 Task: Reply and add a link Link0000000003 to parteek.kumar@softage.net and add a cc to Aakash.mishra@softage.net with a subject Subject0000000003 with a message Message0000000004 and with an attachment of Attach0000000004. Reply and add a link Link0000000003 to parteek.kumar@softage.net and add a cc to Aakash.mishra@softage.net and bcc to Ayush@softage.net with a subject Subject0000000002 with a message Message0000000004 and with an attachment of Attach0000000004. Reply and add a link Link0000000003 to Aakash.mishra@softage.net with a subject Subject0000000004 with a message Message0000000004 and with an attachment of Attach0000000004 and upload Attach0000000005 to Onedrive and share. Reply and add a link Link0000000003 to parteek.kumar@softage.net and add a cc to Aakash.mishra@softage.net with a subject Subject0000000004 with a message Message0000000004 and with an attachment of Attach0000000004 and upload Attach0000000005 to Onedrive and share. Reply and add a link Link0000000003 to parteek.kumar@softage.net and add a cc to Aakash.mishra@softage.net and bcc to Ayush@softage.net with a subject Subject0000000002 with a message Message0000000004 and with an attachment of Attach0000000004 and upload Attach0000000005 to Onedrive and share
Action: Mouse moved to (319, 268)
Screenshot: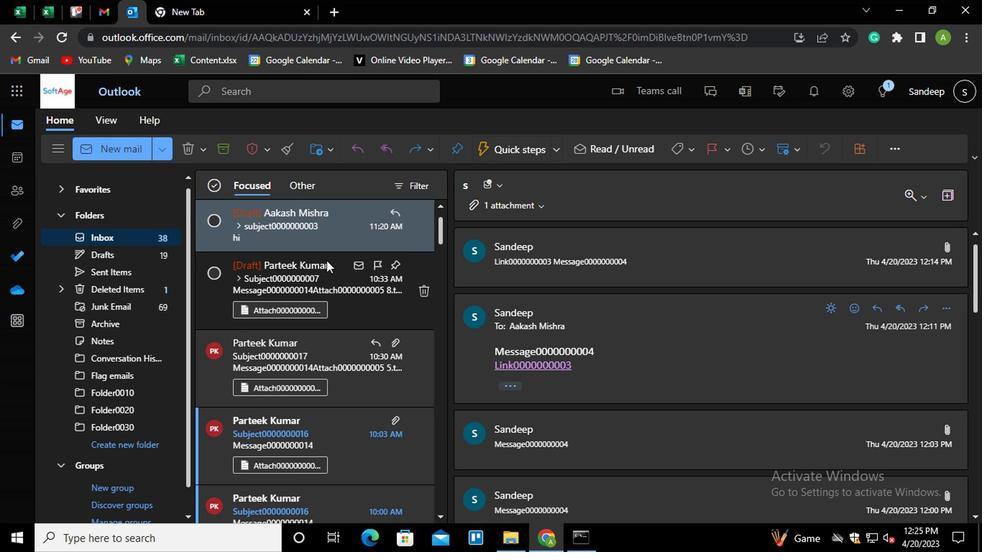 
Action: Mouse pressed left at (319, 268)
Screenshot: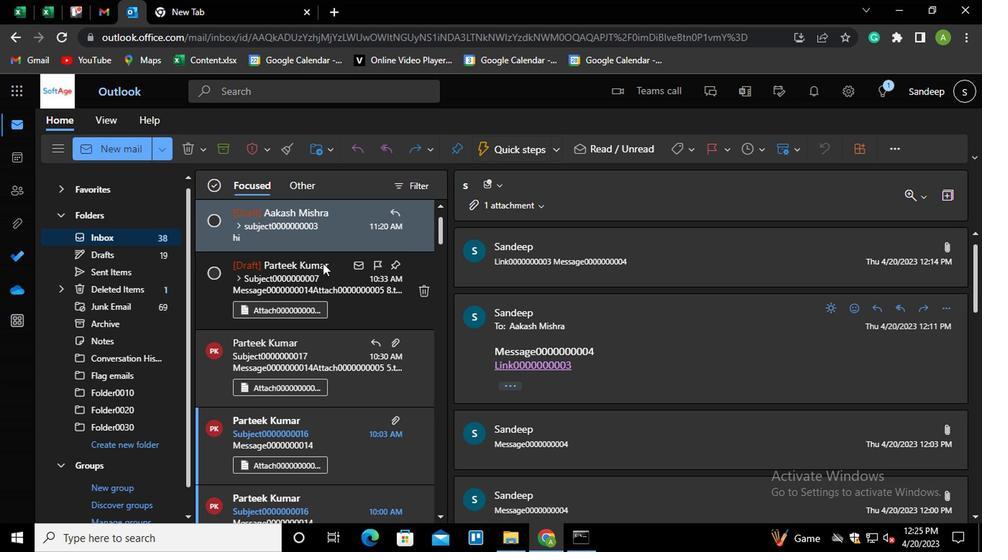 
Action: Mouse moved to (926, 411)
Screenshot: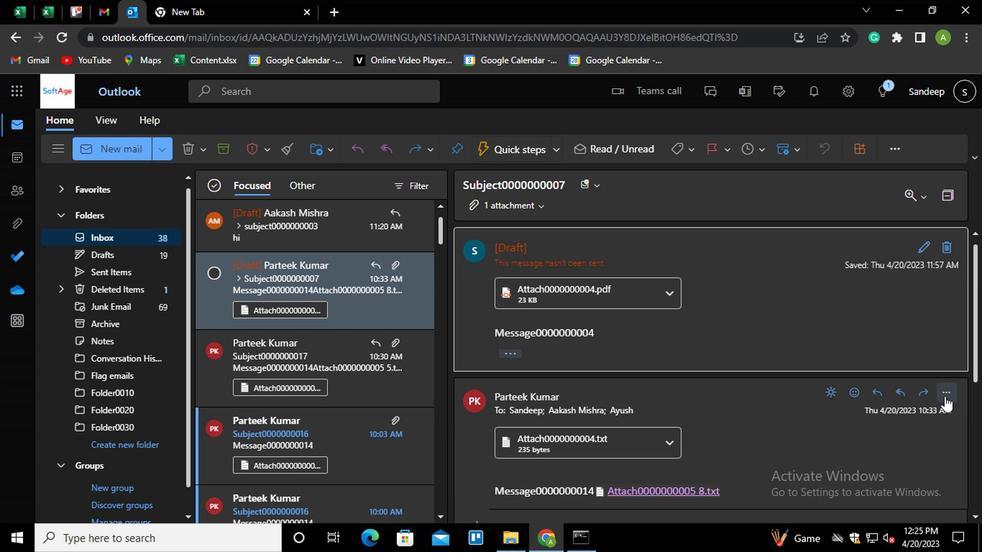 
Action: Mouse scrolled (926, 410) with delta (0, -1)
Screenshot: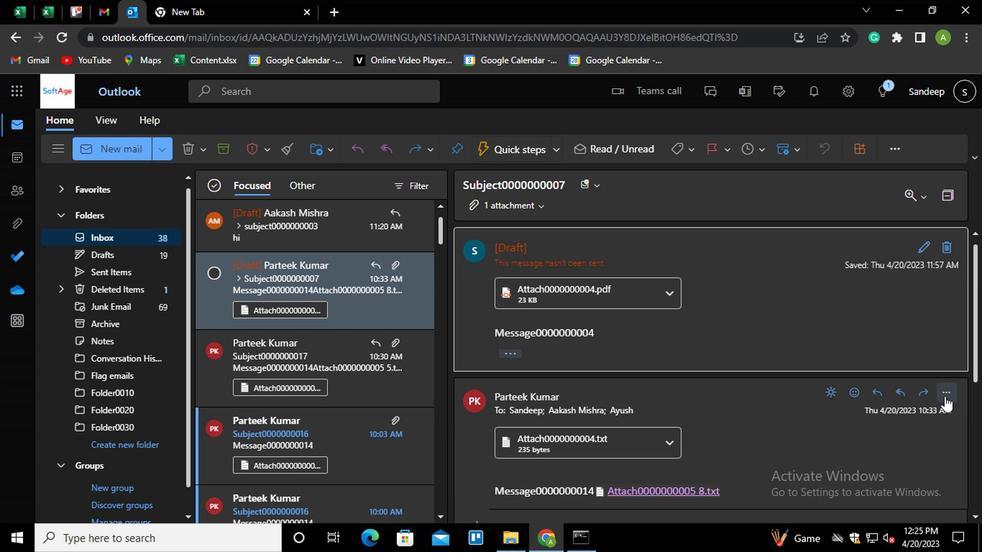 
Action: Mouse moved to (926, 411)
Screenshot: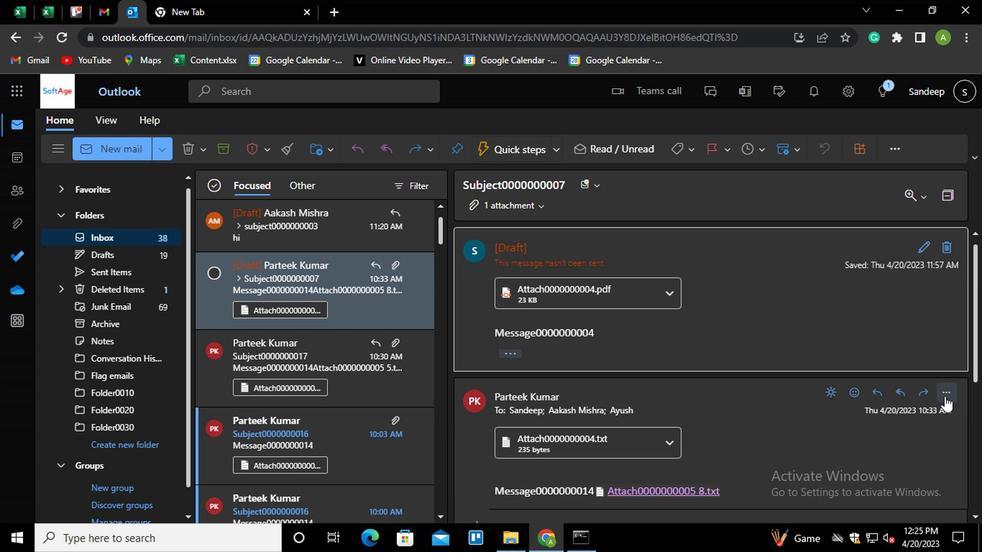 
Action: Mouse scrolled (926, 410) with delta (0, -1)
Screenshot: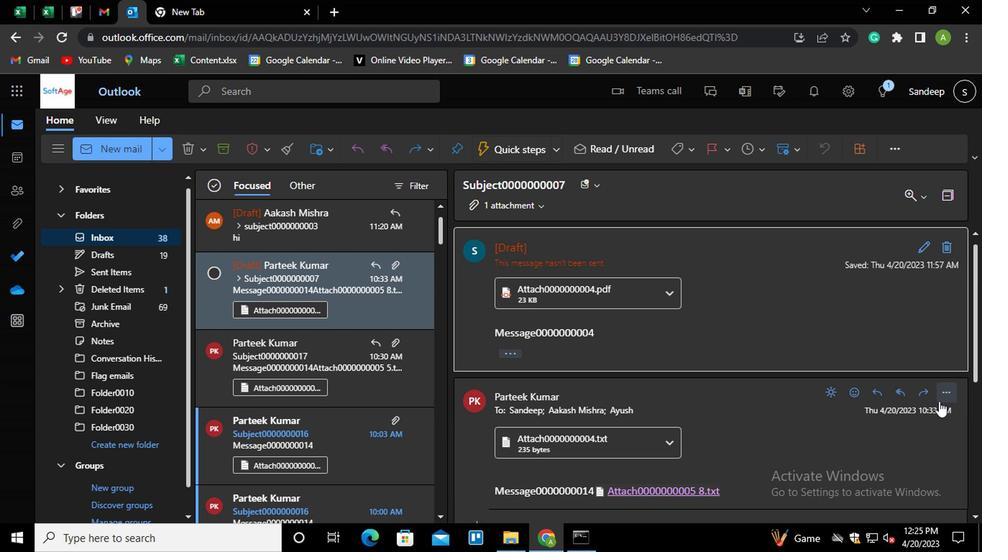
Action: Mouse scrolled (926, 410) with delta (0, -1)
Screenshot: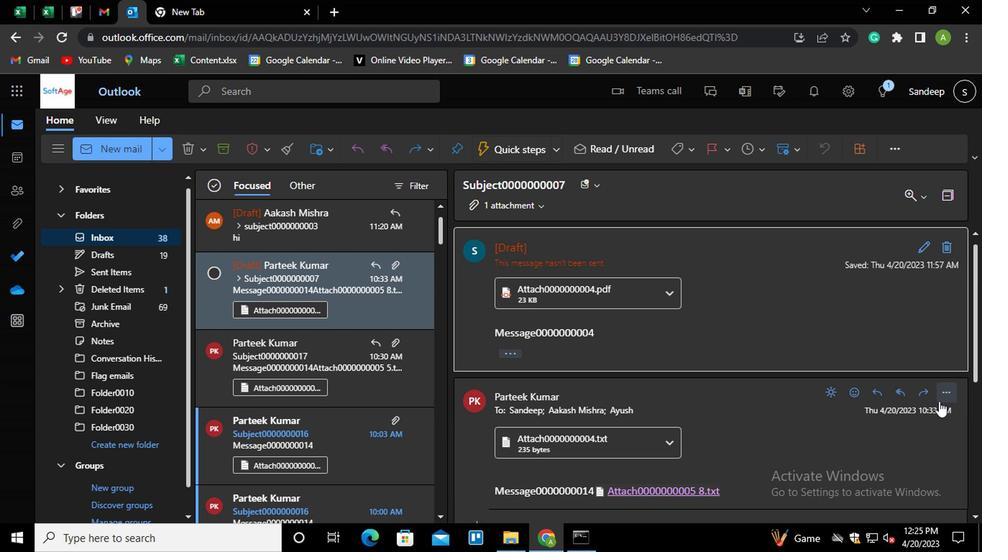 
Action: Mouse scrolled (926, 410) with delta (0, -1)
Screenshot: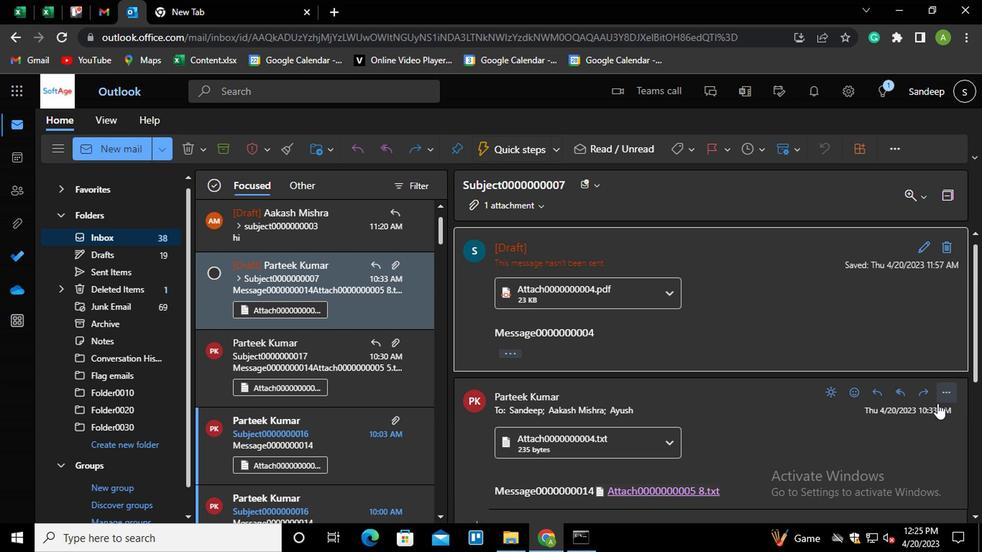 
Action: Mouse scrolled (926, 412) with delta (0, 0)
Screenshot: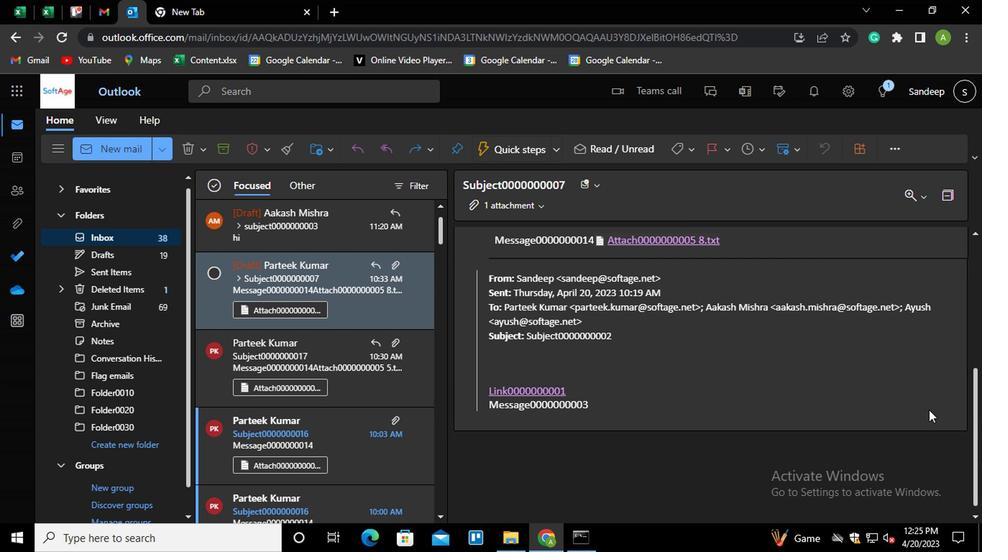 
Action: Mouse scrolled (926, 412) with delta (0, 0)
Screenshot: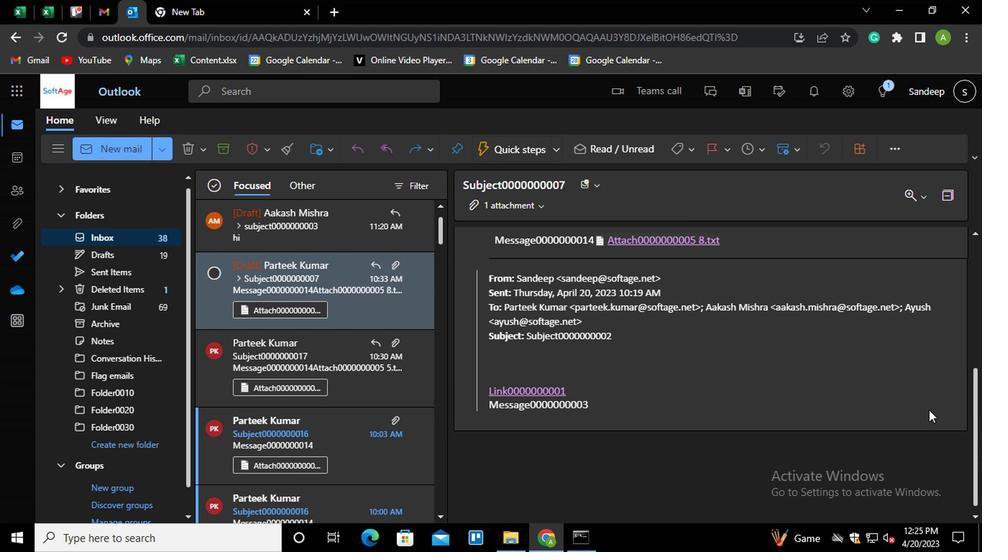 
Action: Mouse scrolled (926, 412) with delta (0, 0)
Screenshot: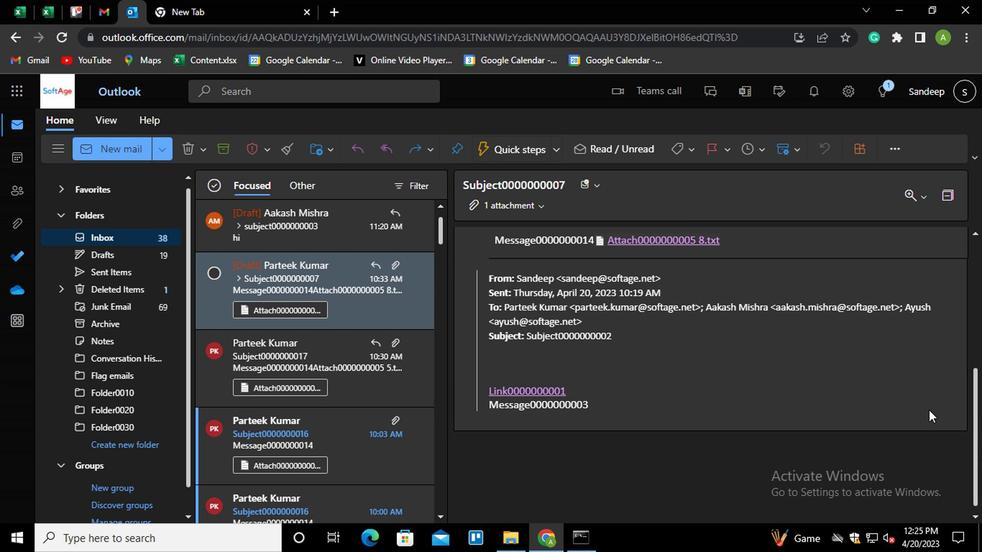 
Action: Mouse moved to (945, 363)
Screenshot: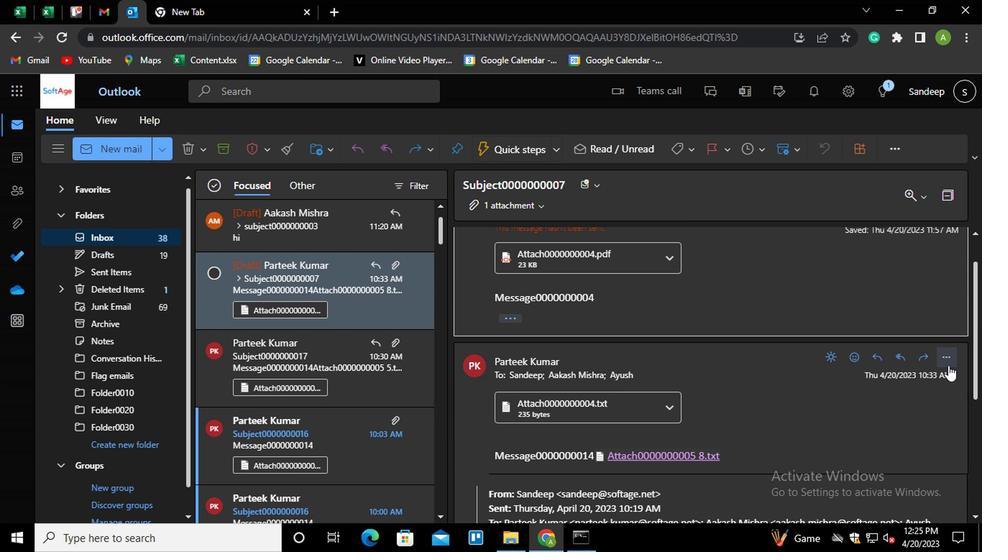 
Action: Mouse pressed left at (945, 363)
Screenshot: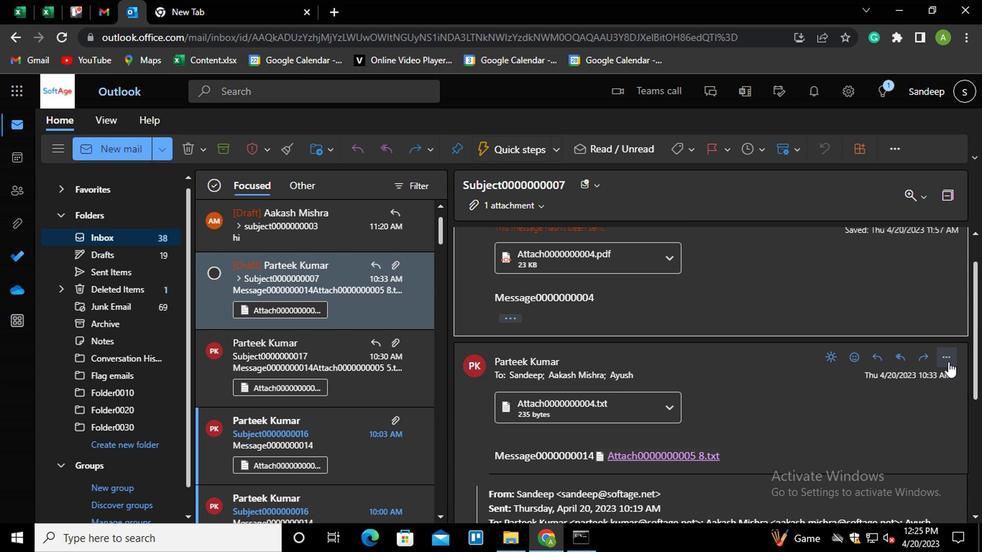 
Action: Mouse moved to (828, 94)
Screenshot: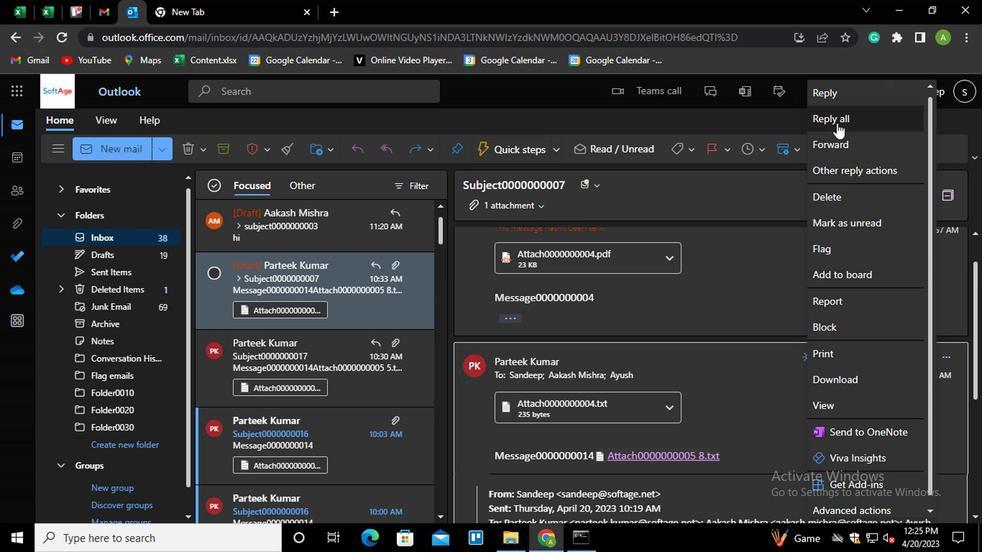 
Action: Mouse pressed left at (828, 94)
Screenshot: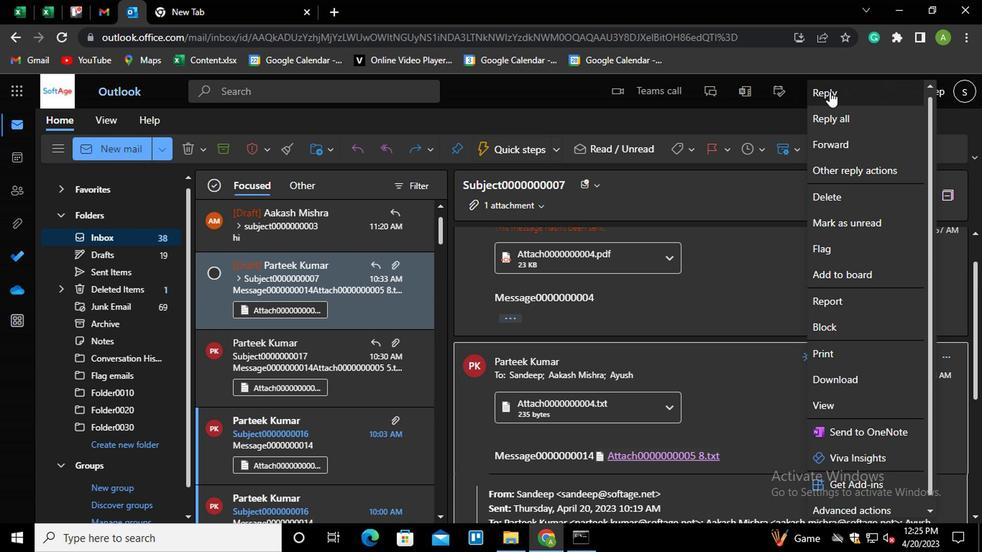 
Action: Mouse moved to (597, 385)
Screenshot: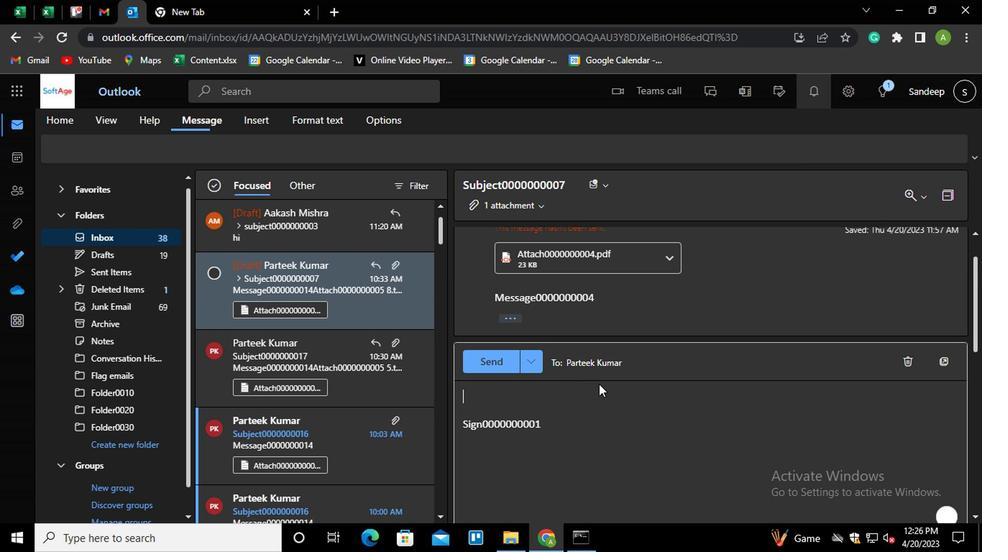
Action: Mouse scrolled (597, 384) with delta (0, 0)
Screenshot: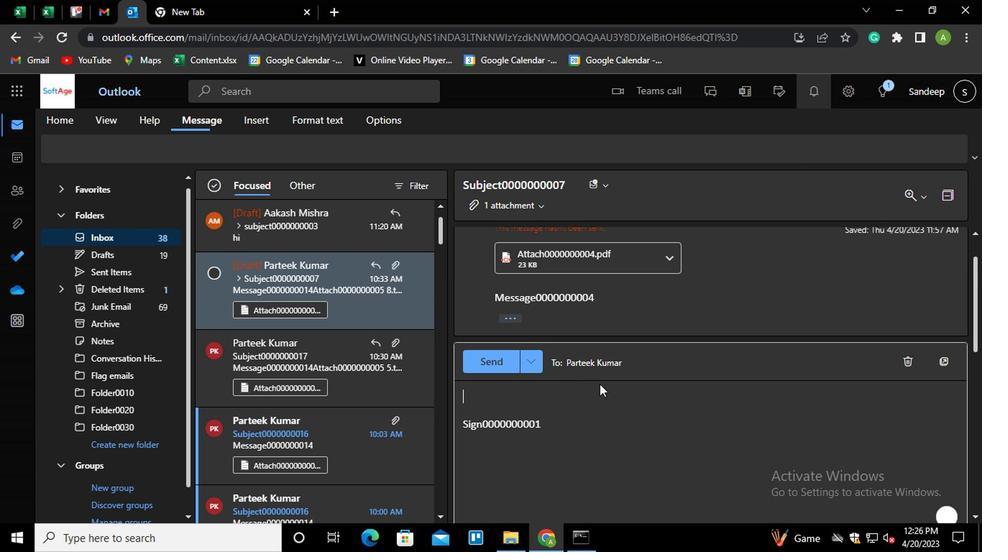 
Action: Mouse moved to (467, 472)
Screenshot: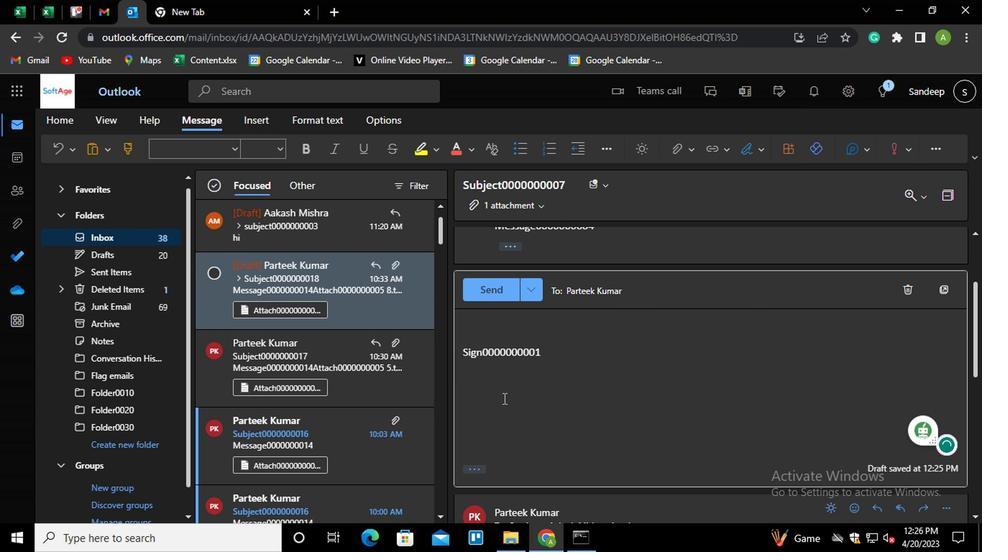 
Action: Mouse pressed left at (467, 472)
Screenshot: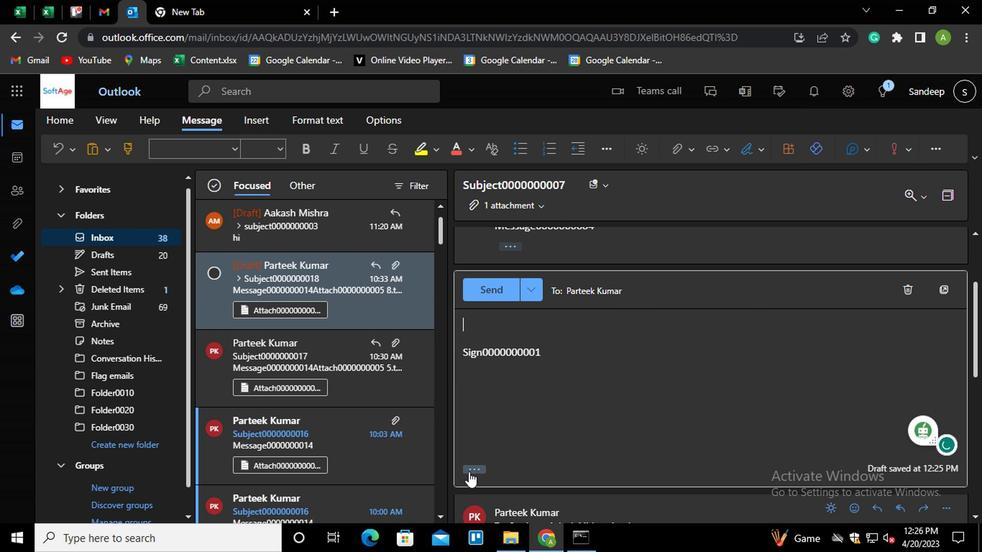 
Action: Mouse moved to (578, 253)
Screenshot: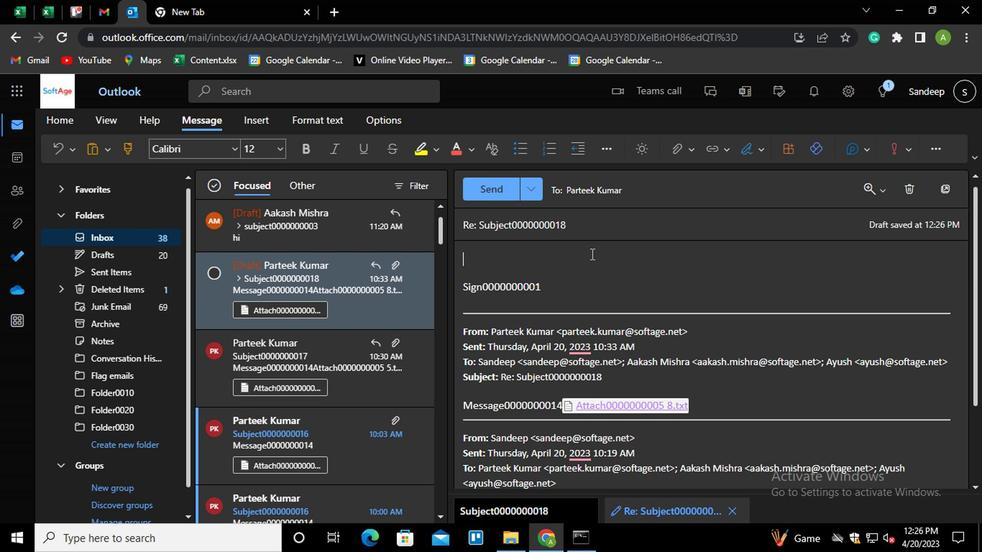 
Action: Mouse scrolled (578, 253) with delta (0, 0)
Screenshot: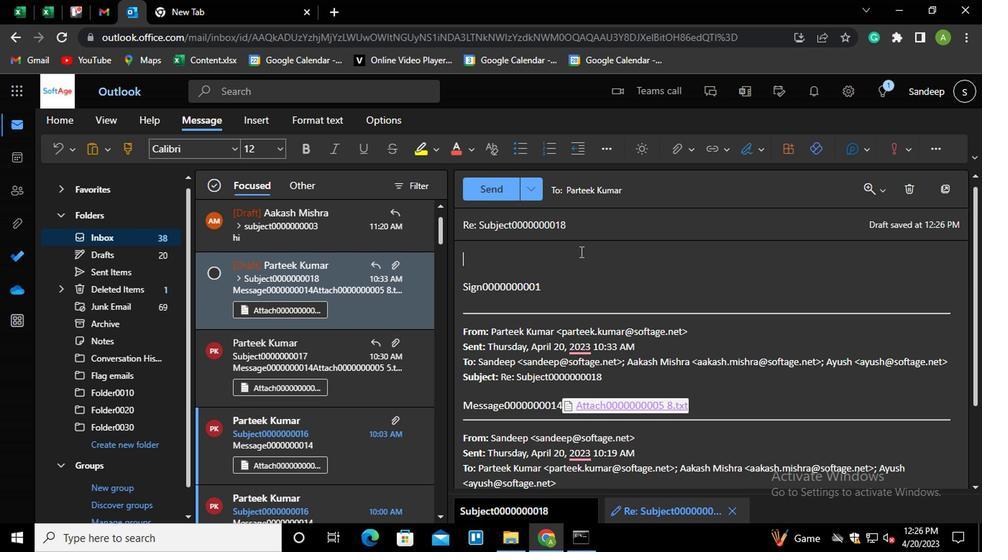 
Action: Mouse moved to (577, 253)
Screenshot: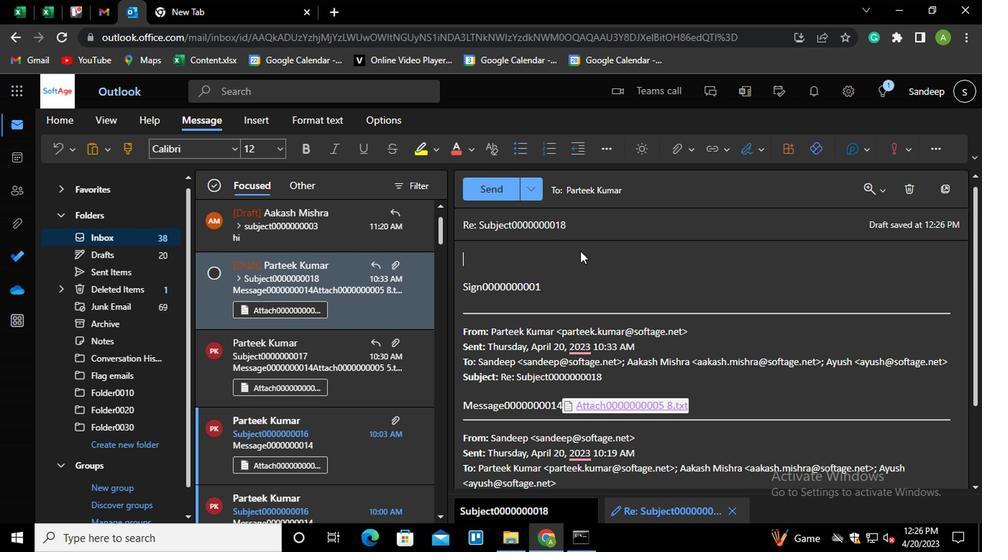 
Action: Mouse scrolled (577, 253) with delta (0, 0)
Screenshot: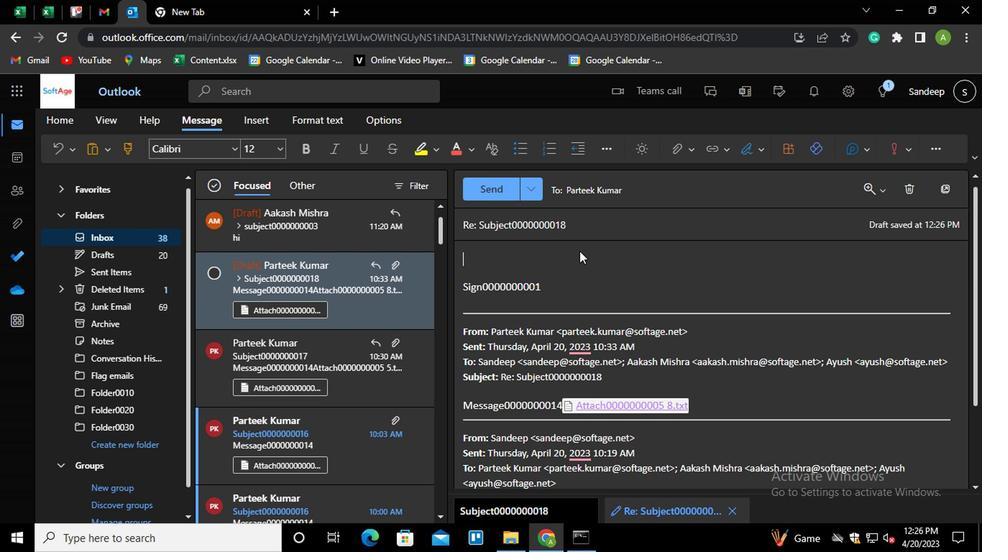 
Action: Mouse scrolled (577, 253) with delta (0, 0)
Screenshot: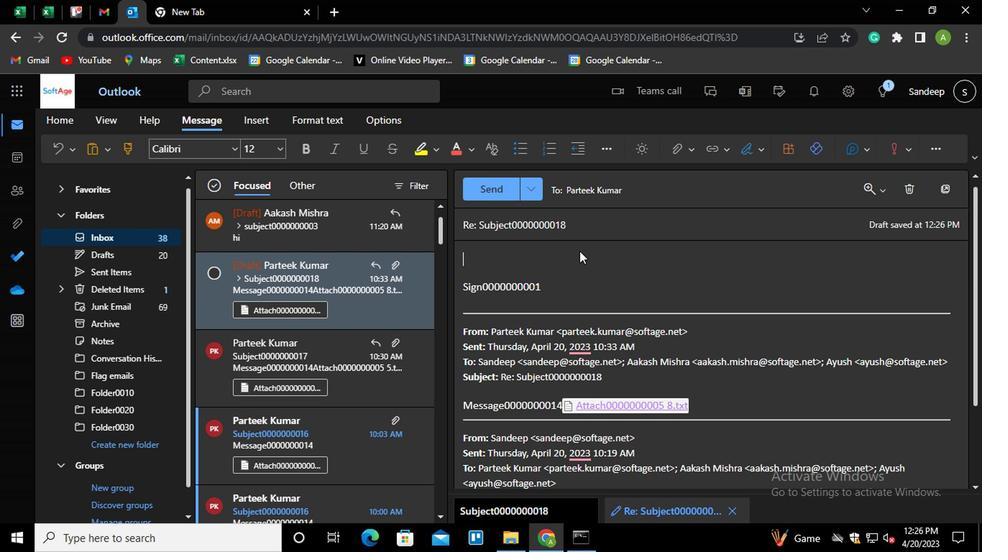 
Action: Mouse scrolled (577, 253) with delta (0, 0)
Screenshot: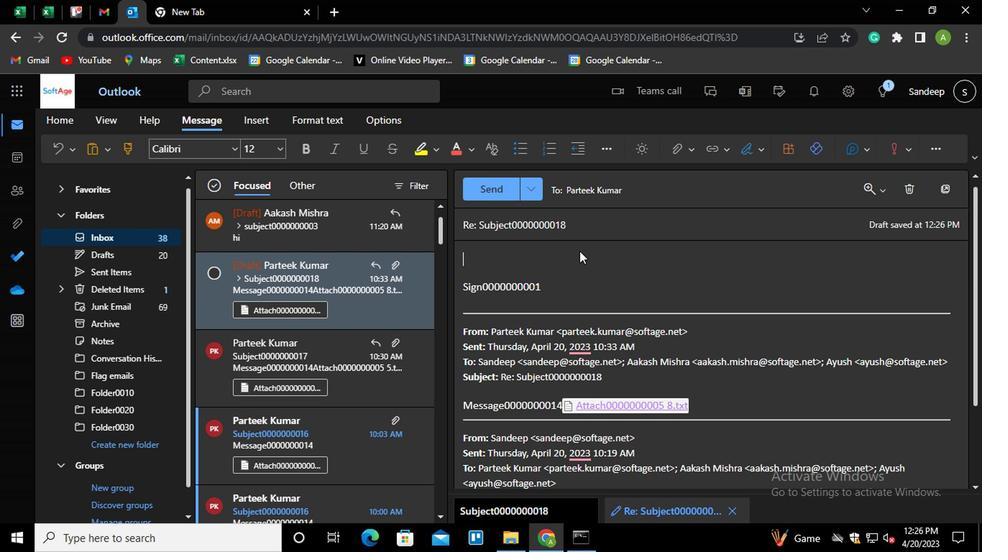 
Action: Mouse moved to (598, 248)
Screenshot: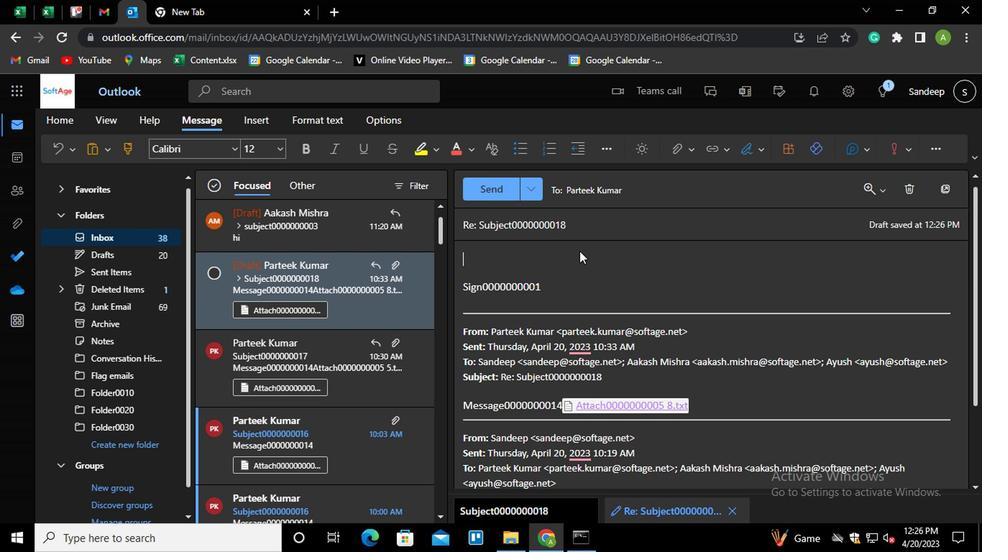 
Action: Mouse scrolled (598, 249) with delta (0, 1)
Screenshot: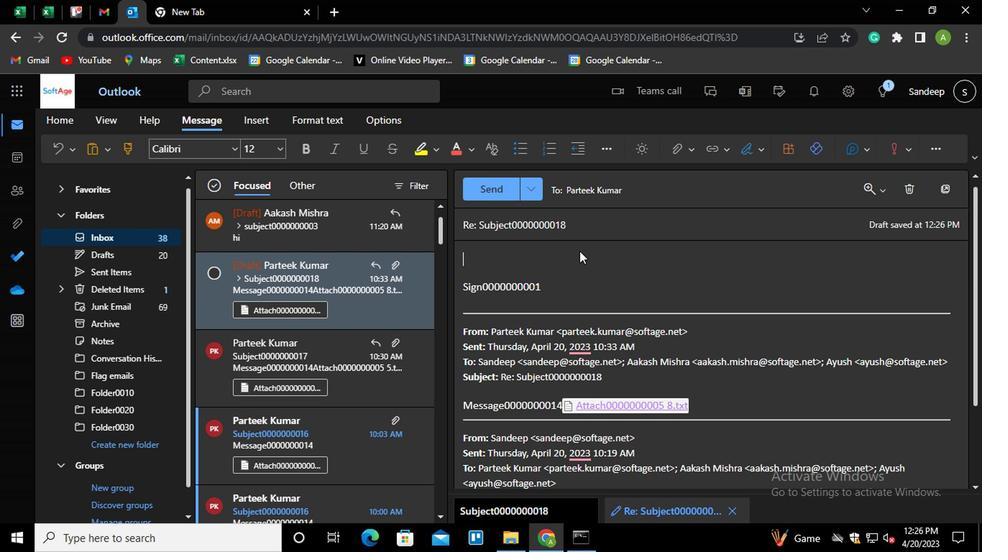 
Action: Mouse moved to (598, 248)
Screenshot: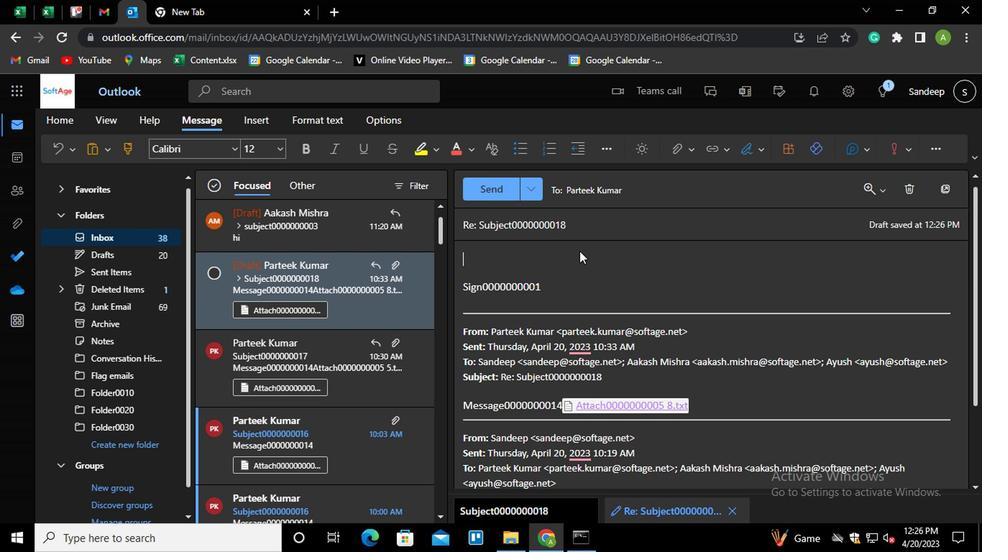 
Action: Mouse scrolled (598, 249) with delta (0, 1)
Screenshot: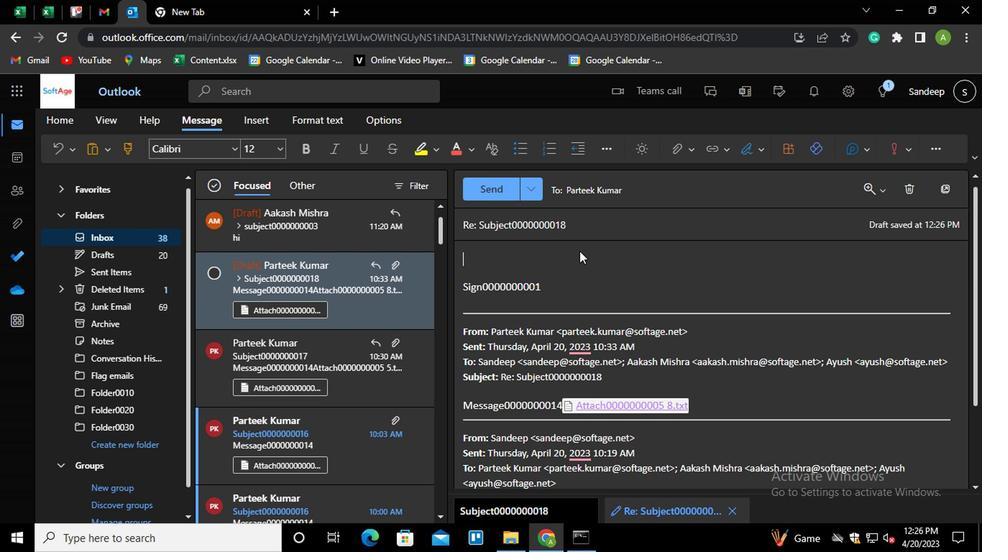 
Action: Mouse moved to (599, 248)
Screenshot: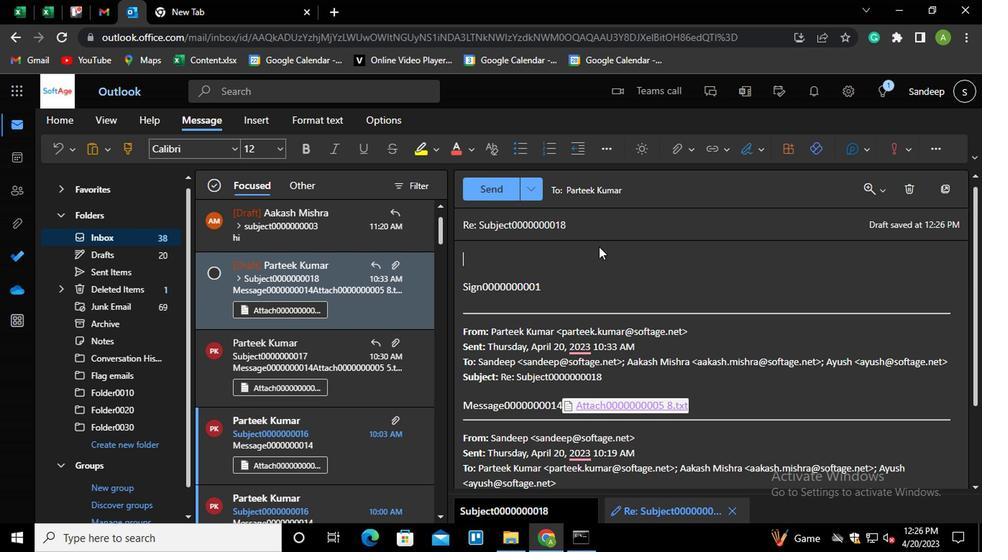
Action: Mouse scrolled (599, 248) with delta (0, 0)
Screenshot: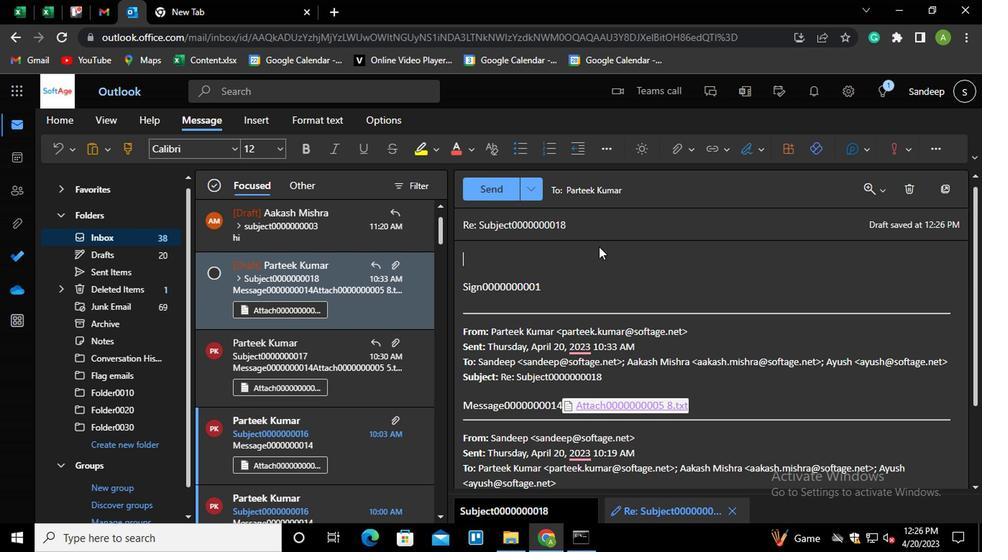 
Action: Mouse moved to (588, 287)
Screenshot: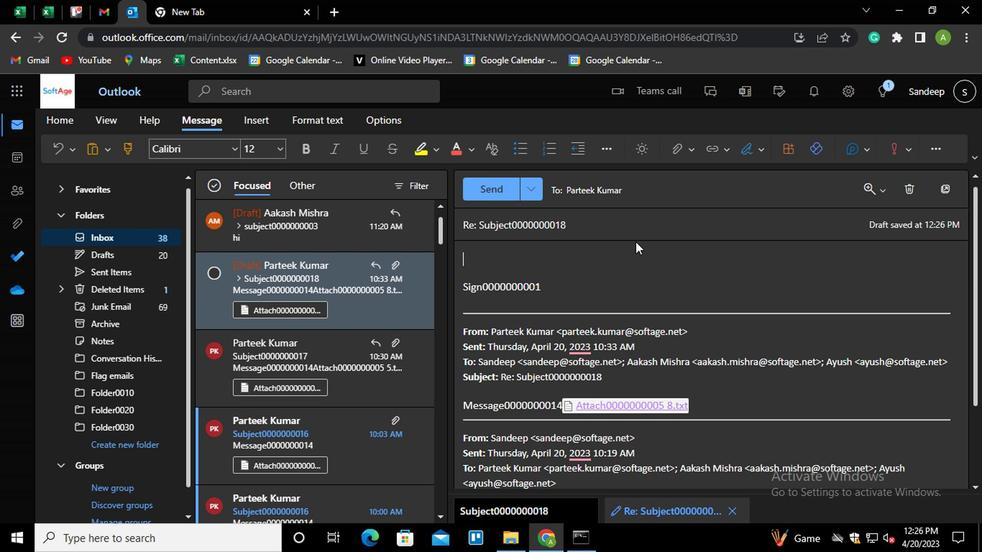 
Action: Mouse pressed left at (588, 287)
Screenshot: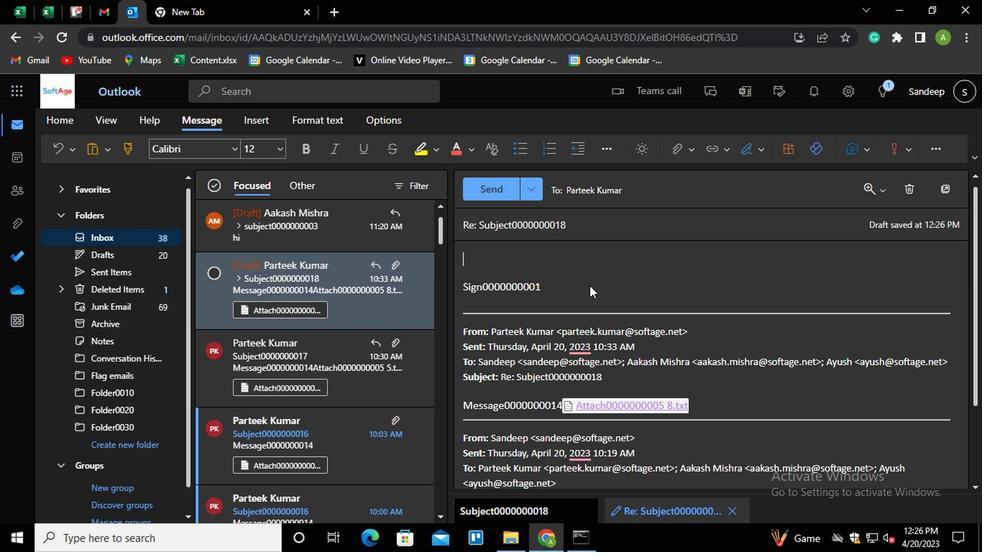 
Action: Mouse moved to (583, 291)
Screenshot: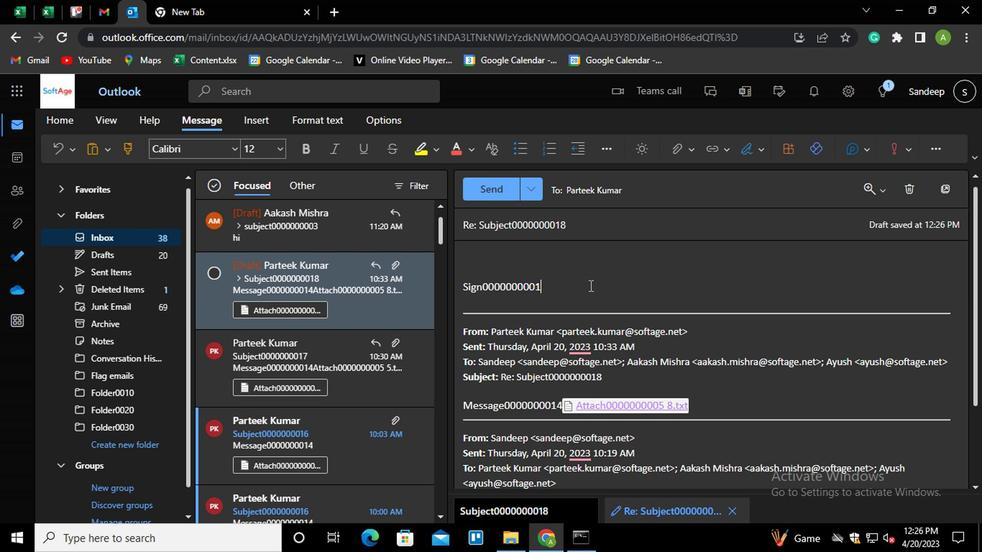 
Action: Key pressed <Key.shift_r><Key.shift_r><Key.home>
Screenshot: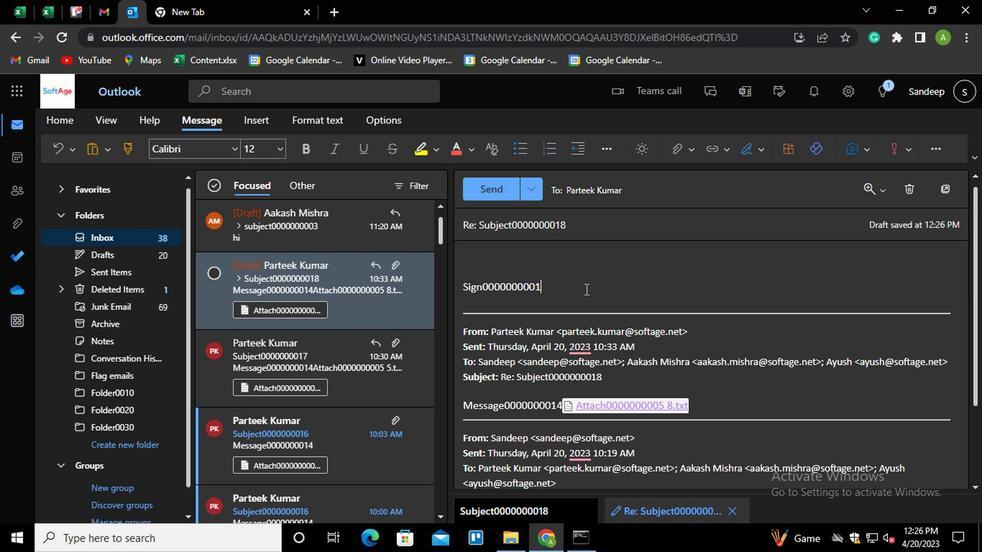 
Action: Mouse moved to (656, 269)
Screenshot: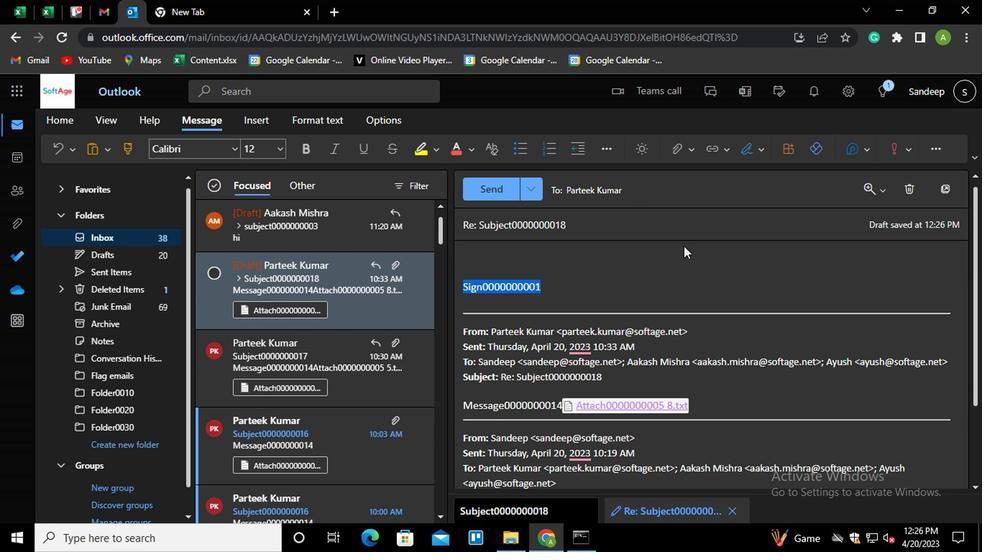 
Action: Key pressed ctrl+K<Key.shift_r>ctrl+Link00000000001
Screenshot: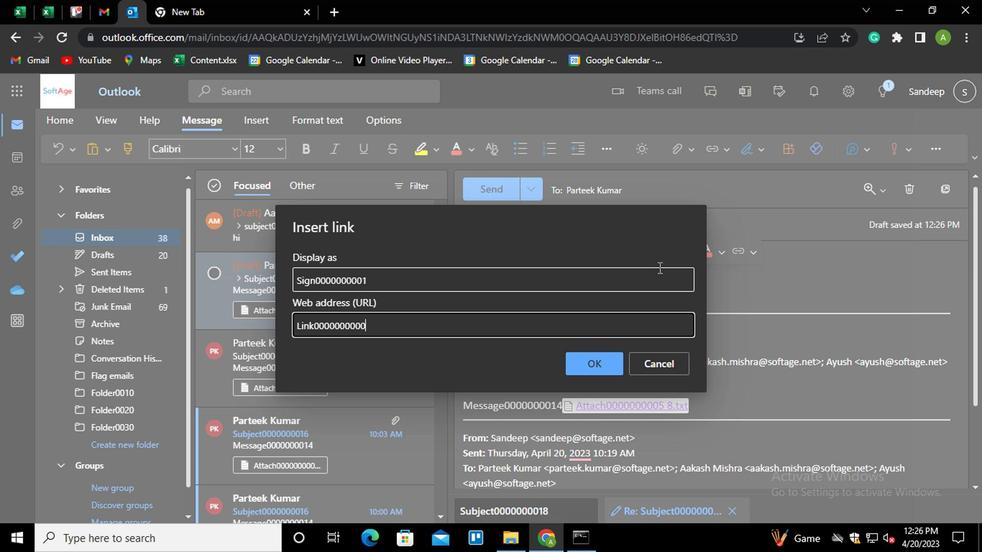 
Action: Mouse moved to (545, 286)
Screenshot: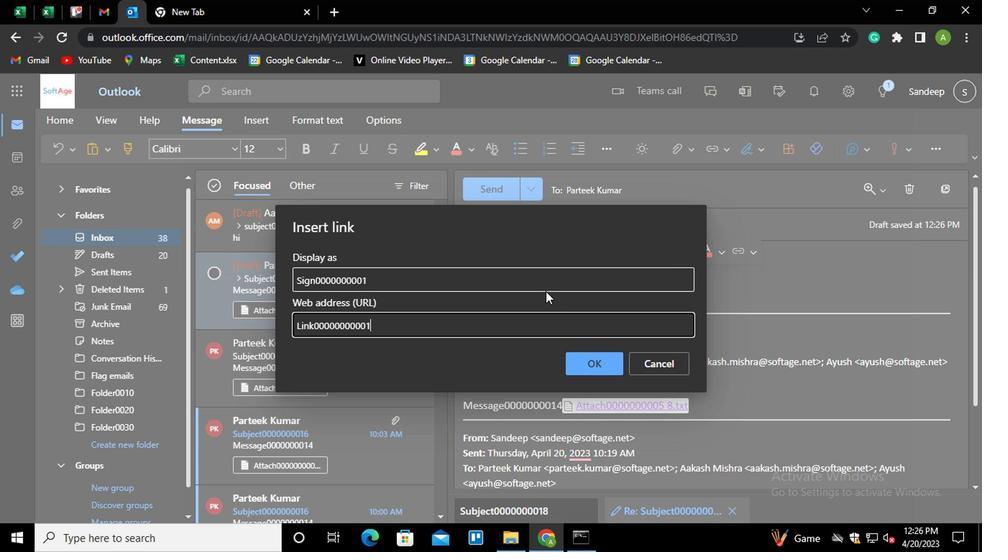 
Action: Mouse pressed left at (545, 286)
Screenshot: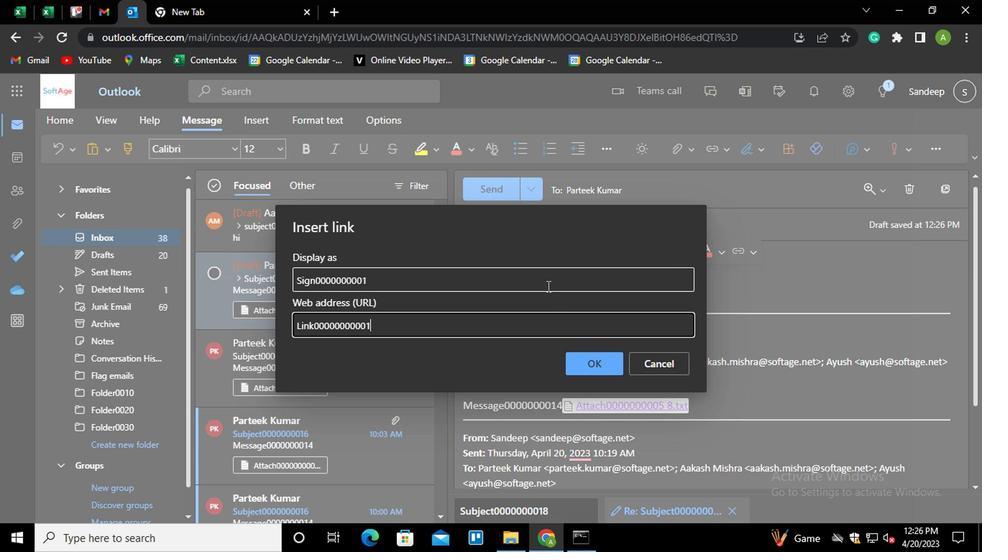
Action: Key pressed <Key.shift_r>Link0000<Key.shift_r><Key.home><Key.shift_r>Link0000000003
Screenshot: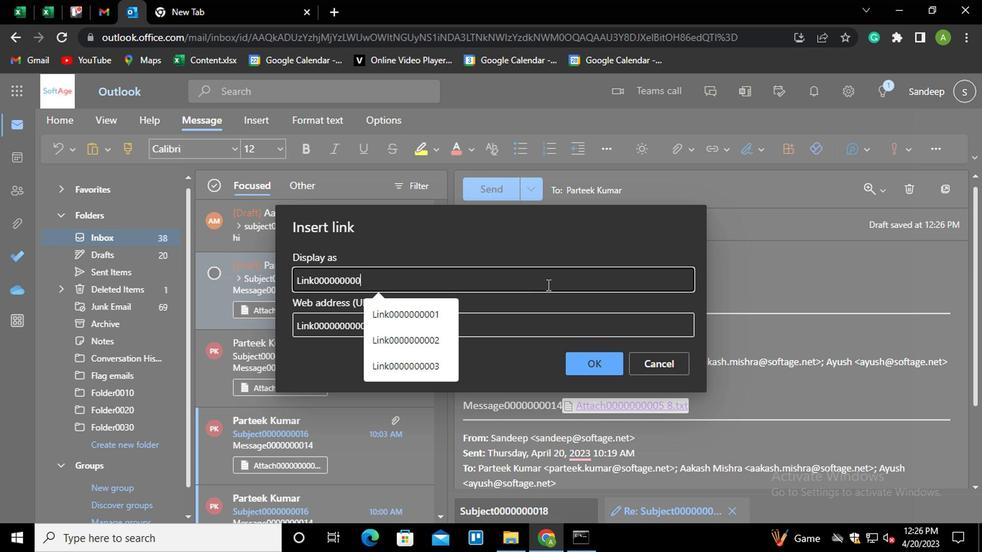
Action: Mouse moved to (526, 330)
Screenshot: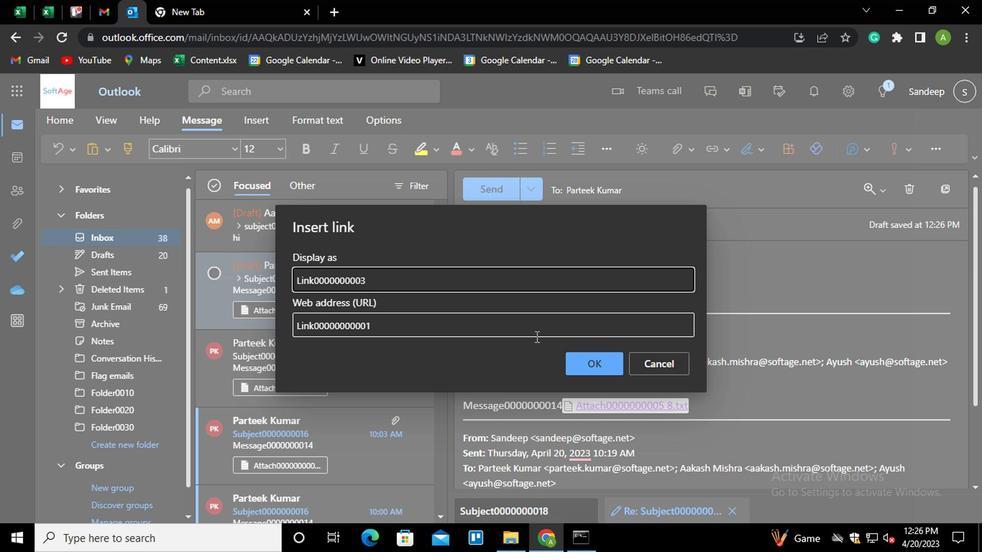 
Action: Mouse pressed left at (526, 330)
Screenshot: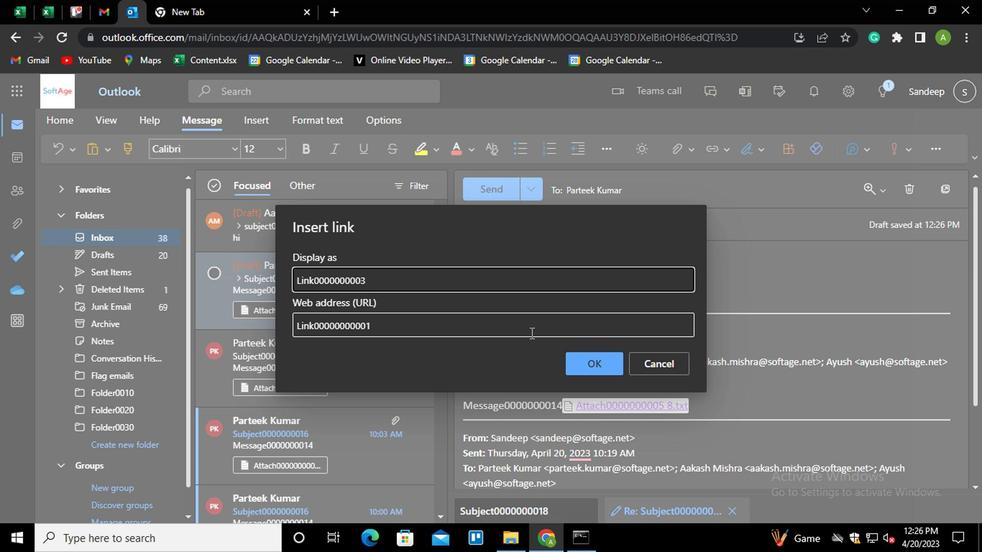 
Action: Key pressed <Key.backspace>3
Screenshot: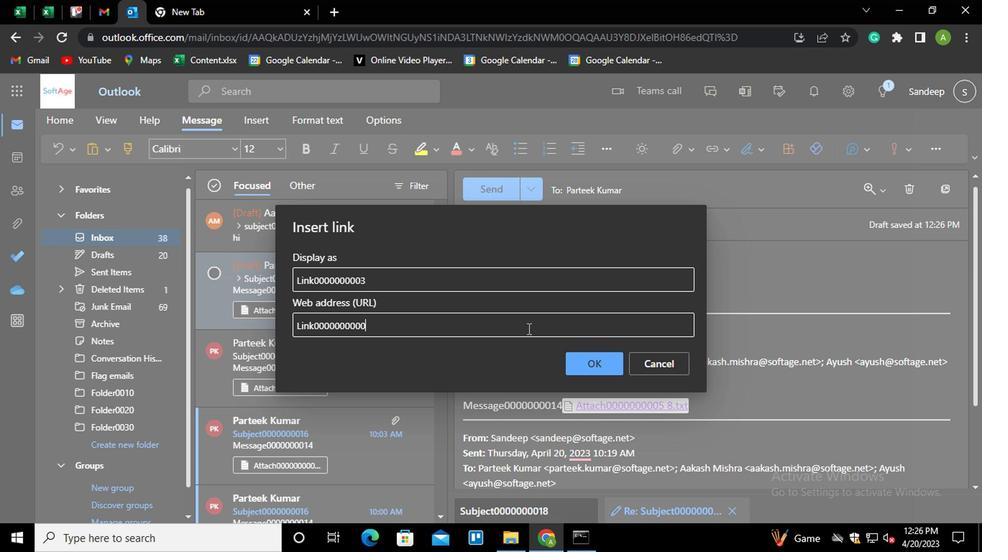 
Action: Mouse moved to (610, 368)
Screenshot: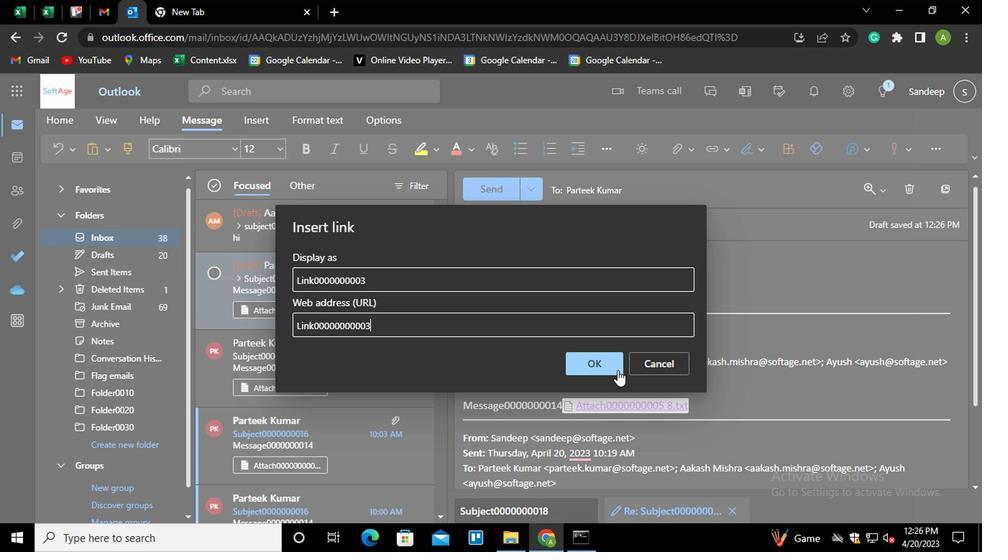 
Action: Mouse pressed left at (610, 368)
Screenshot: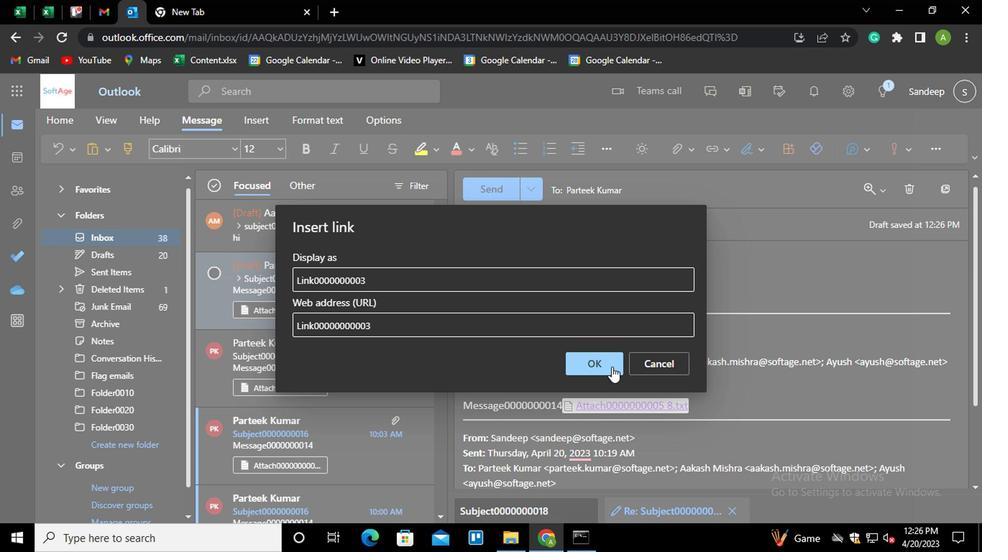 
Action: Mouse moved to (643, 326)
Screenshot: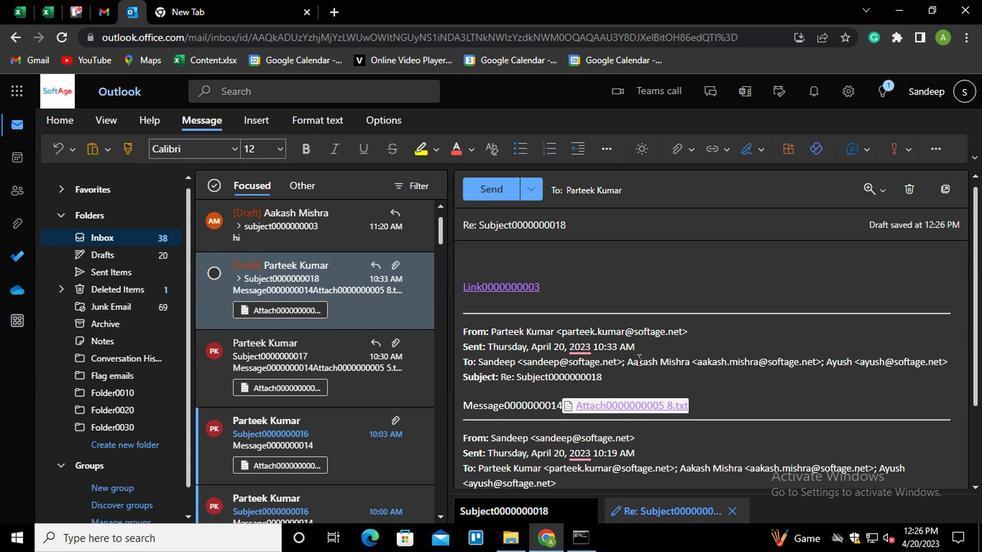 
Action: Mouse scrolled (643, 327) with delta (0, 1)
Screenshot: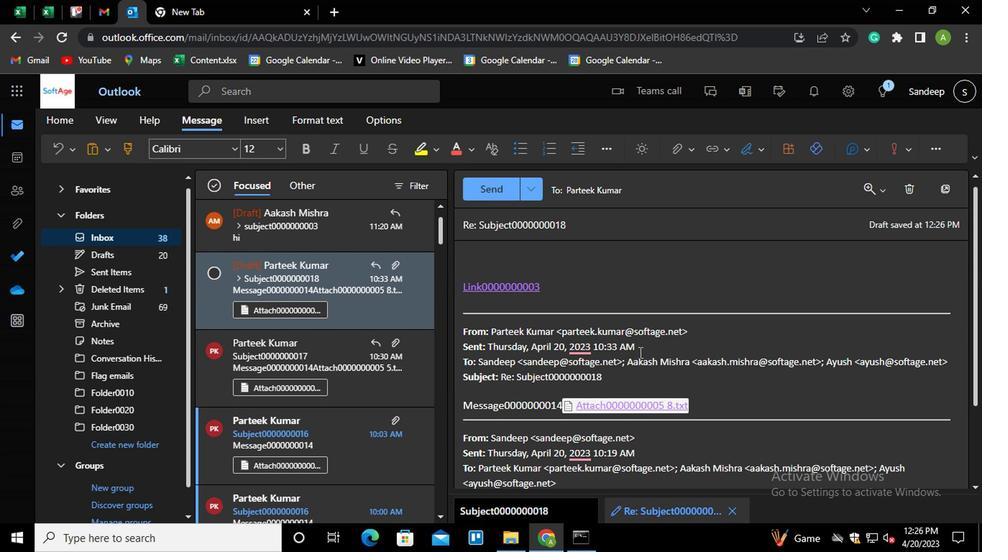 
Action: Mouse scrolled (643, 327) with delta (0, 1)
Screenshot: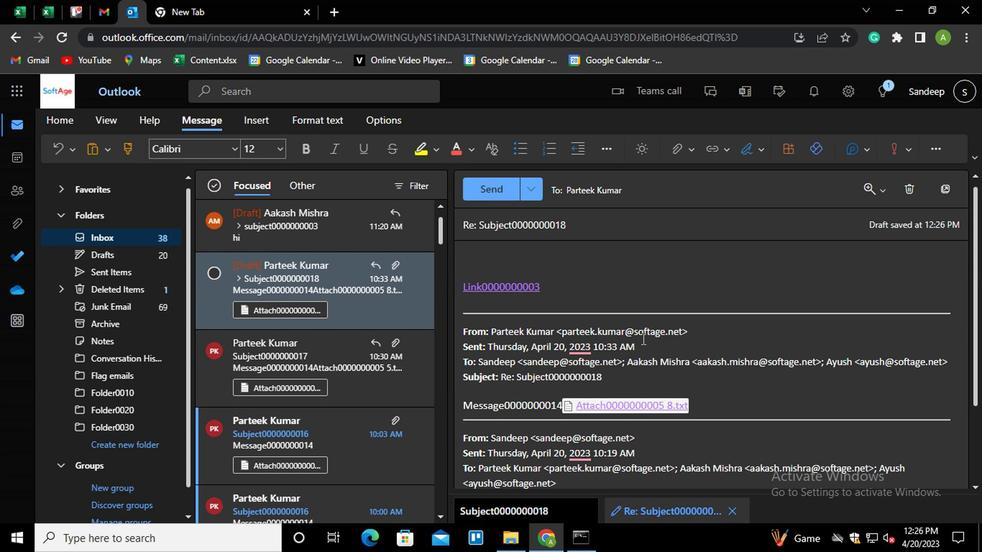 
Action: Mouse moved to (608, 231)
Screenshot: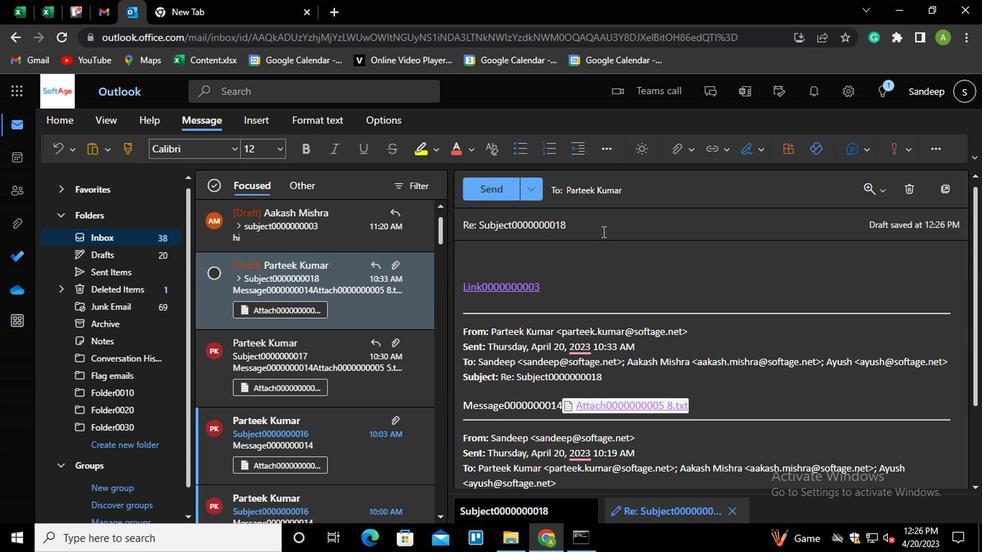 
Action: Mouse pressed left at (608, 231)
Screenshot: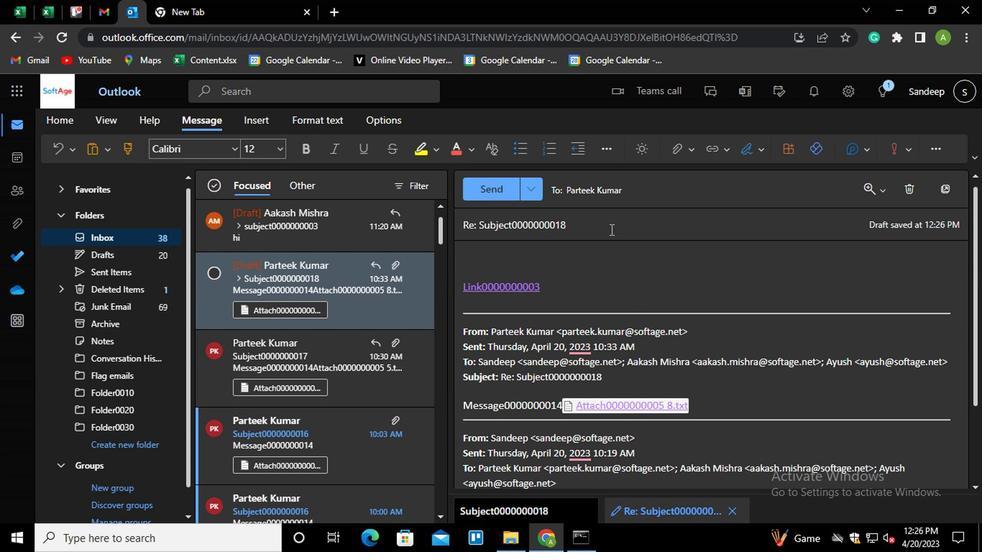 
Action: Mouse moved to (652, 200)
Screenshot: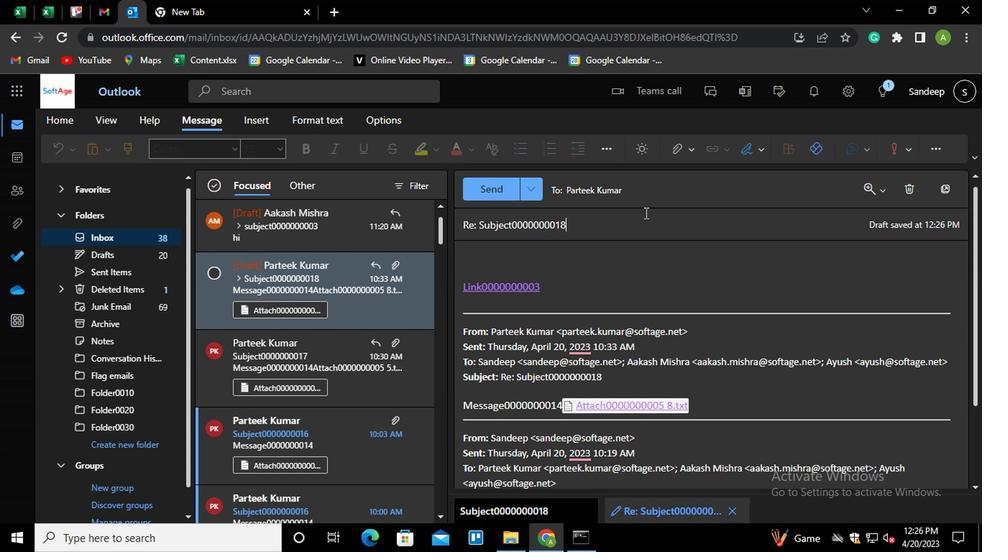 
Action: Mouse pressed left at (652, 200)
Screenshot: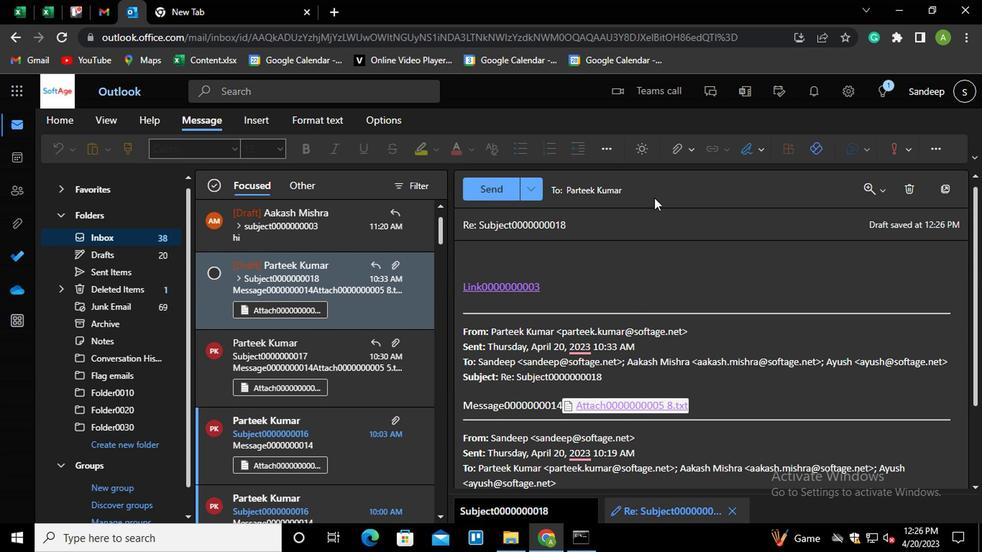
Action: Mouse moved to (596, 253)
Screenshot: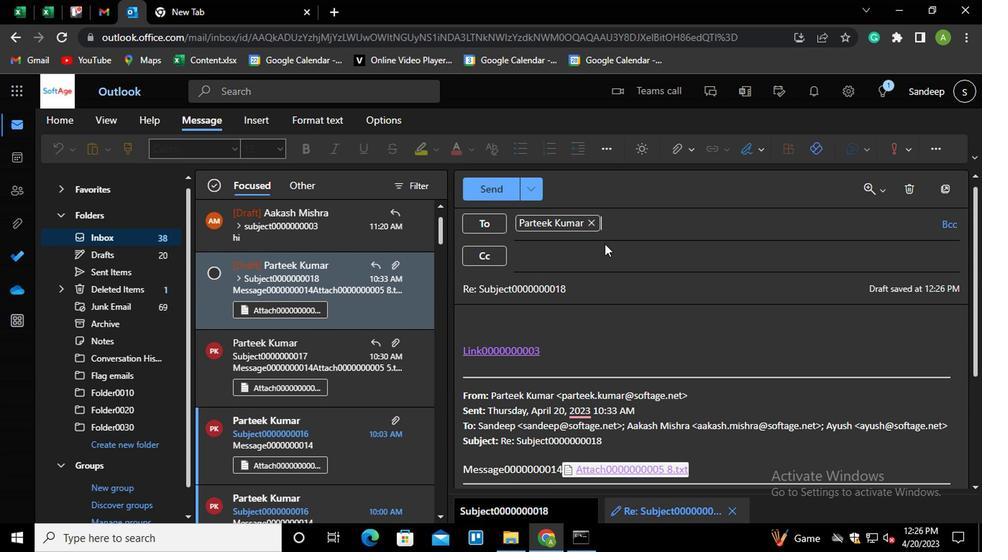 
Action: Mouse pressed left at (596, 253)
Screenshot: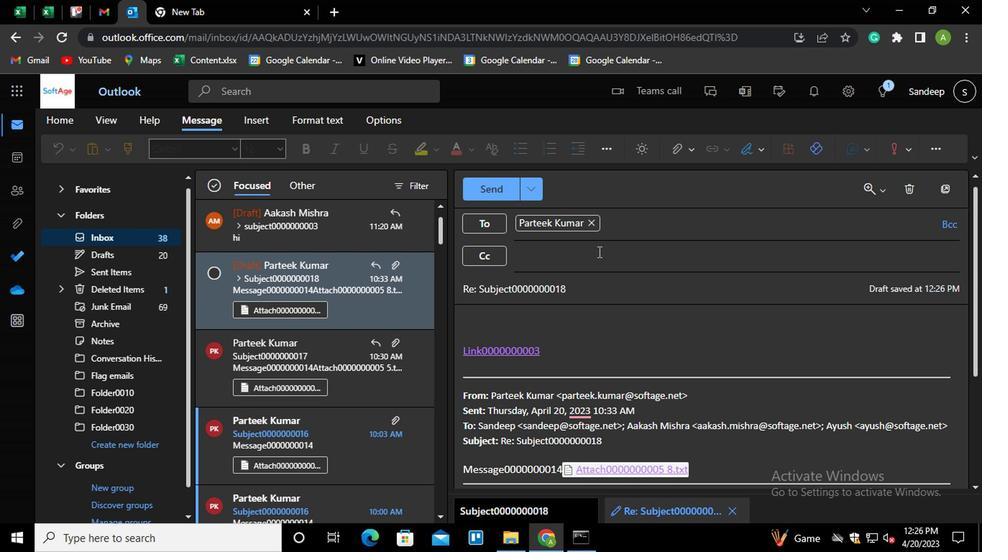 
Action: Key pressed aak<Key.enter>
Screenshot: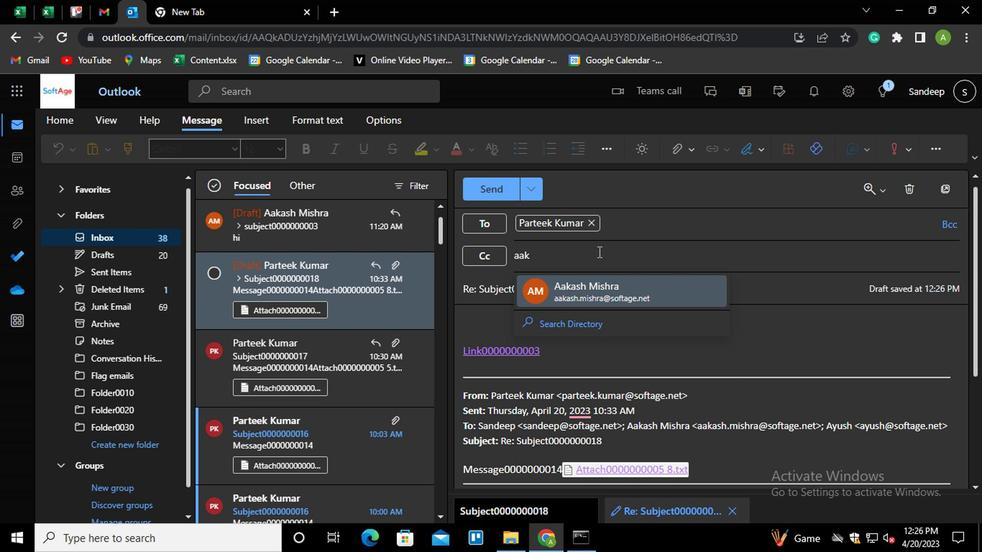 
Action: Mouse moved to (590, 293)
Screenshot: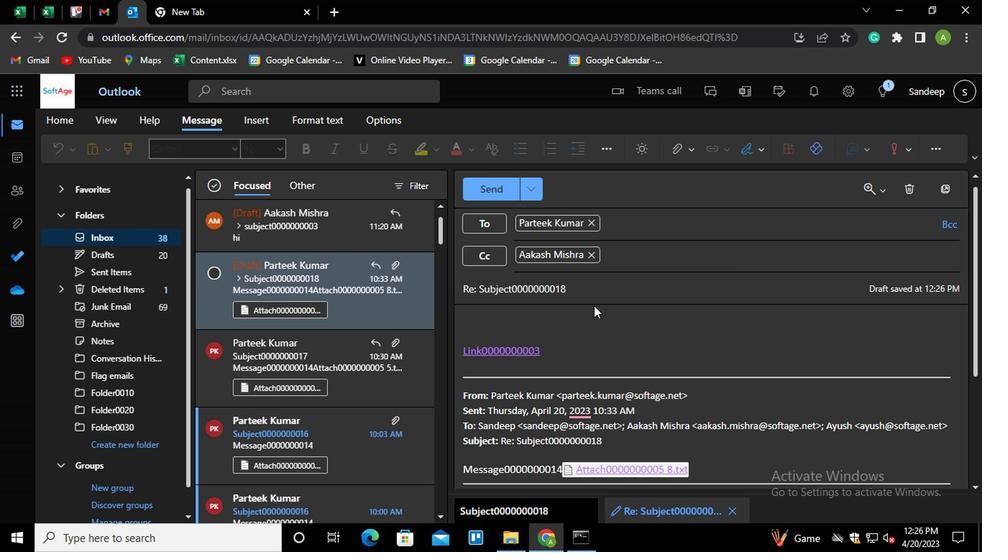 
Action: Mouse pressed left at (590, 293)
Screenshot: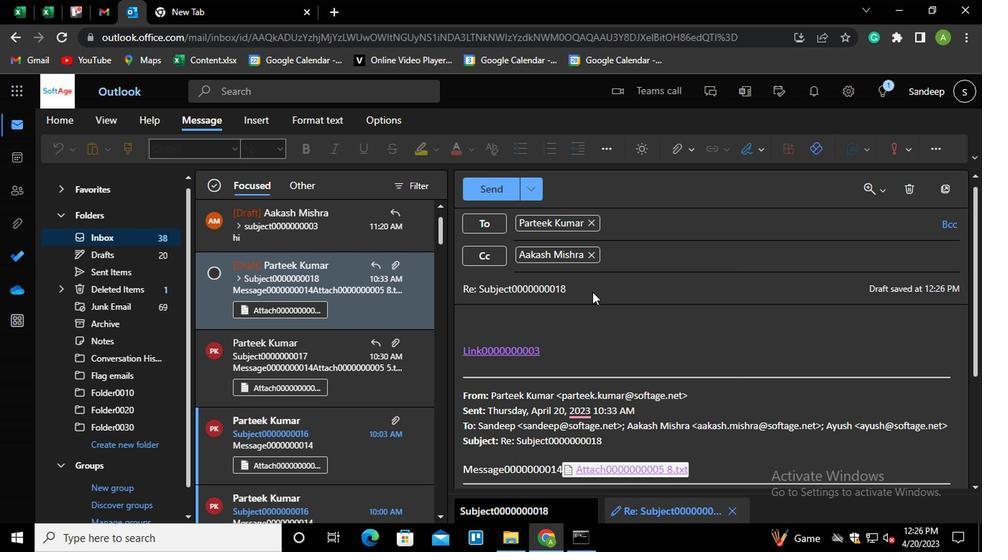 
Action: Key pressed <Key.shift_r><Key.home><Key.shift>SUBJECT0000000003
Screenshot: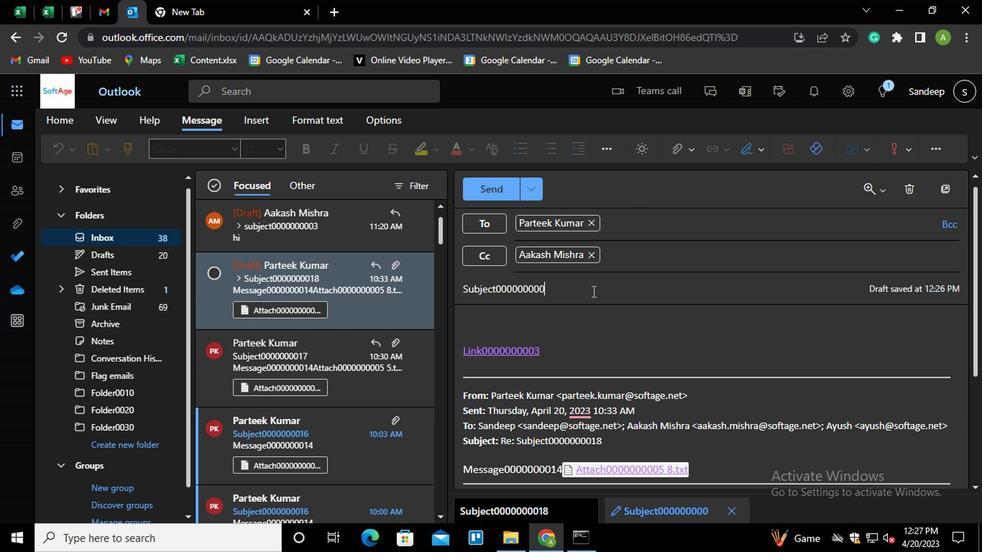 
Action: Mouse moved to (586, 344)
Screenshot: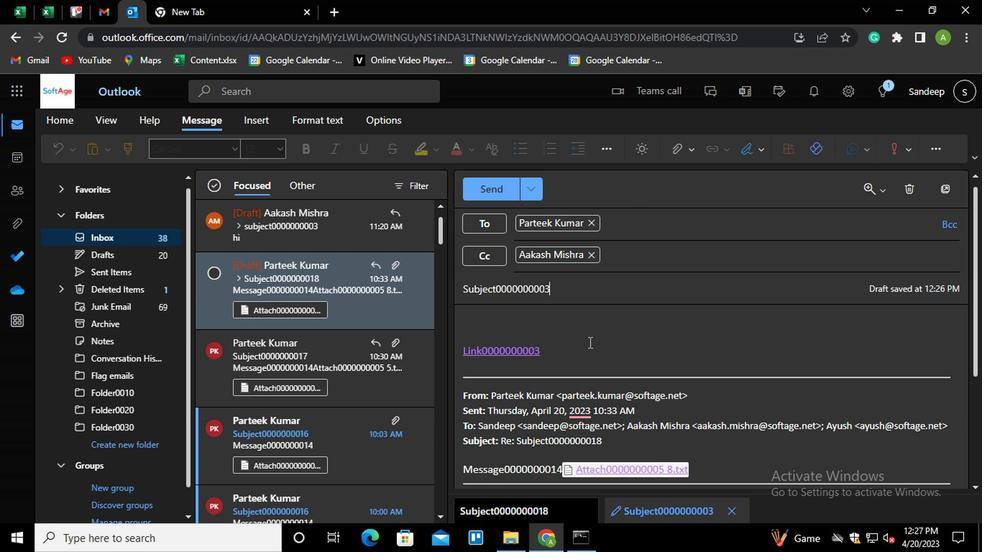 
Action: Mouse pressed left at (586, 344)
Screenshot: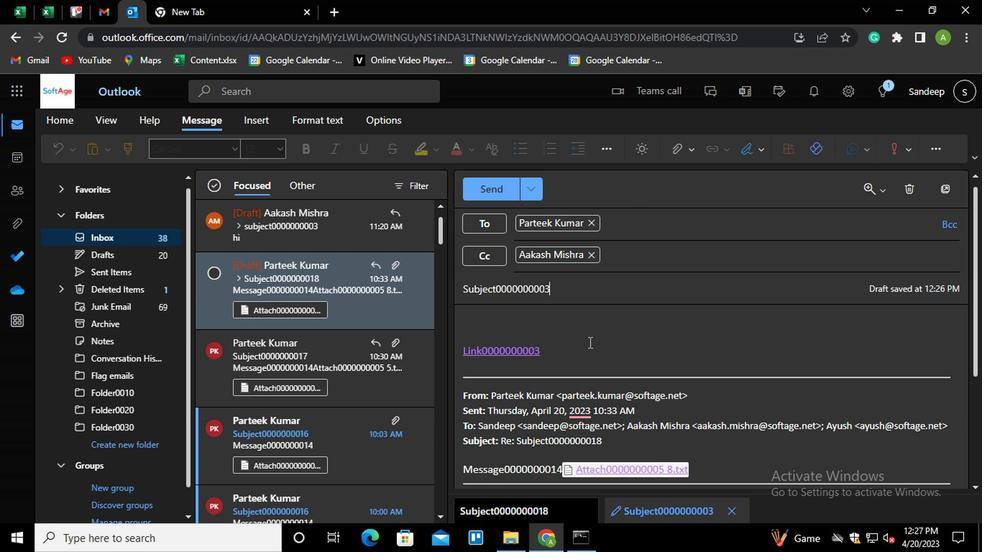
Action: Mouse moved to (581, 340)
Screenshot: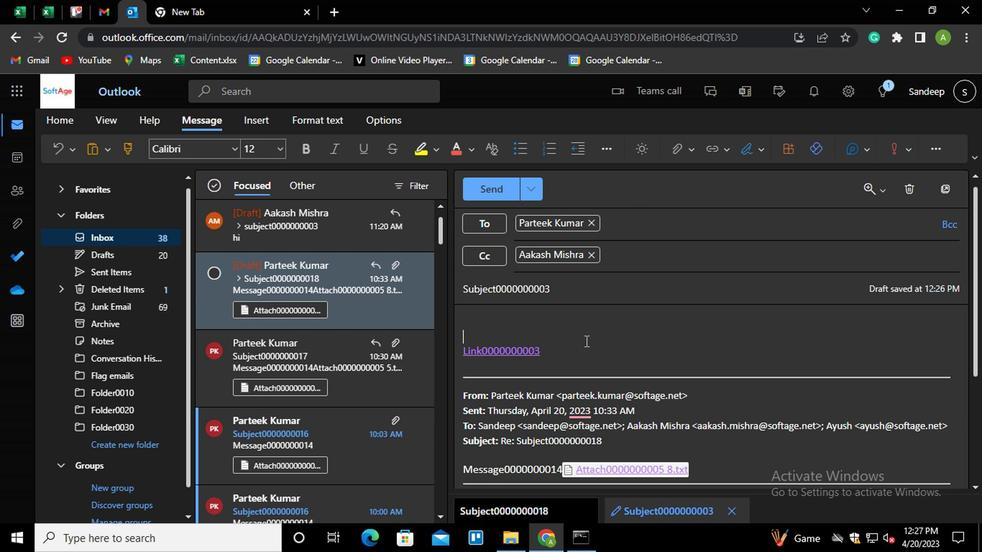
Action: Key pressed <Key.shift_r>MESSAGE0000000004
Screenshot: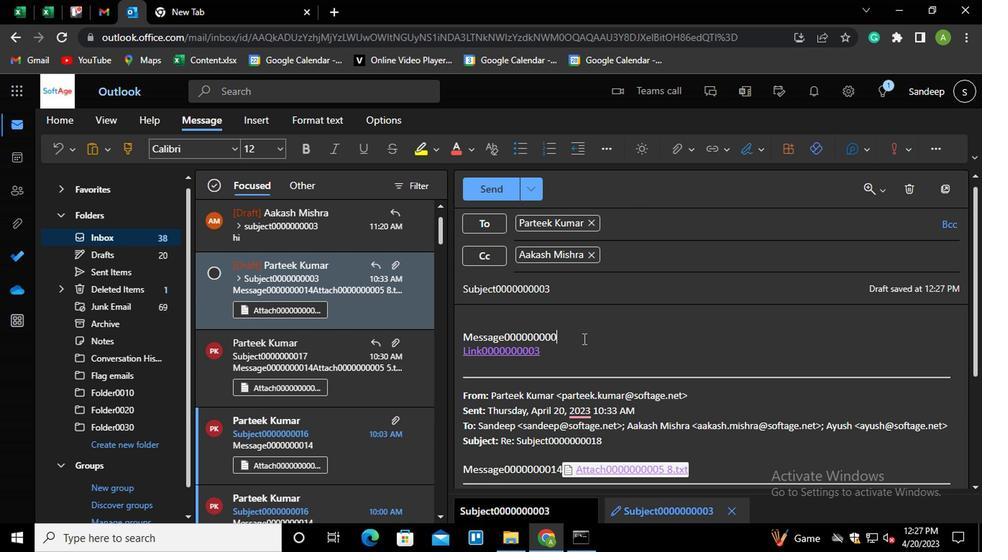 
Action: Mouse moved to (689, 153)
Screenshot: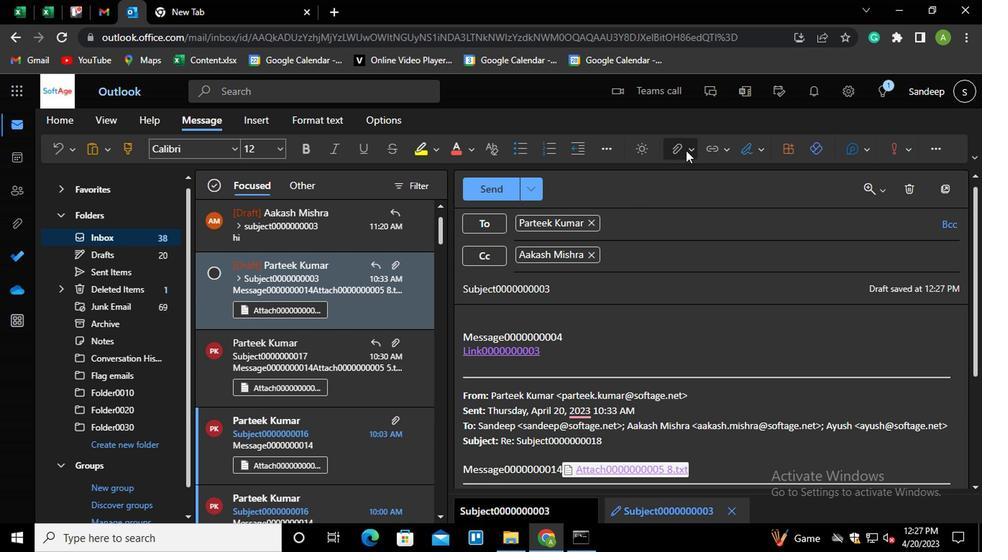 
Action: Mouse pressed left at (689, 153)
Screenshot: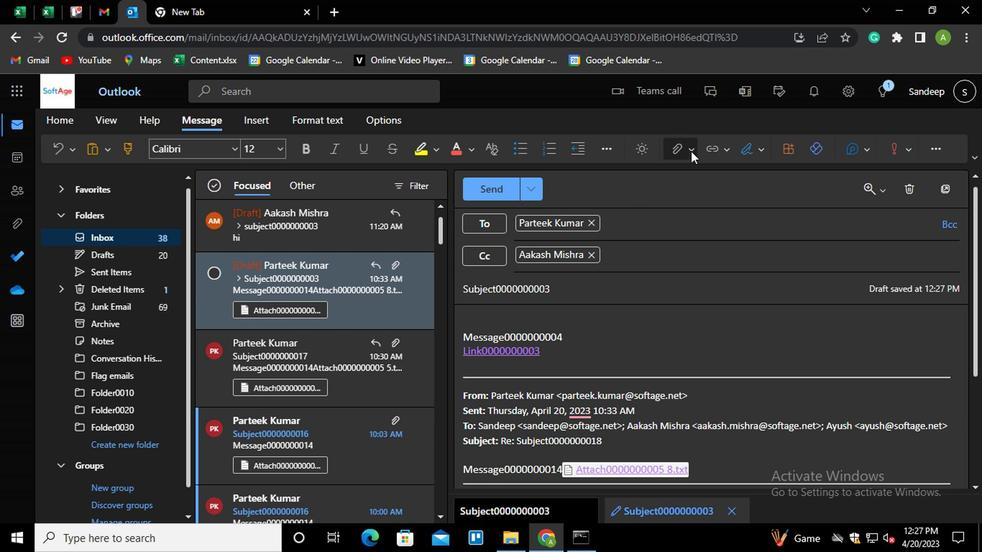 
Action: Mouse moved to (636, 182)
Screenshot: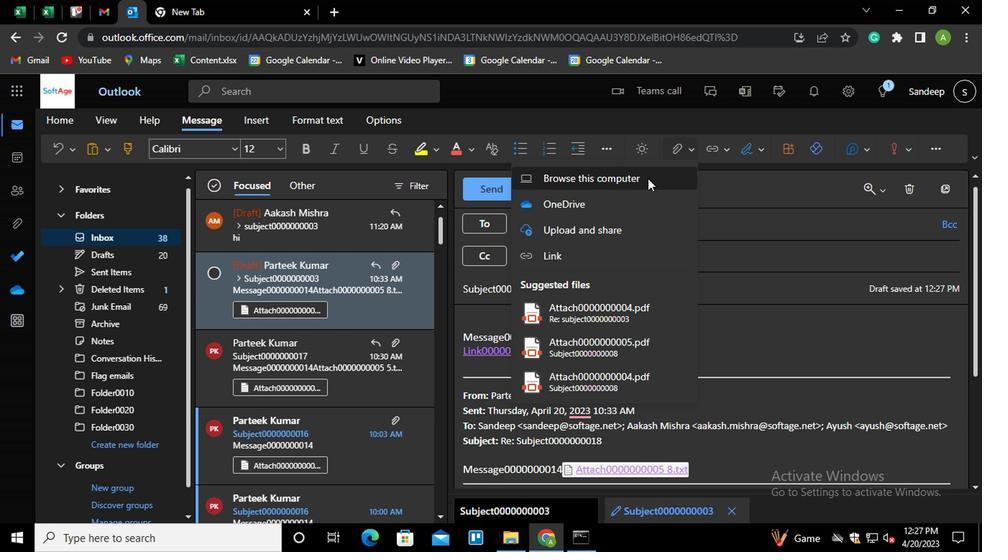 
Action: Mouse pressed left at (636, 182)
Screenshot: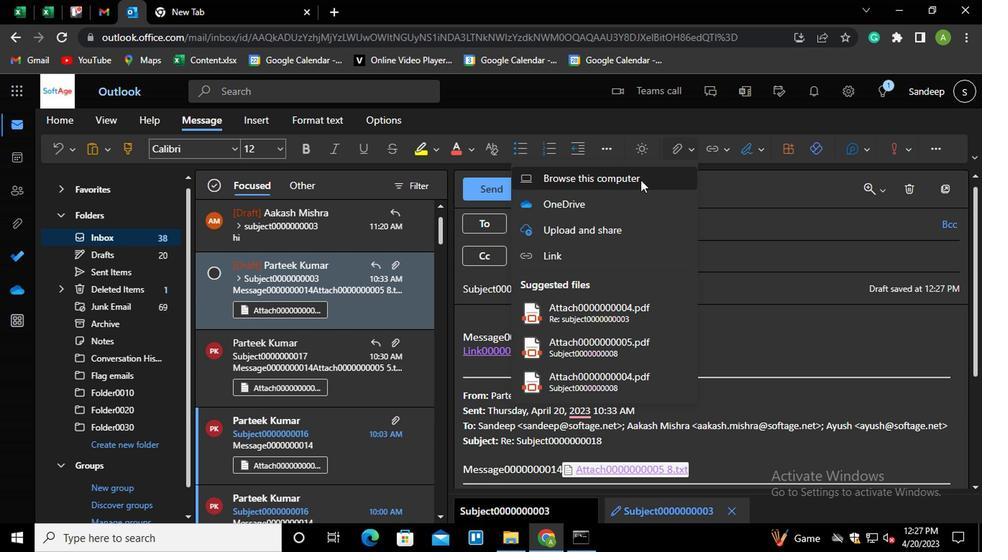 
Action: Mouse moved to (206, 150)
Screenshot: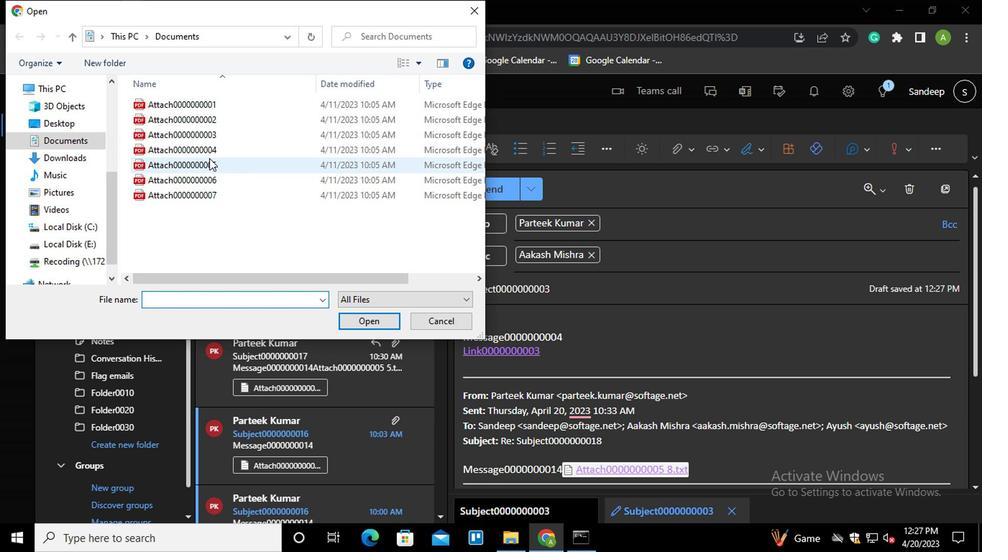 
Action: Mouse pressed left at (206, 150)
Screenshot: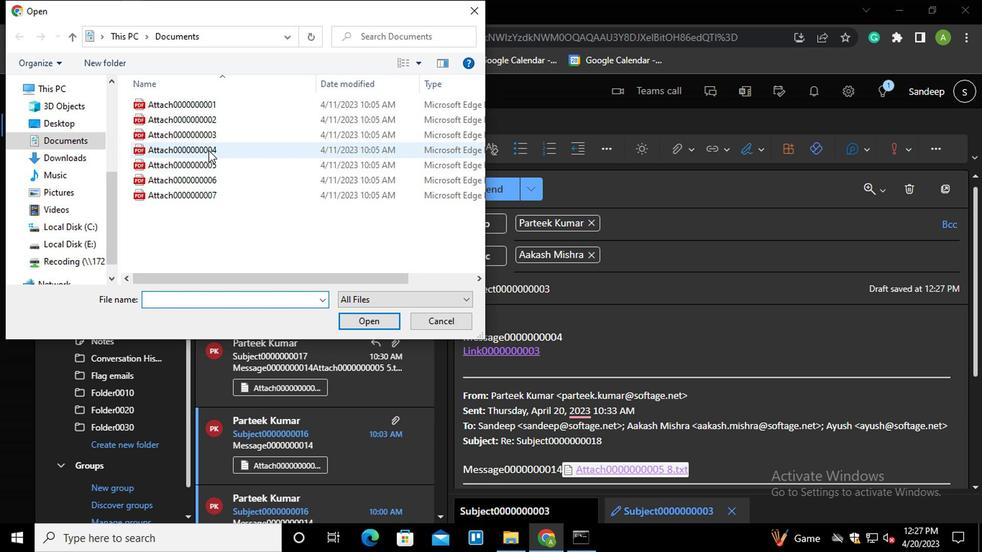 
Action: Mouse moved to (362, 319)
Screenshot: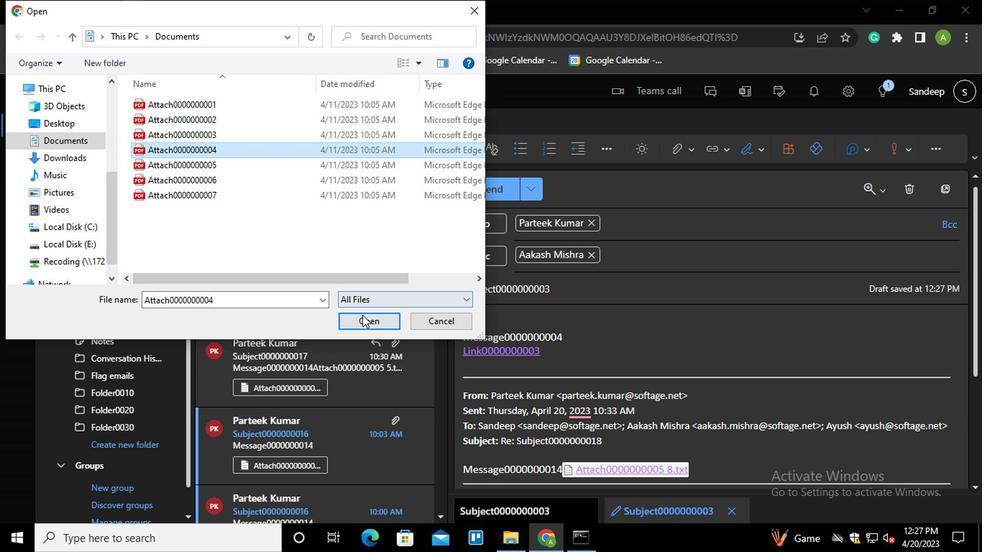 
Action: Mouse pressed left at (362, 319)
Screenshot: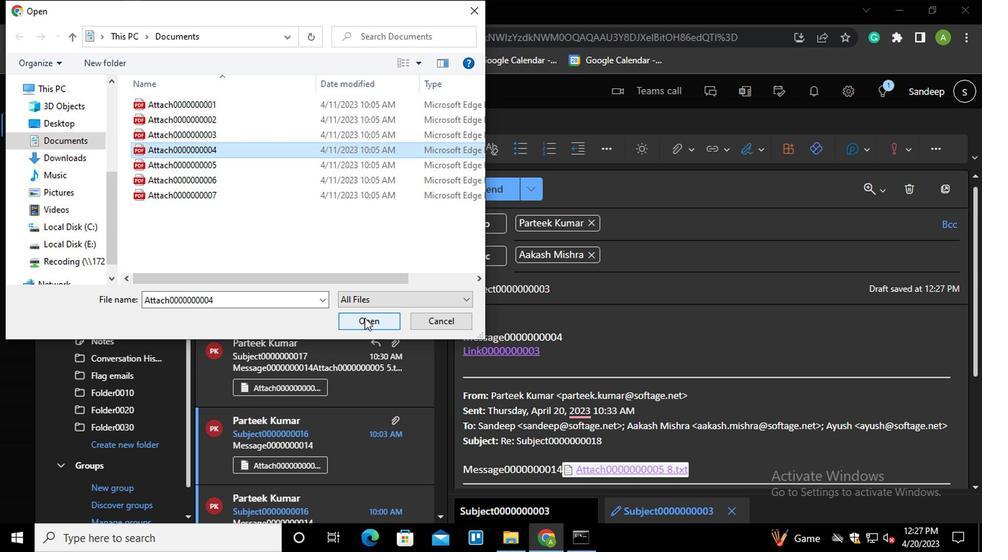
Action: Mouse moved to (488, 198)
Screenshot: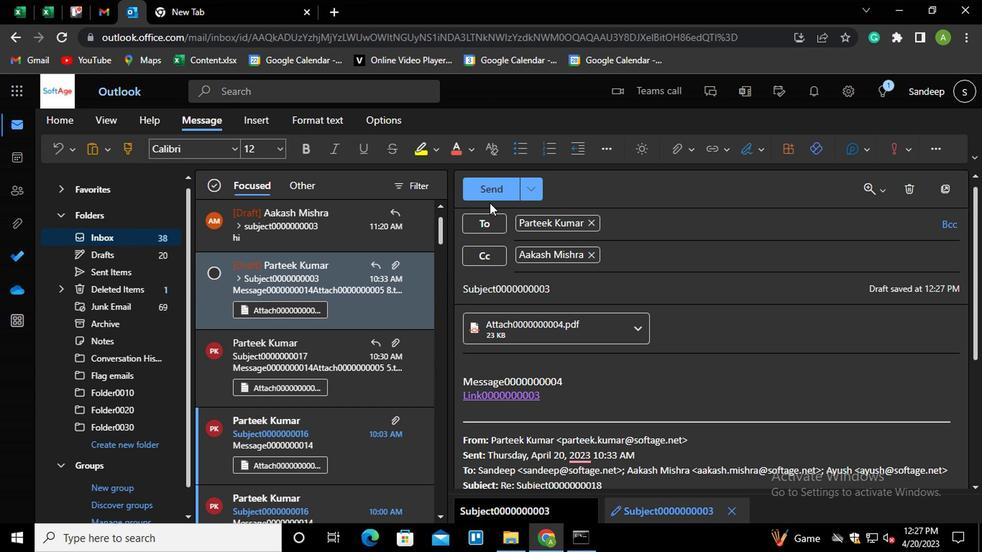 
Action: Mouse pressed left at (488, 198)
Screenshot: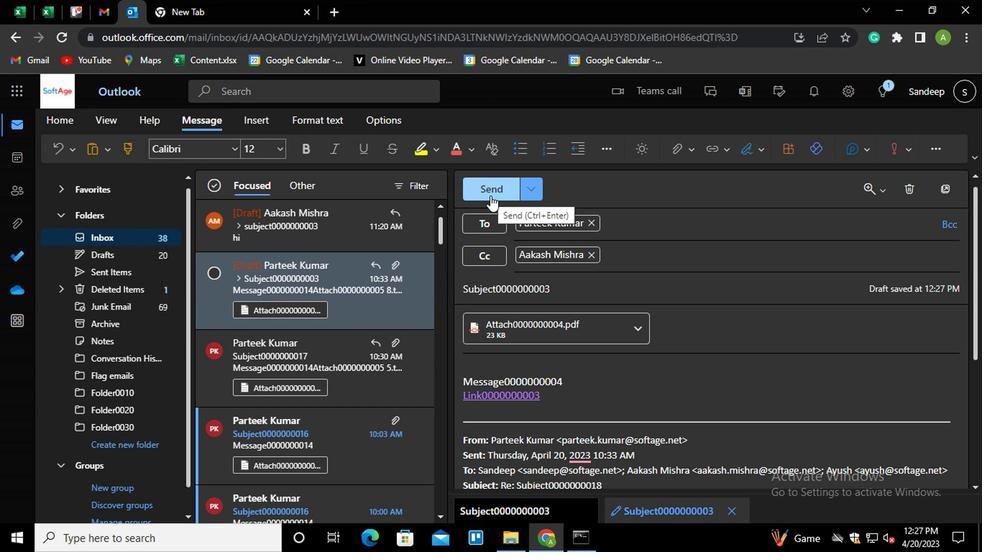 
Action: Mouse moved to (327, 271)
Screenshot: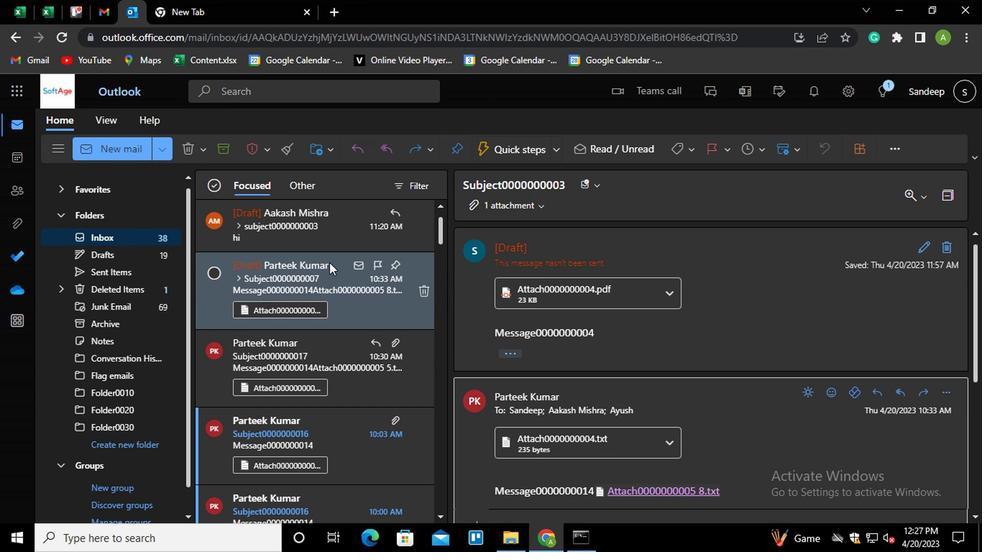 
Action: Mouse pressed left at (327, 271)
Screenshot: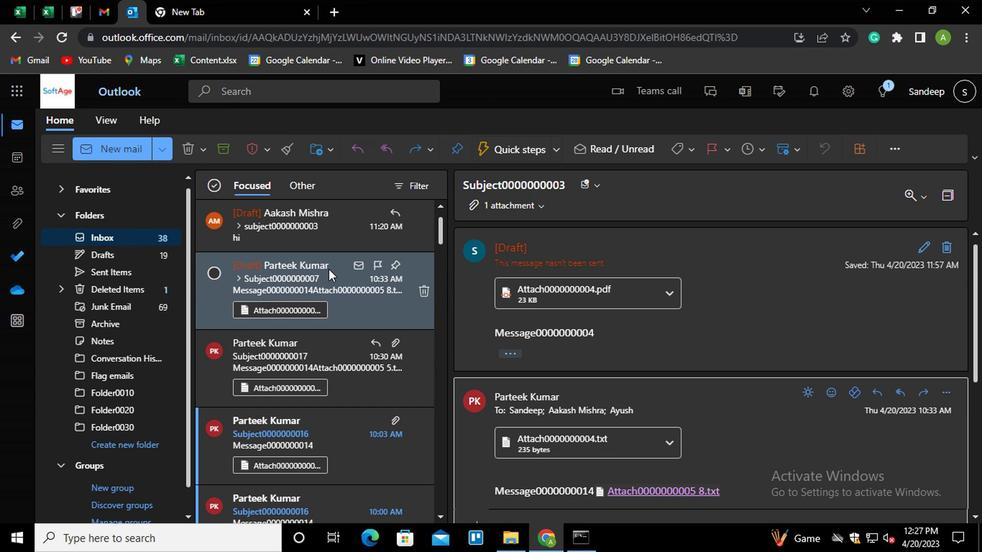 
Action: Mouse moved to (970, 410)
Screenshot: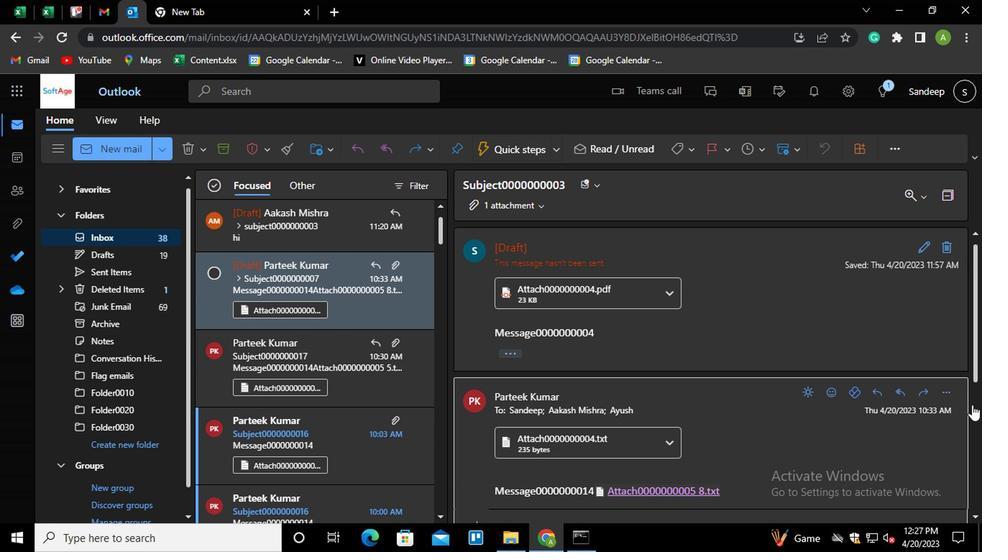 
Action: Mouse scrolled (970, 409) with delta (0, 0)
Screenshot: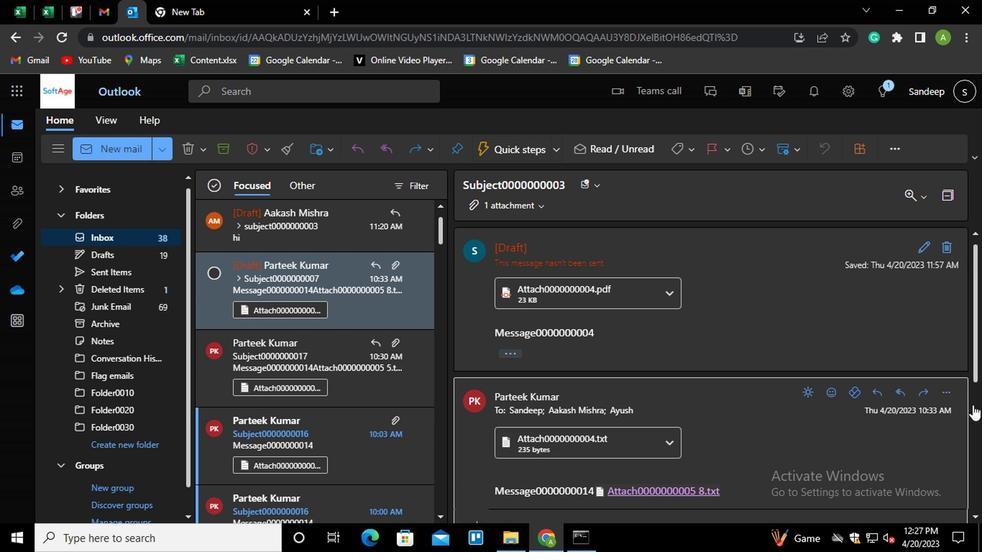 
Action: Mouse moved to (941, 323)
Screenshot: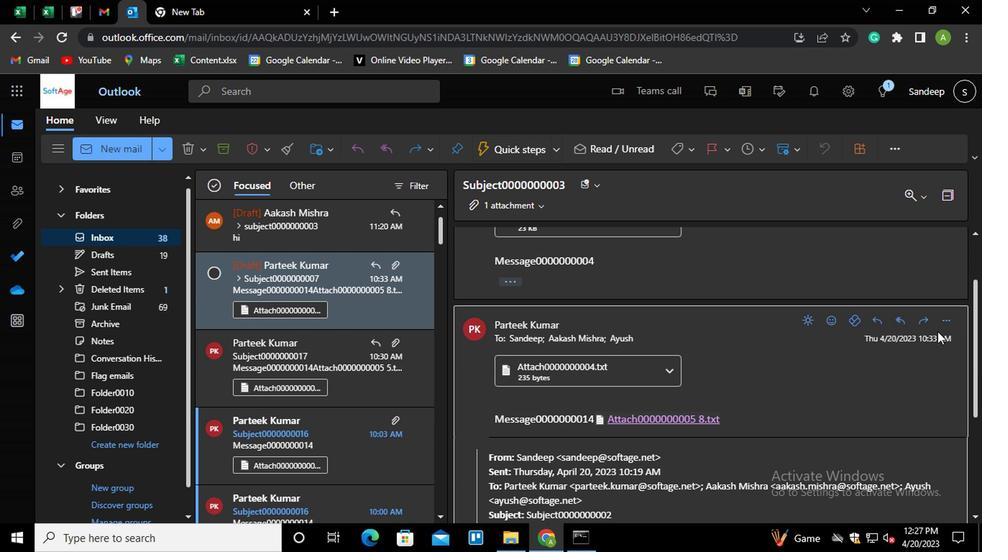 
Action: Mouse pressed left at (941, 323)
Screenshot: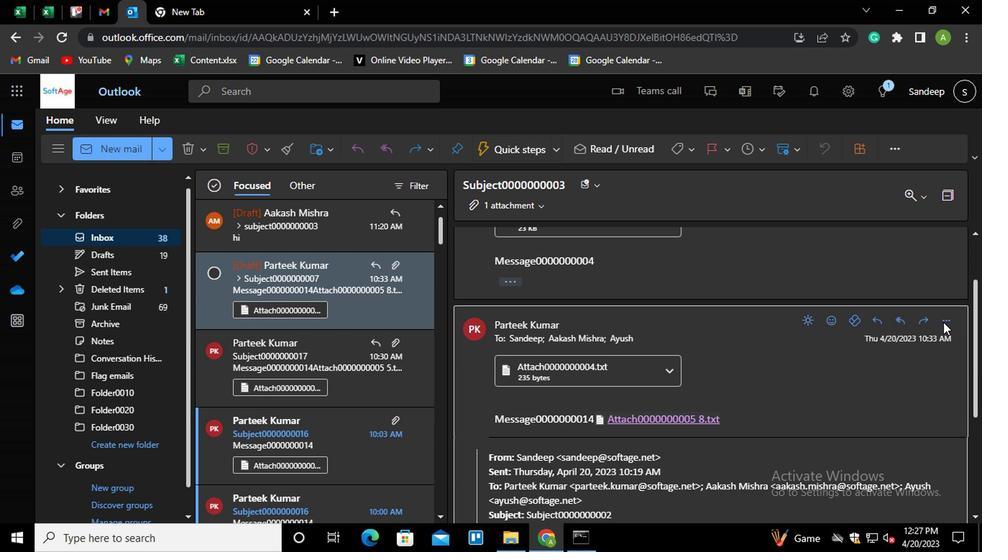 
Action: Mouse moved to (835, 91)
Screenshot: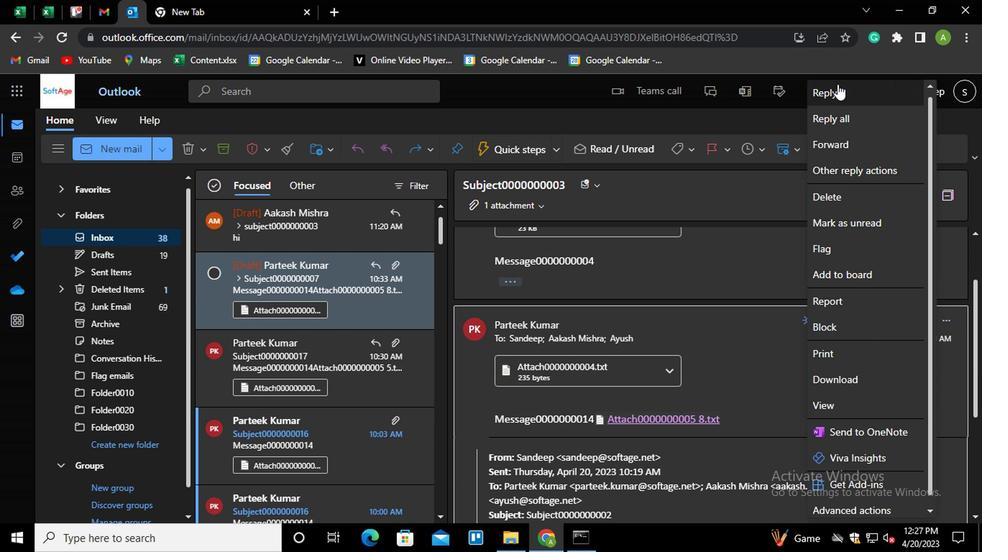 
Action: Mouse pressed left at (835, 91)
Screenshot: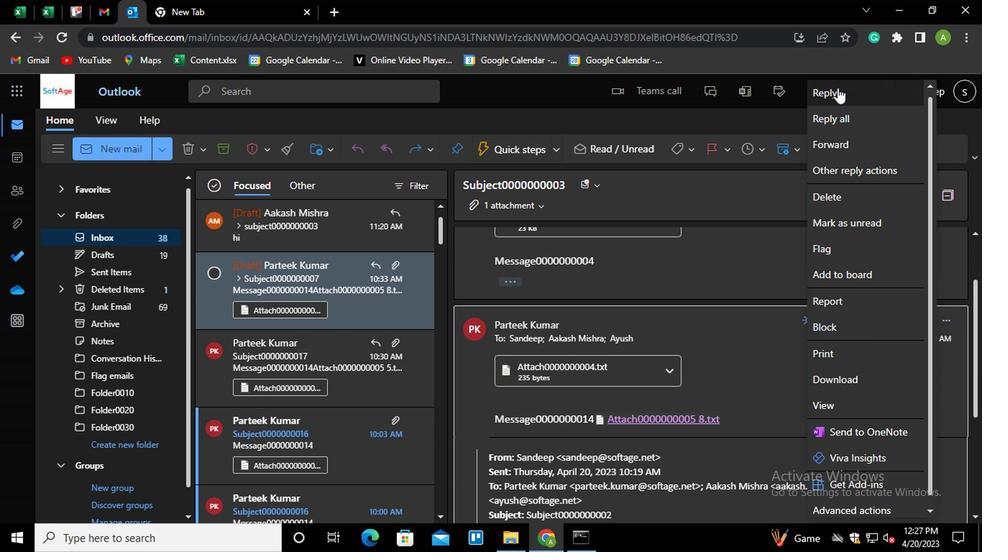 
Action: Mouse moved to (665, 375)
Screenshot: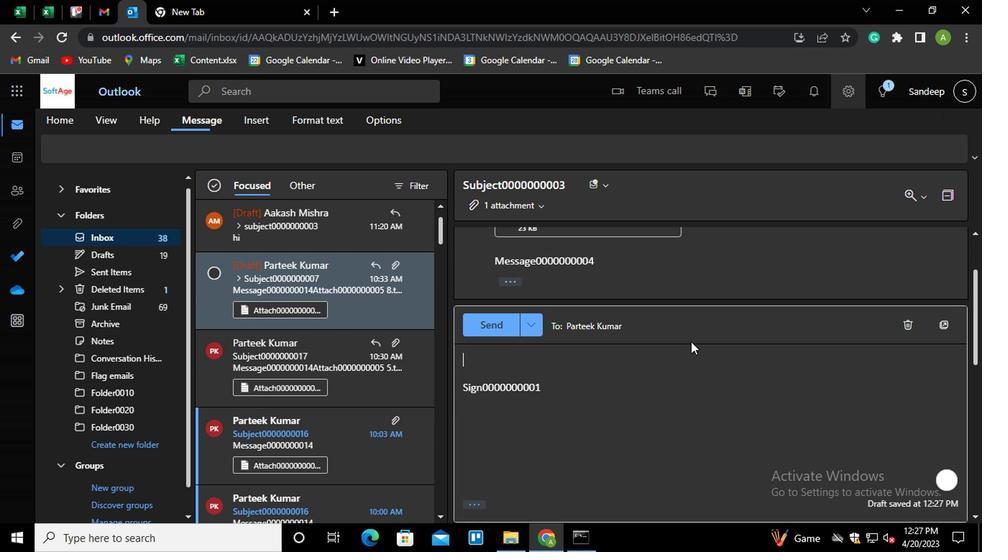 
Action: Mouse scrolled (665, 374) with delta (0, -1)
Screenshot: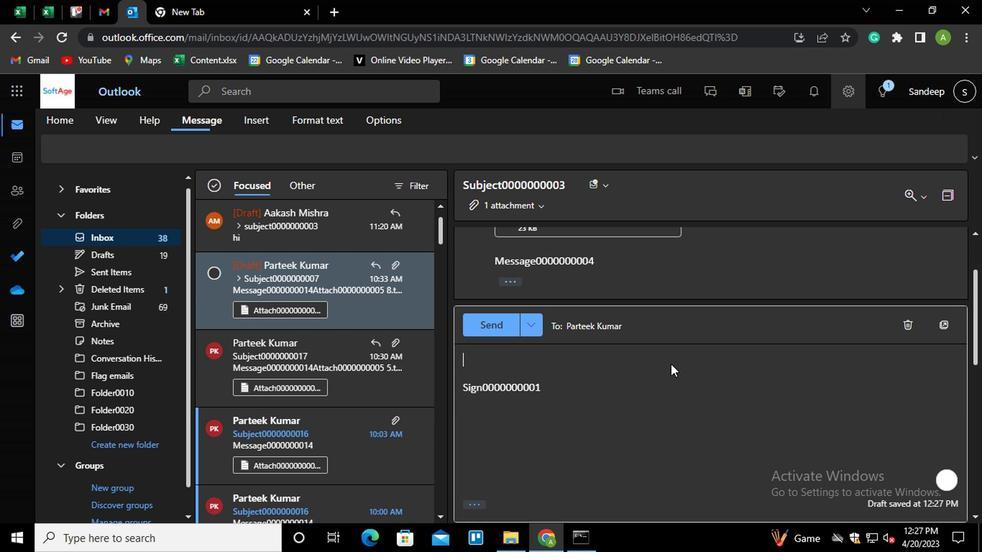 
Action: Mouse moved to (547, 319)
Screenshot: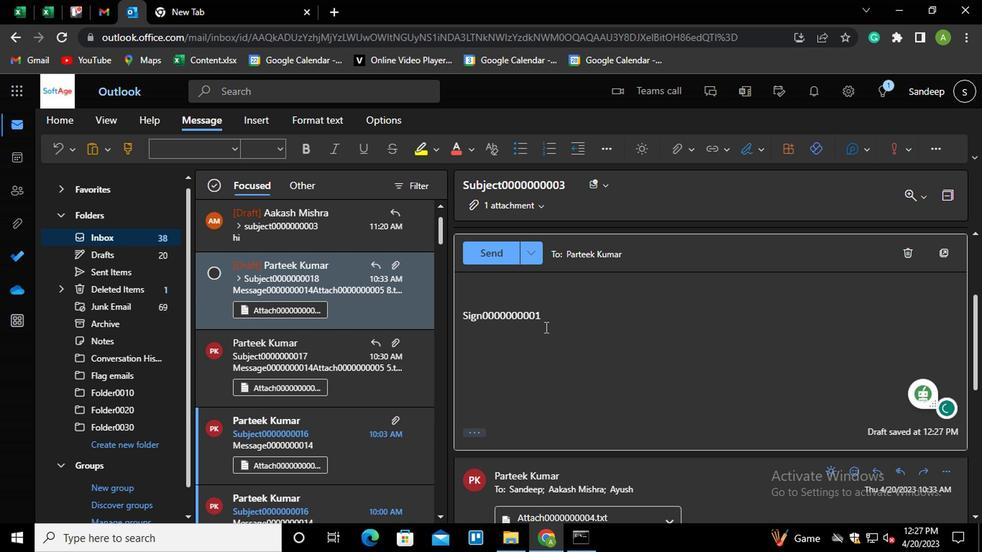 
Action: Mouse pressed left at (547, 319)
Screenshot: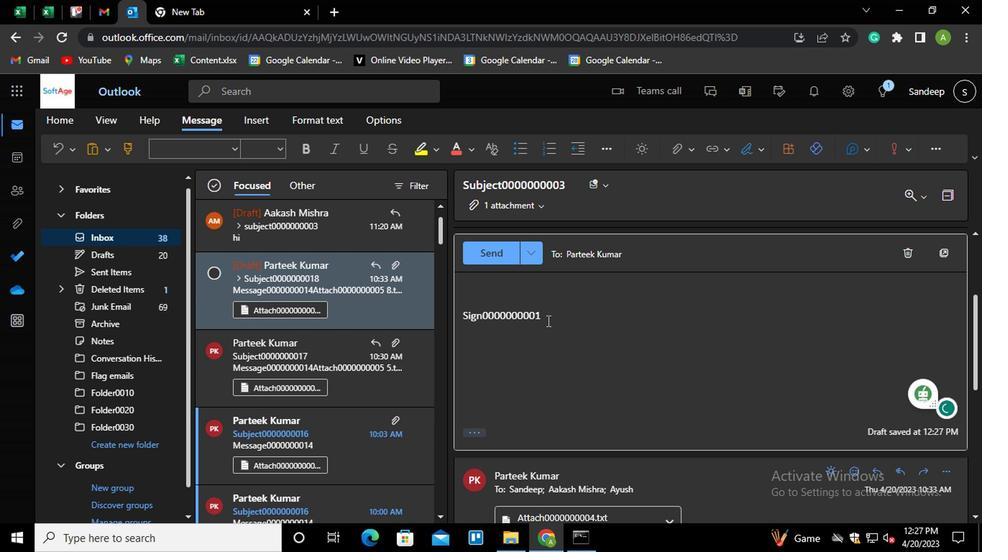 
Action: Key pressed <Key.shift_r><Key.home>ctrl+K<Key.shift_r>ctrl+LINK0000000003
Screenshot: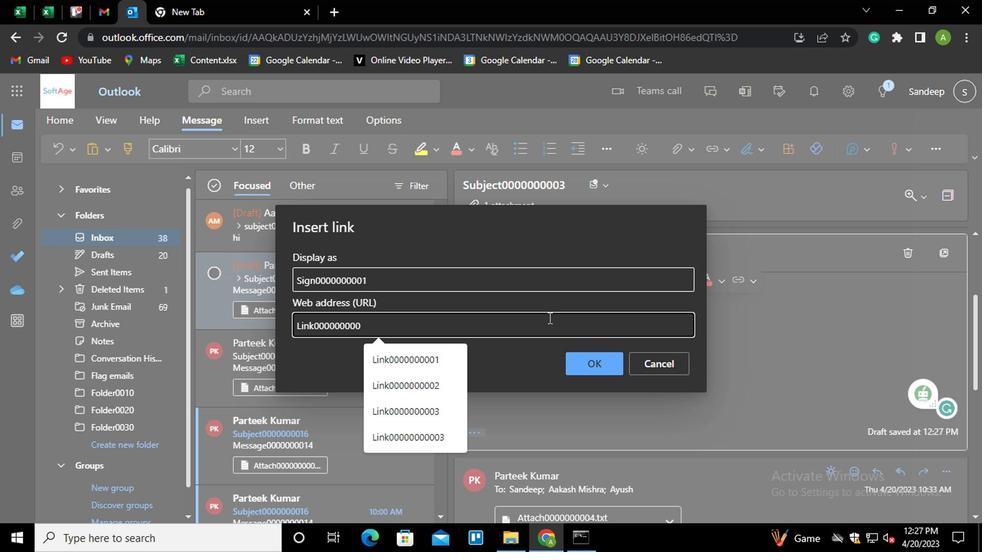 
Action: Mouse moved to (486, 282)
Screenshot: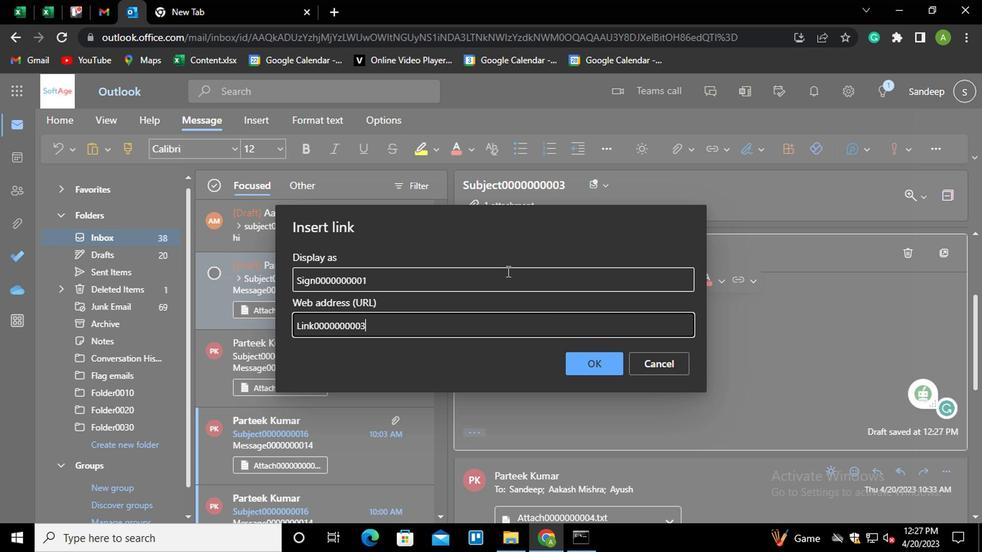 
Action: Mouse pressed left at (486, 282)
Screenshot: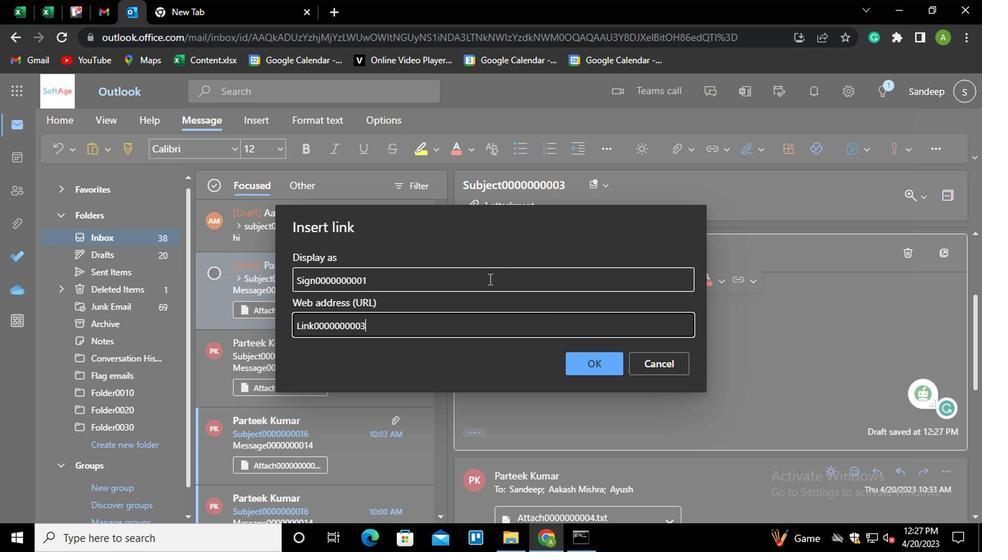 
Action: Key pressed <Key.shift_r><Key.shift_r><Key.home><Key.shift_r>LINK0000000003
Screenshot: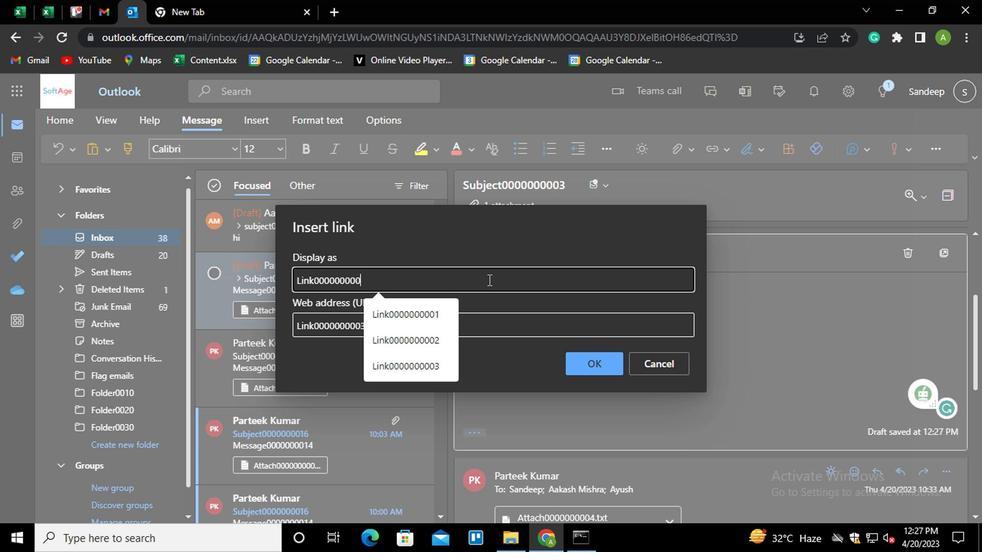 
Action: Mouse moved to (578, 361)
Screenshot: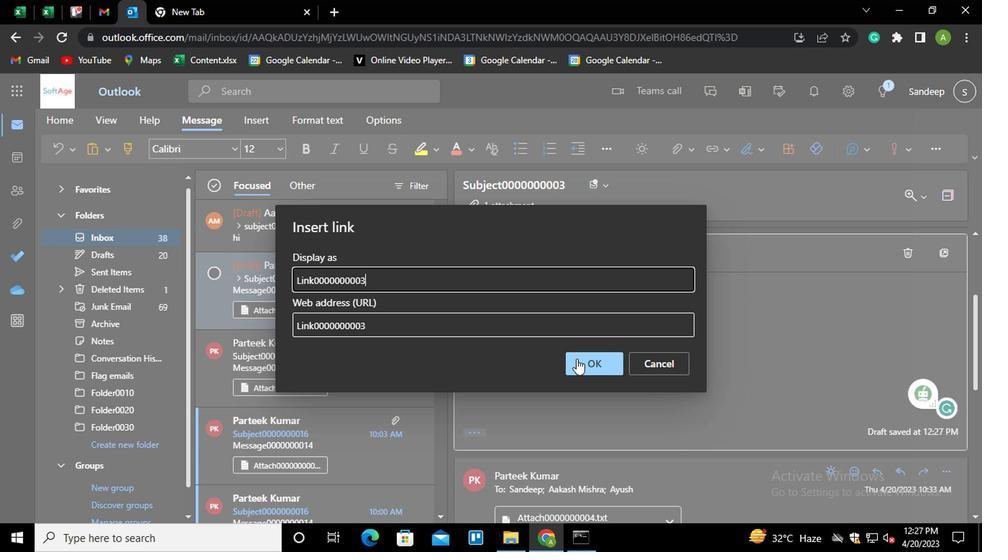 
Action: Mouse pressed left at (578, 361)
Screenshot: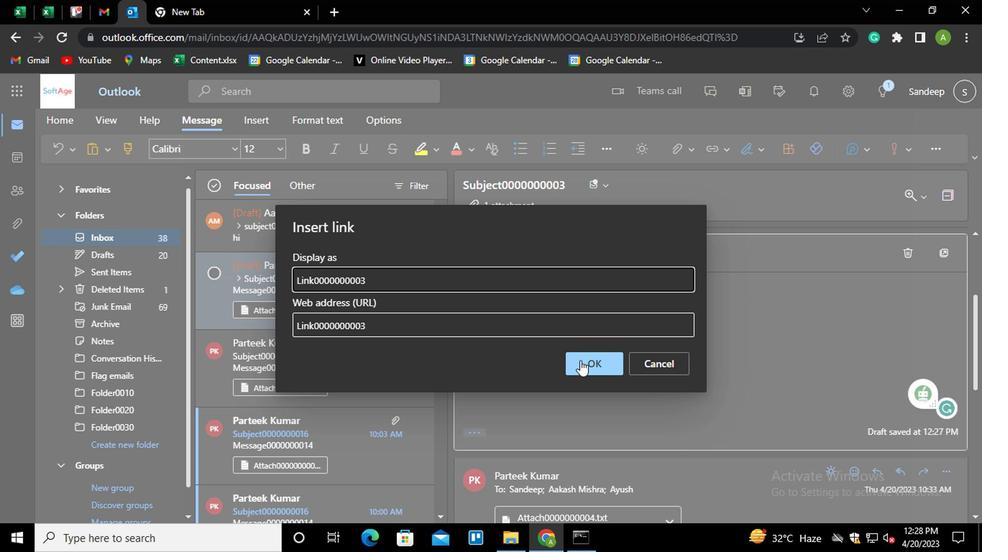 
Action: Mouse moved to (482, 431)
Screenshot: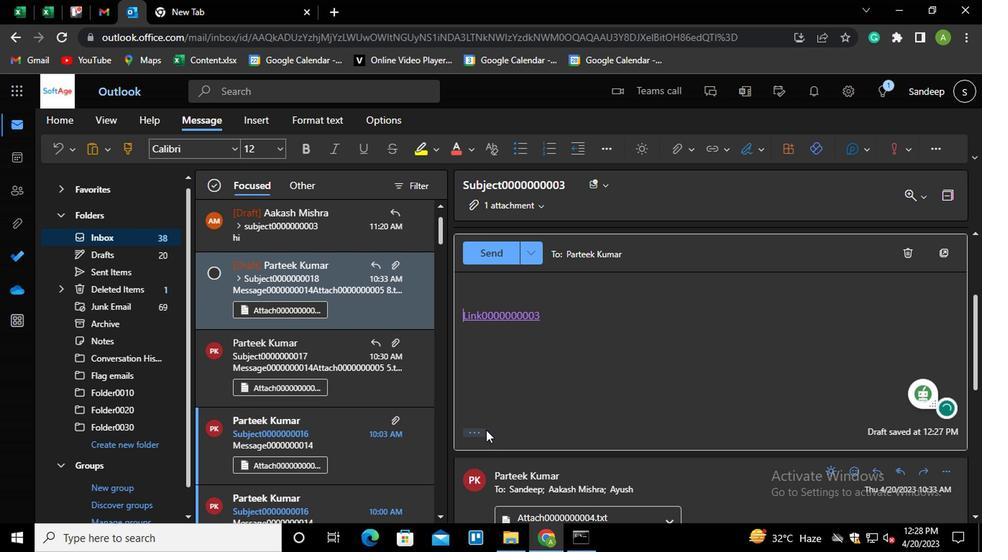 
Action: Mouse pressed left at (482, 431)
Screenshot: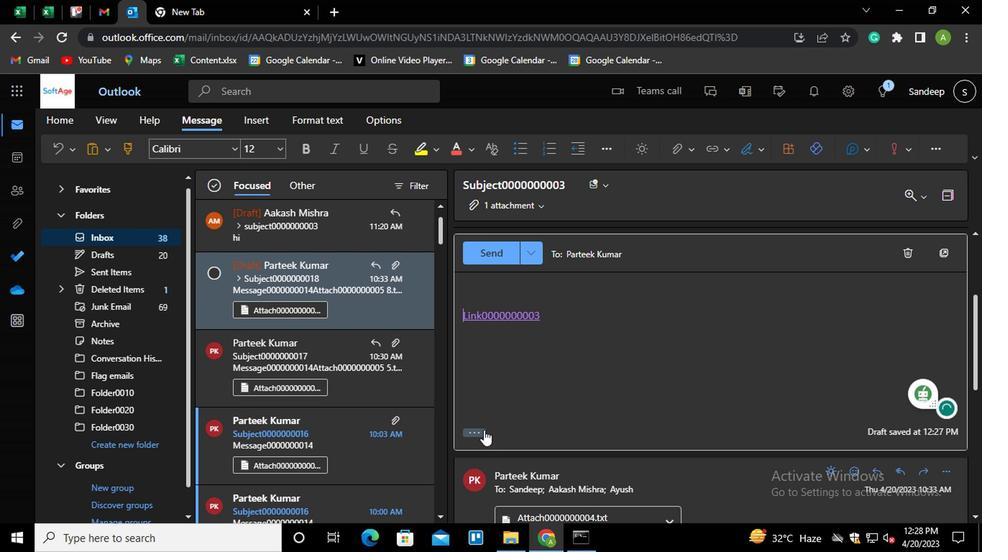 
Action: Mouse moved to (631, 196)
Screenshot: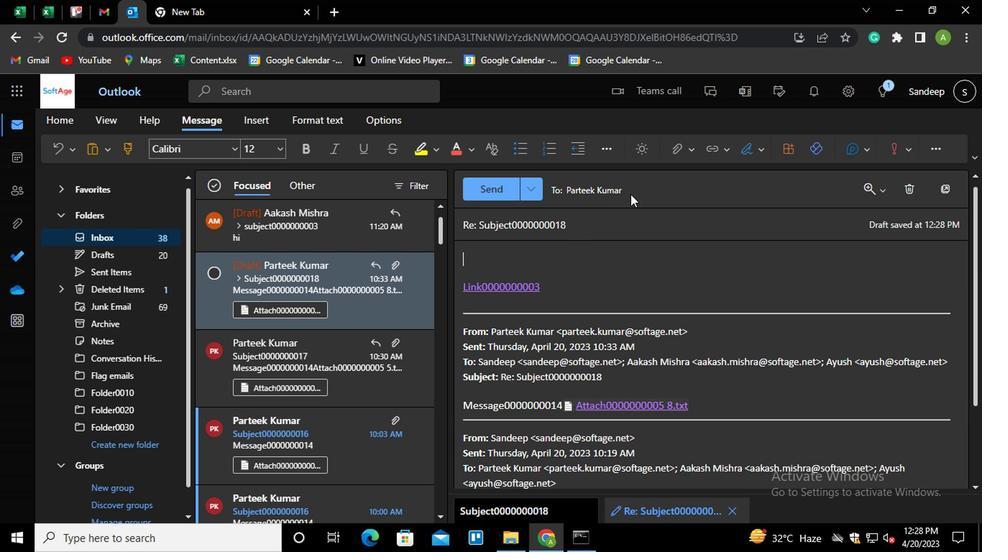 
Action: Mouse pressed left at (631, 196)
Screenshot: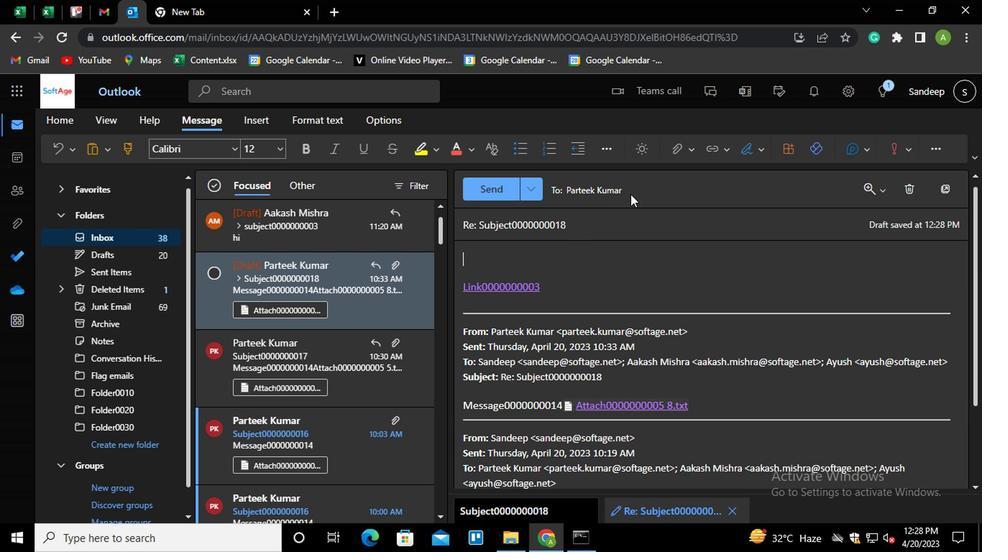 
Action: Mouse moved to (599, 259)
Screenshot: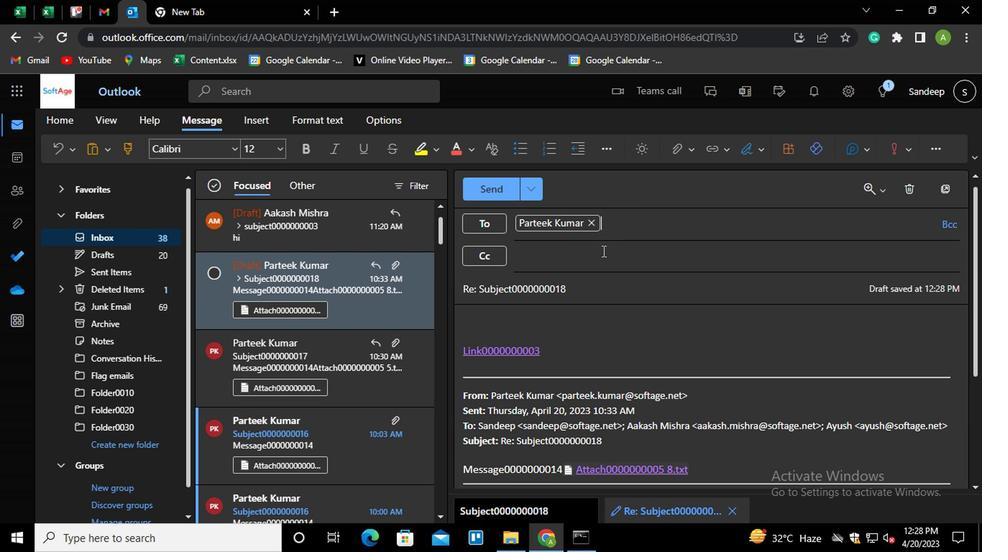 
Action: Mouse pressed left at (599, 259)
Screenshot: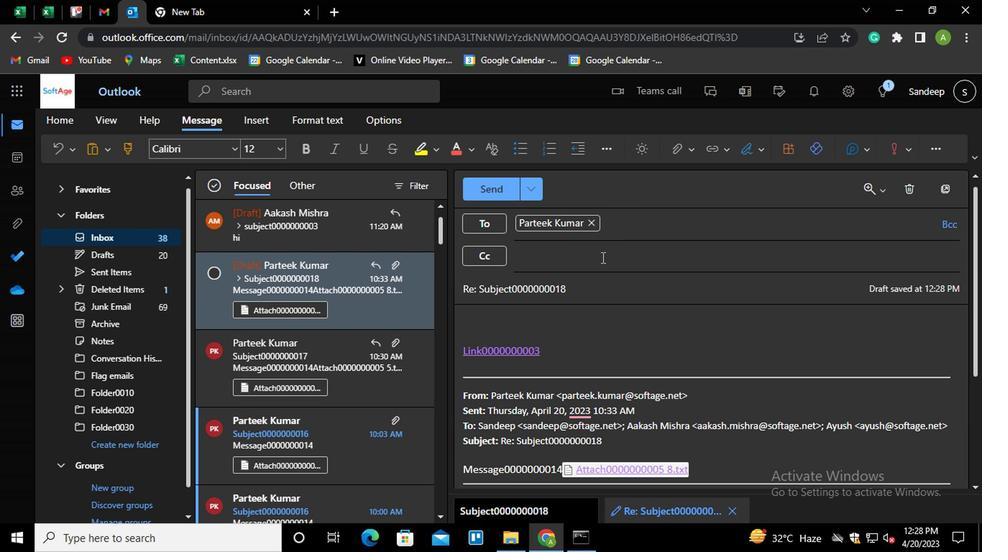 
Action: Key pressed AAKAS<Key.enter>
Screenshot: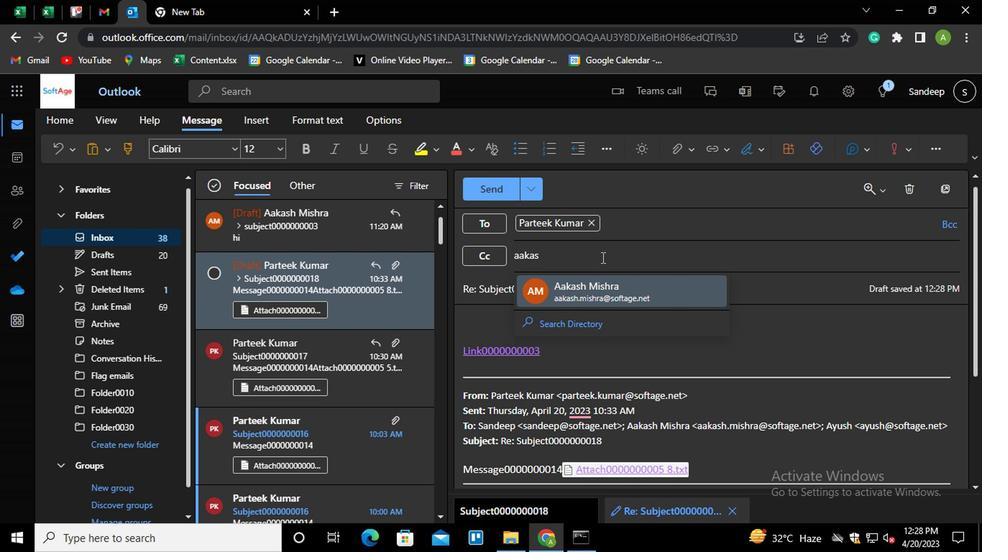 
Action: Mouse moved to (950, 226)
Screenshot: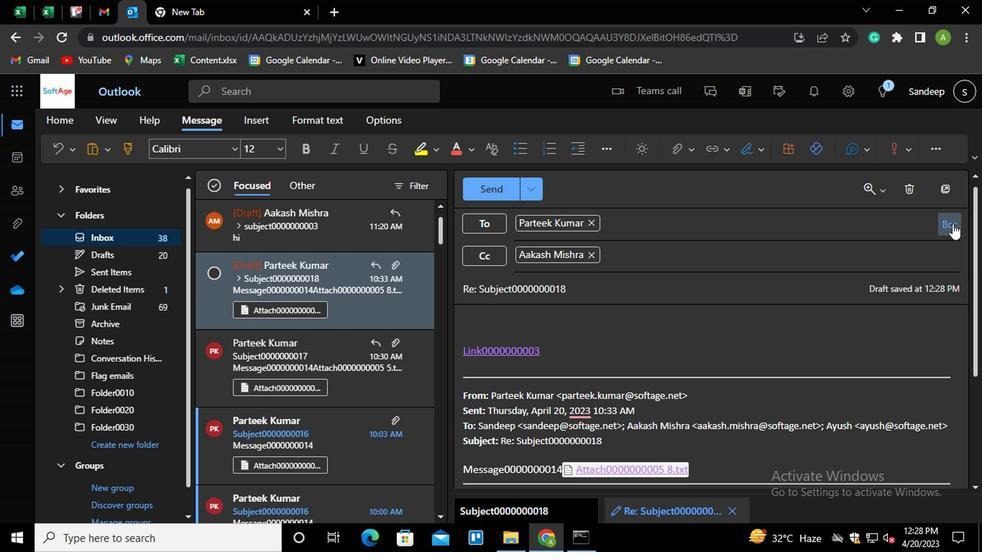 
Action: Mouse pressed left at (950, 226)
Screenshot: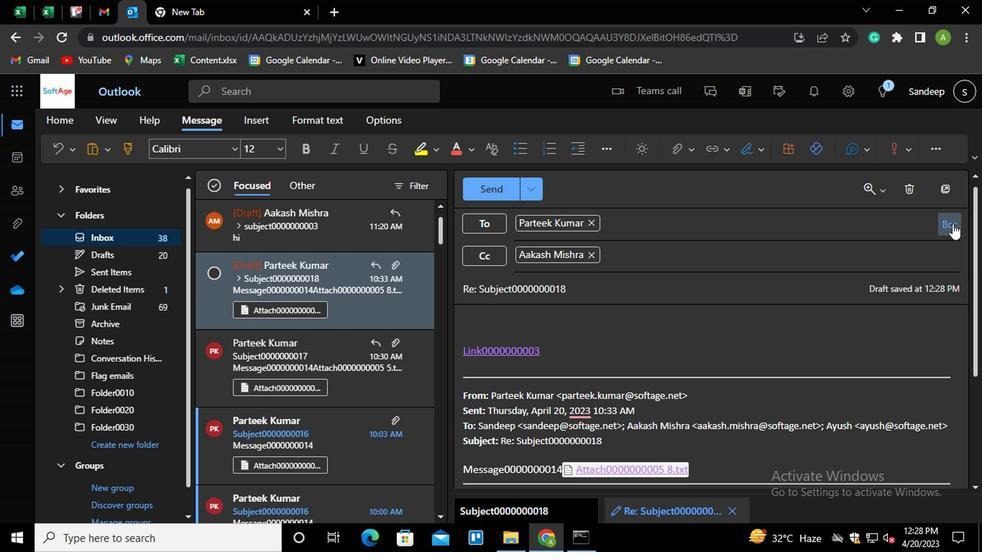 
Action: Mouse moved to (531, 295)
Screenshot: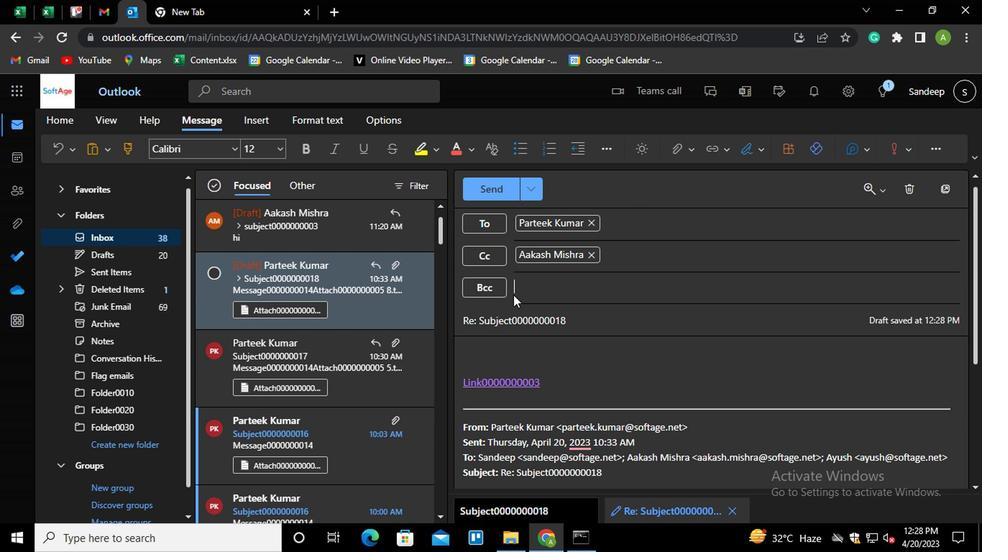 
Action: Mouse pressed left at (531, 295)
Screenshot: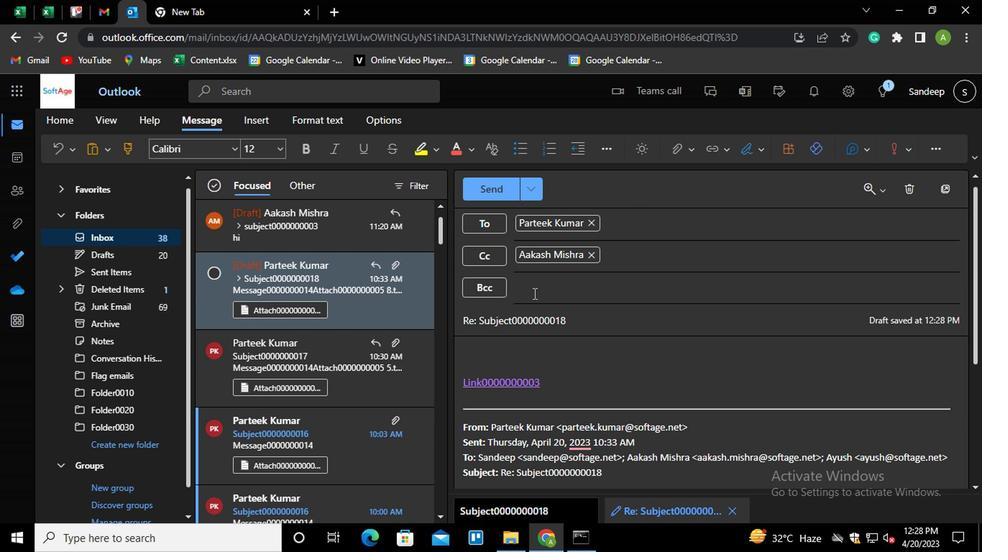 
Action: Key pressed AYU<Key.enter>
Screenshot: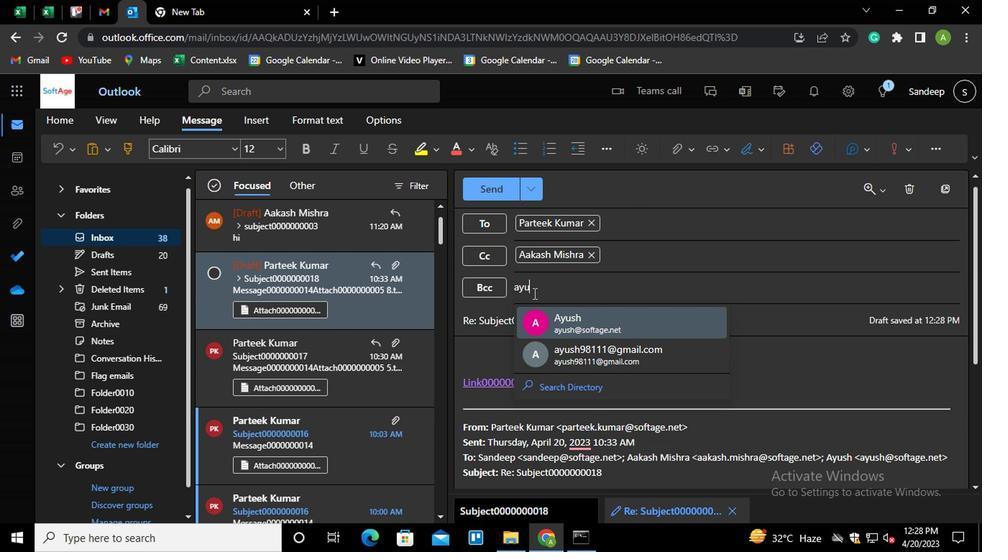 
Action: Mouse moved to (658, 328)
Screenshot: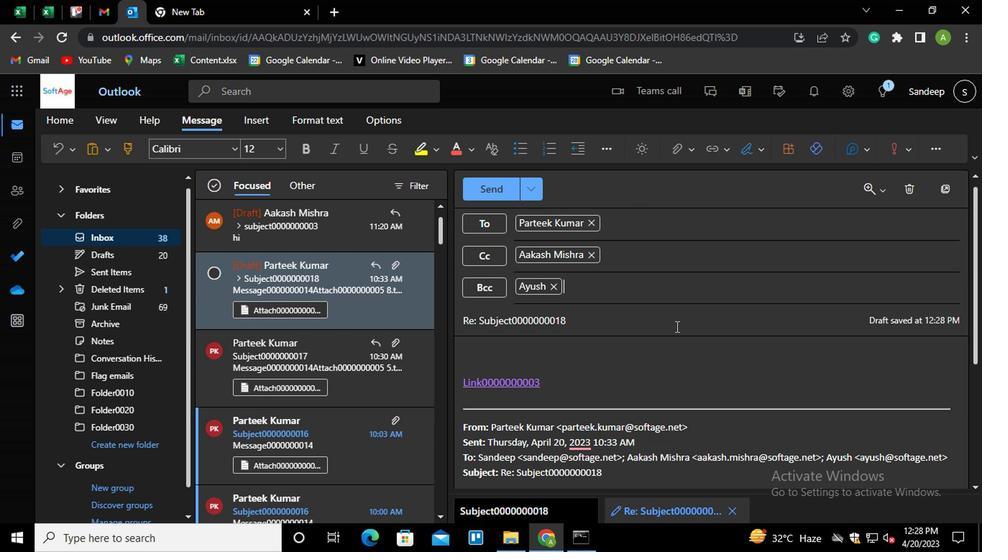 
Action: Mouse pressed left at (658, 328)
Screenshot: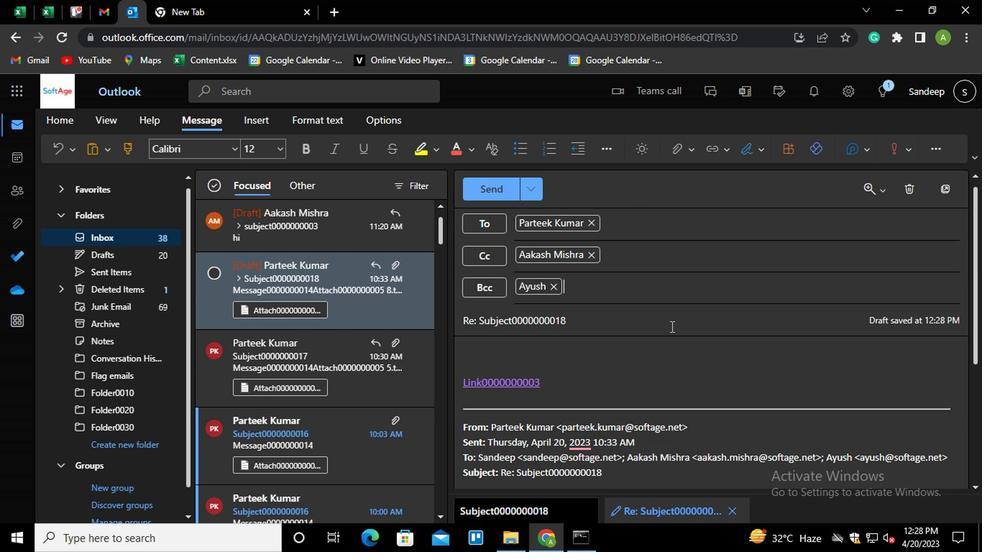 
Action: Key pressed <Key.shift_r><Key.home><Key.shift>SUBJECT0000000002
Screenshot: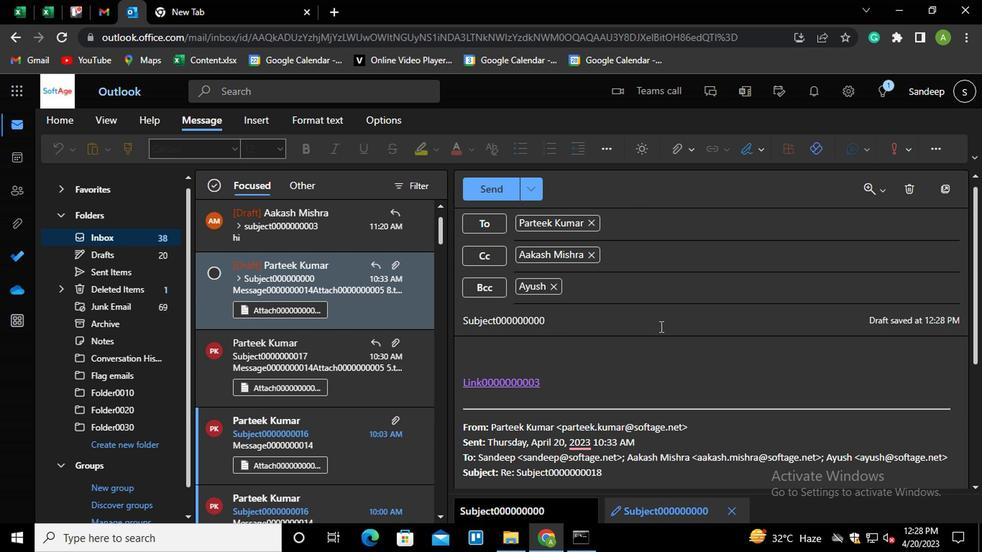 
Action: Mouse moved to (583, 386)
Screenshot: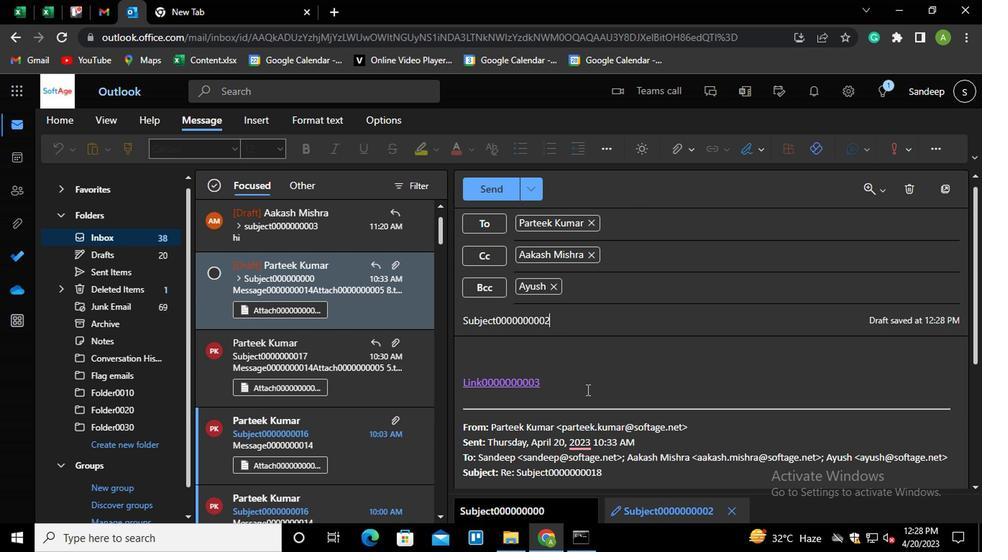 
Action: Mouse pressed left at (583, 386)
Screenshot: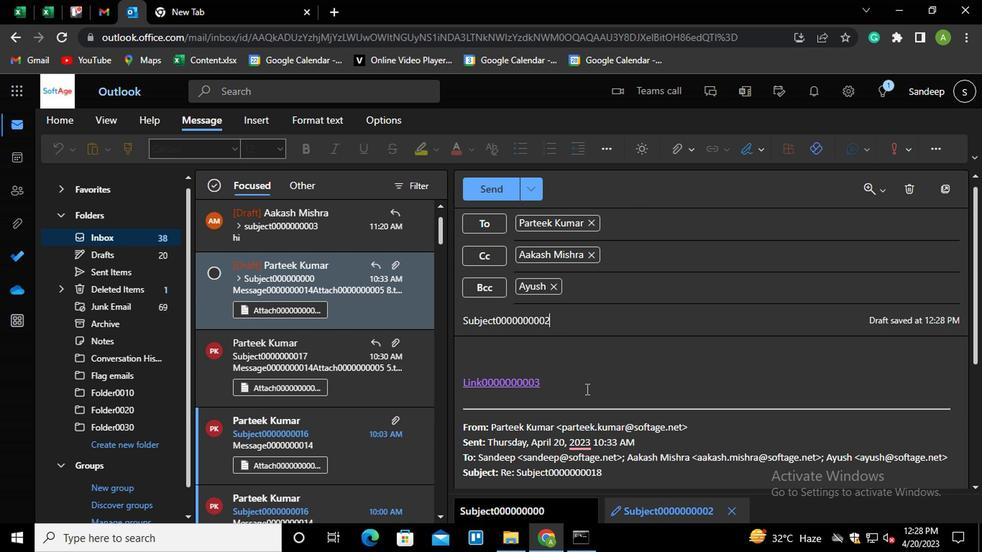 
Action: Key pressed <Key.shift_r><Key.enter><Key.shift_r>MESSAGE0000000004
Screenshot: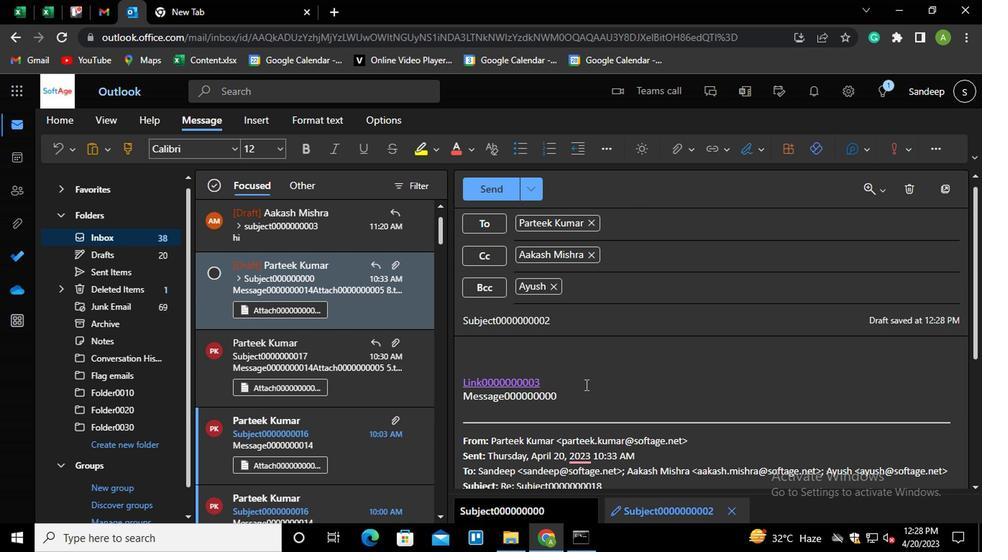 
Action: Mouse moved to (691, 156)
Screenshot: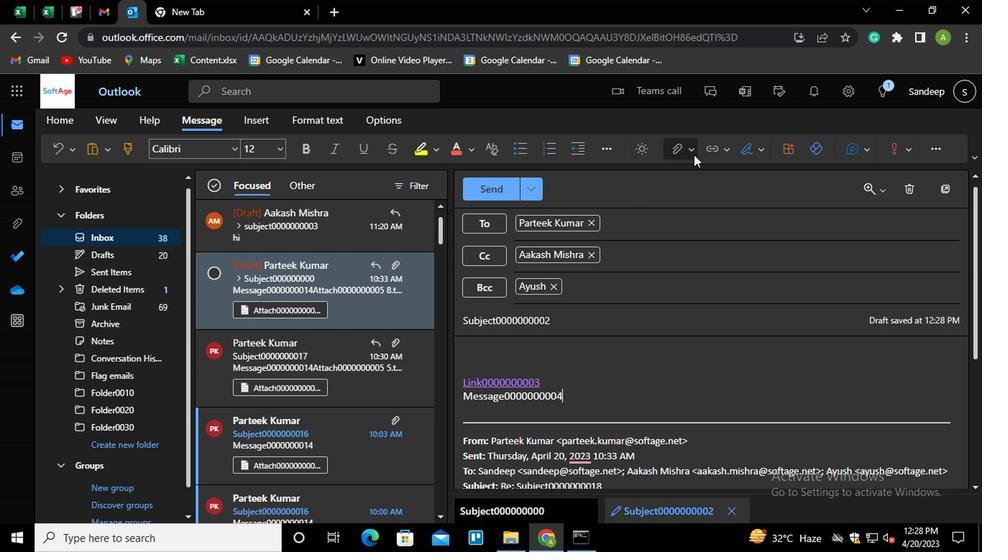 
Action: Mouse pressed left at (691, 156)
Screenshot: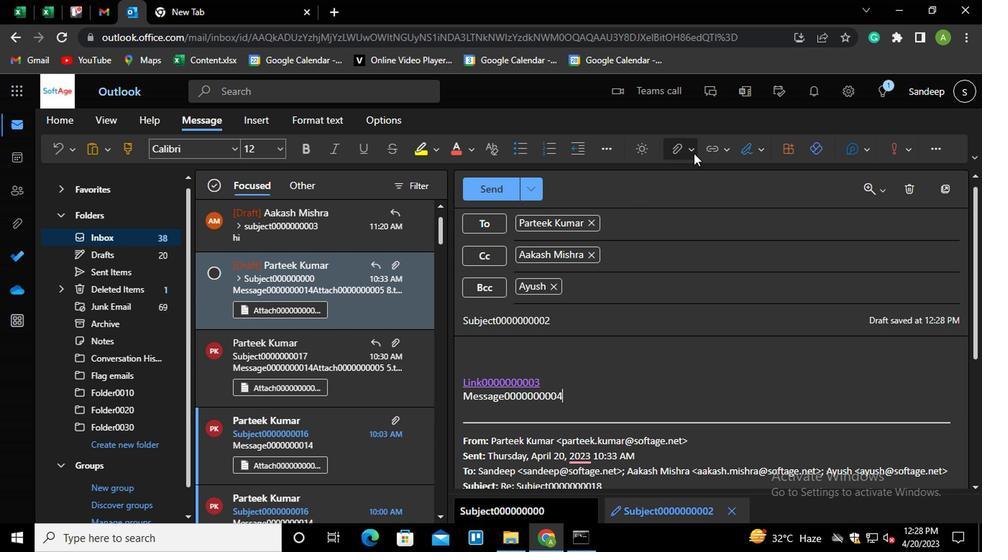 
Action: Mouse moved to (629, 179)
Screenshot: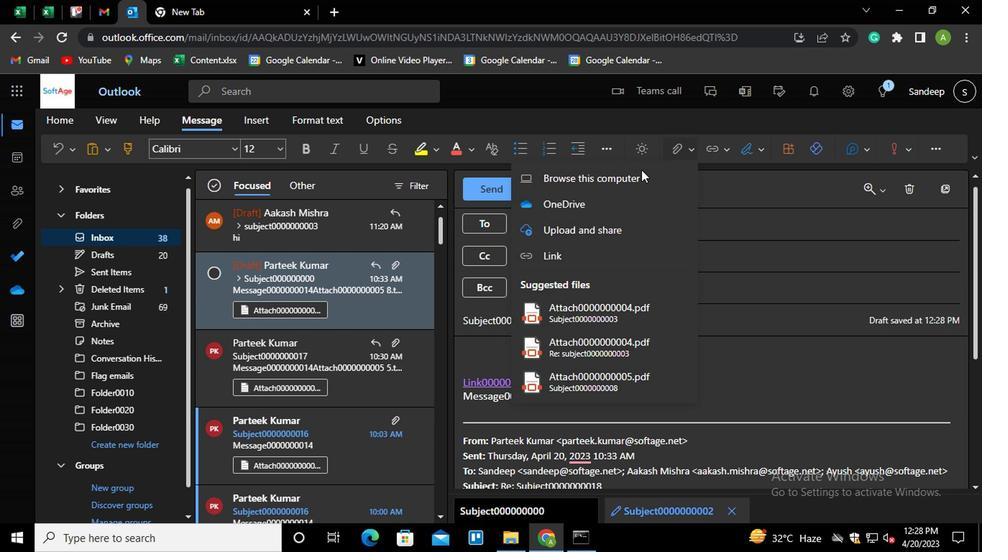 
Action: Mouse pressed left at (629, 179)
Screenshot: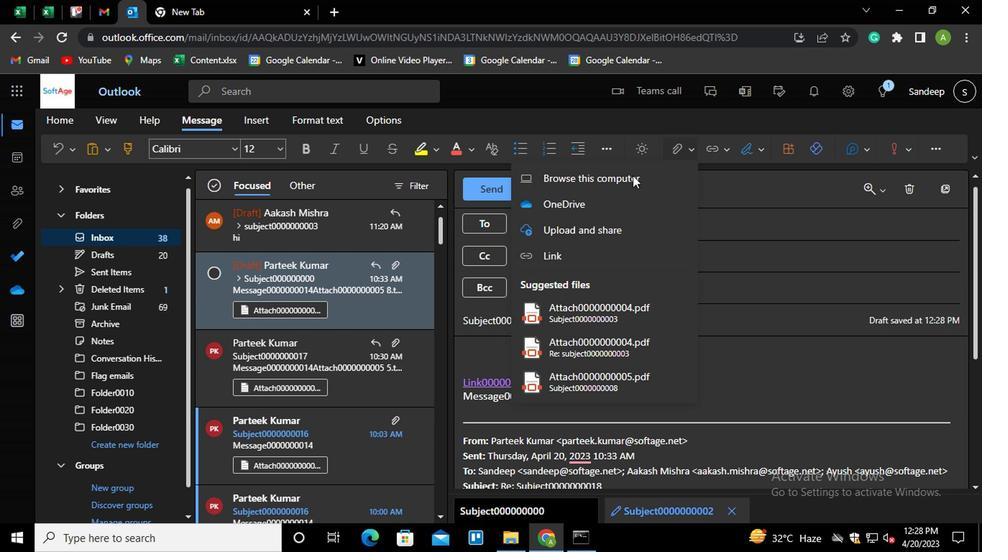 
Action: Mouse moved to (233, 154)
Screenshot: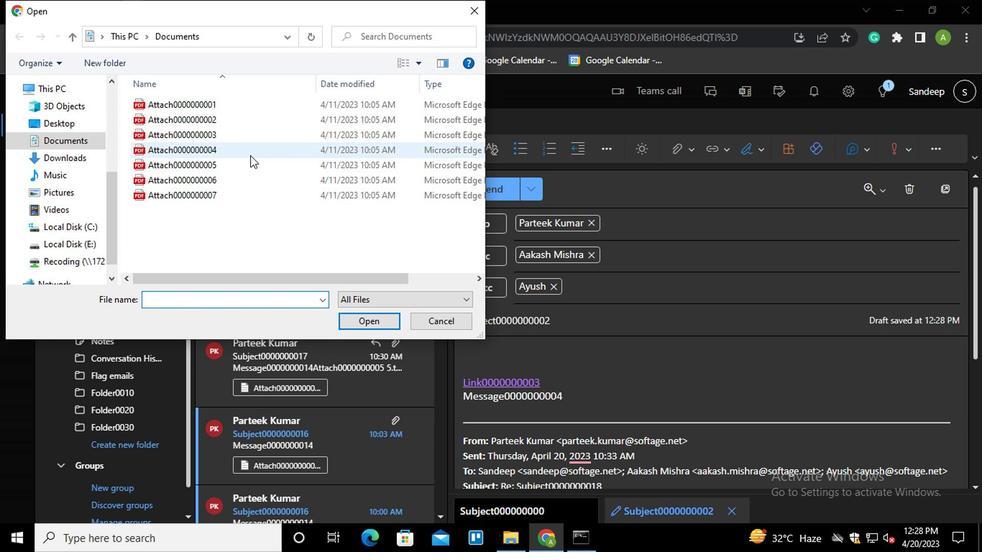 
Action: Mouse pressed left at (233, 154)
Screenshot: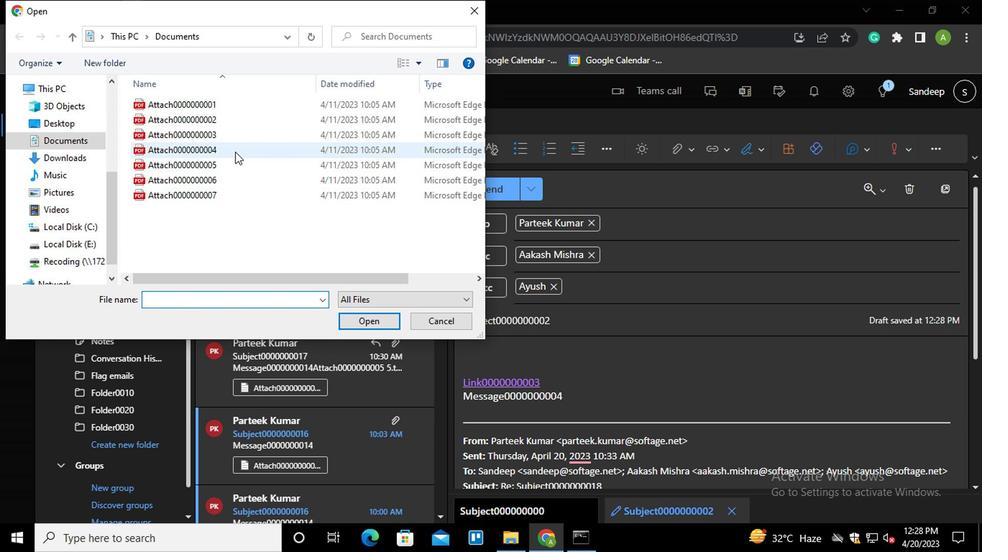 
Action: Mouse moved to (374, 321)
Screenshot: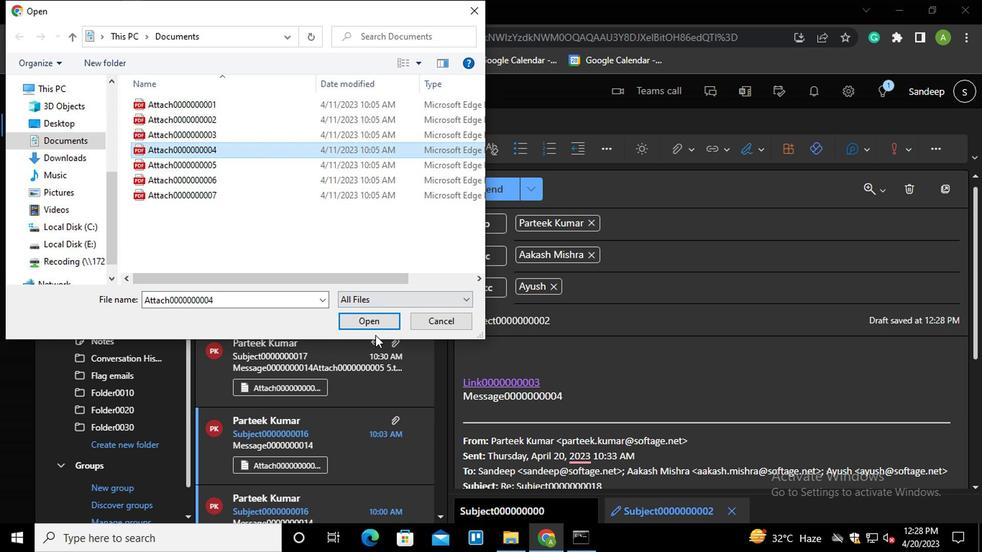 
Action: Mouse pressed left at (374, 321)
Screenshot: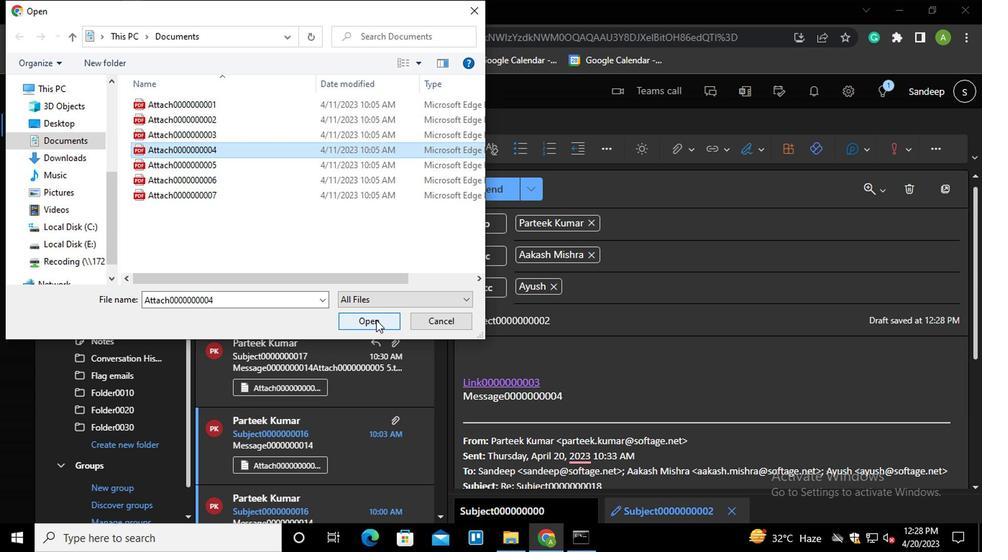 
Action: Mouse moved to (496, 196)
Screenshot: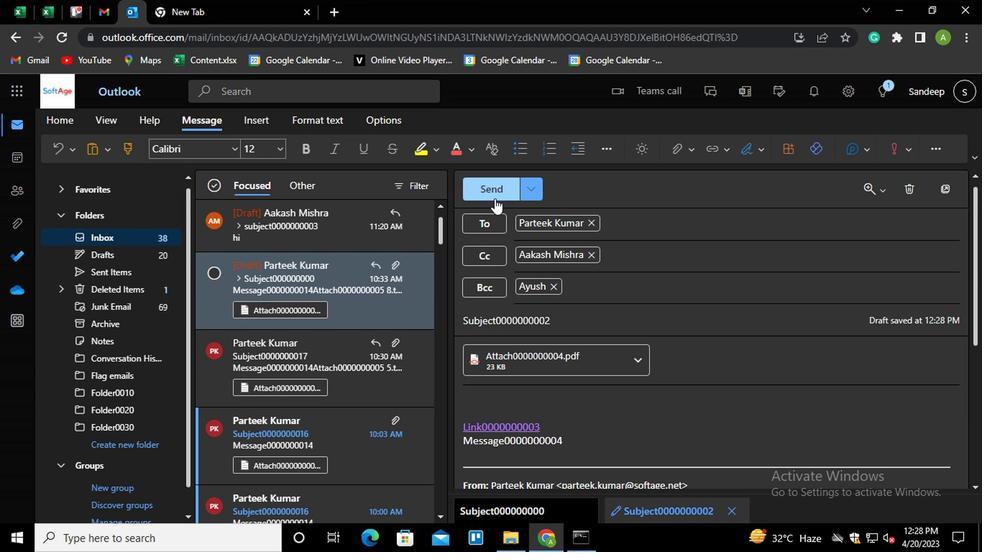 
Action: Mouse pressed left at (496, 196)
Screenshot: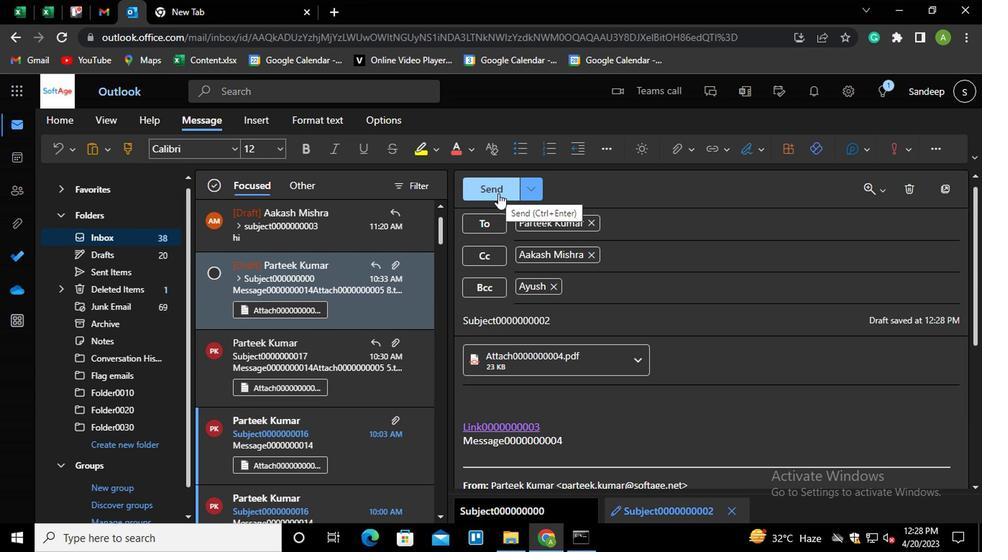 
Action: Mouse moved to (321, 229)
Screenshot: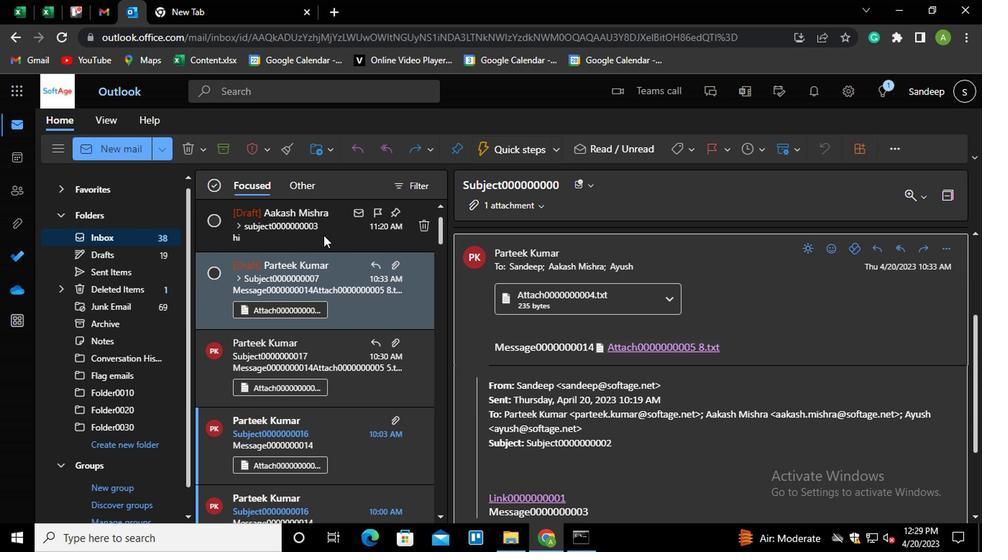 
Action: Mouse pressed left at (321, 229)
Screenshot: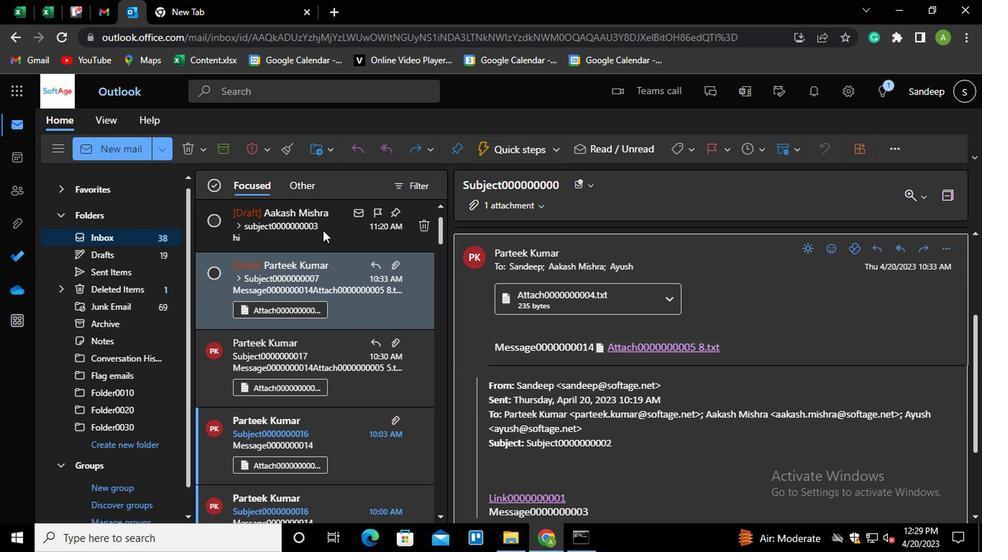 
Action: Mouse moved to (893, 421)
Screenshot: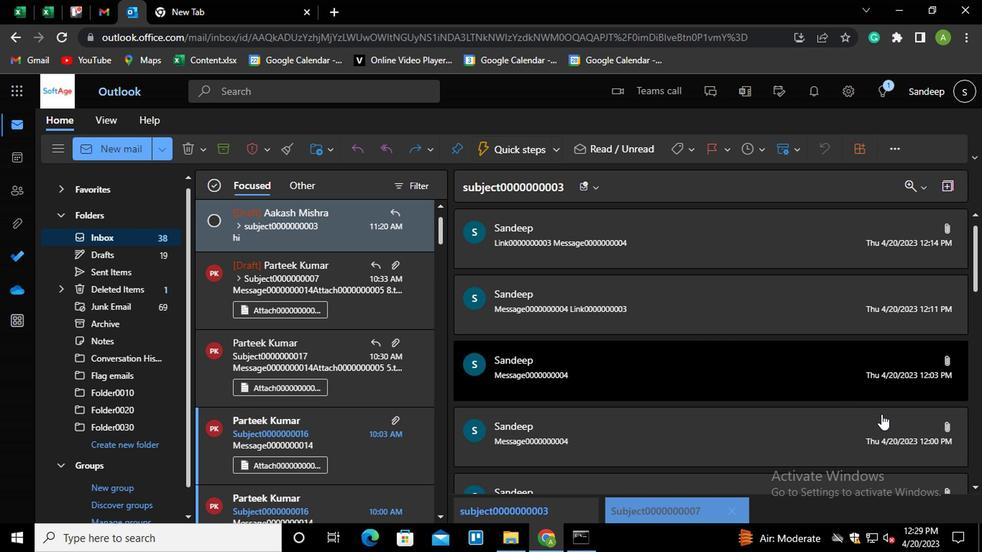 
Action: Mouse scrolled (893, 420) with delta (0, 0)
Screenshot: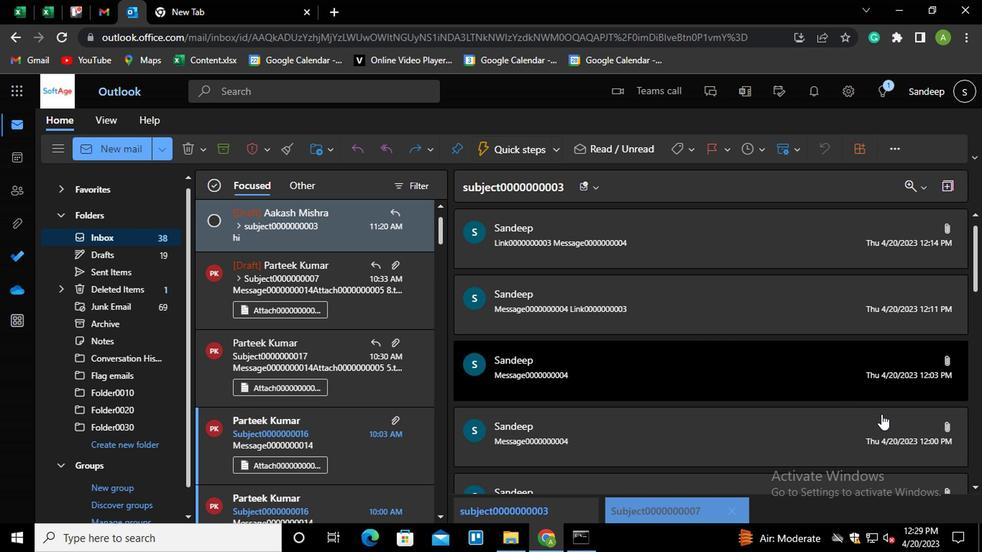
Action: Mouse scrolled (893, 420) with delta (0, 0)
Screenshot: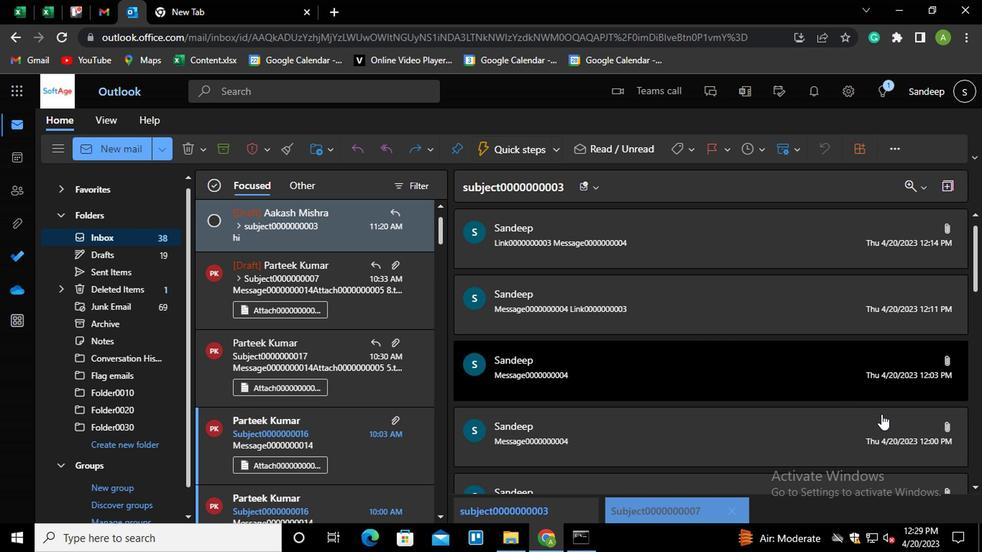
Action: Mouse scrolled (893, 420) with delta (0, 0)
Screenshot: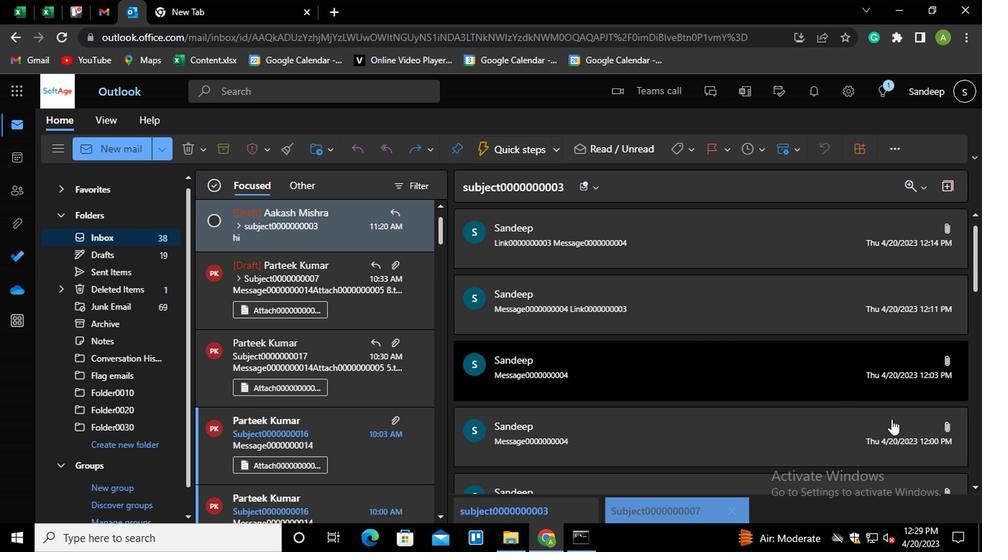 
Action: Mouse scrolled (893, 420) with delta (0, 0)
Screenshot: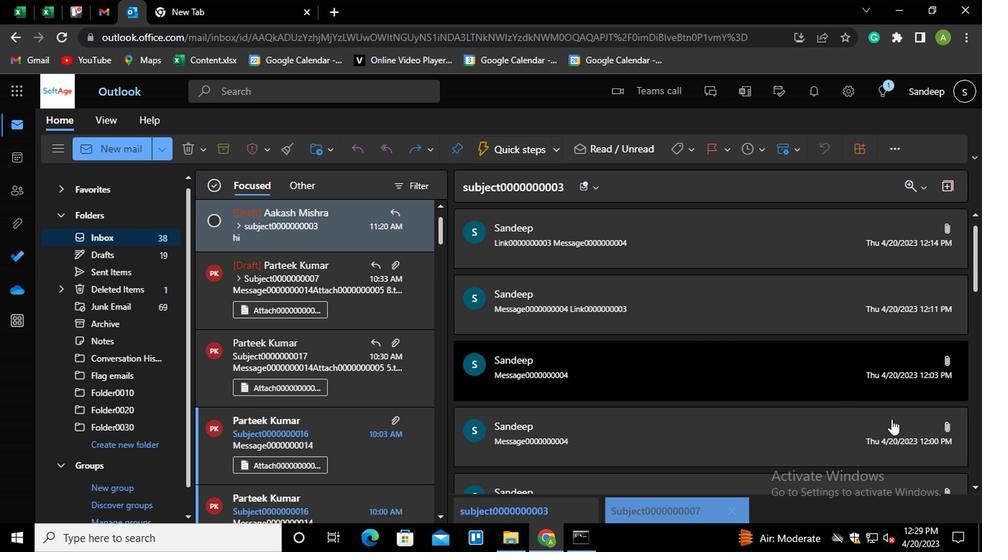 
Action: Mouse scrolled (893, 420) with delta (0, 0)
Screenshot: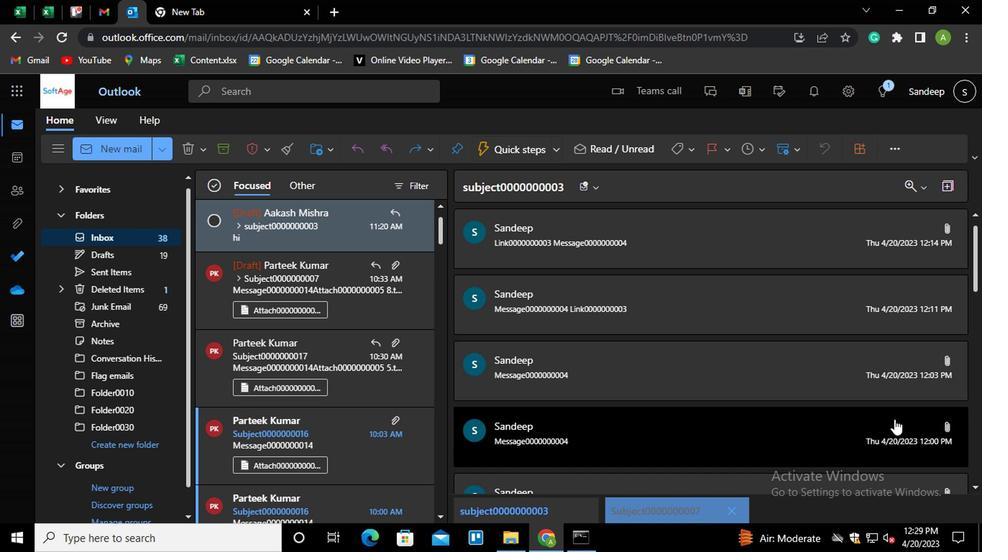 
Action: Mouse moved to (897, 422)
Screenshot: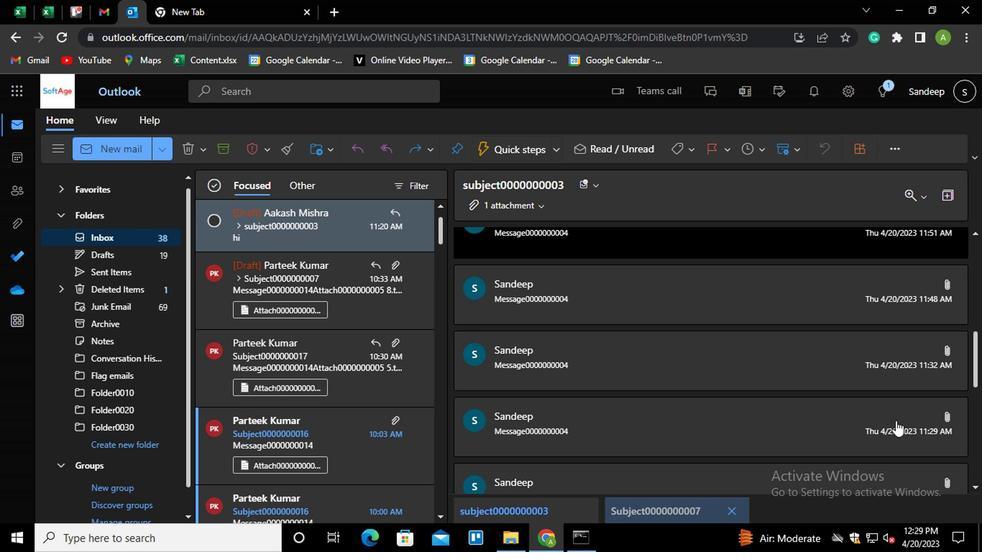 
Action: Mouse scrolled (897, 421) with delta (0, -1)
Screenshot: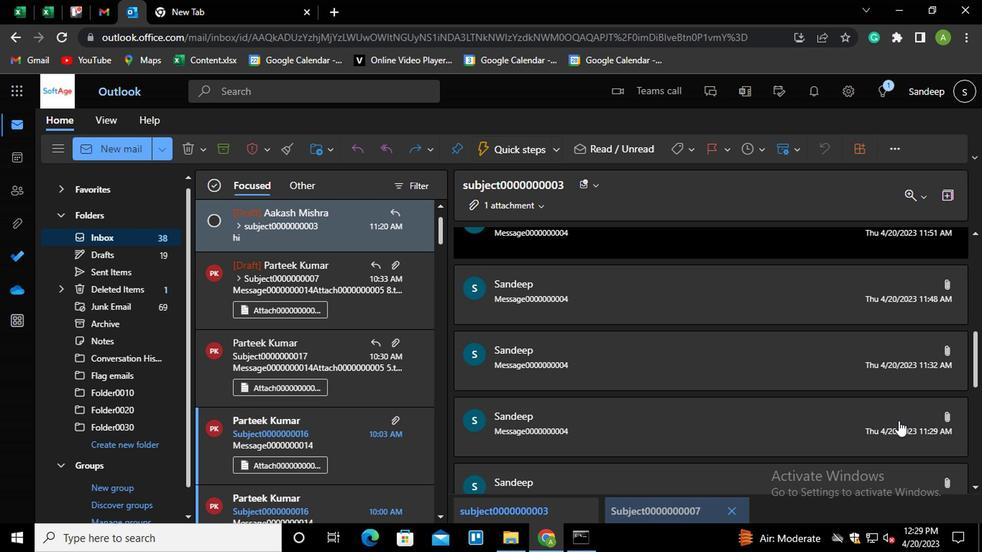 
Action: Mouse moved to (897, 422)
Screenshot: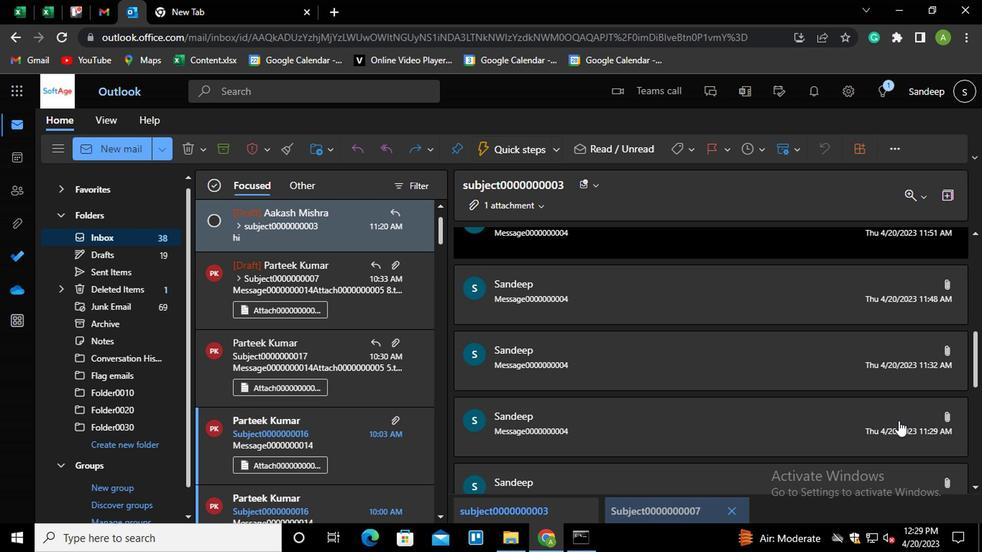 
Action: Mouse scrolled (897, 422) with delta (0, 0)
Screenshot: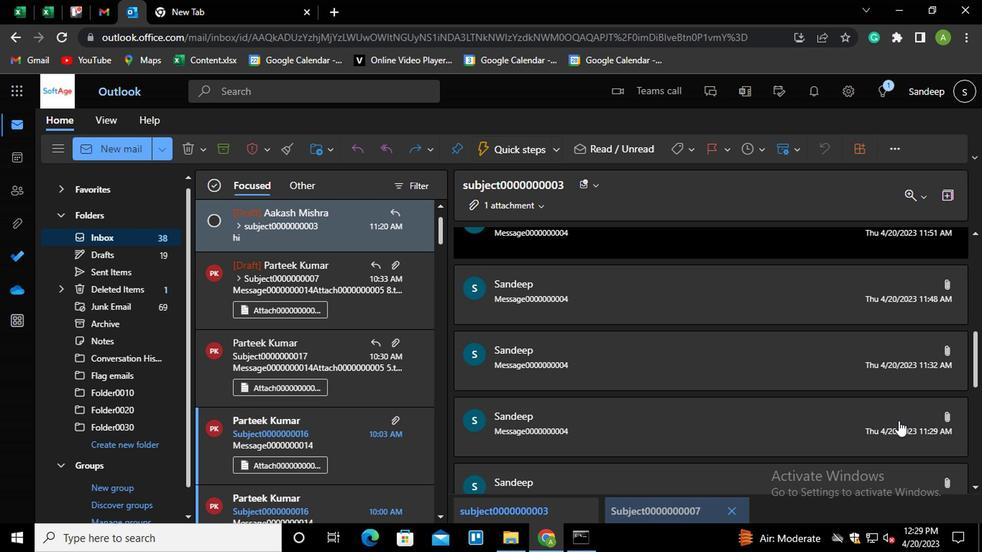 
Action: Mouse scrolled (897, 422) with delta (0, 0)
Screenshot: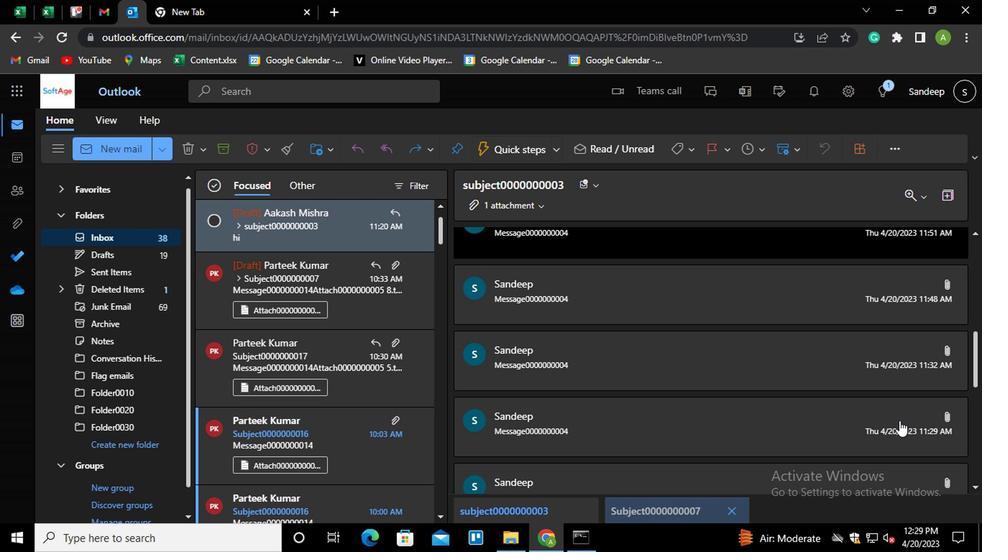 
Action: Mouse scrolled (897, 422) with delta (0, 0)
Screenshot: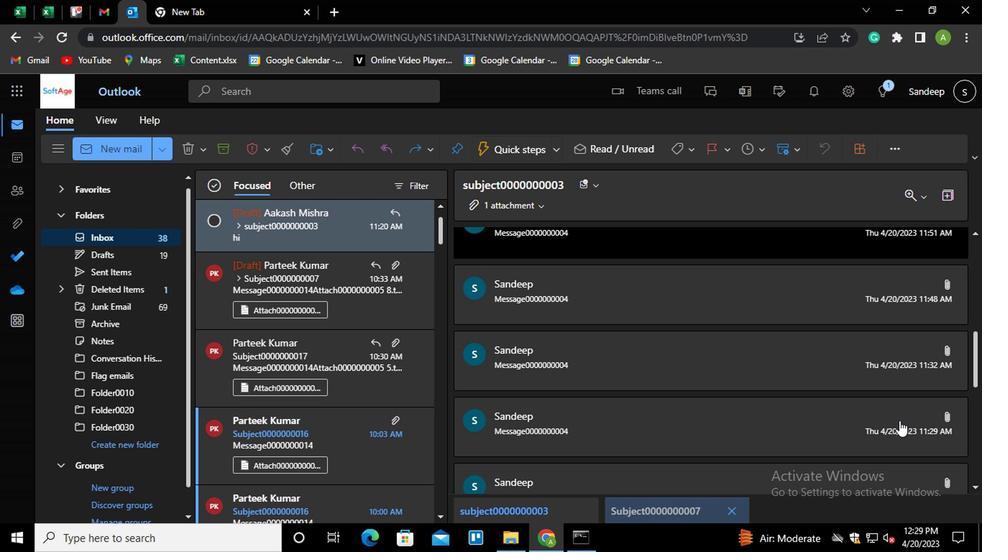
Action: Mouse scrolled (897, 422) with delta (0, 0)
Screenshot: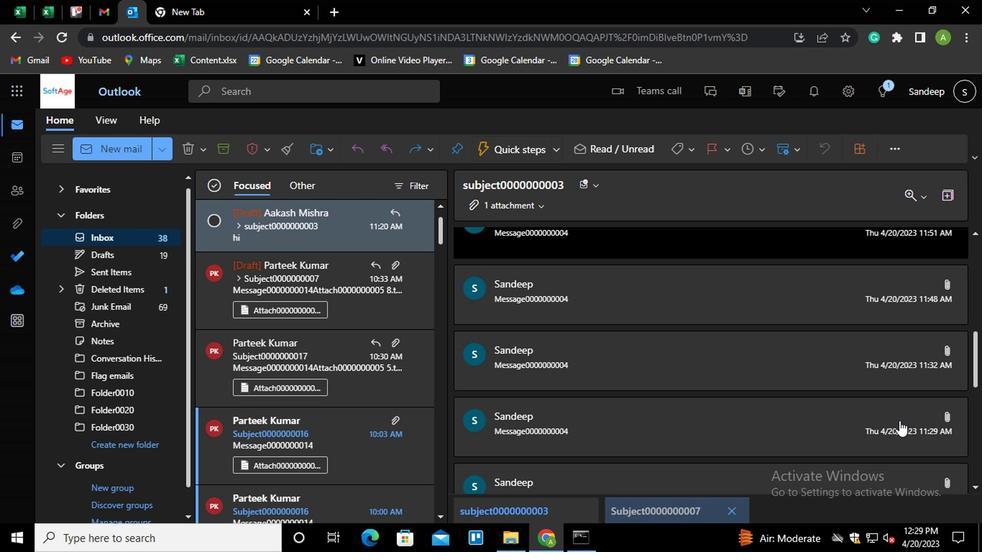 
Action: Mouse moved to (896, 422)
Screenshot: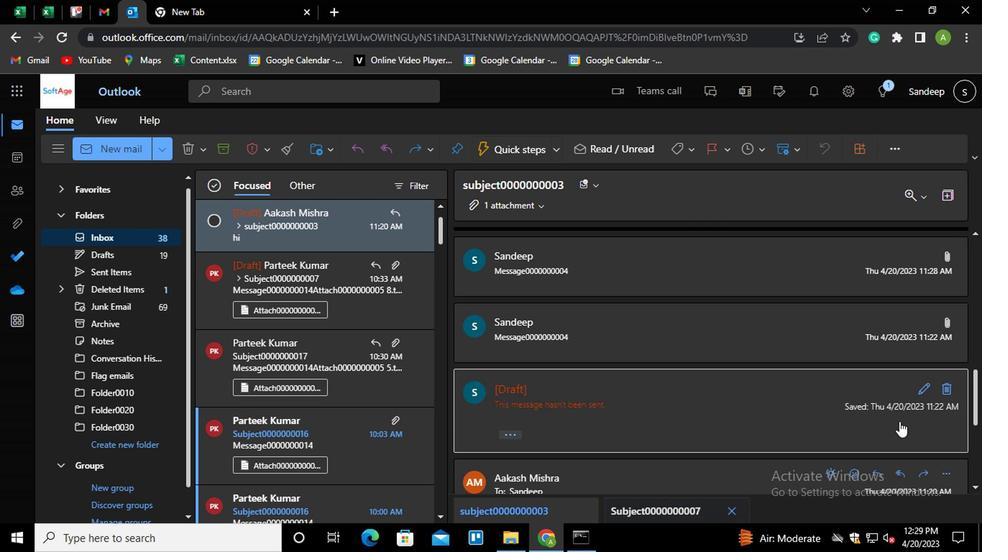 
Action: Mouse scrolled (896, 422) with delta (0, 0)
Screenshot: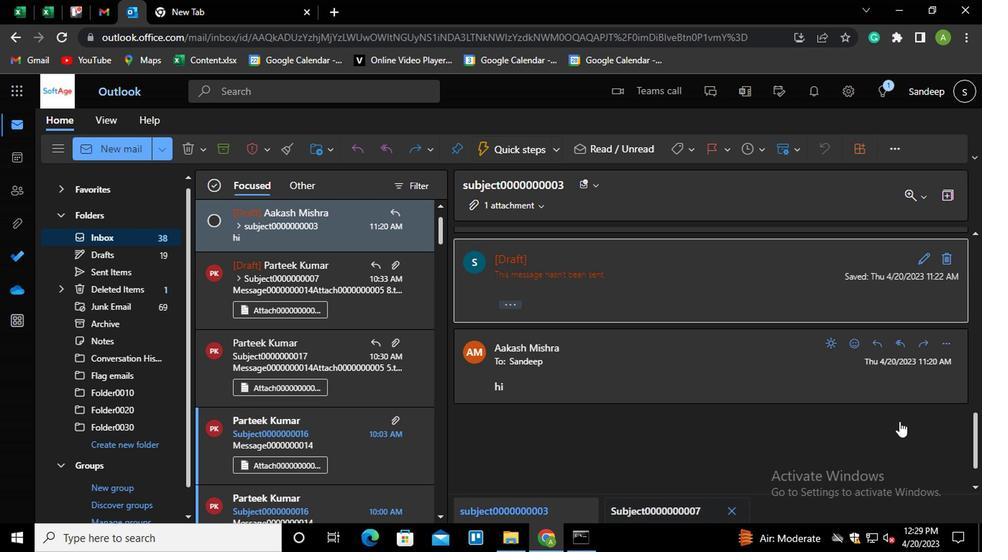 
Action: Mouse scrolled (896, 422) with delta (0, 0)
Screenshot: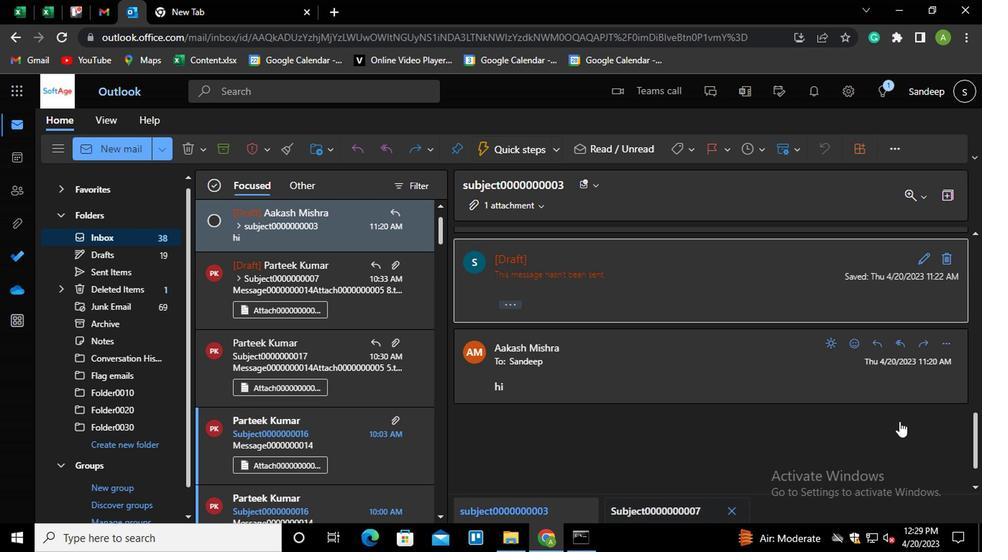 
Action: Mouse scrolled (896, 422) with delta (0, 0)
Screenshot: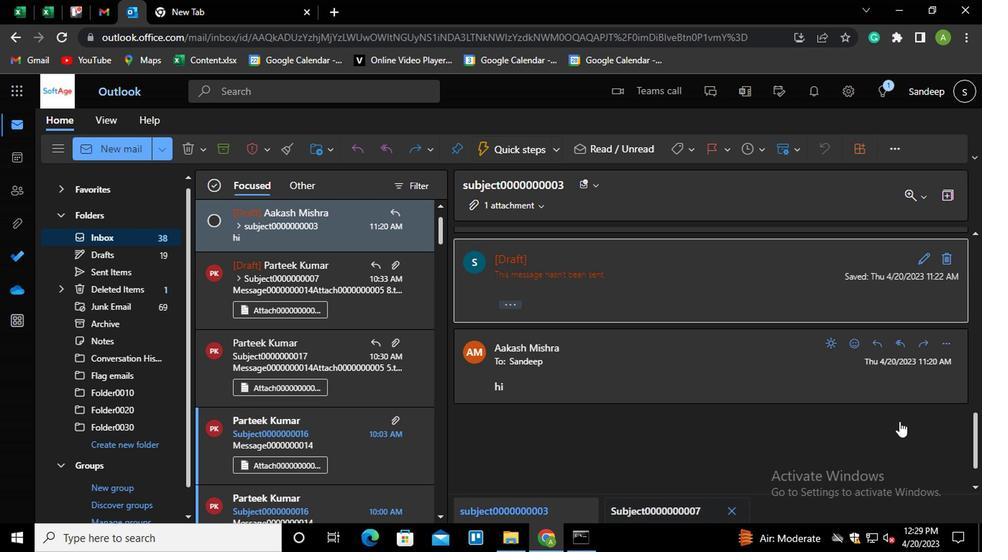 
Action: Mouse scrolled (896, 422) with delta (0, 0)
Screenshot: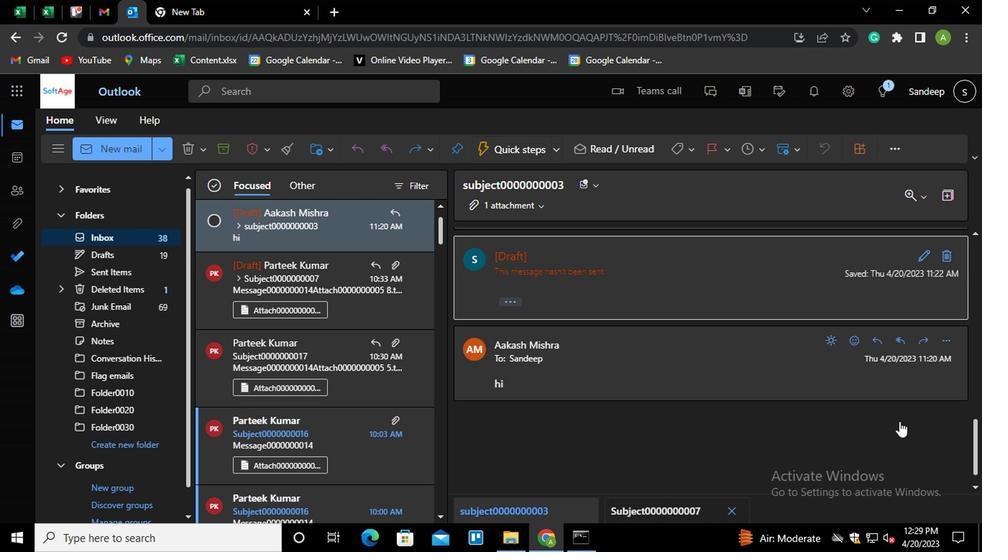 
Action: Mouse moved to (950, 338)
Screenshot: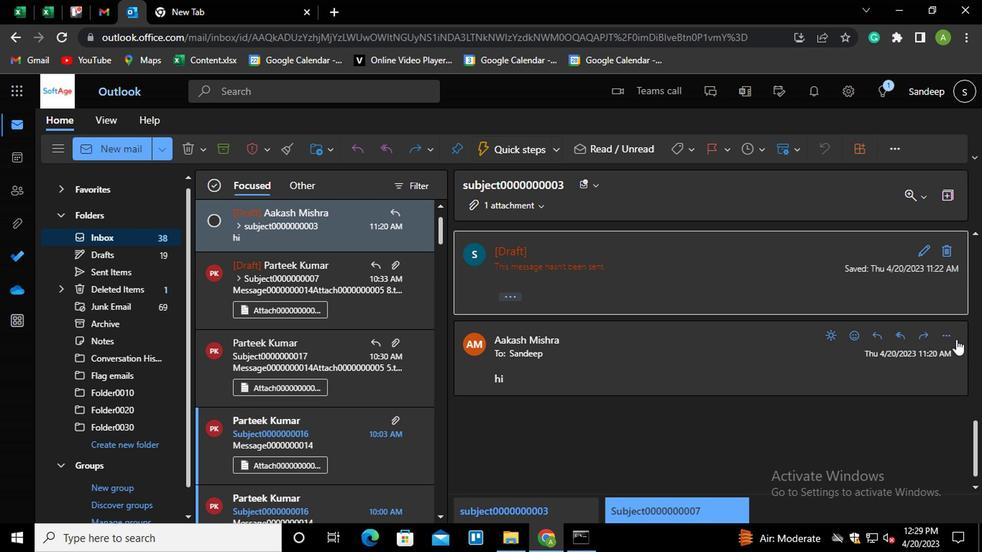 
Action: Mouse pressed left at (950, 338)
Screenshot: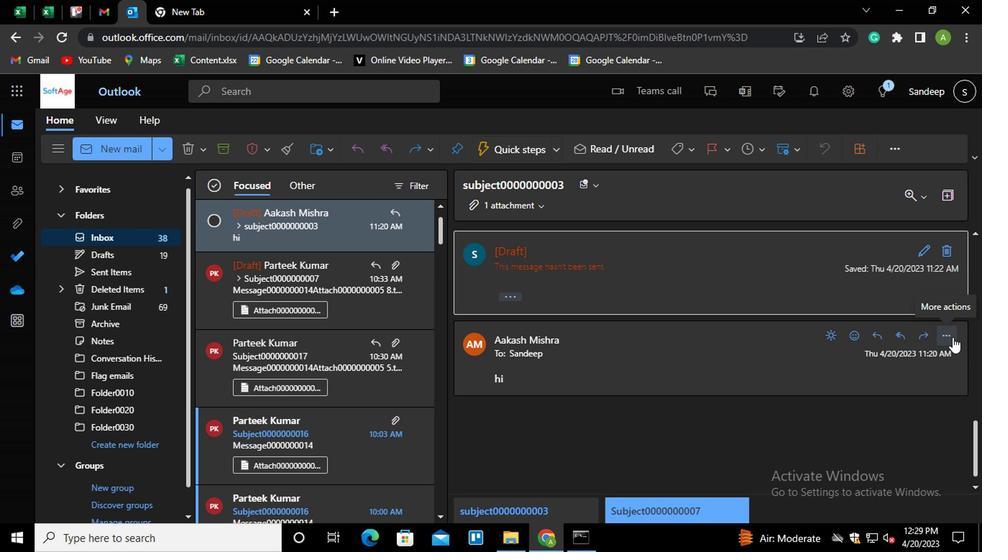 
Action: Mouse moved to (833, 95)
Screenshot: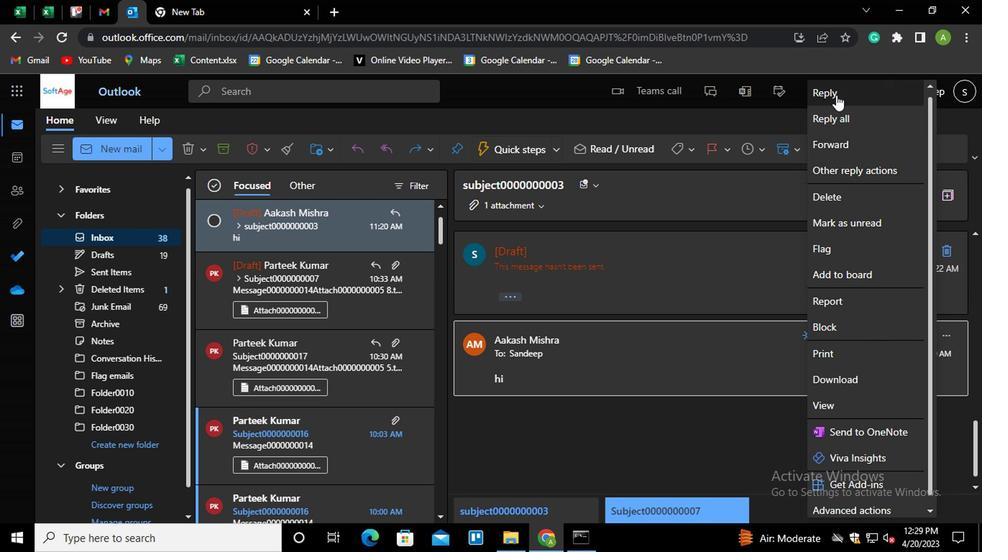 
Action: Mouse pressed left at (833, 95)
Screenshot: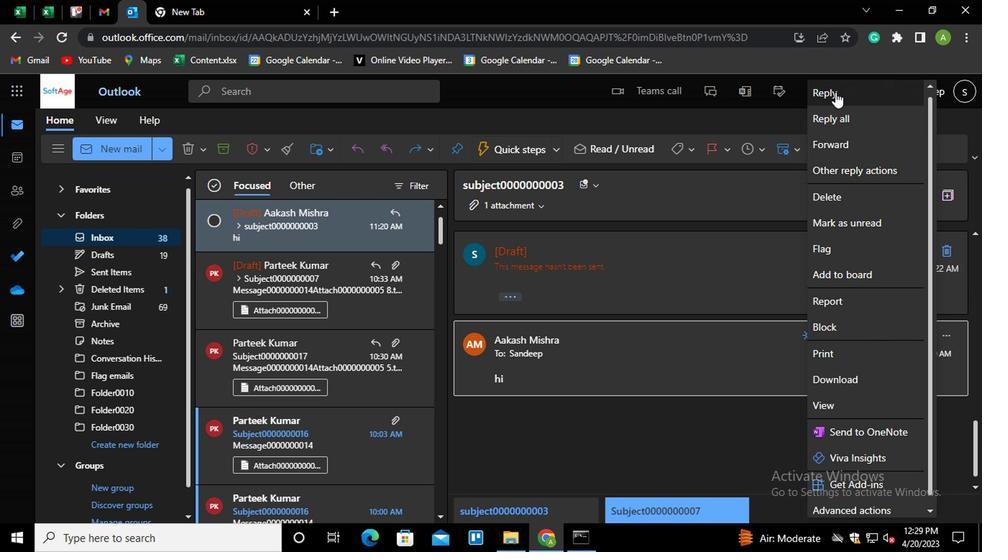 
Action: Mouse moved to (568, 401)
Screenshot: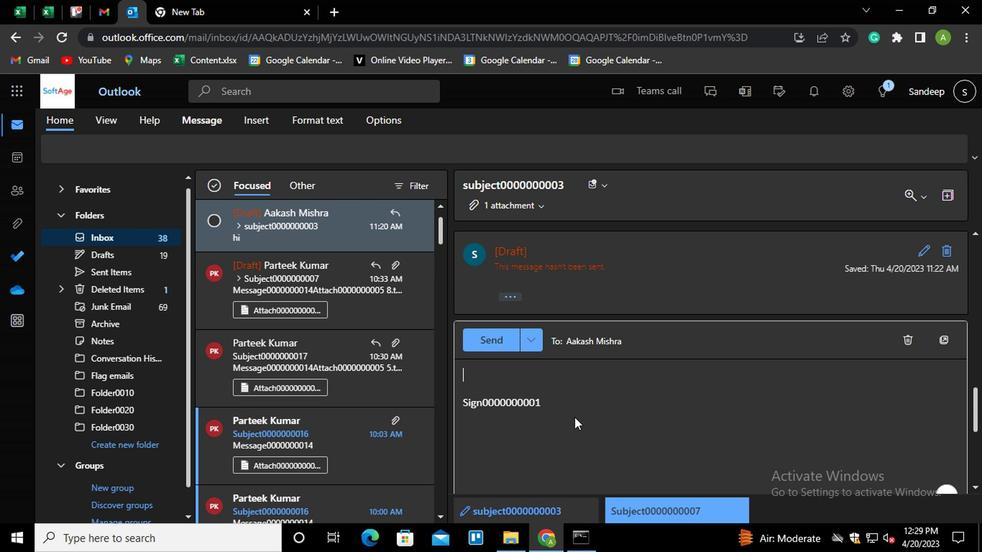 
Action: Mouse pressed left at (568, 401)
Screenshot: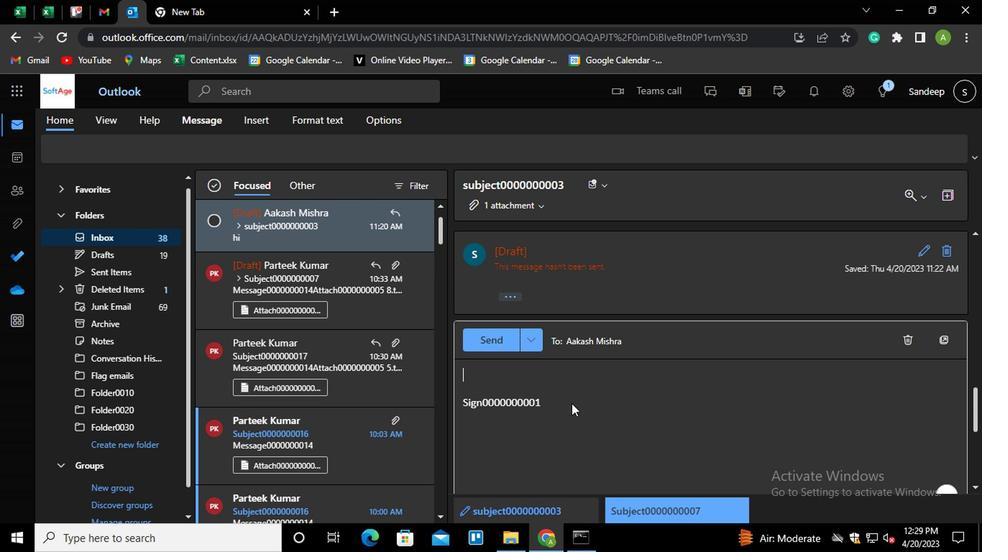 
Action: Mouse moved to (567, 400)
Screenshot: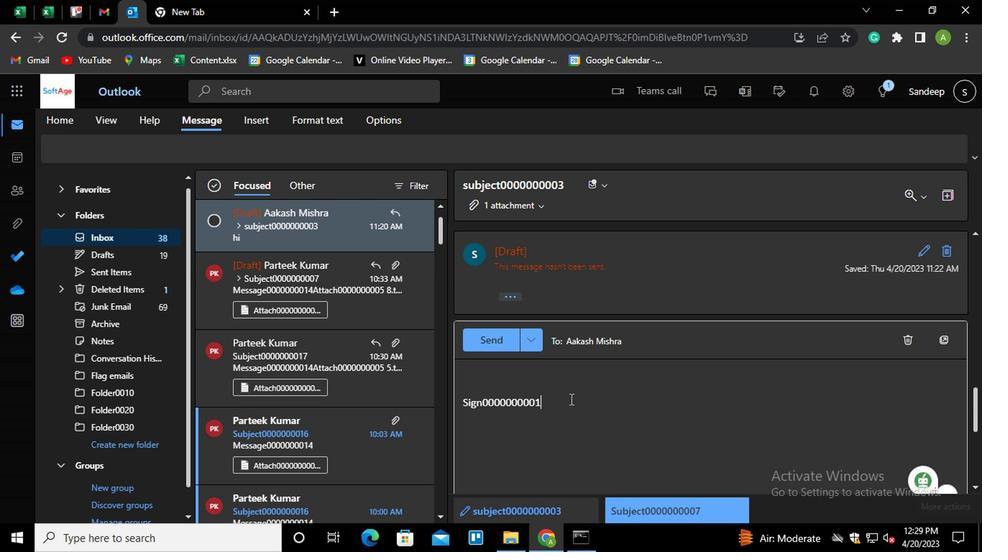 
Action: Key pressed <Key.shift_r><Key.home>ctrl+K<Key.shift_r>ctrl+LINK0000000003
Screenshot: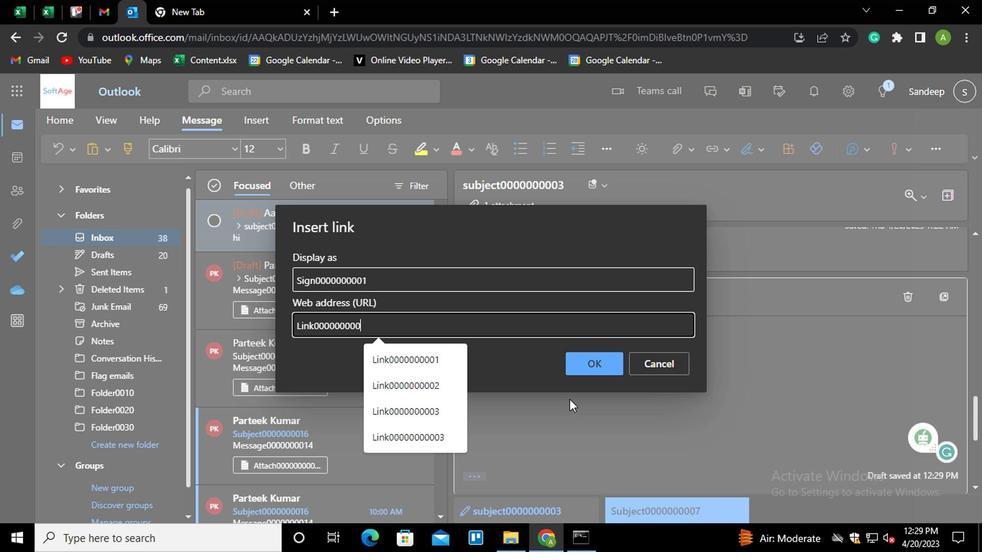 
Action: Mouse moved to (404, 278)
Screenshot: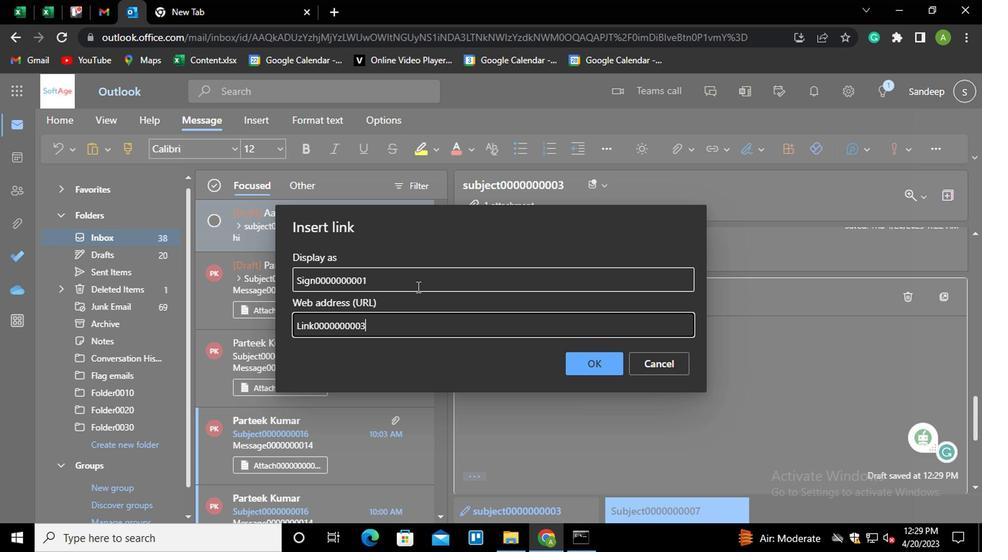 
Action: Mouse pressed left at (404, 278)
Screenshot: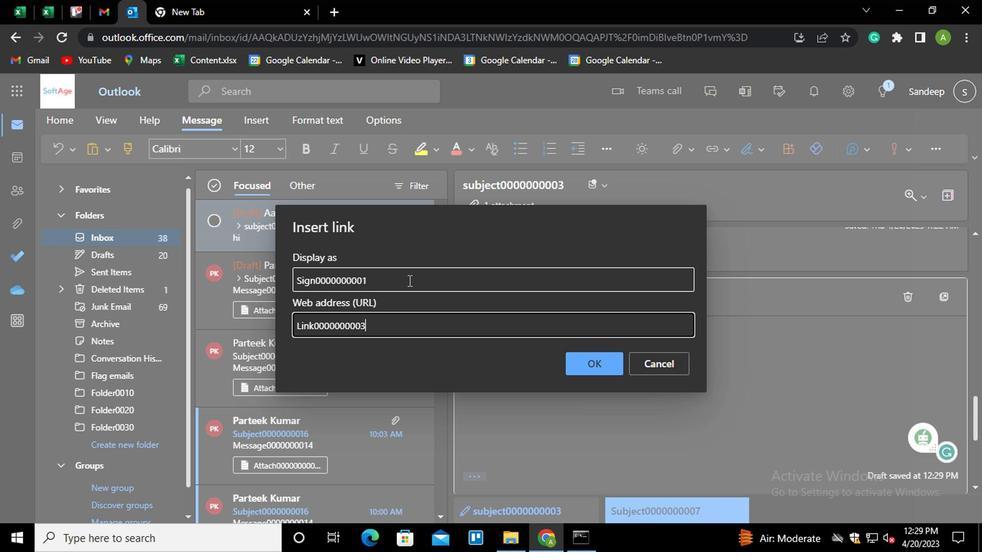 
Action: Key pressed <Key.shift_r><Key.home><Key.shift_r>LO<Key.backspace>INK0000000003
Screenshot: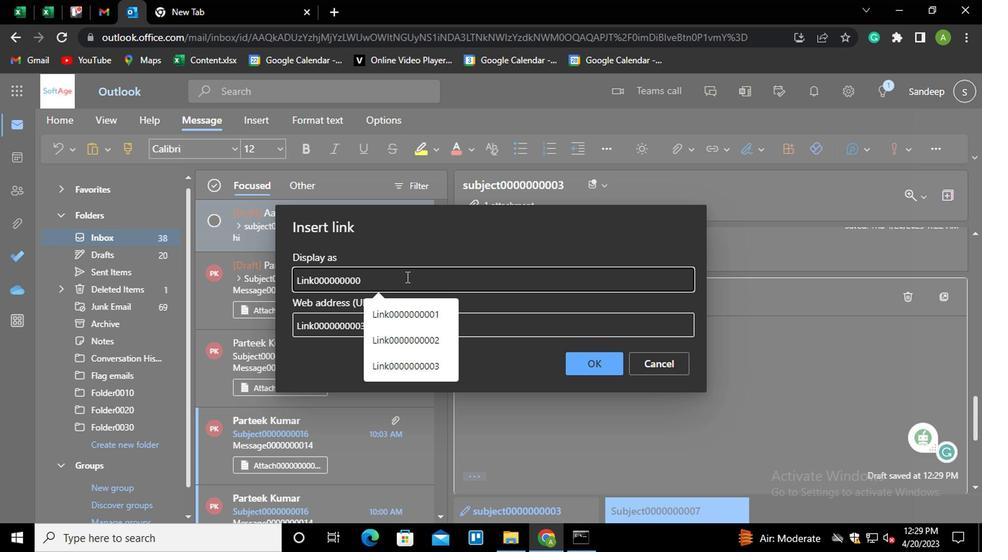 
Action: Mouse moved to (593, 368)
Screenshot: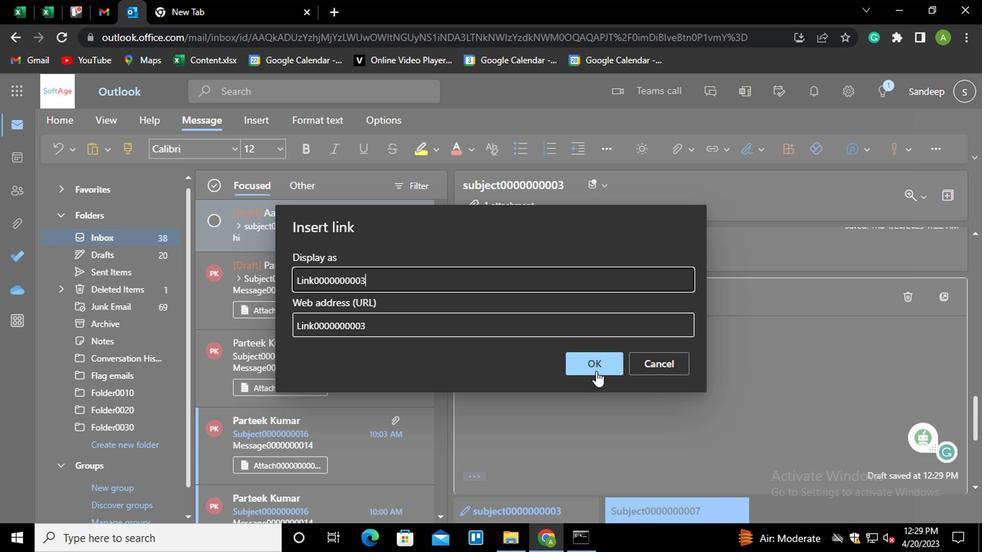 
Action: Mouse pressed left at (593, 368)
Screenshot: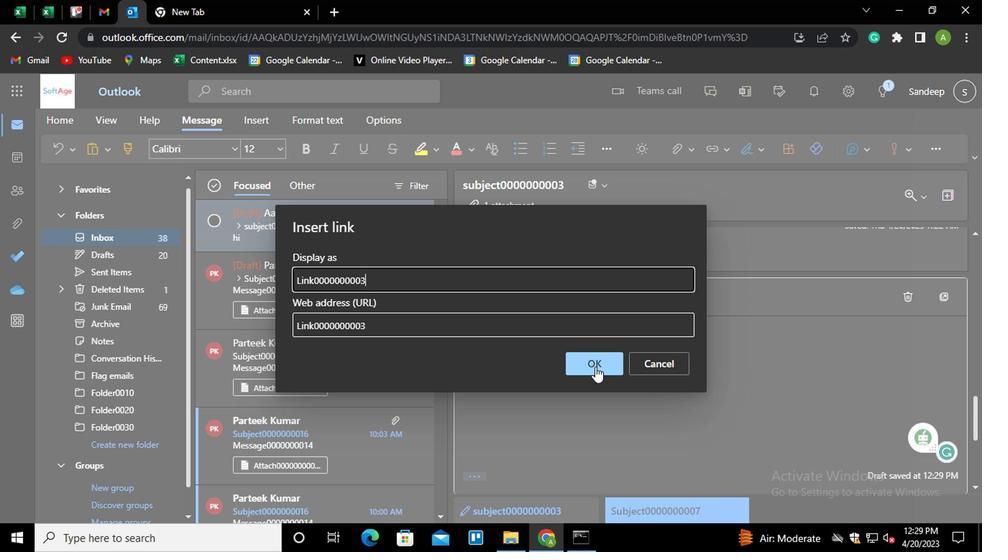 
Action: Mouse moved to (480, 473)
Screenshot: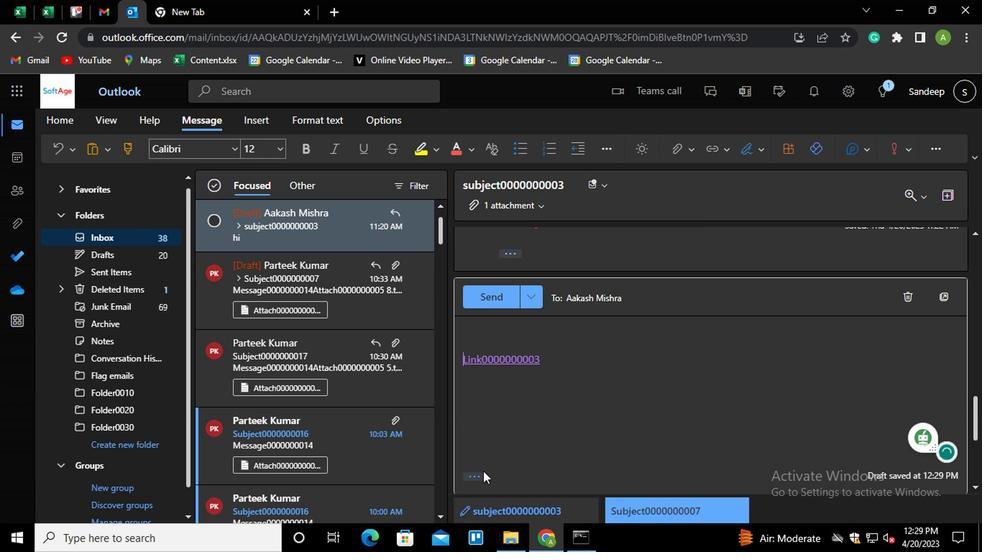 
Action: Mouse pressed left at (480, 473)
Screenshot: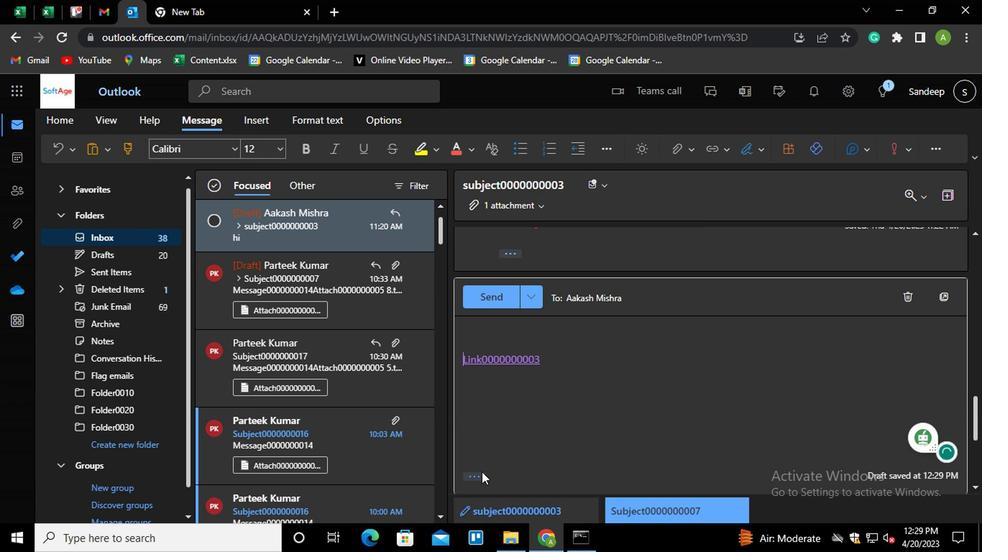 
Action: Mouse moved to (534, 232)
Screenshot: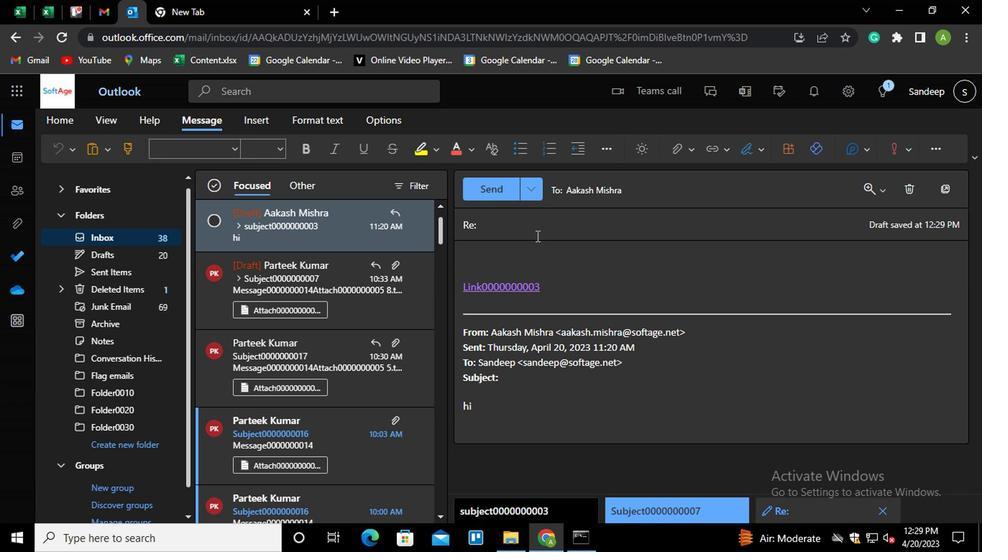 
Action: Mouse pressed left at (534, 232)
Screenshot: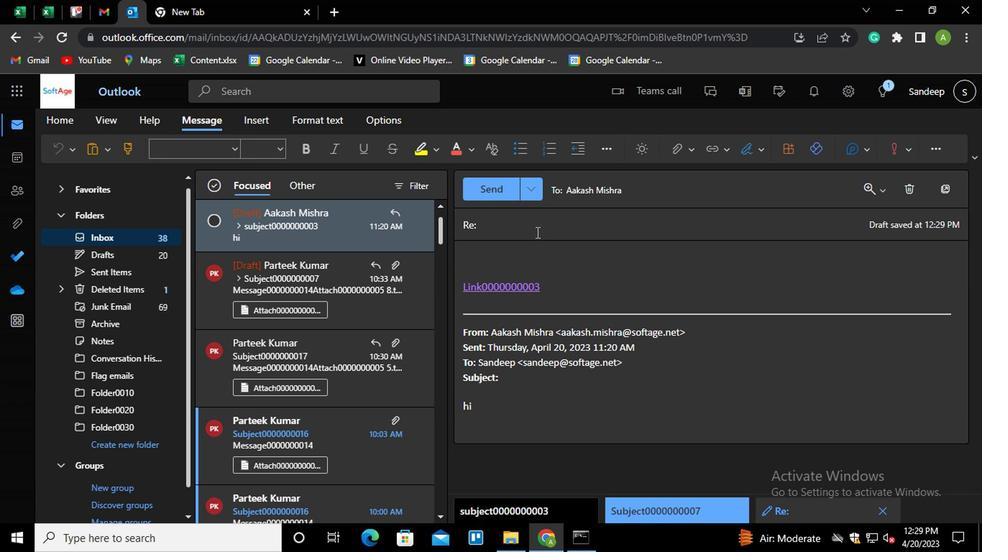 
Action: Key pressed <Key.shift>SUBJECT0000000004
Screenshot: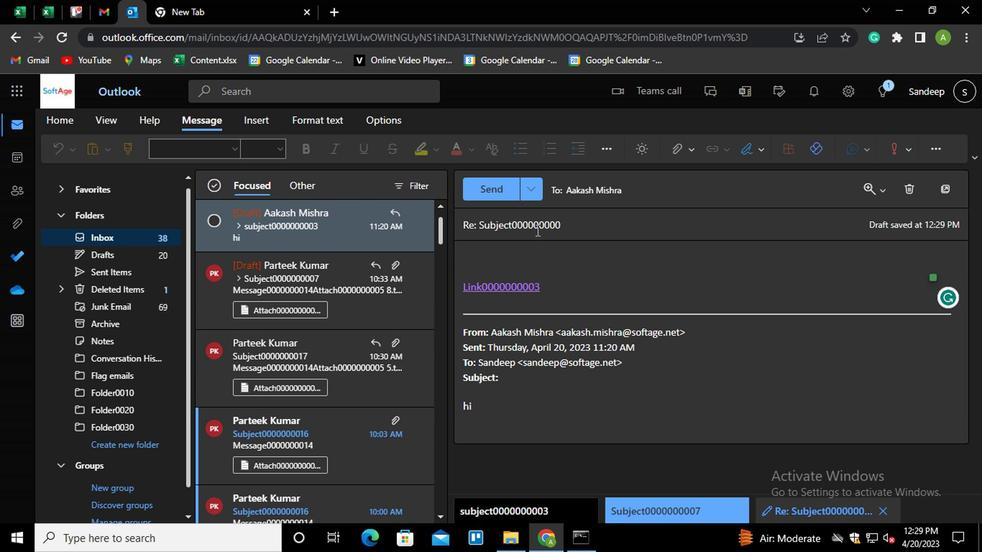
Action: Mouse moved to (554, 284)
Screenshot: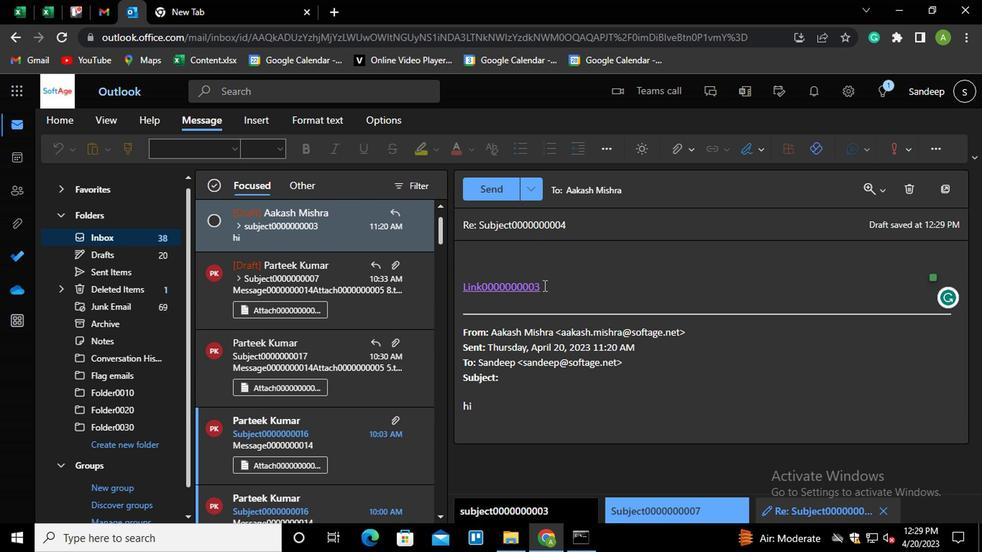 
Action: Mouse pressed left at (554, 284)
Screenshot: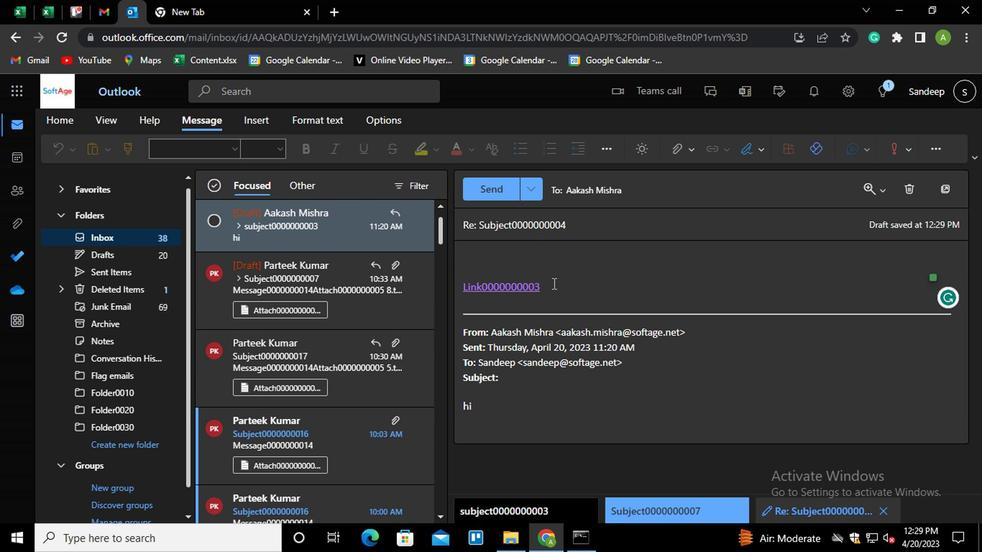 
Action: Key pressed <Key.shift_r><Key.enter><Key.shift_r>MESSAGE000000004
Screenshot: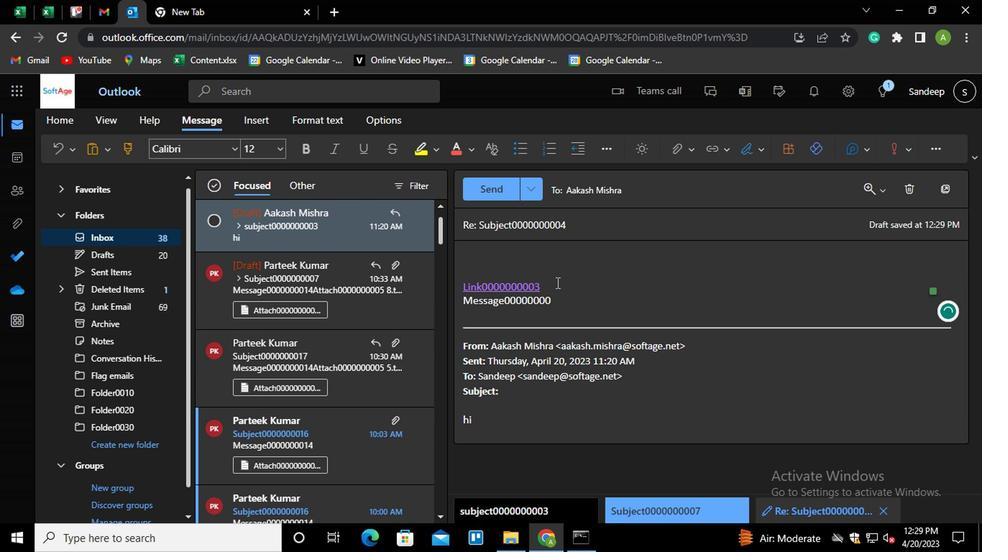 
Action: Mouse moved to (674, 157)
Screenshot: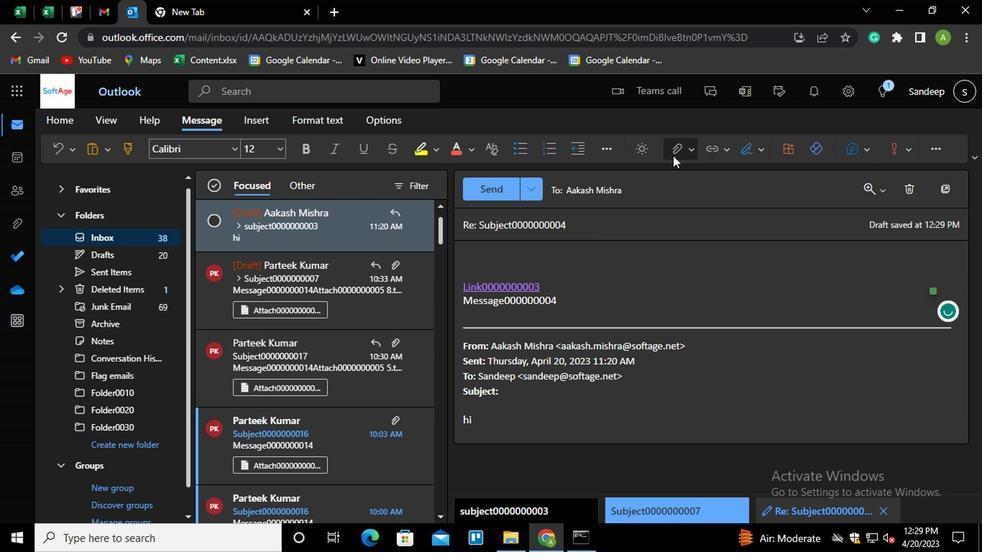 
Action: Mouse pressed left at (674, 157)
Screenshot: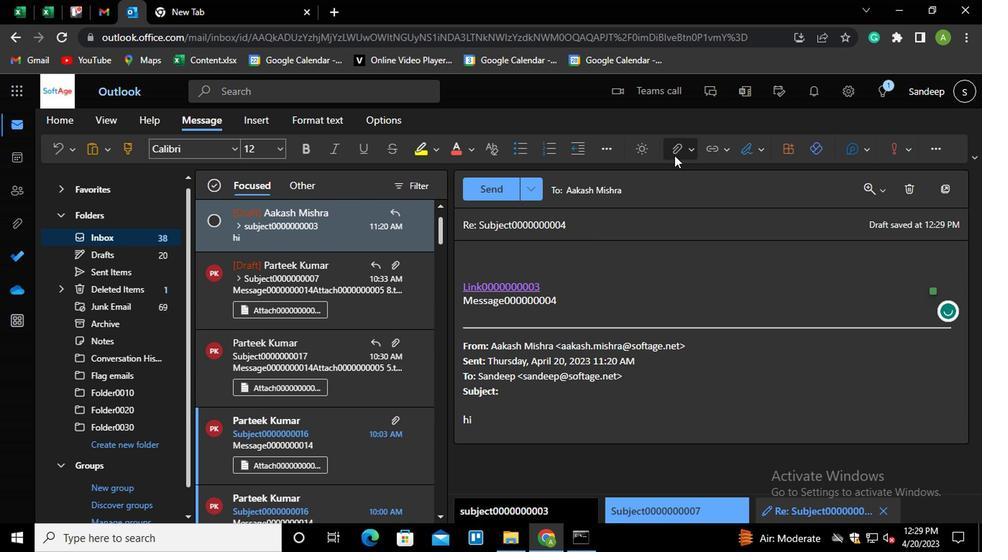 
Action: Mouse moved to (595, 183)
Screenshot: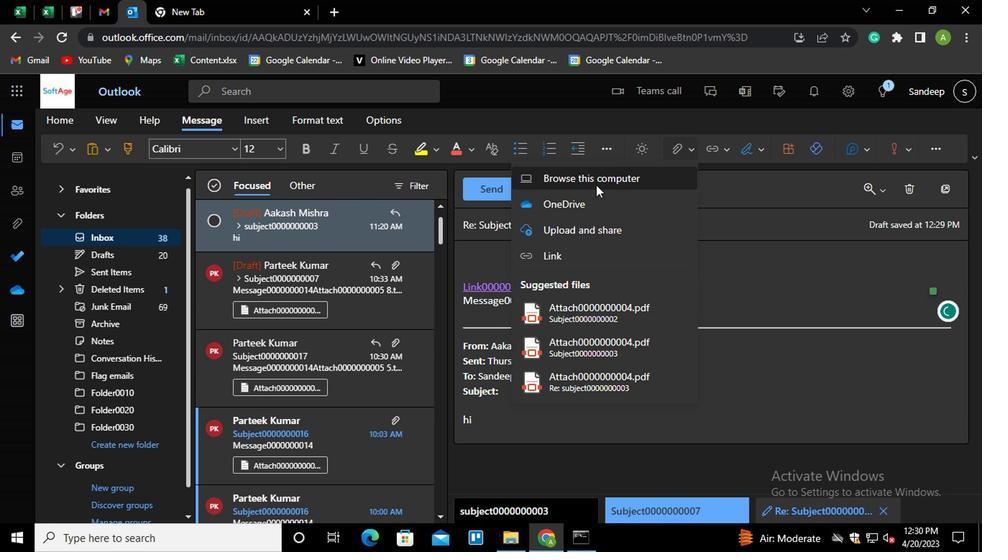 
Action: Mouse pressed left at (595, 183)
Screenshot: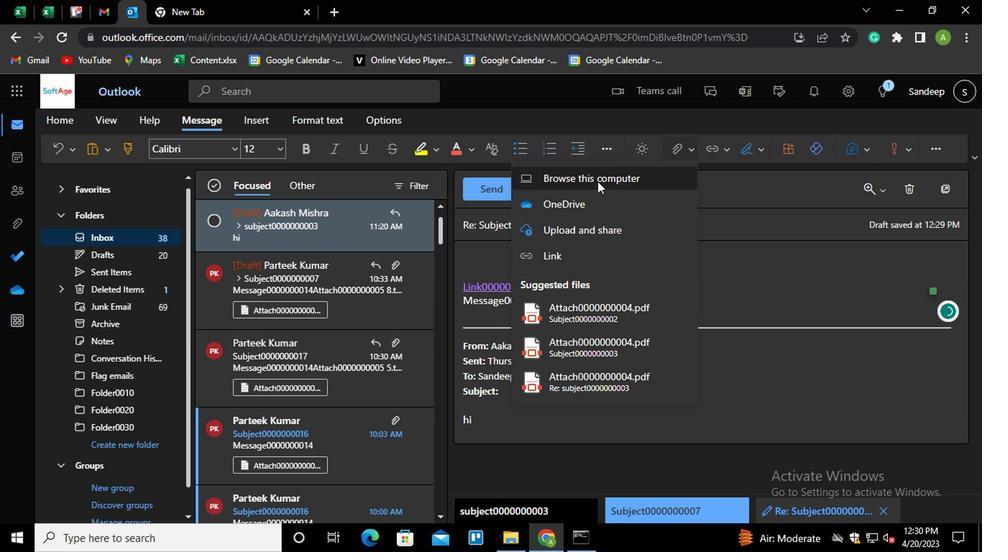 
Action: Mouse moved to (244, 153)
Screenshot: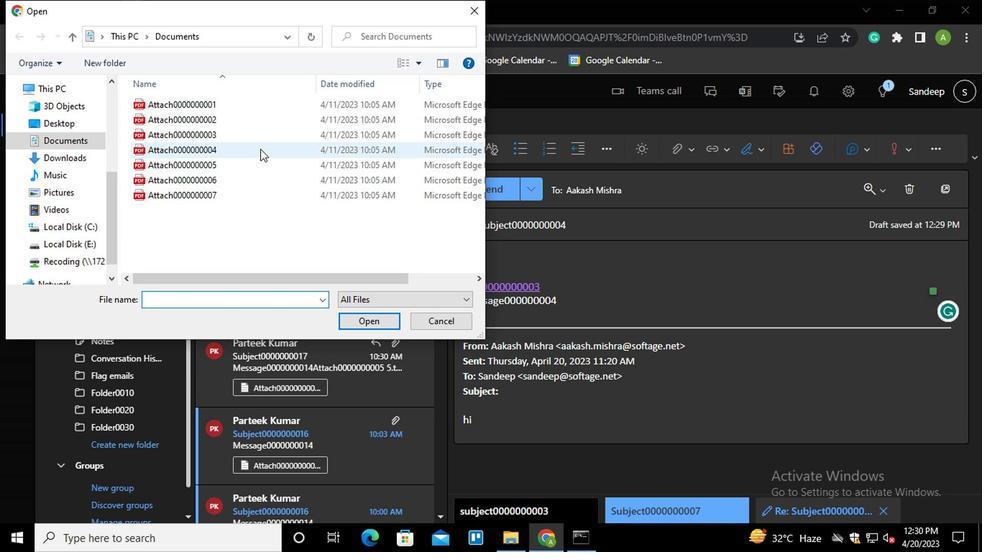 
Action: Mouse pressed left at (244, 153)
Screenshot: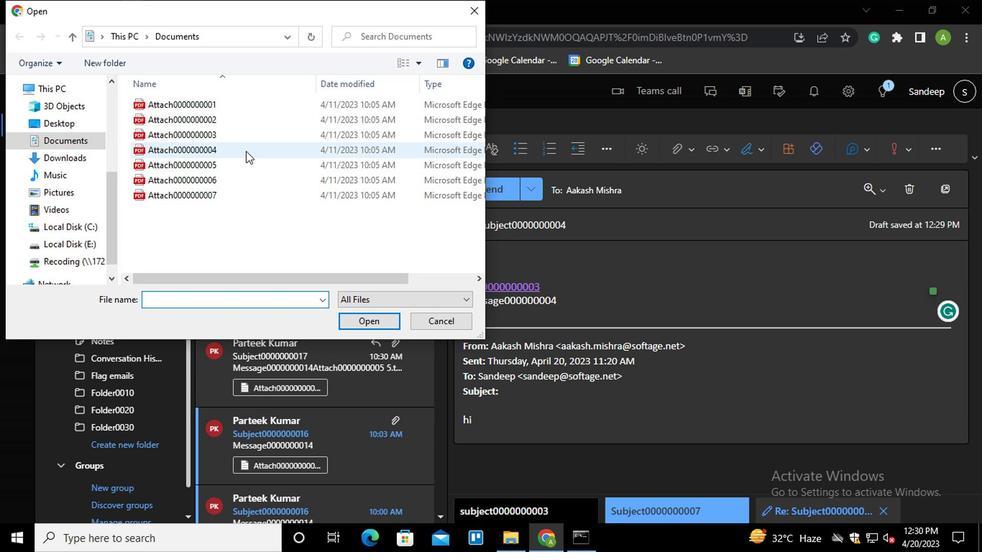 
Action: Mouse moved to (374, 327)
Screenshot: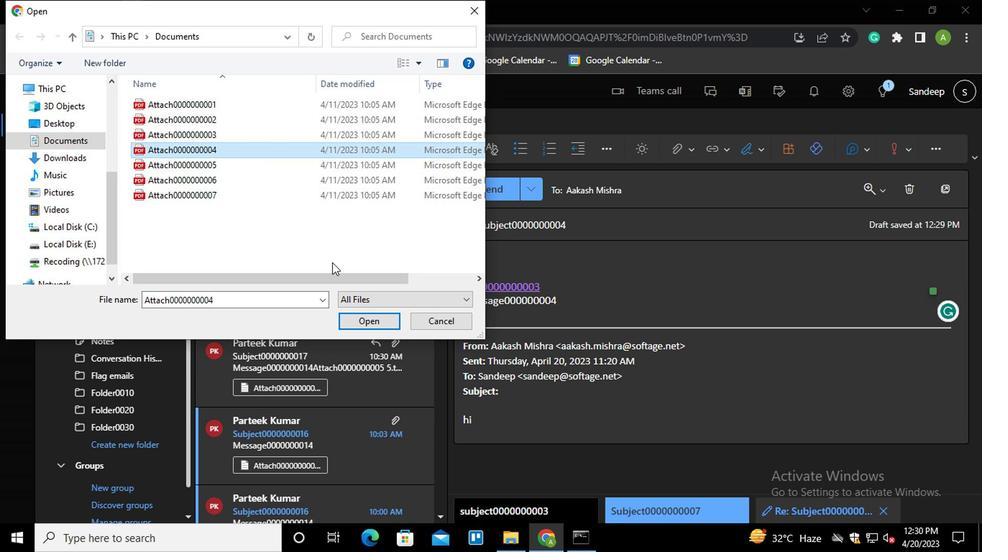 
Action: Mouse pressed left at (374, 327)
Screenshot: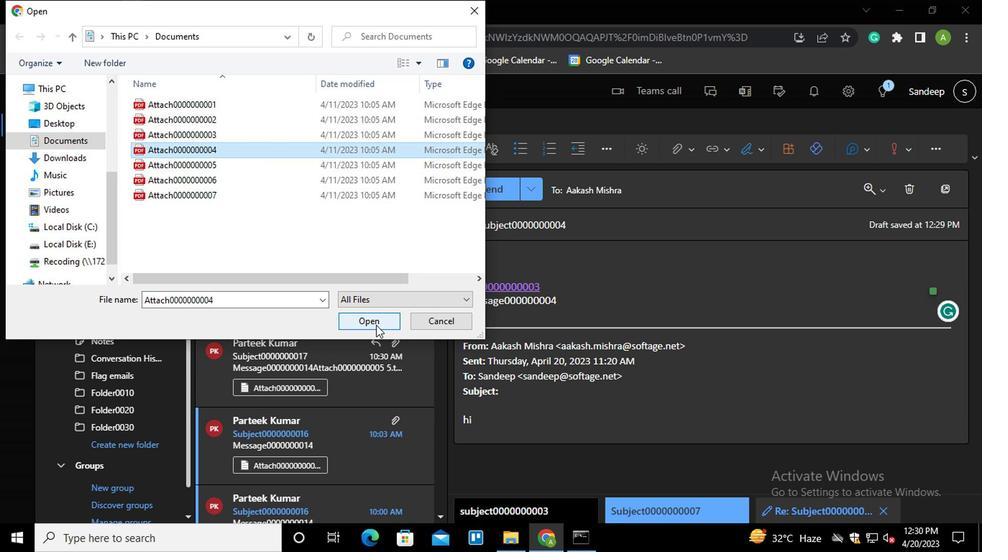 
Action: Mouse moved to (686, 148)
Screenshot: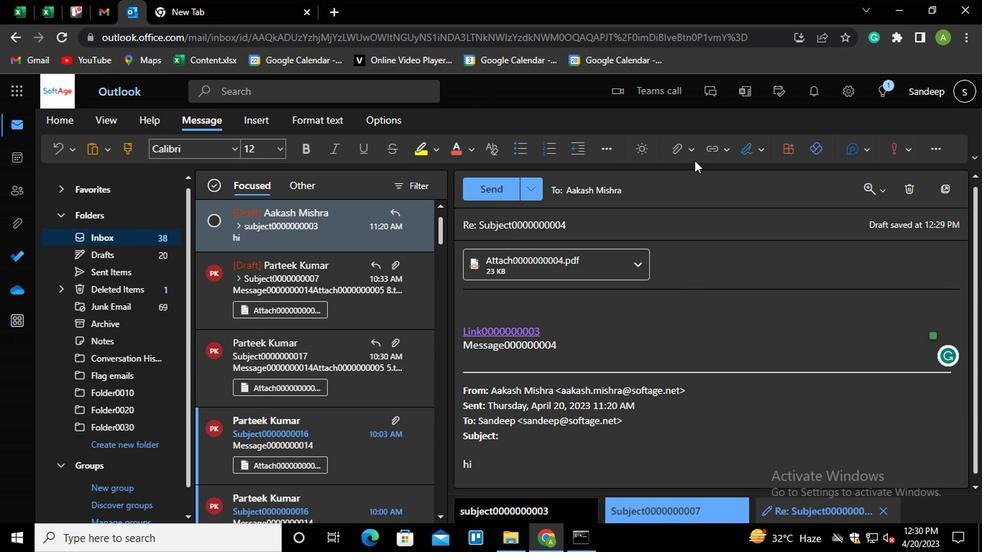 
Action: Mouse pressed left at (686, 148)
Screenshot: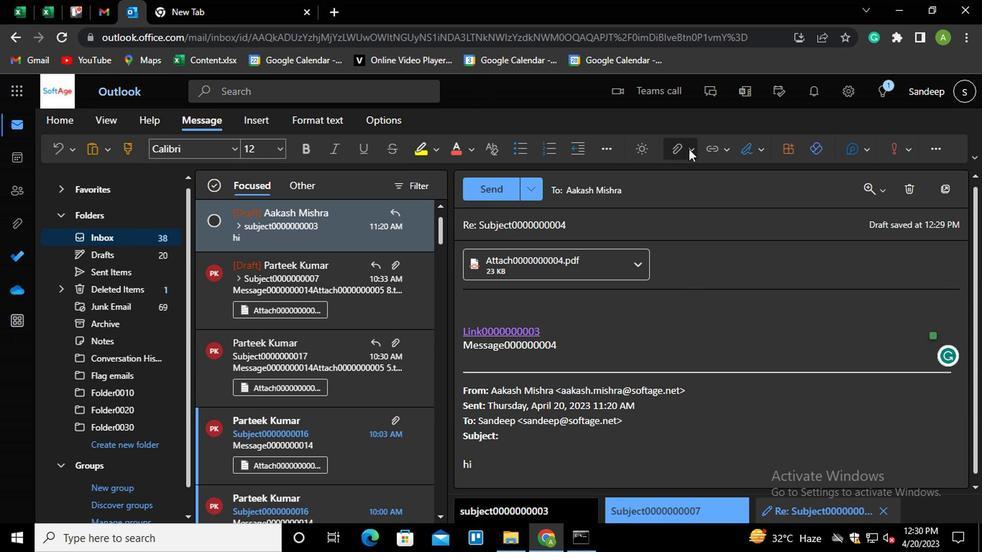 
Action: Mouse moved to (576, 209)
Screenshot: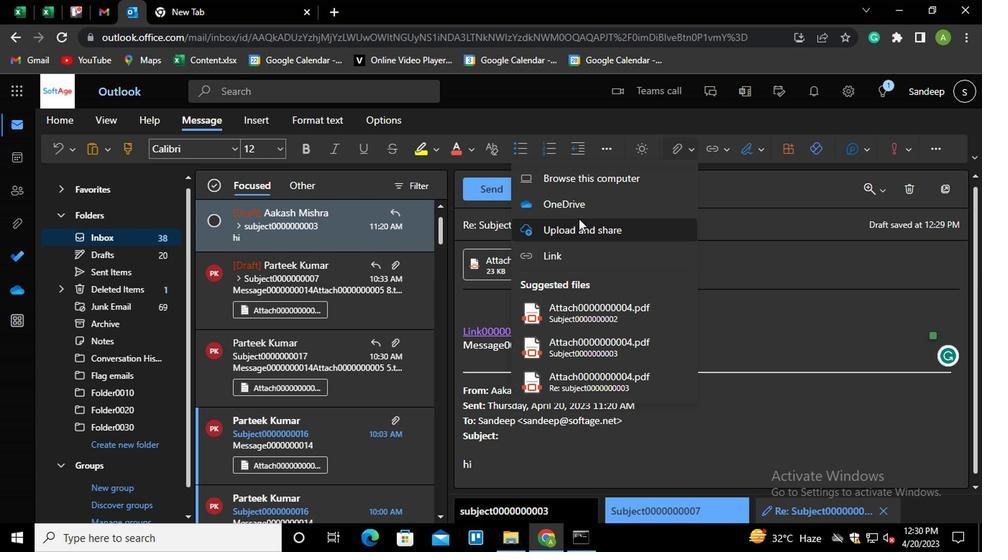 
Action: Mouse pressed left at (576, 209)
Screenshot: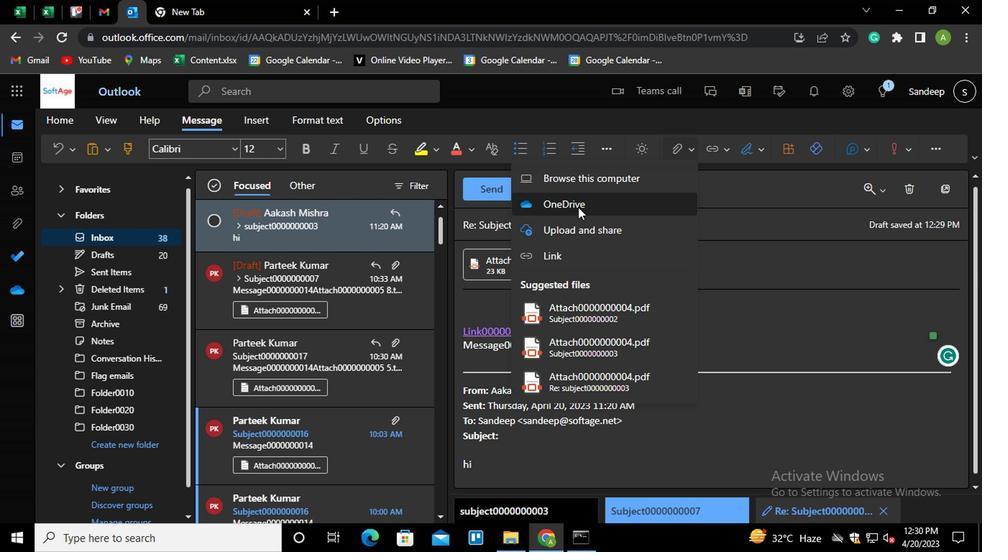 
Action: Mouse moved to (355, 233)
Screenshot: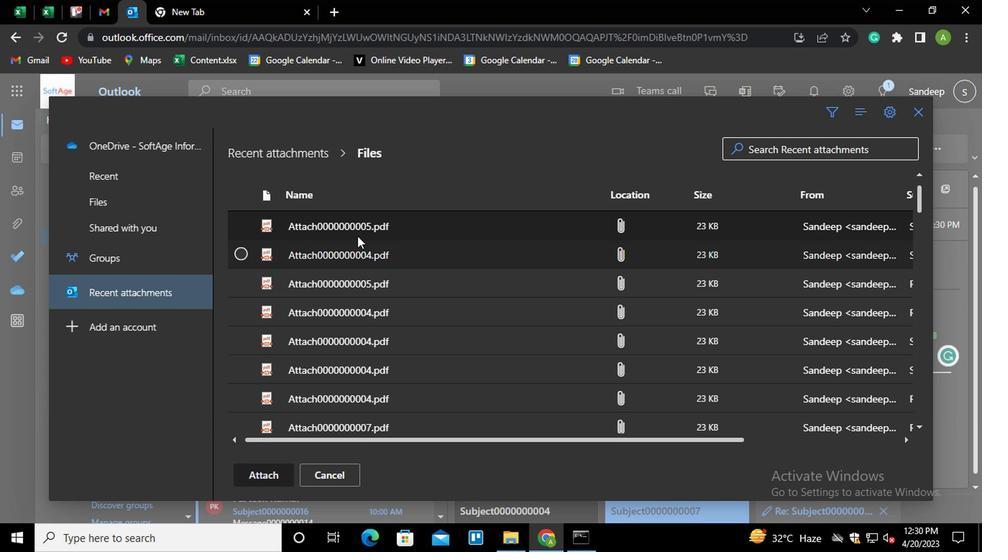 
Action: Mouse pressed left at (355, 233)
Screenshot: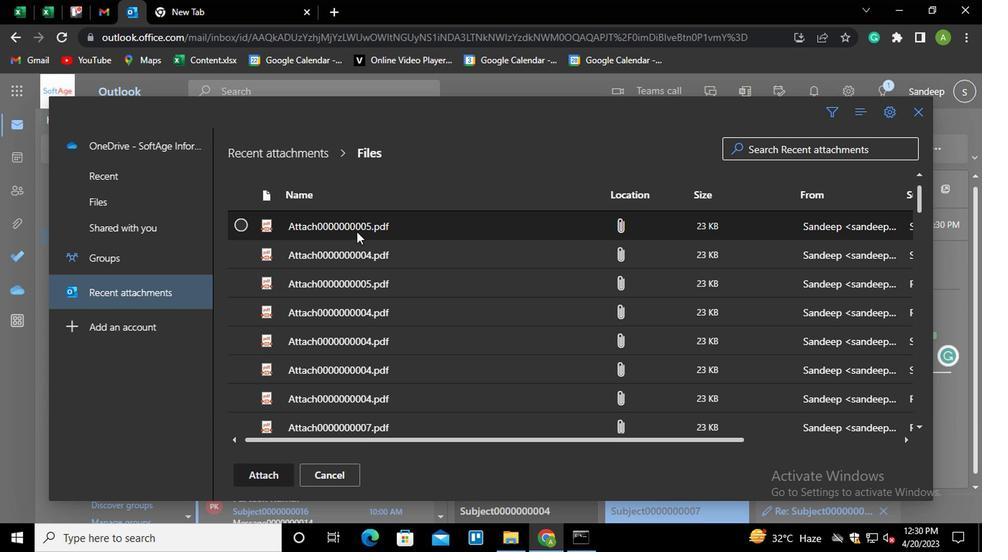 
Action: Mouse moved to (265, 478)
Screenshot: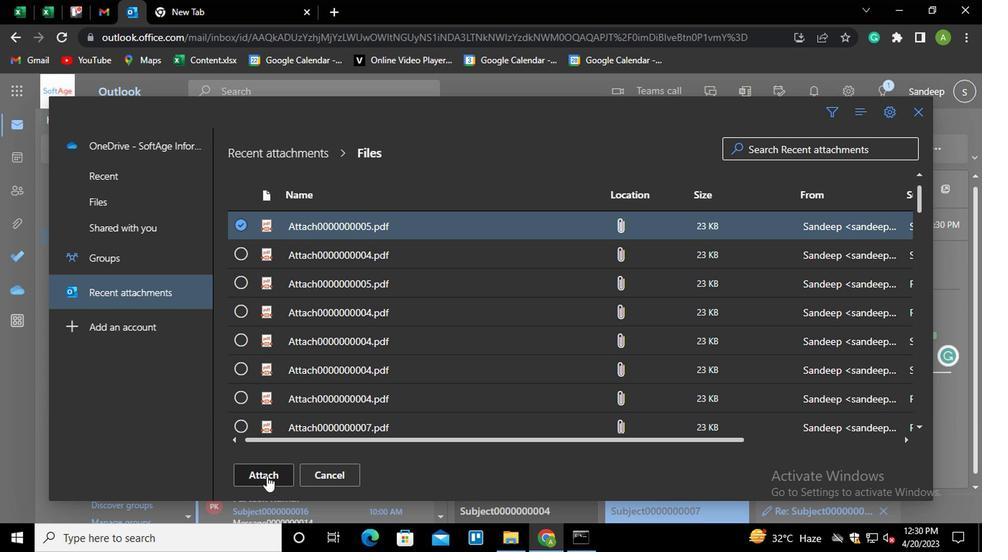 
Action: Mouse pressed left at (265, 478)
Screenshot: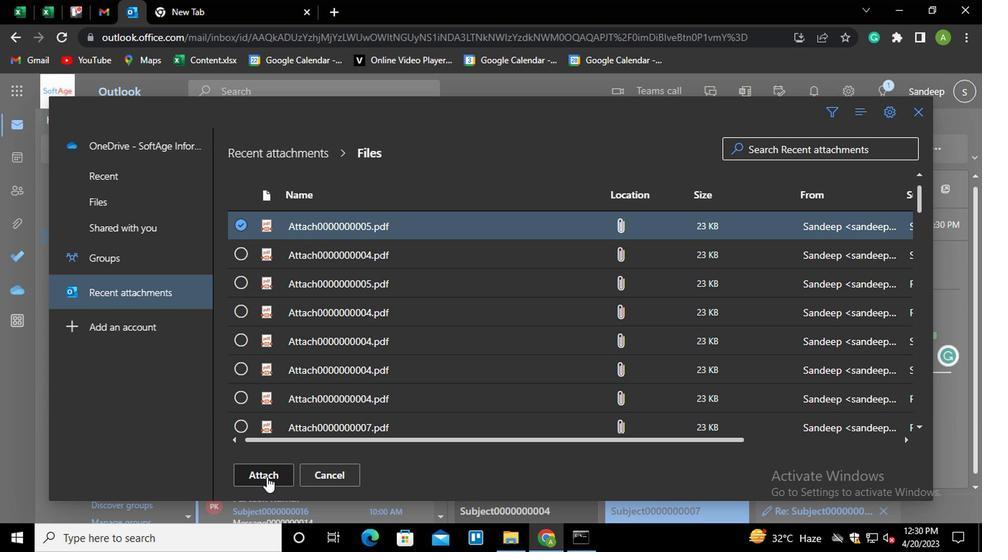 
Action: Mouse moved to (488, 191)
Screenshot: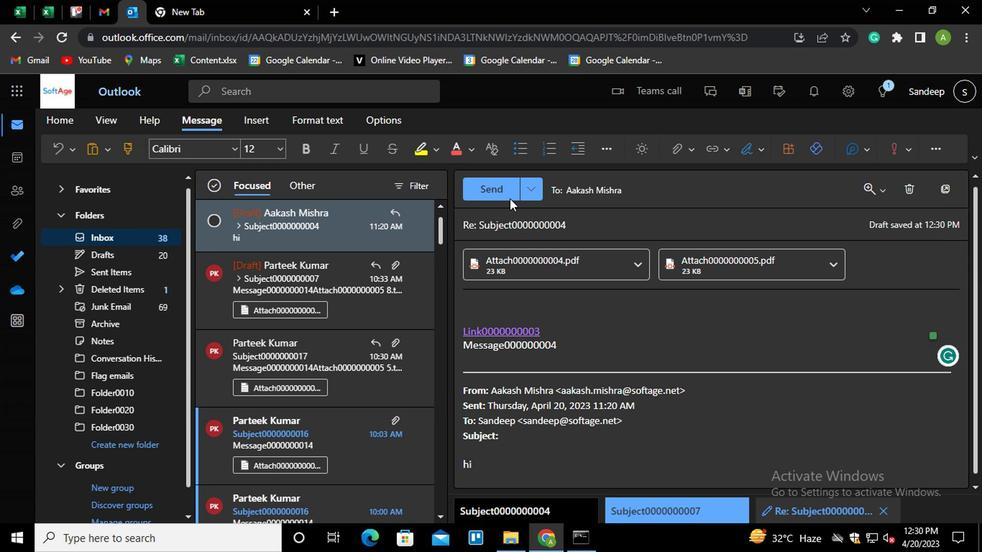 
Action: Mouse pressed left at (488, 191)
Screenshot: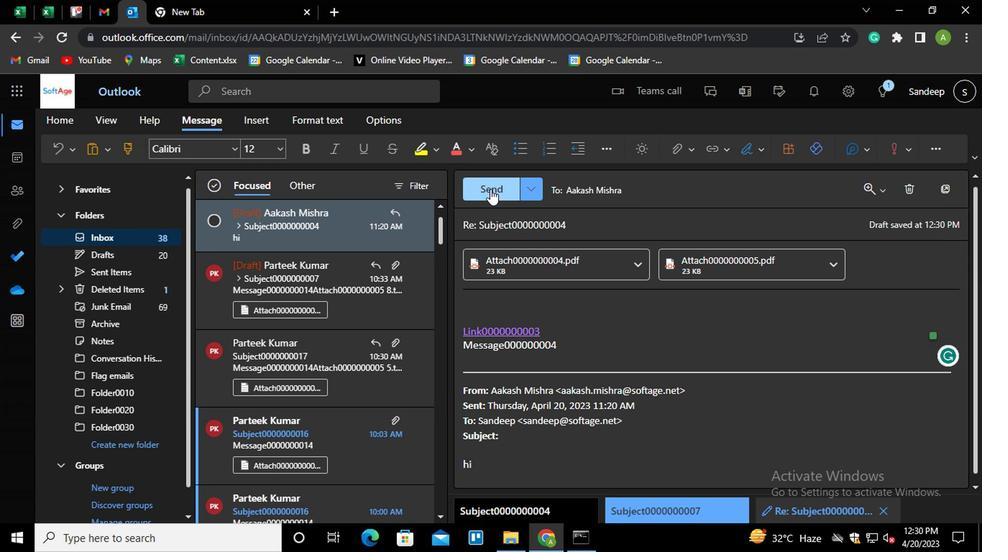
Action: Mouse moved to (329, 289)
Screenshot: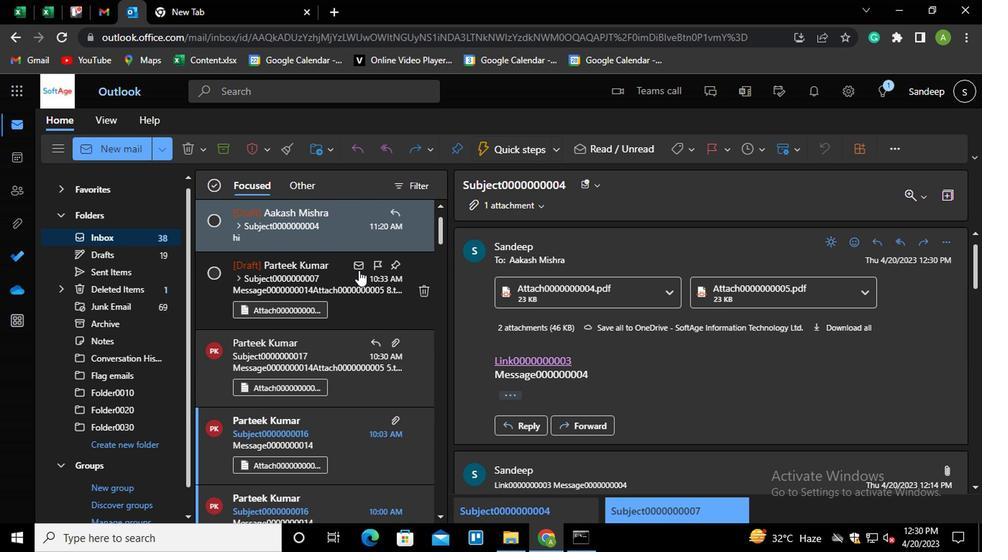 
Action: Mouse pressed left at (329, 289)
Screenshot: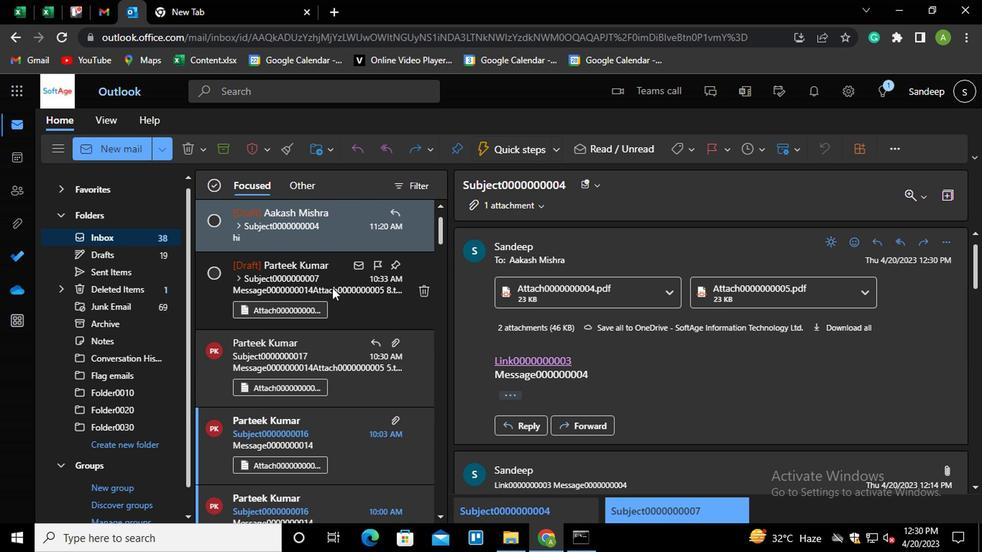 
Action: Mouse moved to (943, 372)
Screenshot: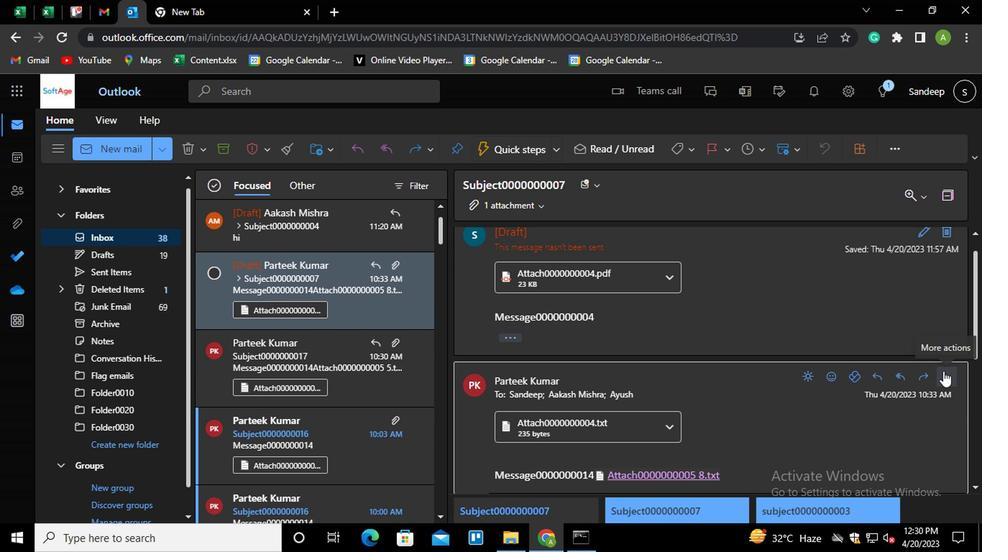 
Action: Mouse pressed left at (943, 372)
Screenshot: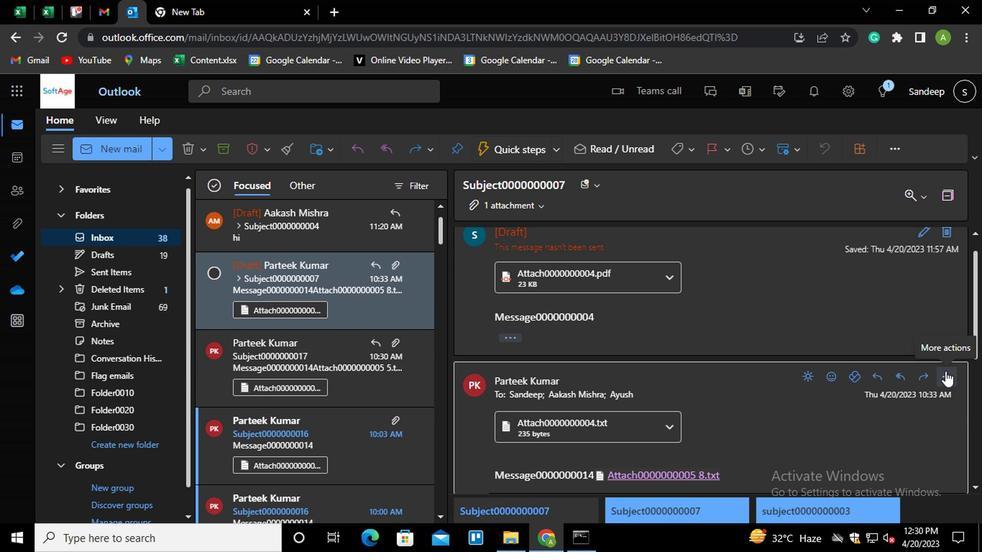 
Action: Mouse moved to (835, 101)
Screenshot: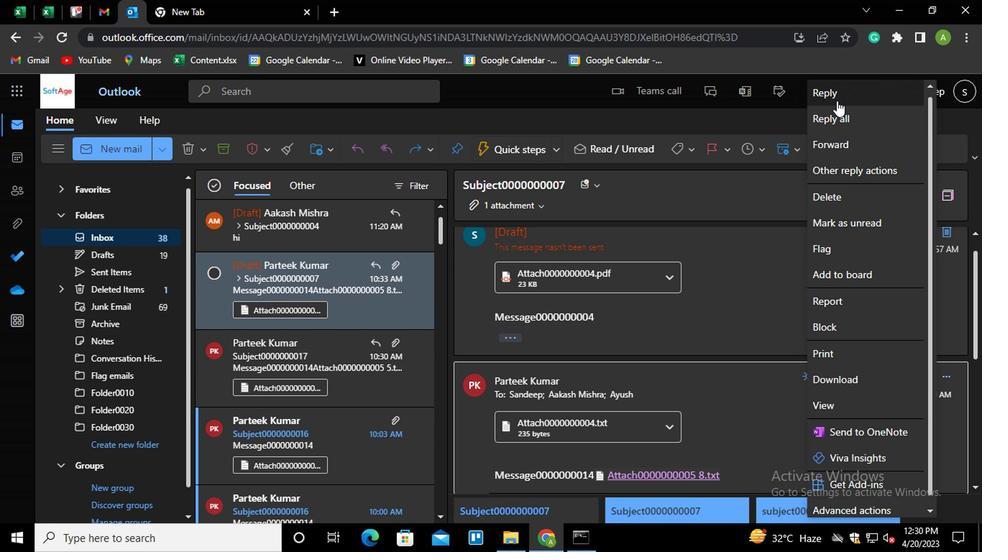 
Action: Mouse pressed left at (835, 101)
Screenshot: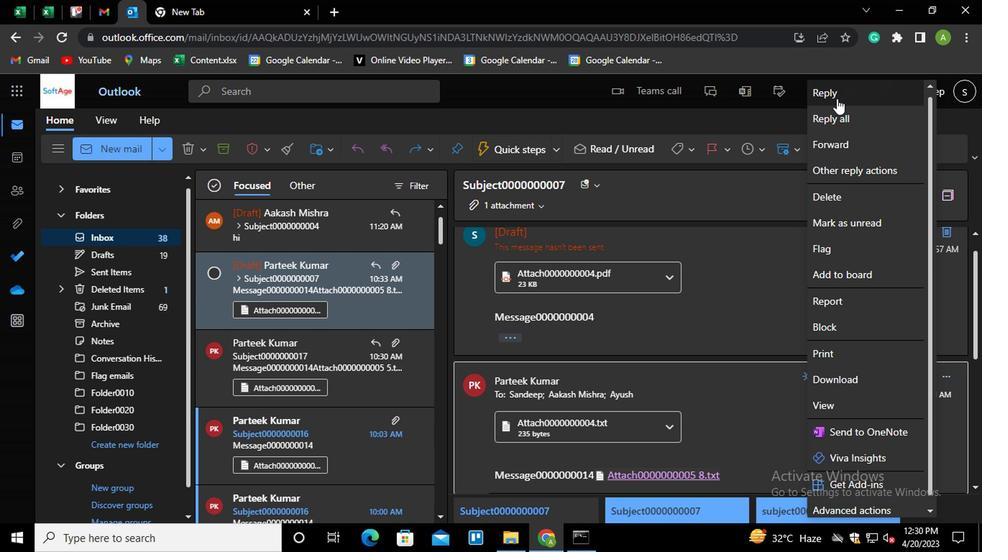 
Action: Mouse moved to (702, 336)
Screenshot: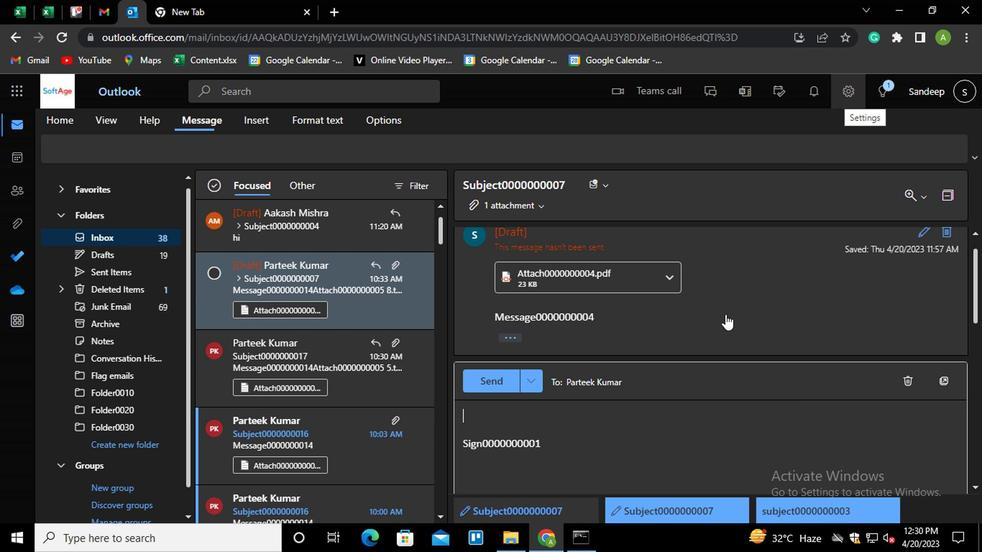 
Action: Mouse scrolled (702, 336) with delta (0, 0)
Screenshot: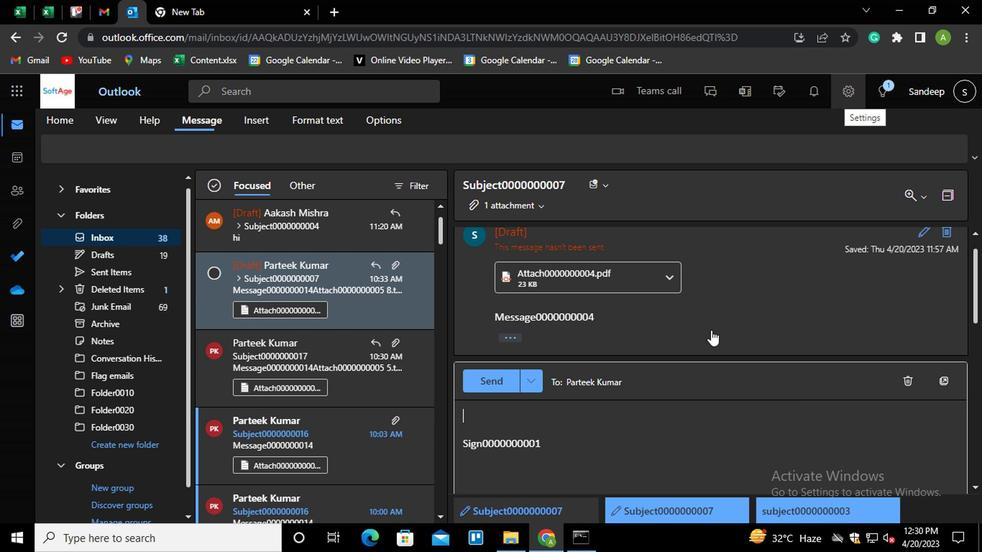 
Action: Mouse scrolled (702, 336) with delta (0, 0)
Screenshot: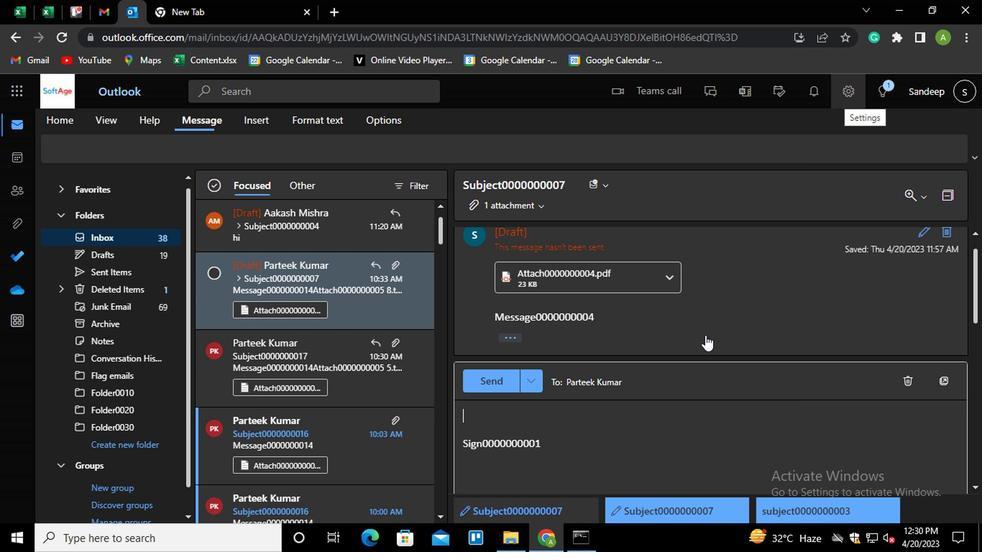 
Action: Mouse moved to (616, 335)
Screenshot: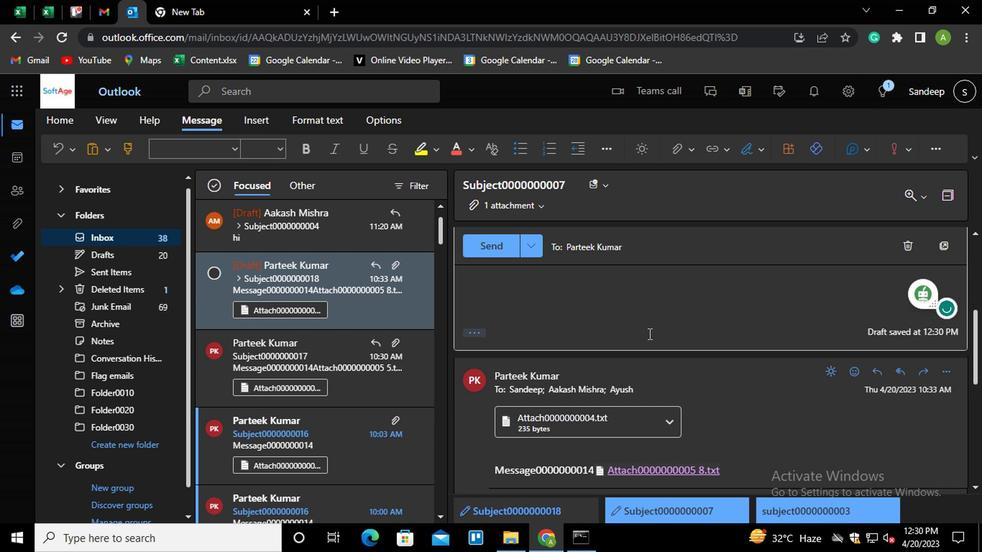 
Action: Mouse scrolled (616, 336) with delta (0, 1)
Screenshot: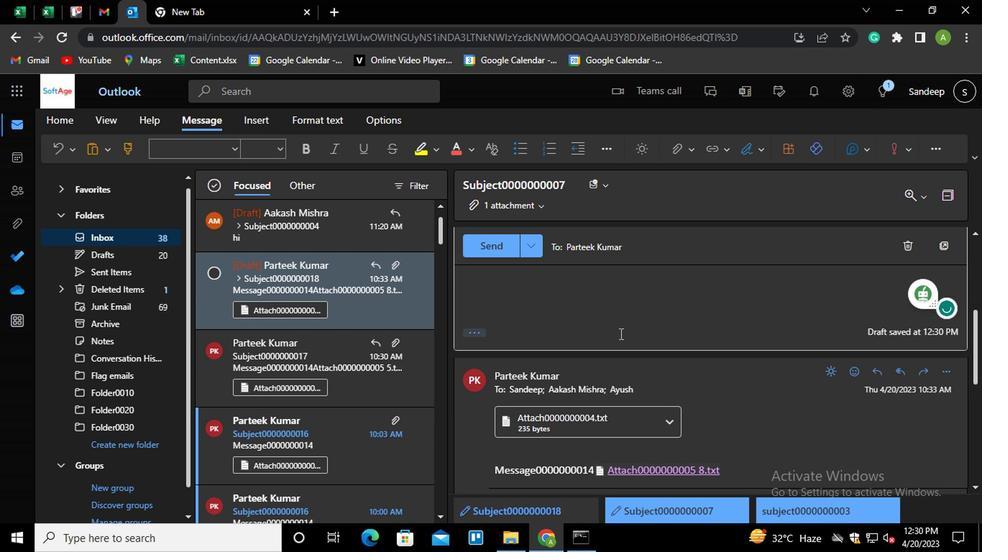 
Action: Mouse scrolled (616, 336) with delta (0, 1)
Screenshot: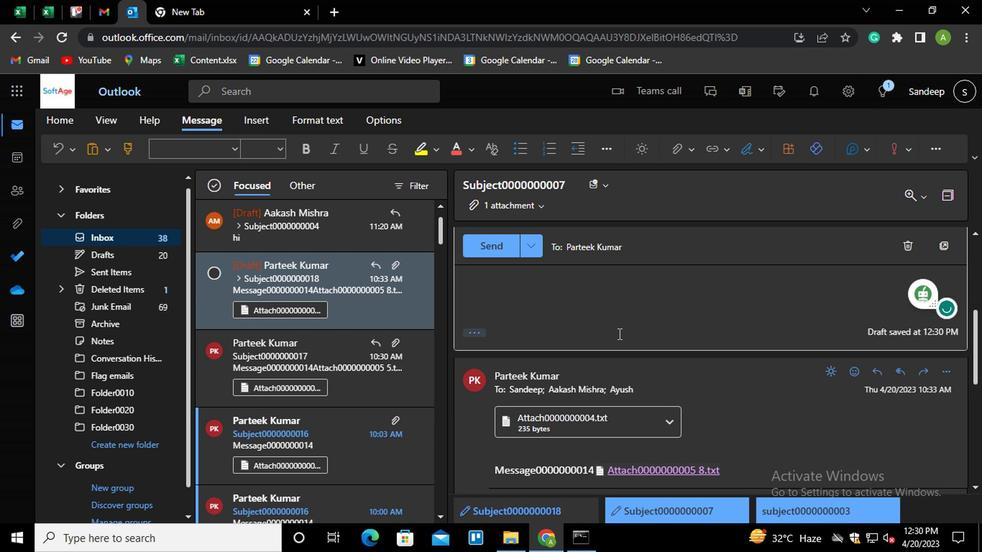 
Action: Mouse moved to (550, 359)
Screenshot: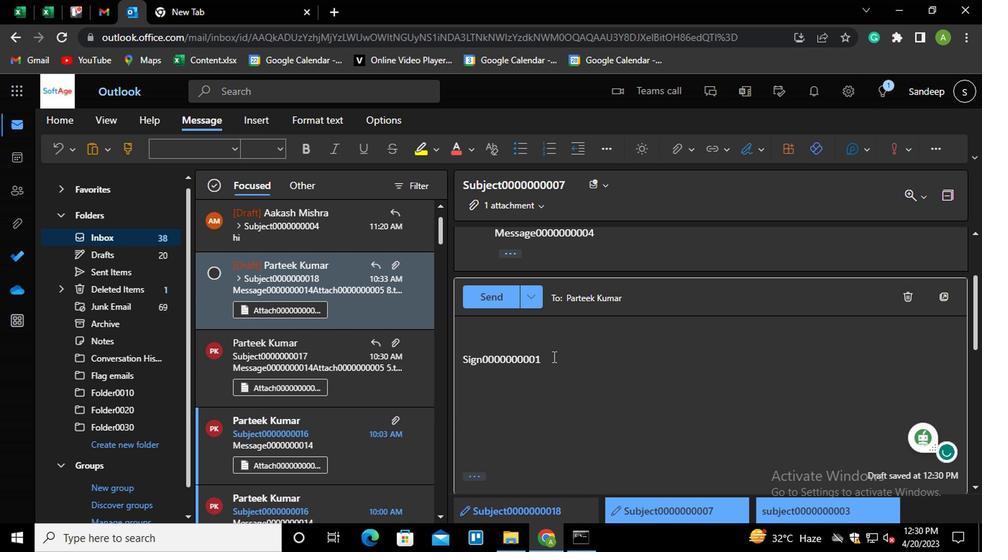 
Action: Mouse pressed left at (550, 359)
Screenshot: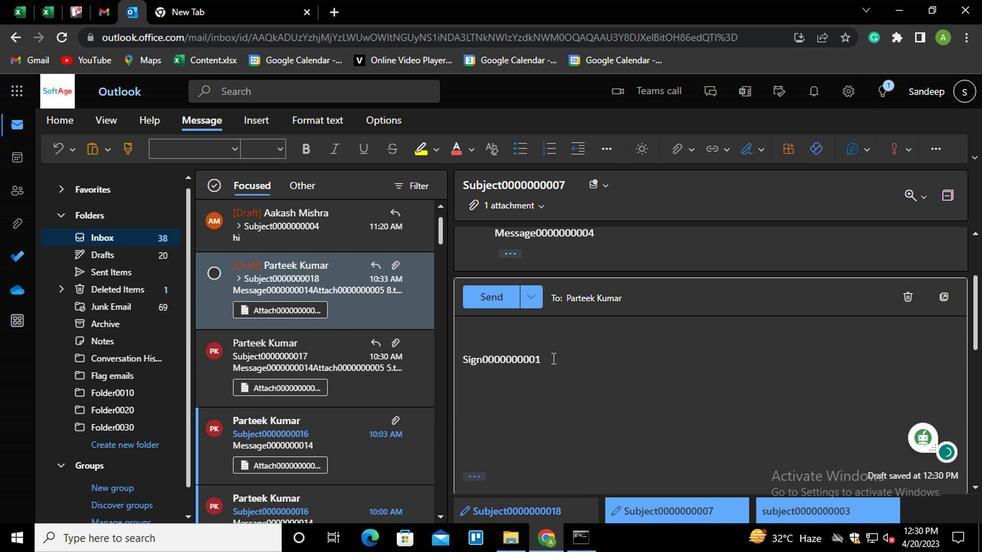 
Action: Mouse moved to (550, 361)
Screenshot: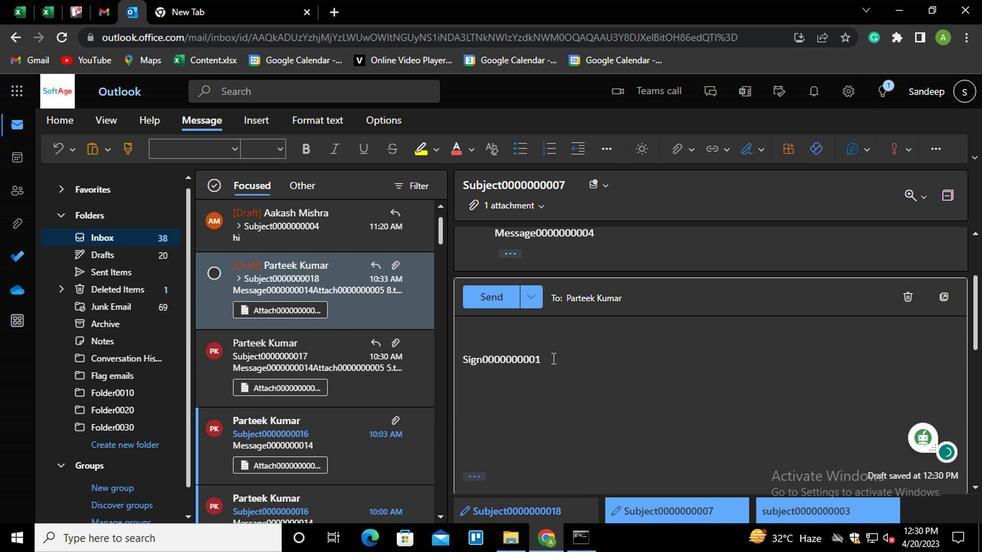 
Action: Key pressed <Key.shift_r><Key.home>ctrl+K<Key.shift_r>ctrl+LINK0000000003
Screenshot: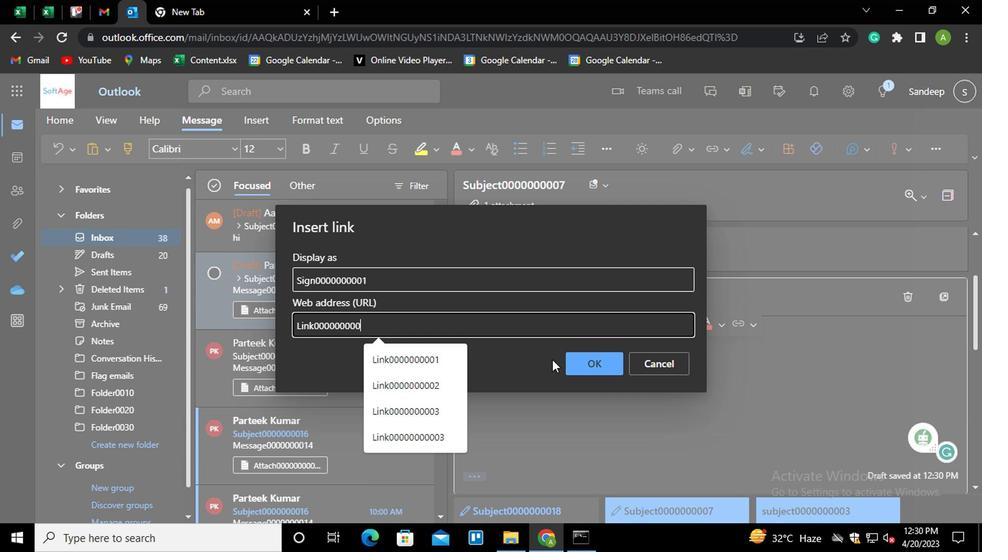 
Action: Mouse moved to (387, 277)
Screenshot: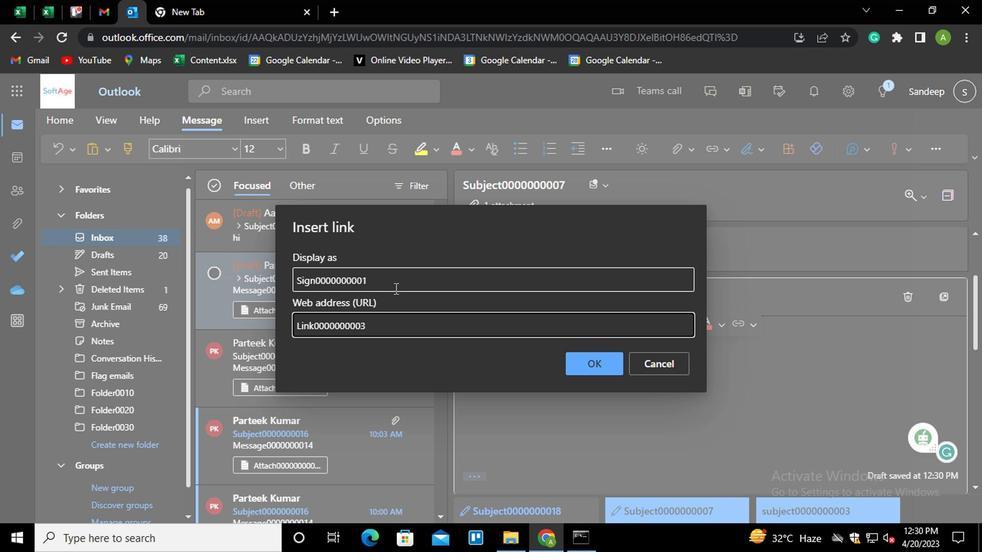 
Action: Mouse pressed left at (387, 277)
Screenshot: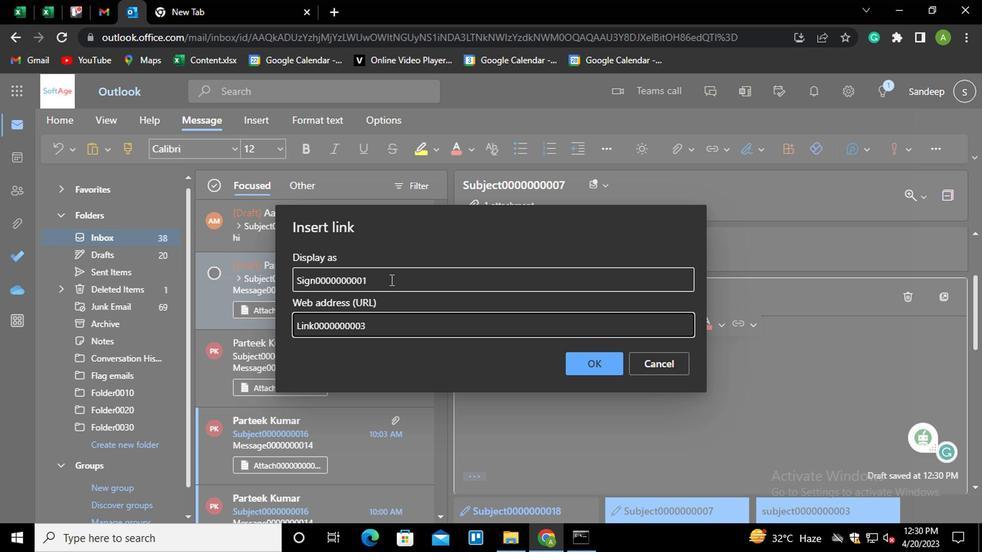 
Action: Key pressed <Key.shift_r><Key.home><Key.shift_r>LINK0000000003
Screenshot: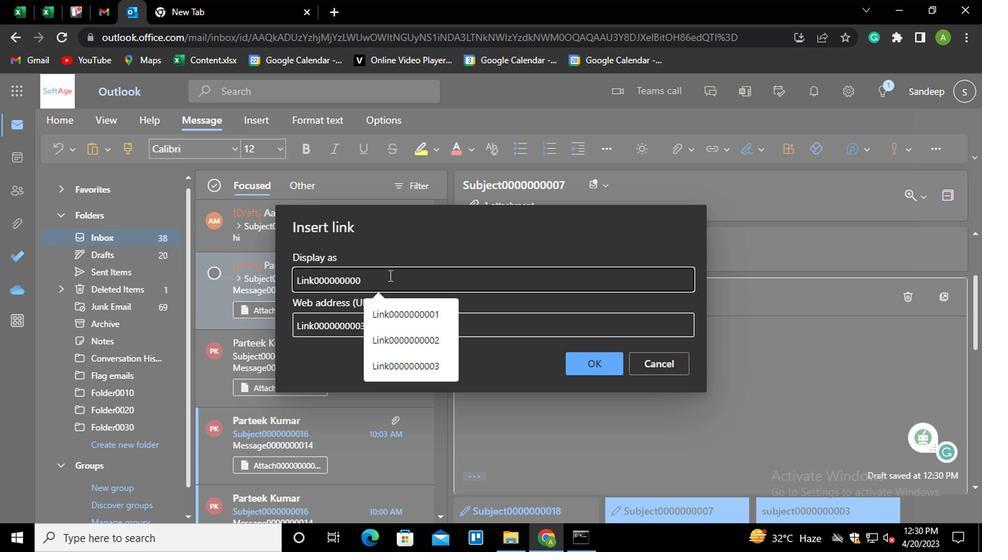 
Action: Mouse moved to (606, 371)
Screenshot: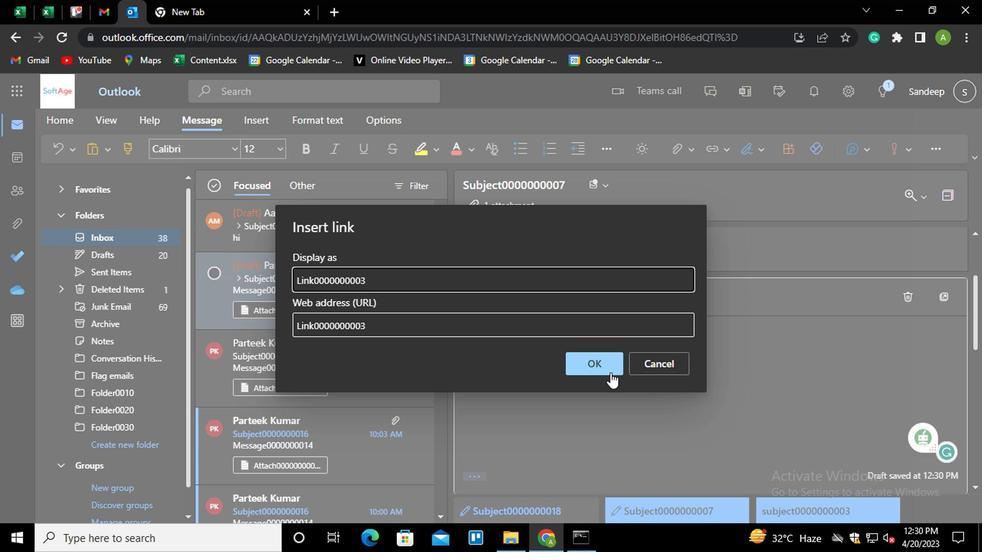 
Action: Mouse pressed left at (606, 371)
Screenshot: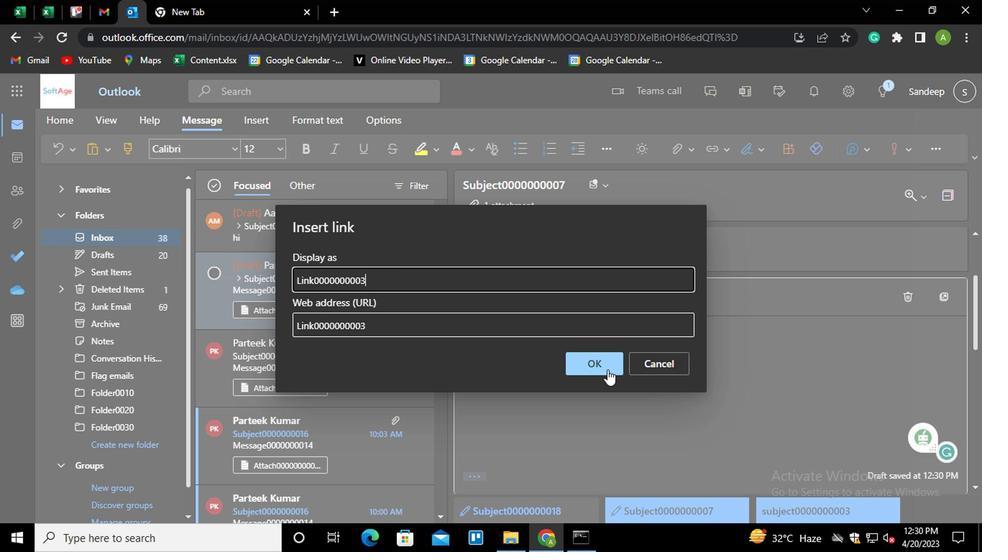 
Action: Mouse moved to (479, 477)
Screenshot: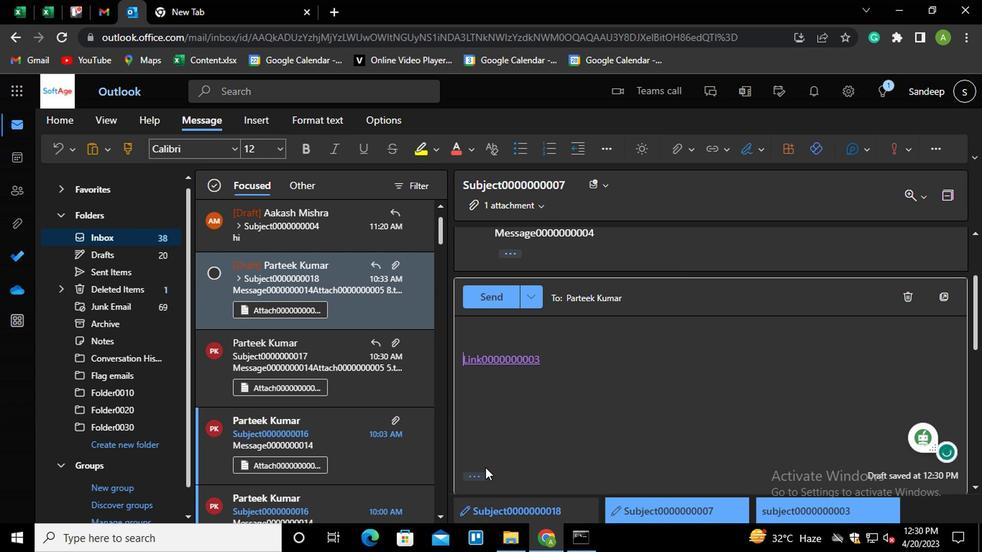 
Action: Mouse pressed left at (479, 477)
Screenshot: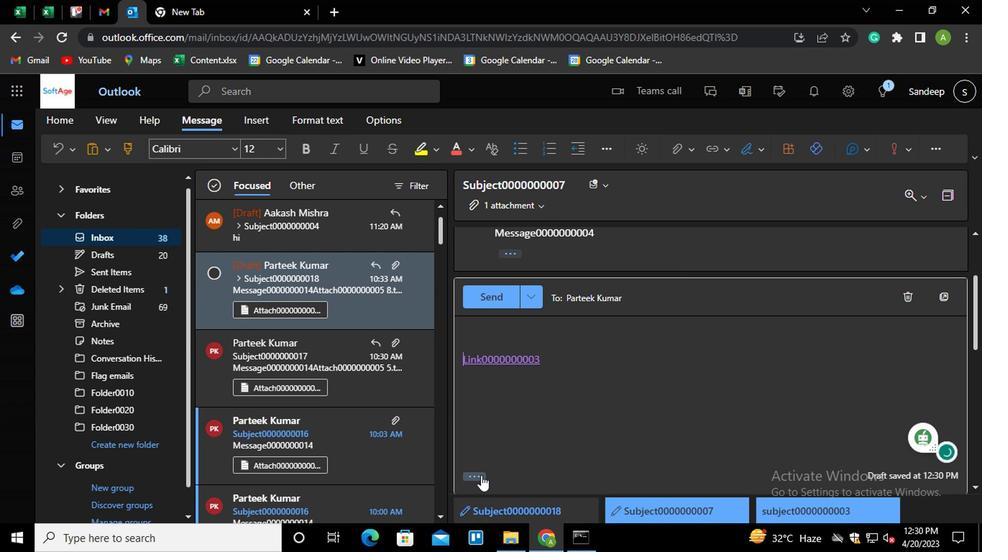 
Action: Mouse moved to (814, 190)
Screenshot: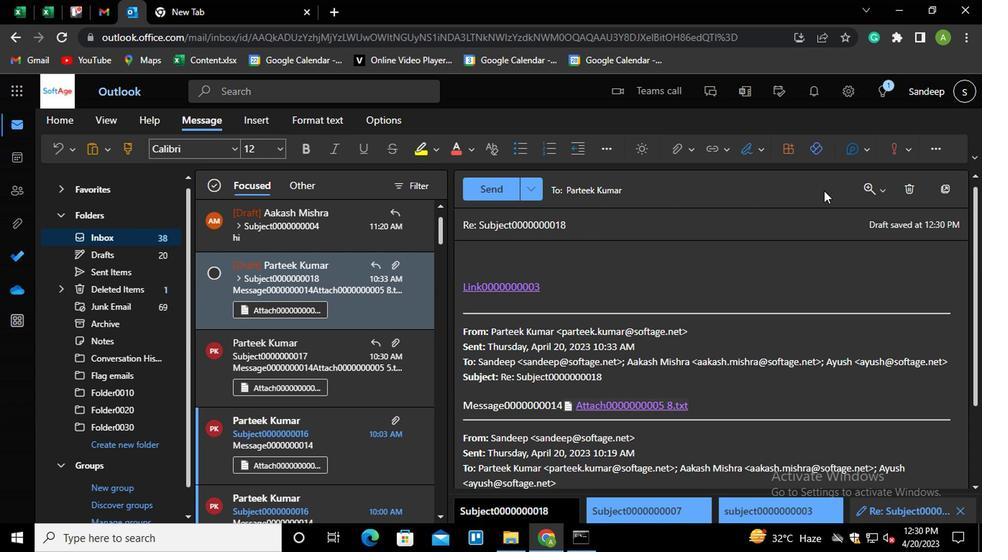 
Action: Mouse pressed left at (814, 190)
Screenshot: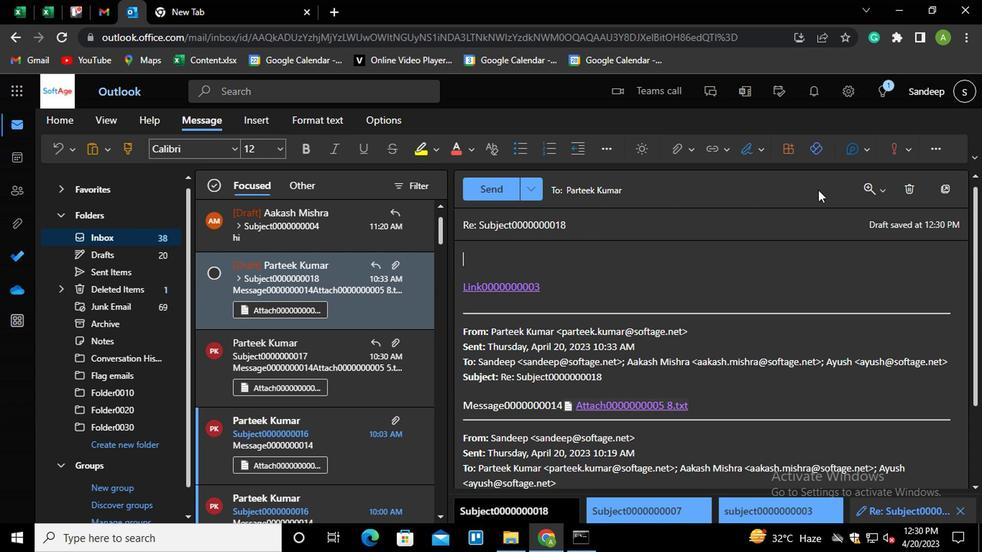 
Action: Mouse moved to (536, 251)
Screenshot: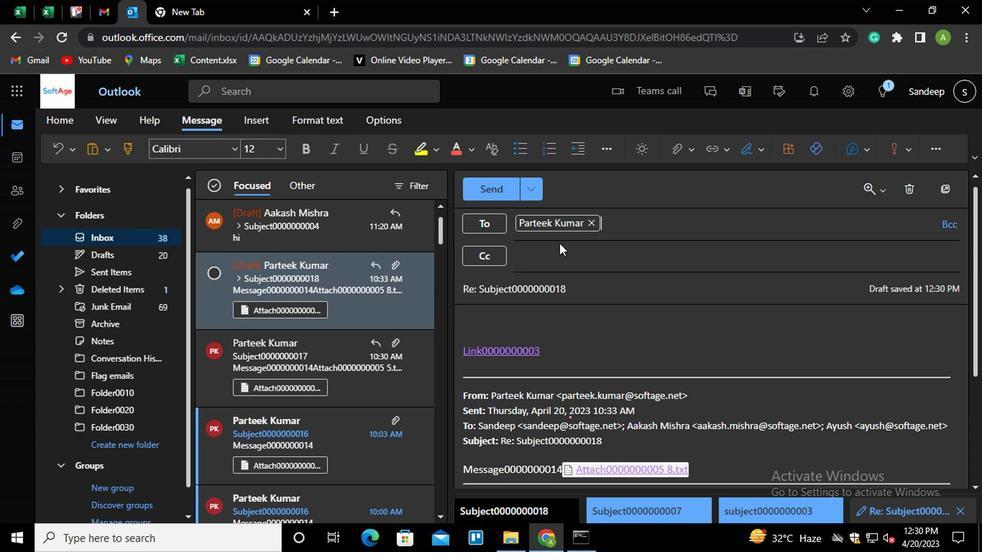 
Action: Mouse pressed left at (536, 251)
Screenshot: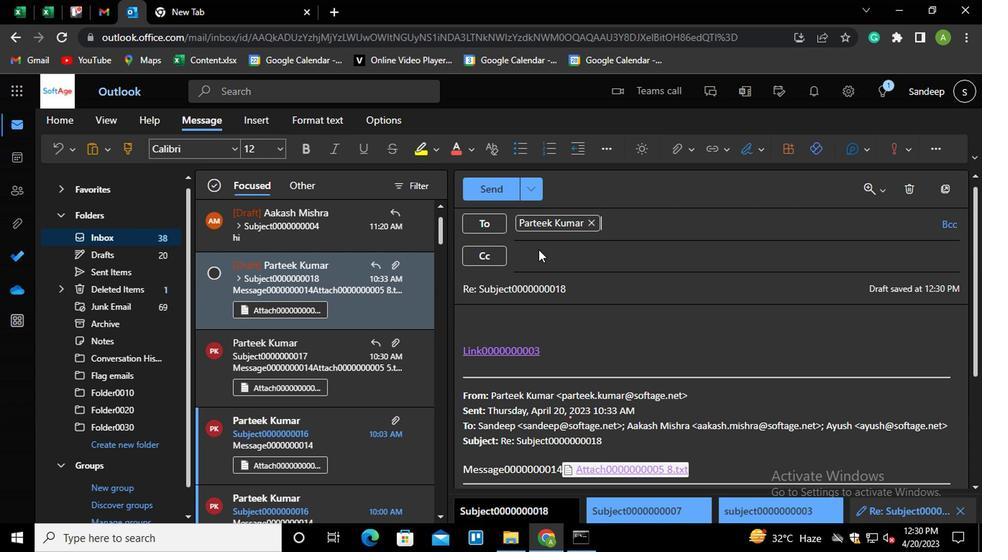 
Action: Mouse moved to (536, 256)
Screenshot: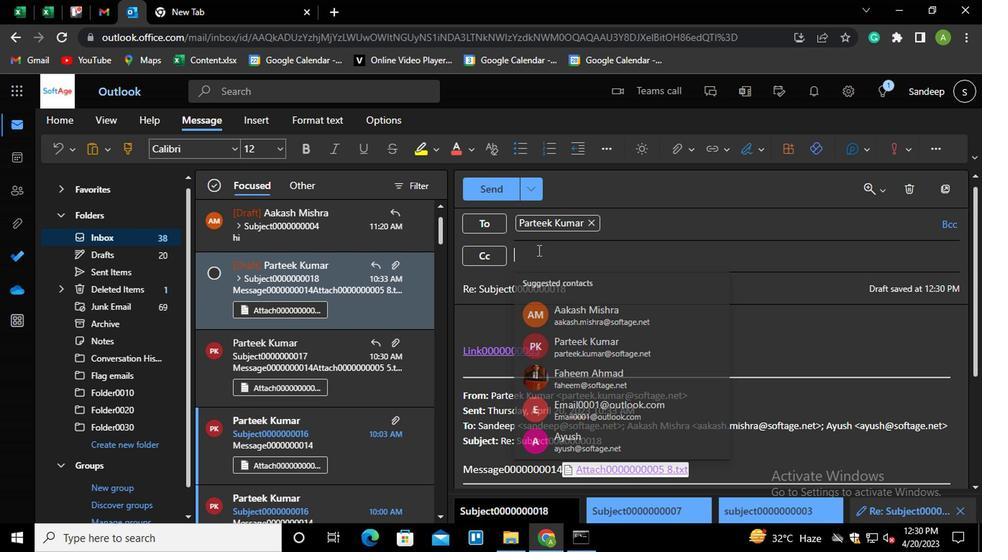 
Action: Key pressed AAKASH
Screenshot: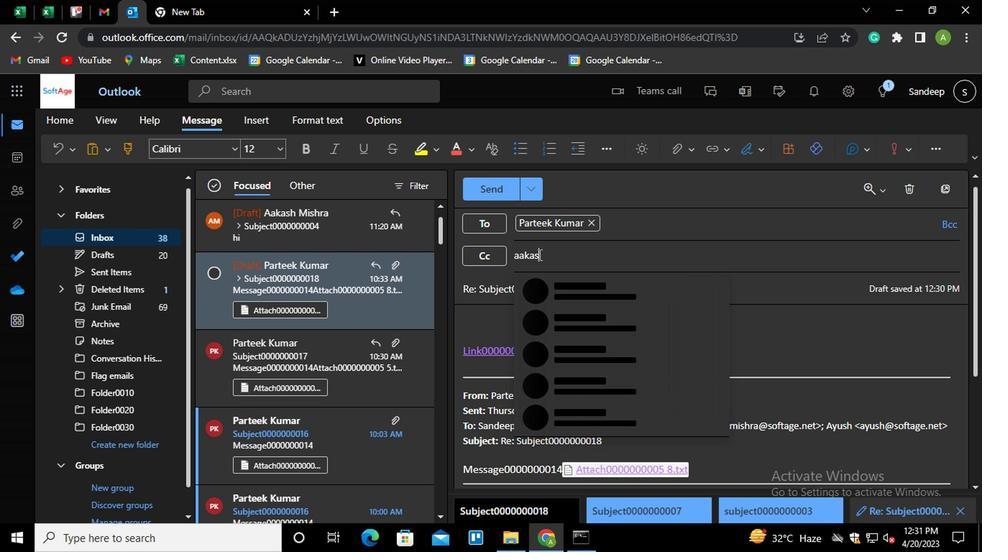 
Action: Mouse moved to (570, 291)
Screenshot: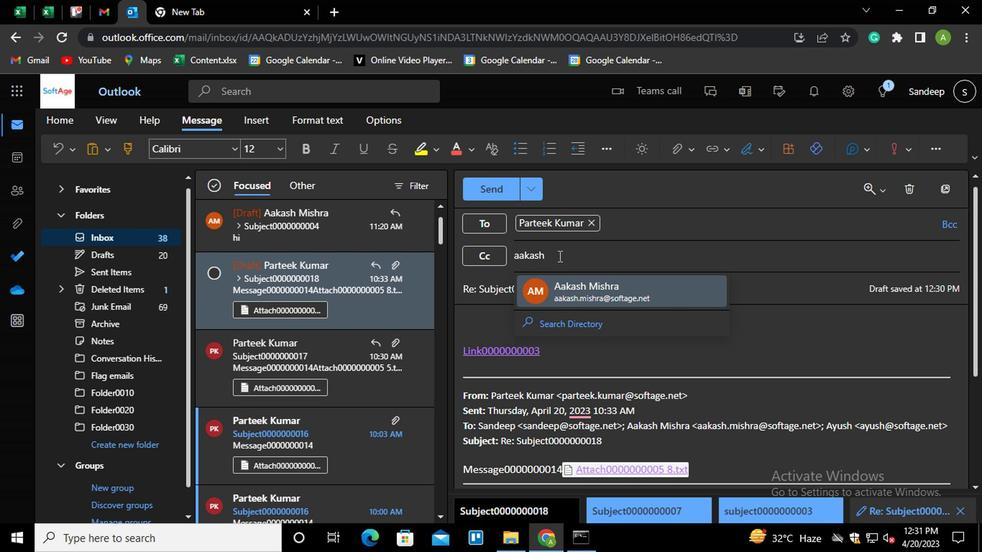 
Action: Mouse pressed left at (570, 291)
Screenshot: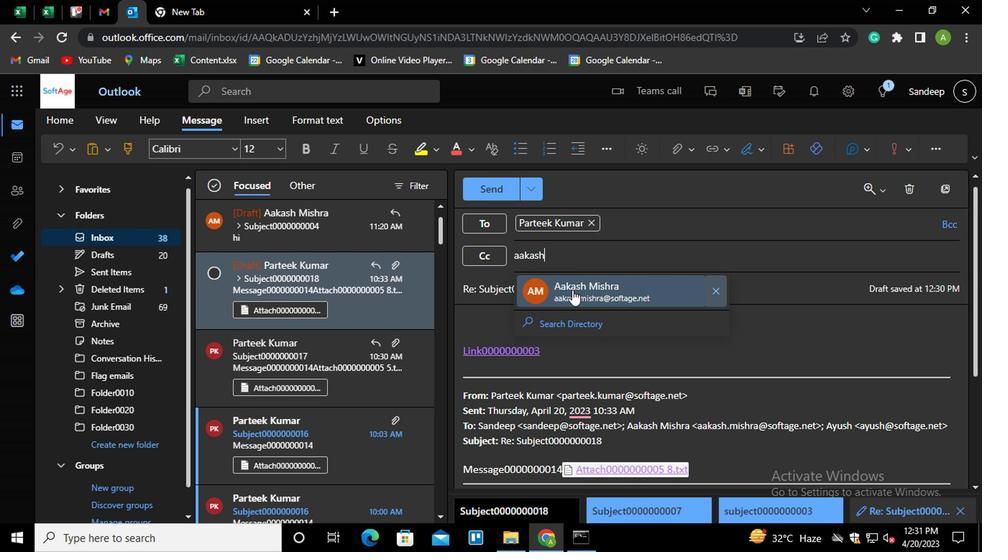 
Action: Mouse moved to (573, 291)
Screenshot: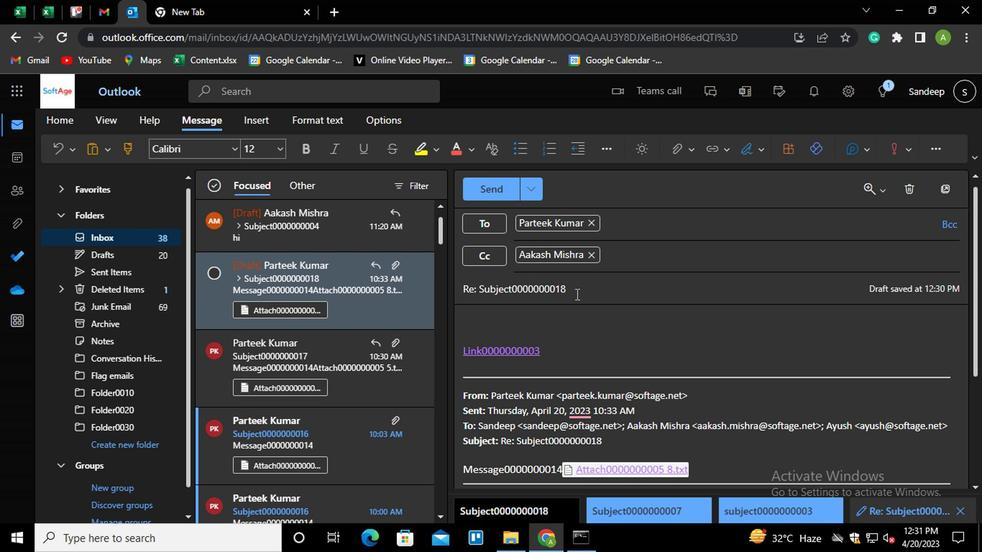 
Action: Mouse pressed left at (573, 291)
Screenshot: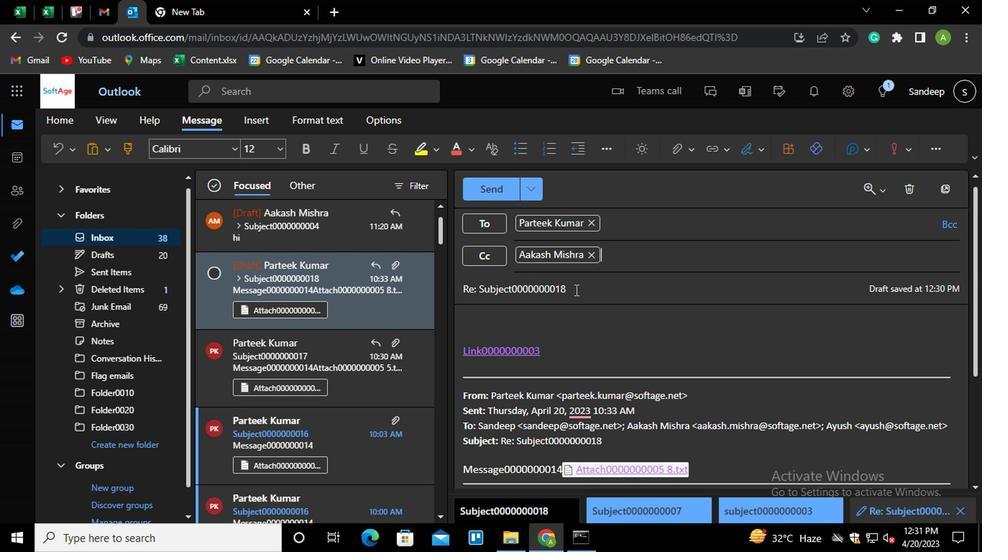 
Action: Key pressed <Key.shift_r><Key.home><Key.shift>SUBJECT0000000004
Screenshot: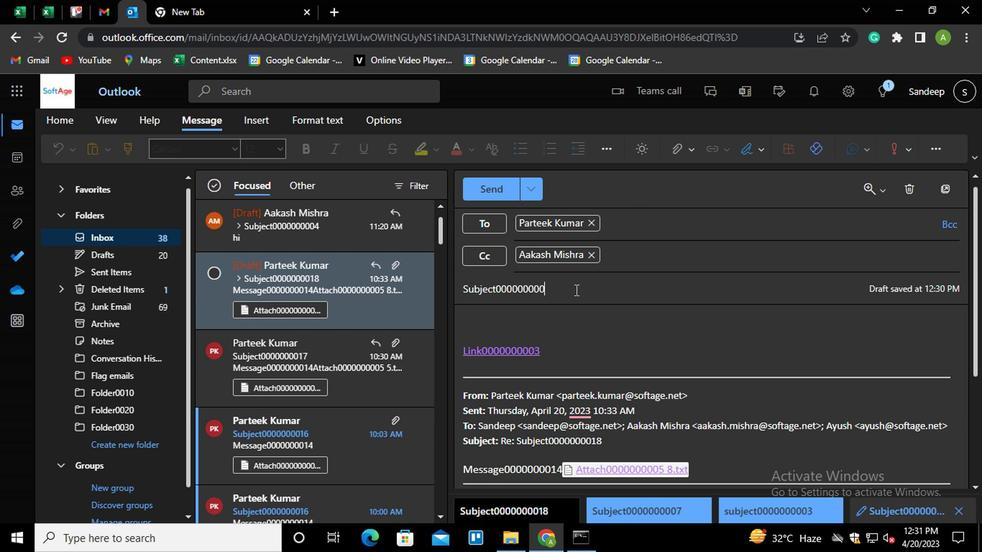 
Action: Mouse moved to (573, 349)
Screenshot: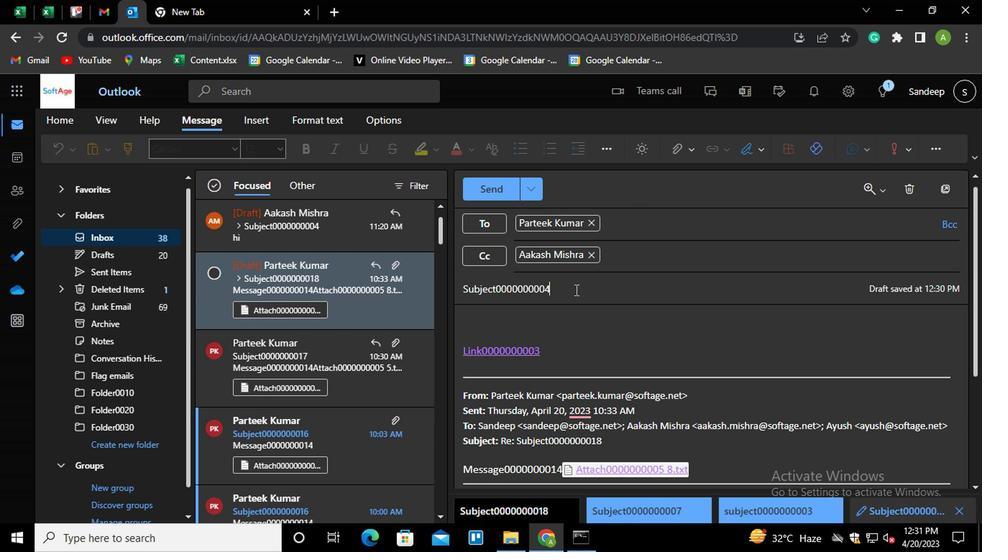 
Action: Mouse pressed left at (573, 349)
Screenshot: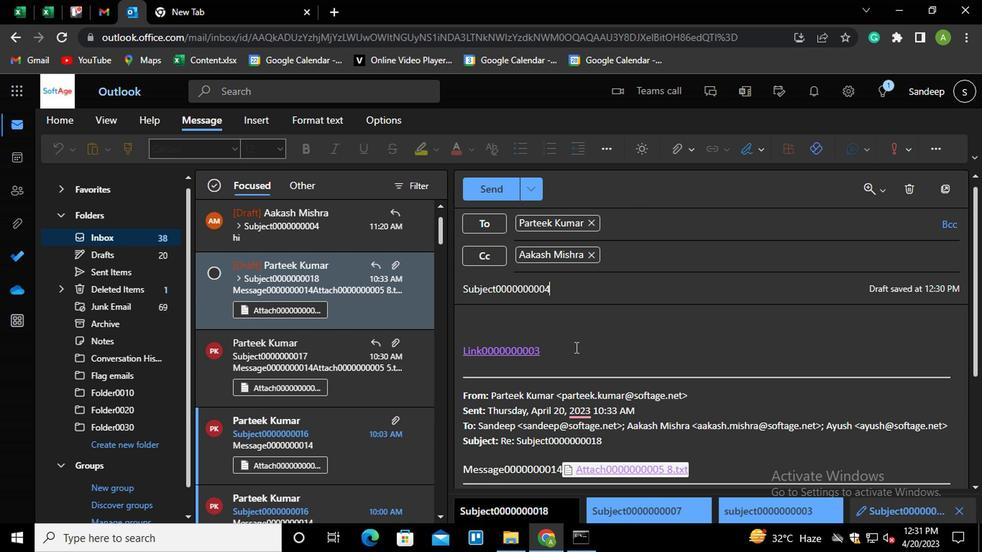 
Action: Key pressed <Key.shift_r><Key.enter><Key.shift_r>MESSAGE0000000004
Screenshot: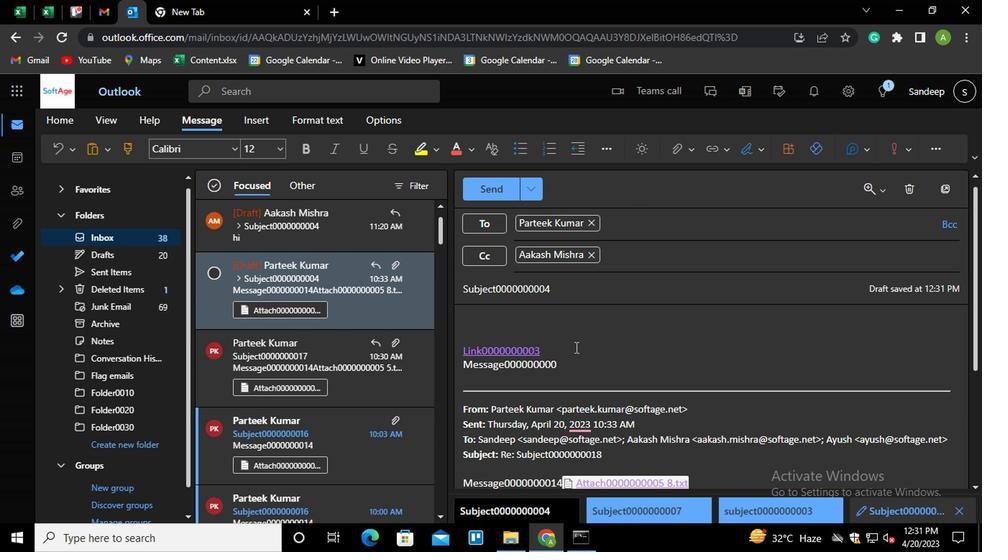 
Action: Mouse moved to (681, 150)
Screenshot: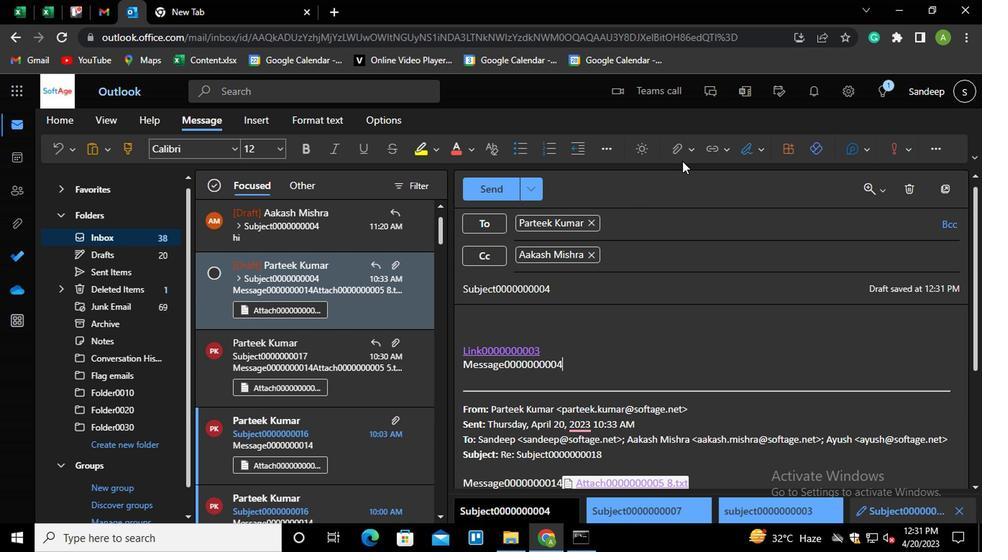 
Action: Mouse pressed left at (681, 150)
Screenshot: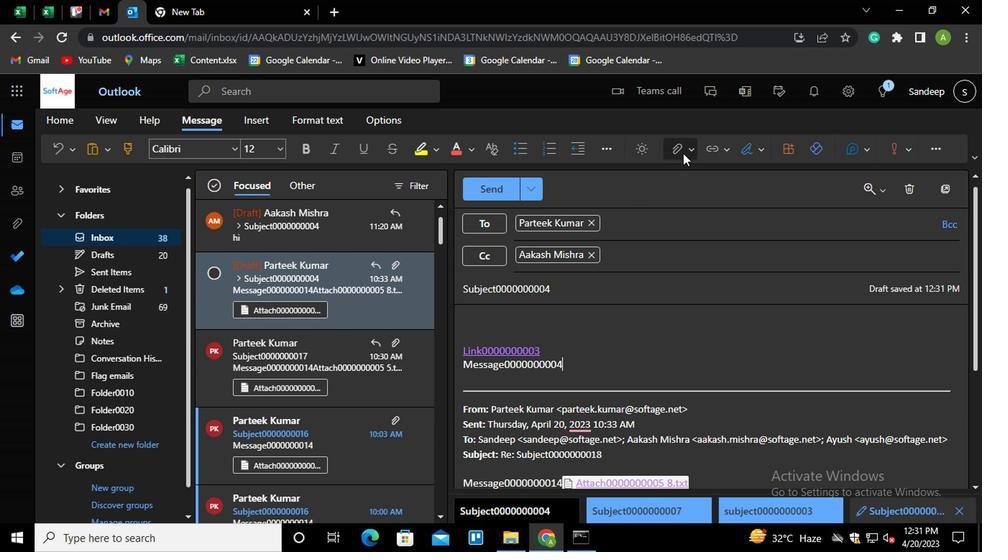 
Action: Mouse moved to (595, 182)
Screenshot: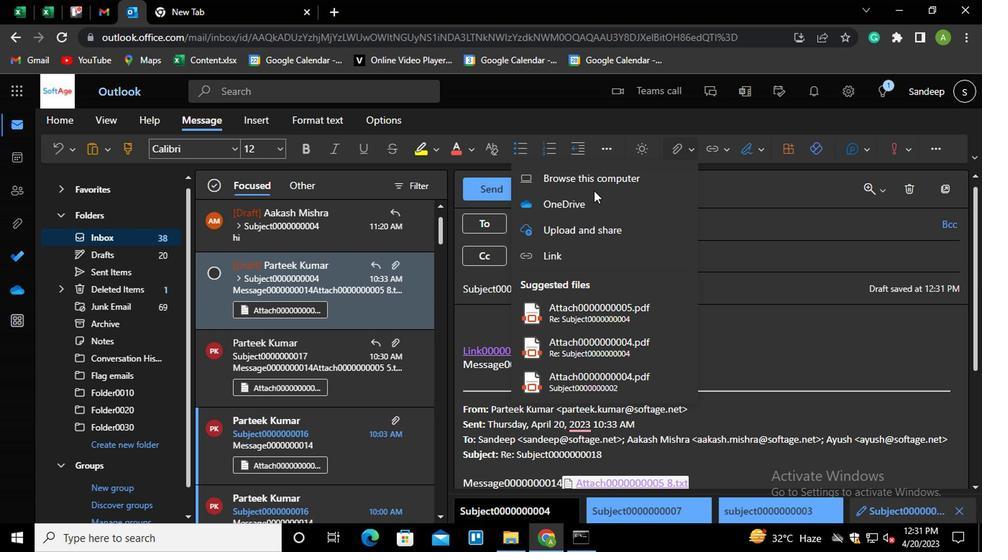 
Action: Mouse pressed left at (595, 182)
Screenshot: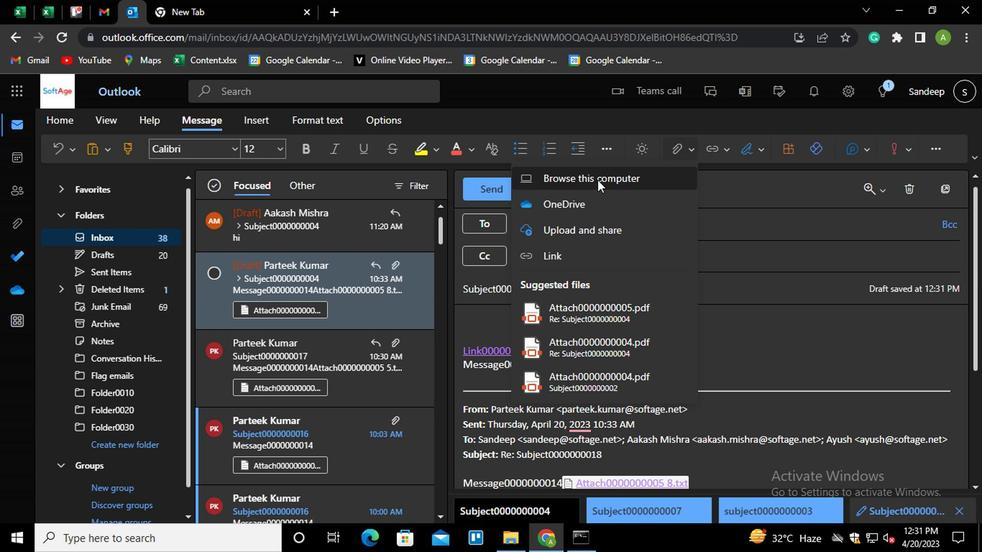 
Action: Mouse moved to (227, 151)
Screenshot: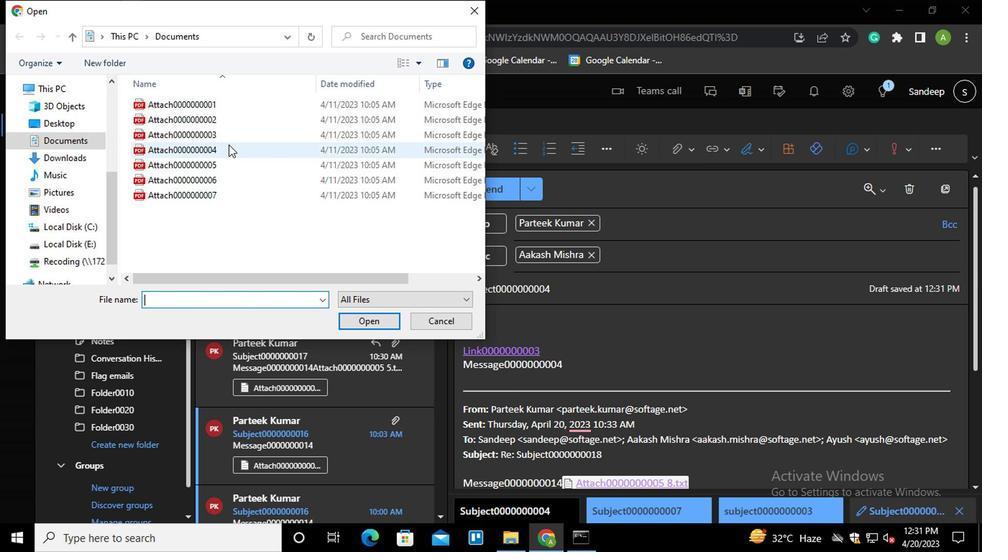 
Action: Mouse pressed left at (227, 151)
Screenshot: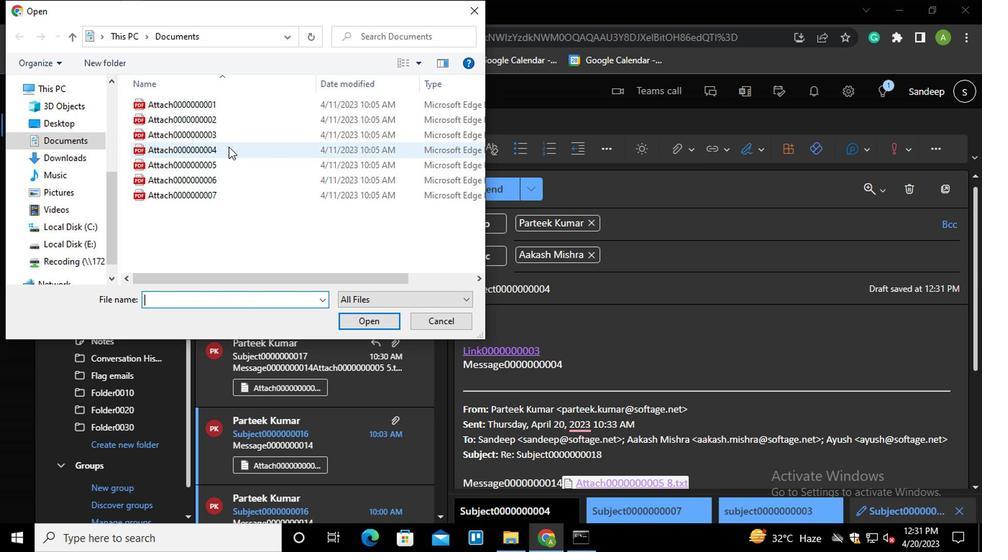 
Action: Mouse moved to (367, 325)
Screenshot: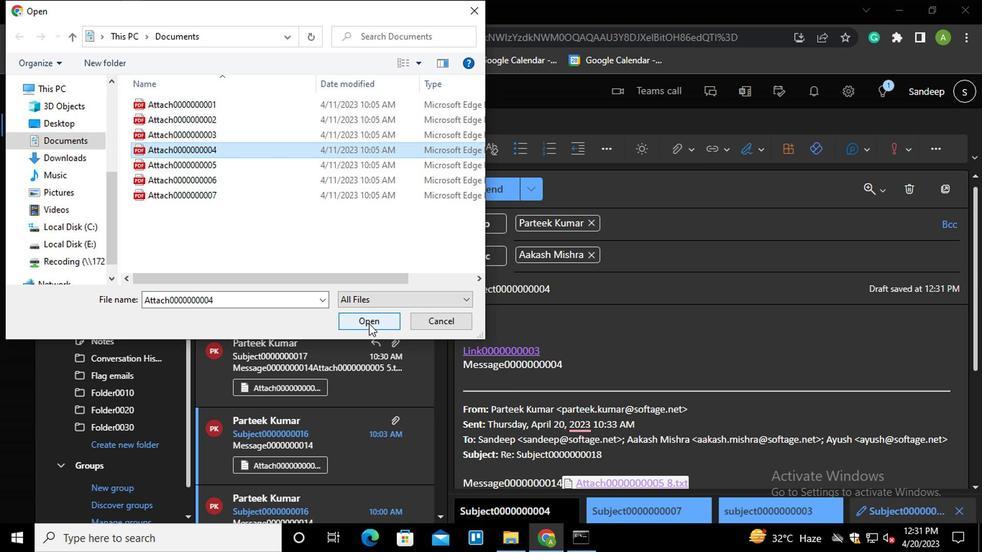 
Action: Mouse pressed left at (367, 325)
Screenshot: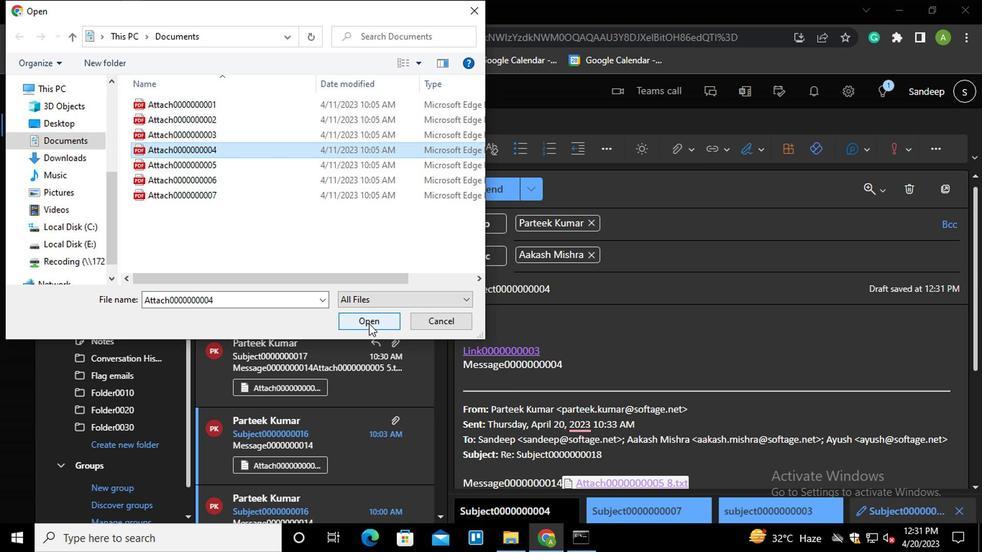 
Action: Mouse moved to (683, 150)
Screenshot: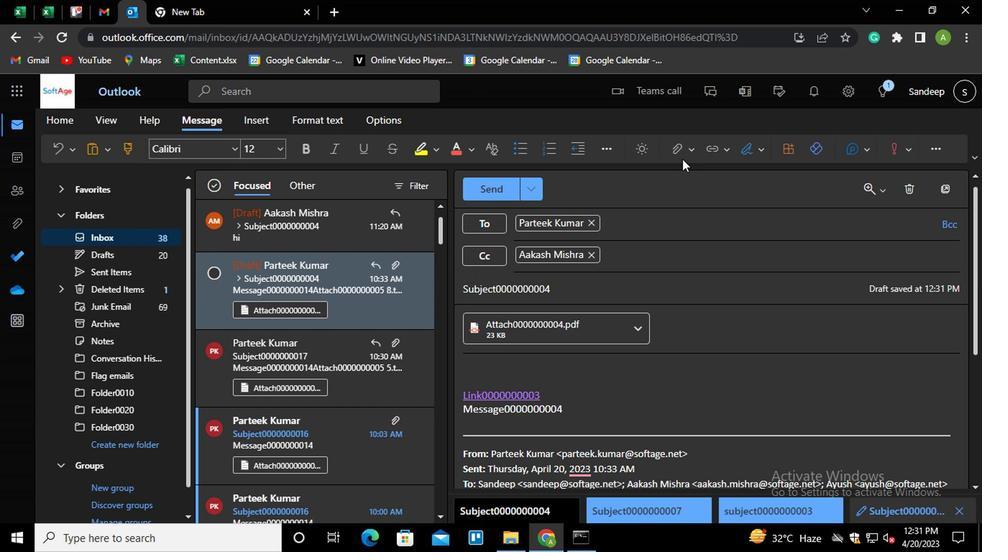 
Action: Mouse pressed left at (683, 150)
Screenshot: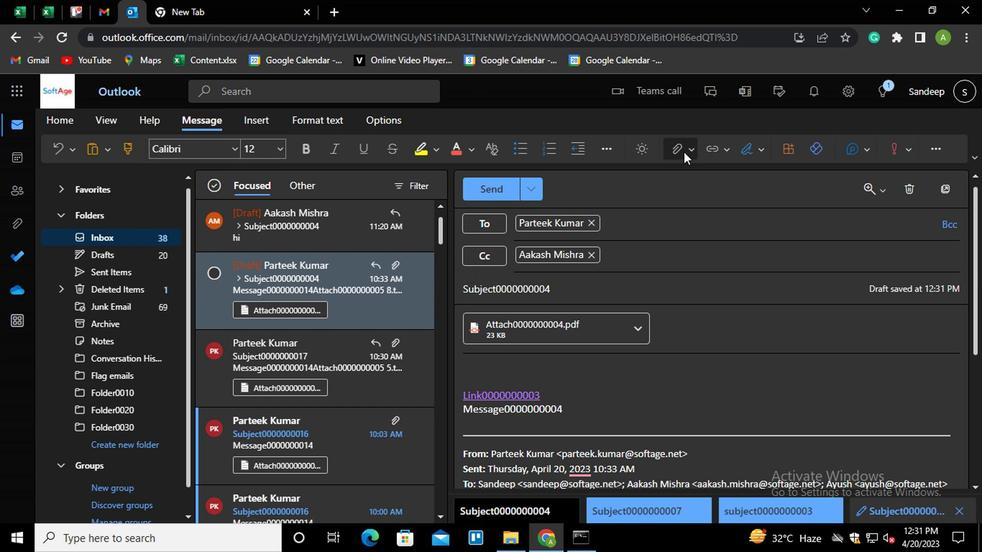 
Action: Mouse moved to (595, 201)
Screenshot: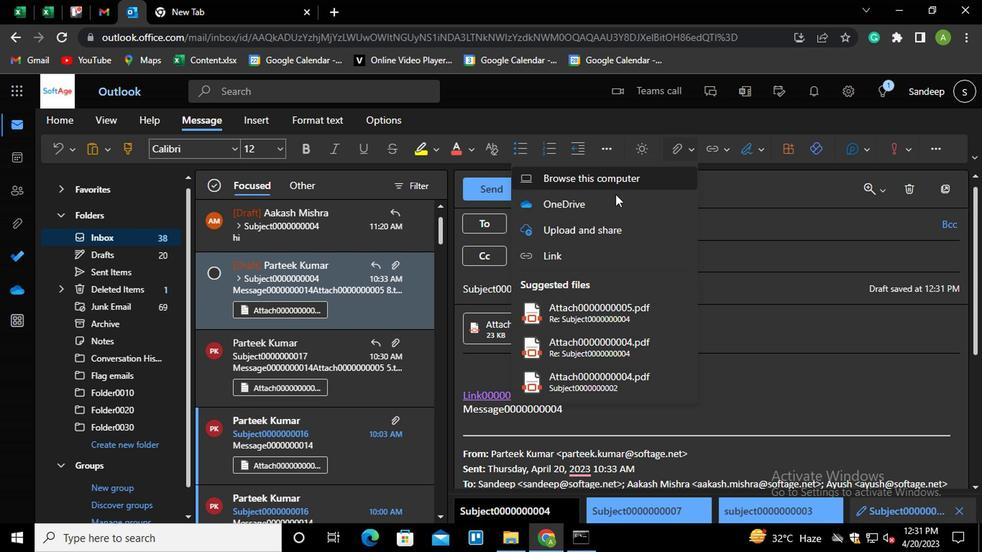
Action: Mouse pressed left at (595, 201)
Screenshot: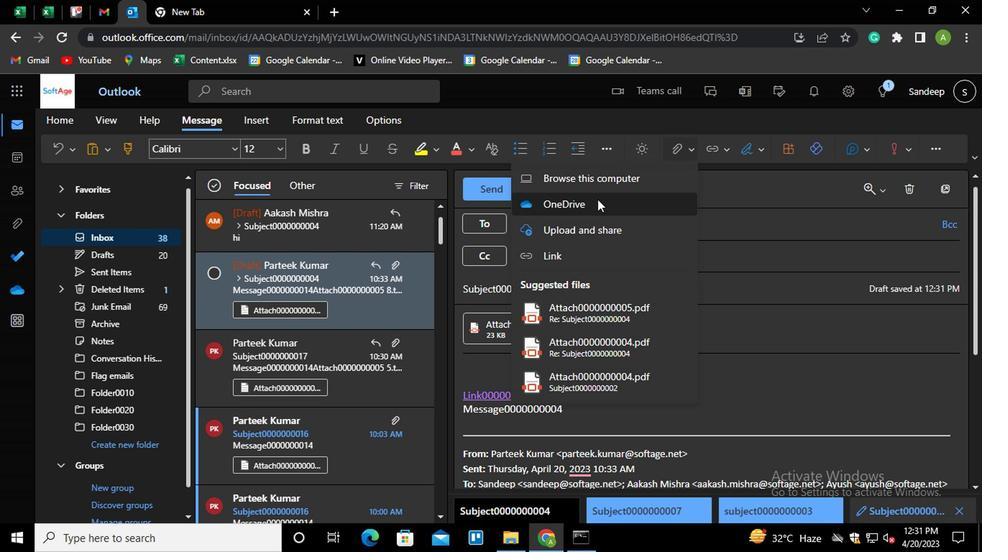 
Action: Mouse moved to (241, 223)
Screenshot: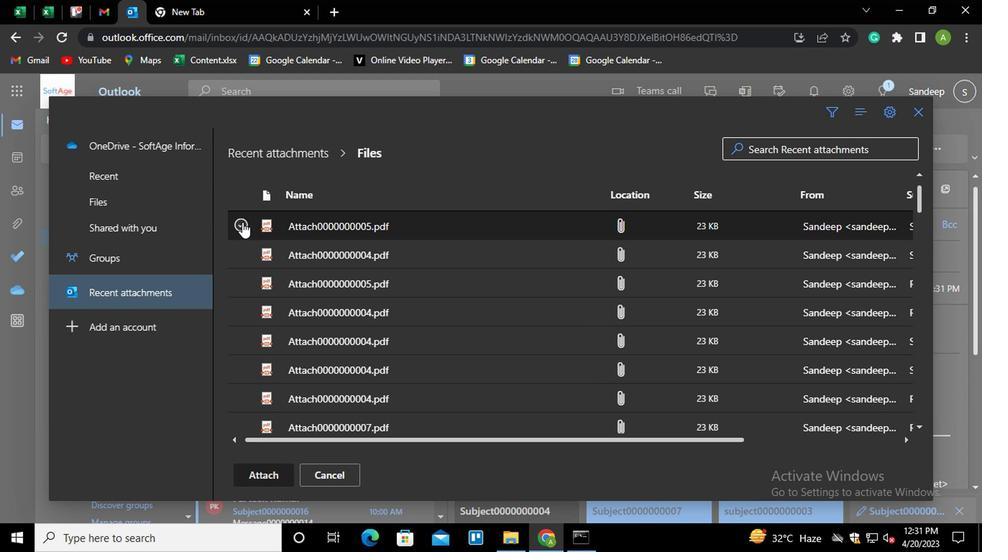 
Action: Mouse pressed left at (241, 223)
Screenshot: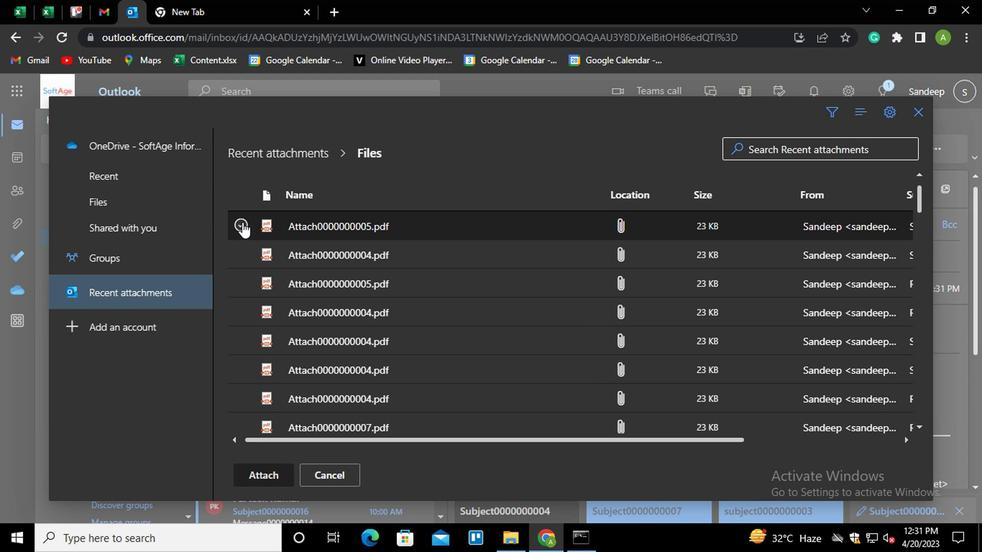 
Action: Mouse moved to (270, 471)
Screenshot: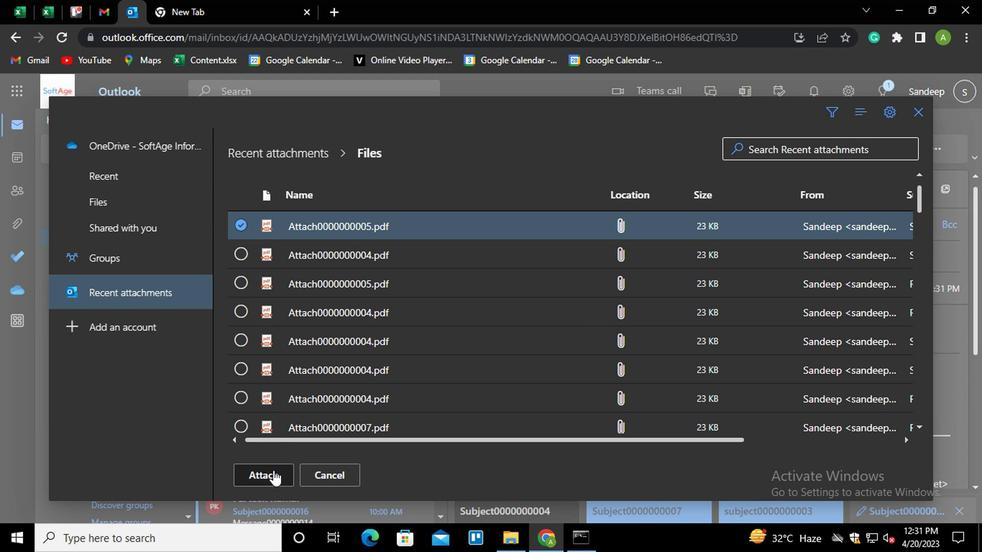 
Action: Mouse pressed left at (270, 471)
Screenshot: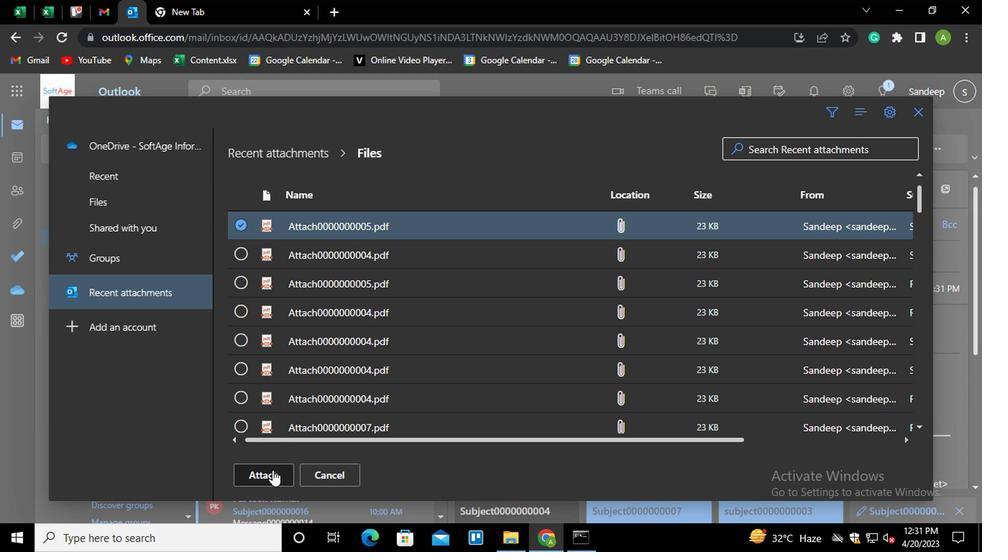 
Action: Mouse moved to (480, 192)
Screenshot: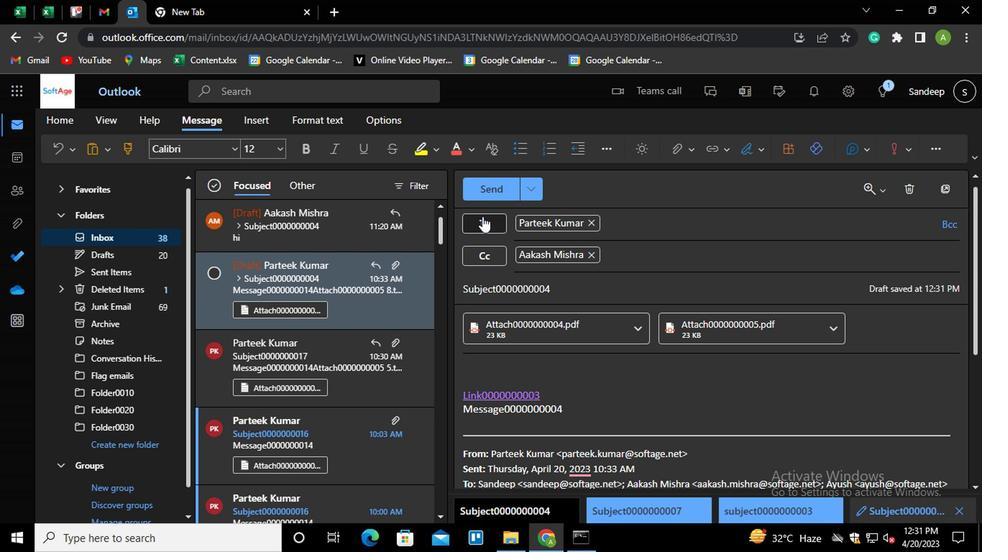 
Action: Mouse pressed left at (480, 192)
Screenshot: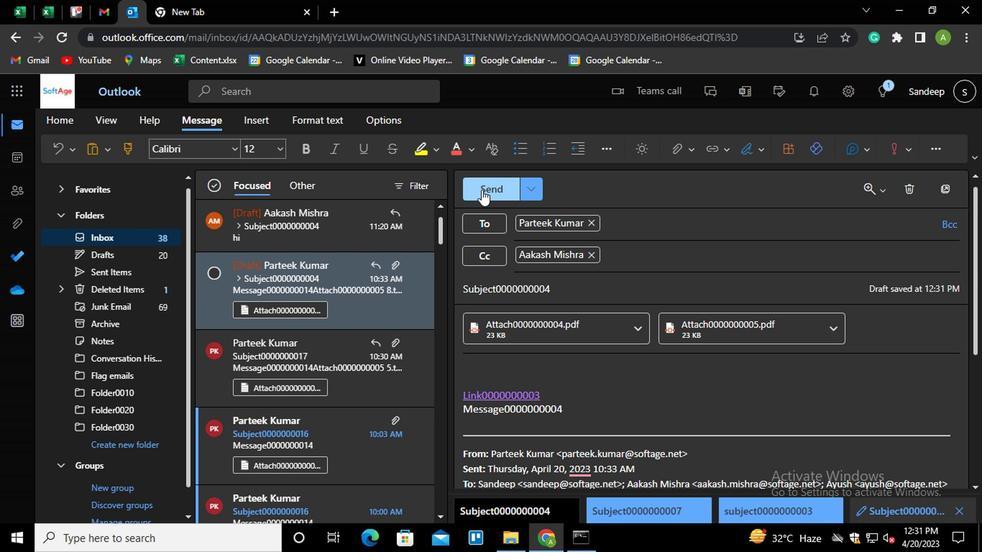 
Action: Mouse moved to (321, 278)
Screenshot: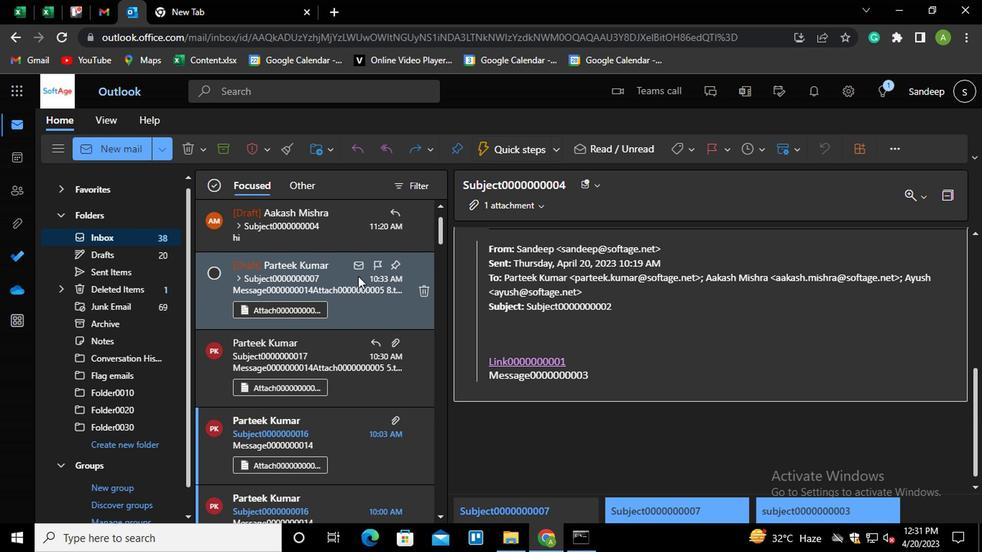 
Action: Mouse pressed left at (321, 278)
Screenshot: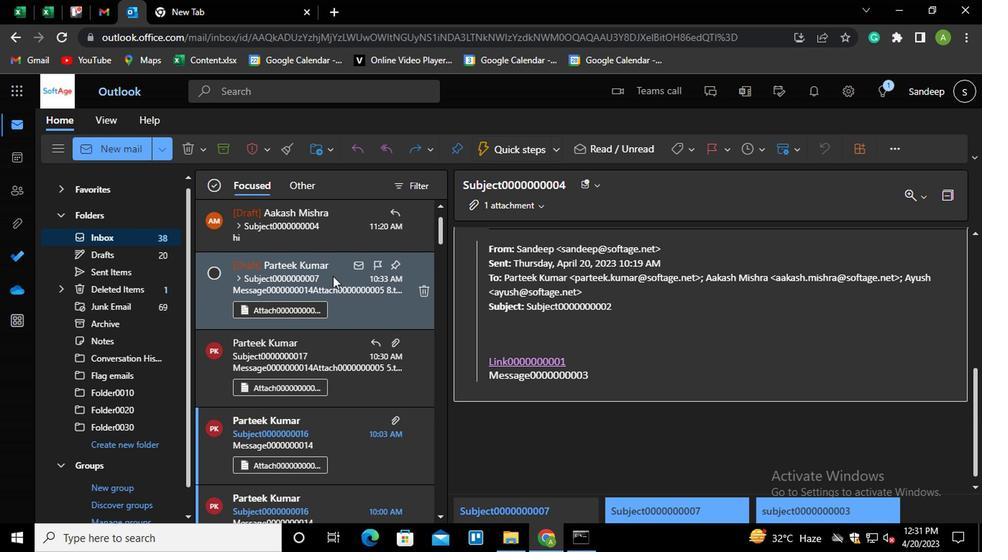 
Action: Mouse moved to (763, 370)
Screenshot: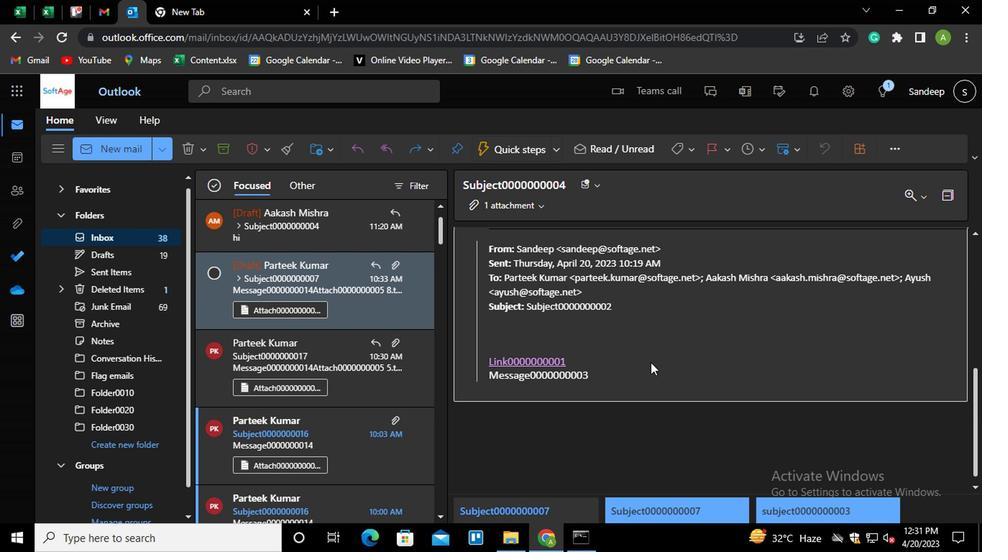 
Action: Mouse scrolled (763, 370) with delta (0, 0)
Screenshot: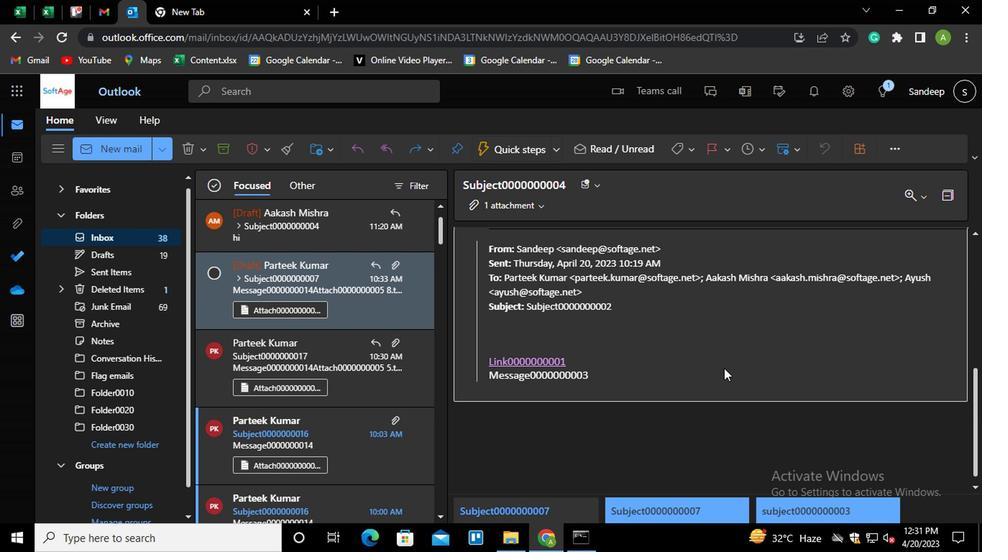 
Action: Mouse scrolled (763, 370) with delta (0, 0)
Screenshot: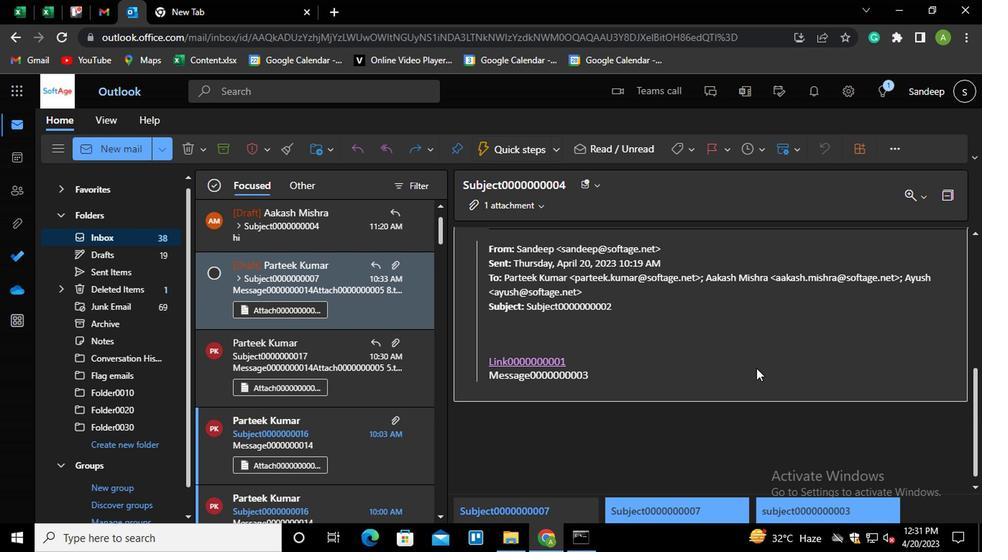 
Action: Mouse moved to (947, 259)
Screenshot: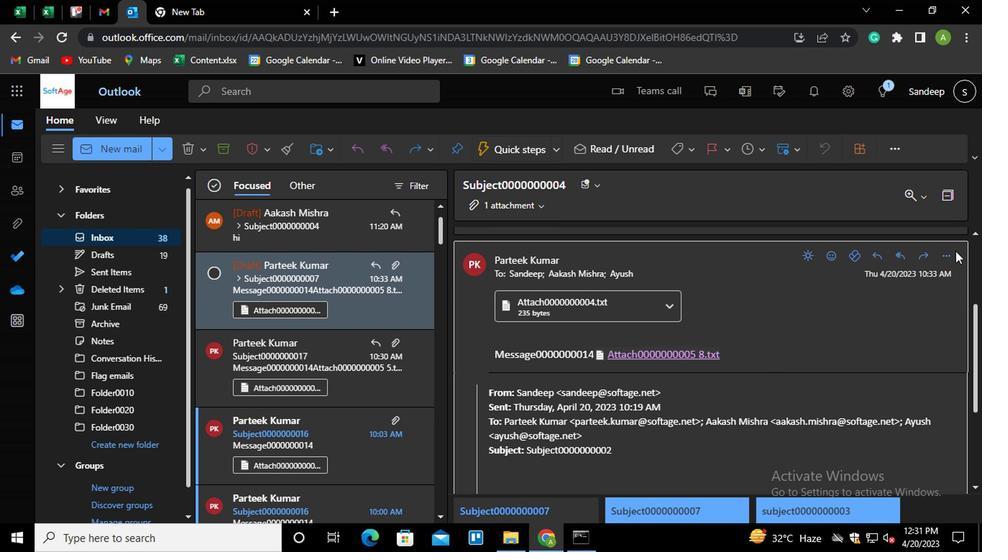 
Action: Mouse pressed left at (947, 259)
Screenshot: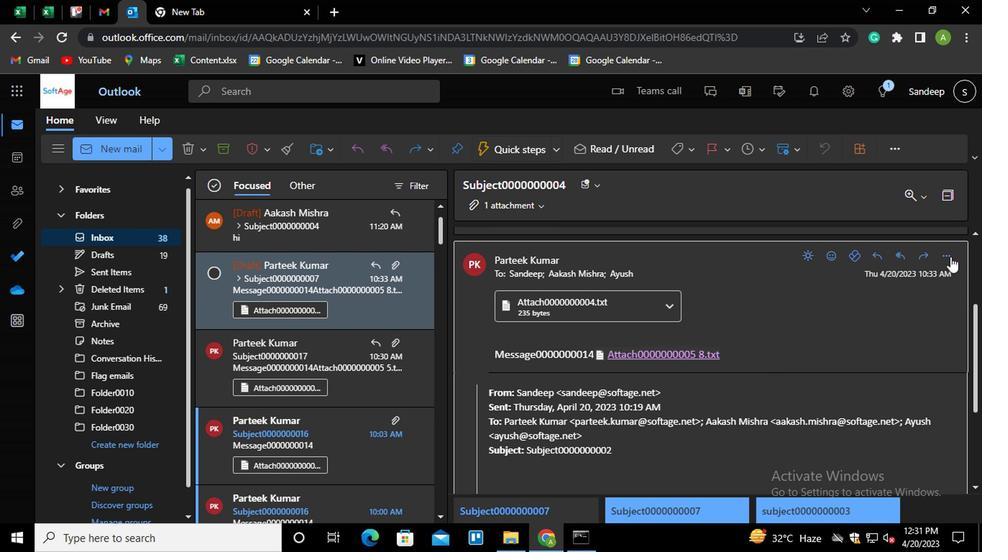 
Action: Mouse moved to (854, 102)
Screenshot: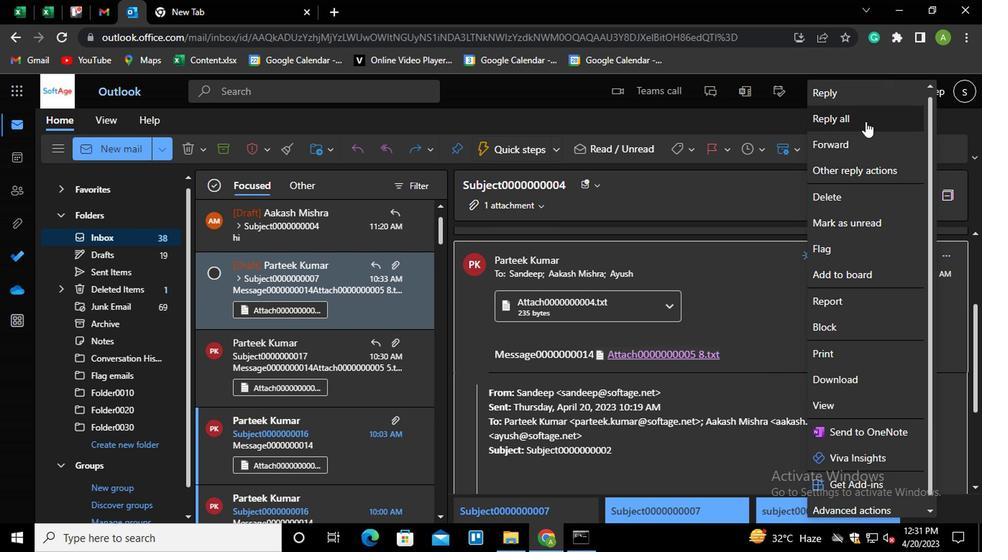 
Action: Mouse pressed left at (854, 102)
Screenshot: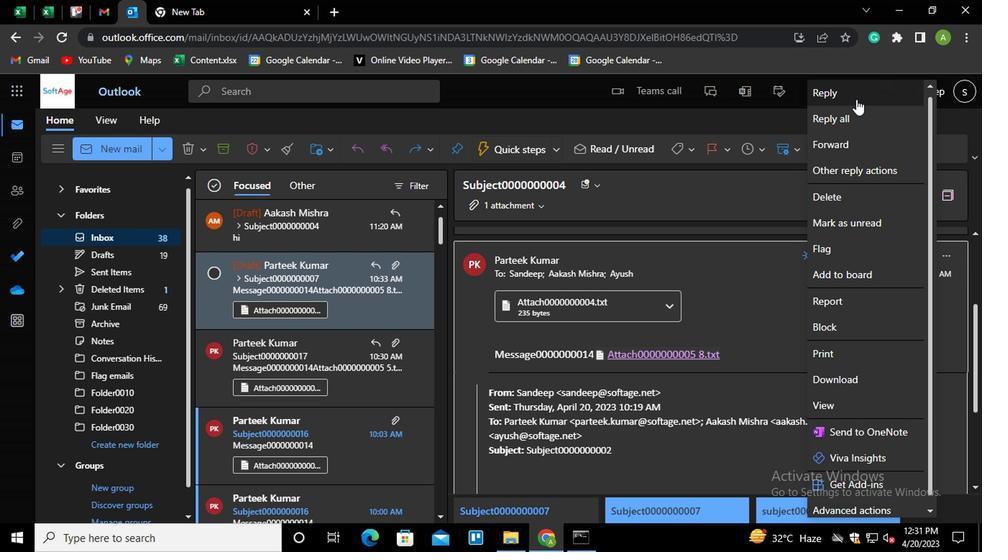 
Action: Mouse moved to (549, 321)
Screenshot: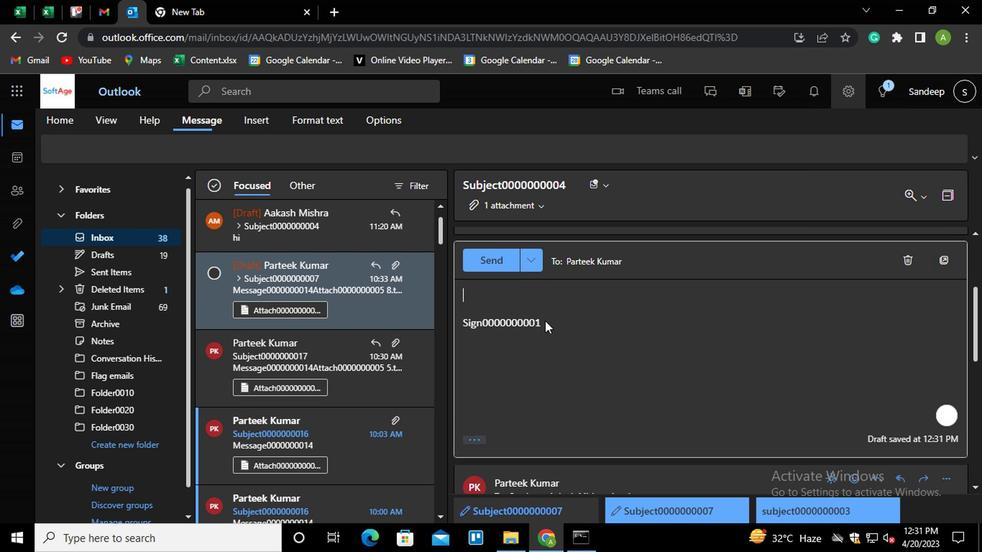
Action: Mouse pressed left at (549, 321)
Screenshot: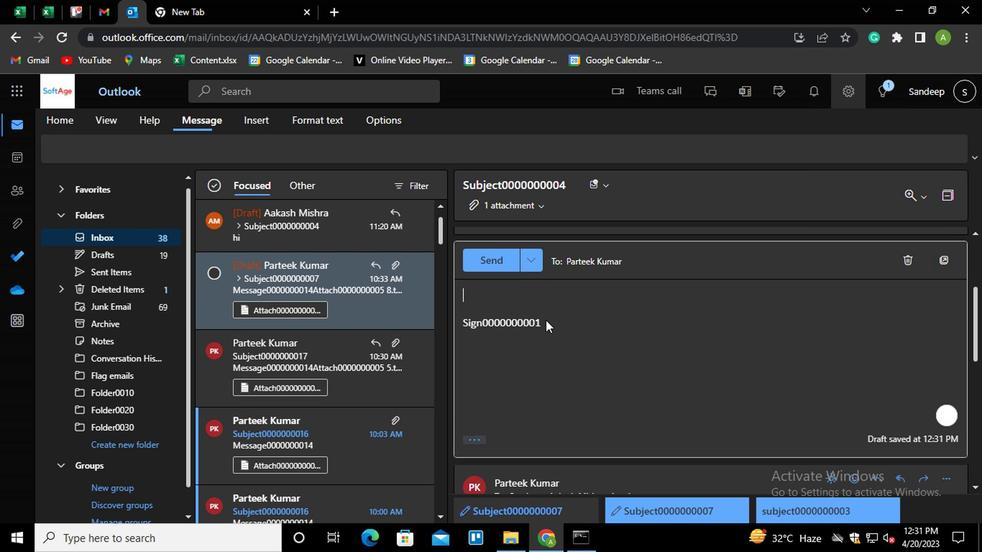 
Action: Key pressed <Key.shift_r><Key.home>ctrl+K<Key.shift_r>ctrl+LINK0000000003
Screenshot: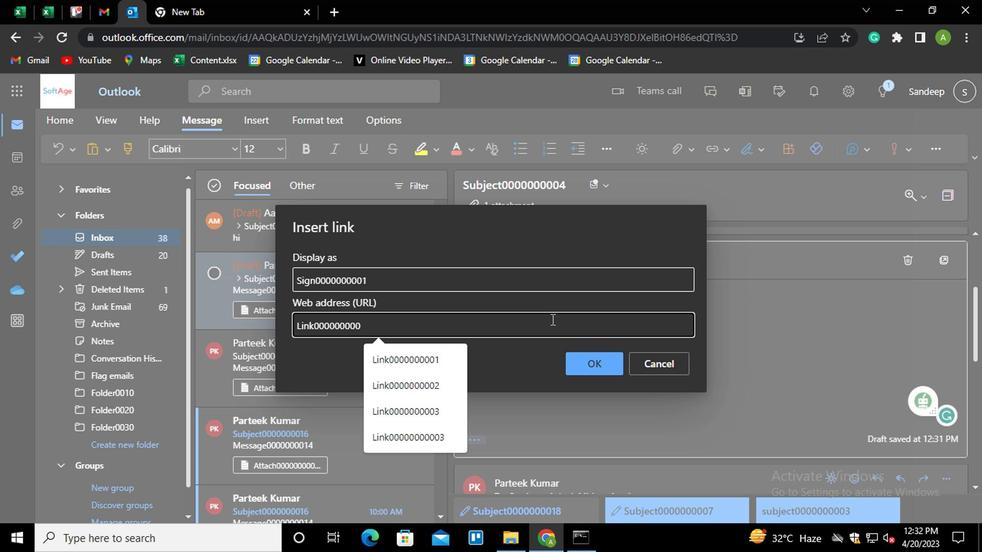 
Action: Mouse moved to (419, 286)
Screenshot: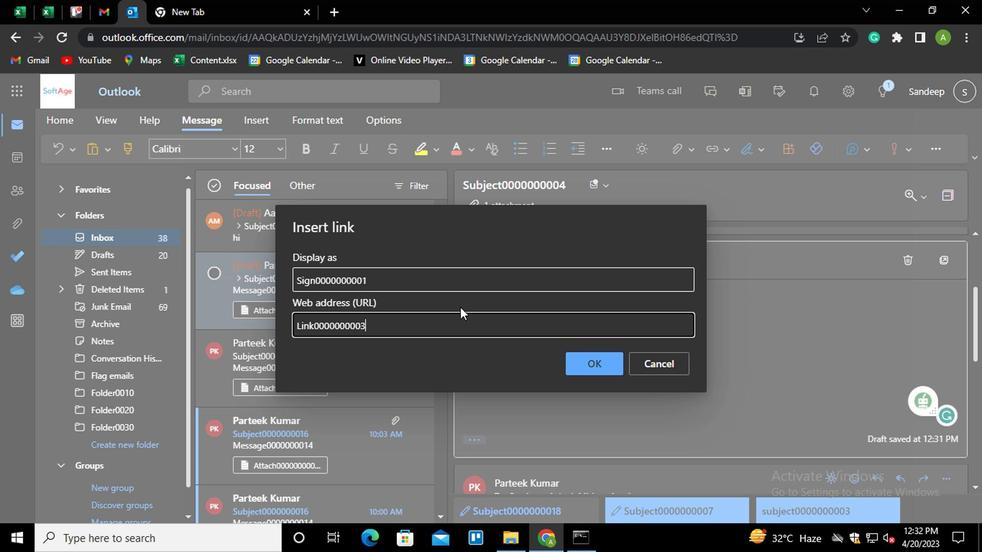 
Action: Mouse pressed left at (419, 286)
Screenshot: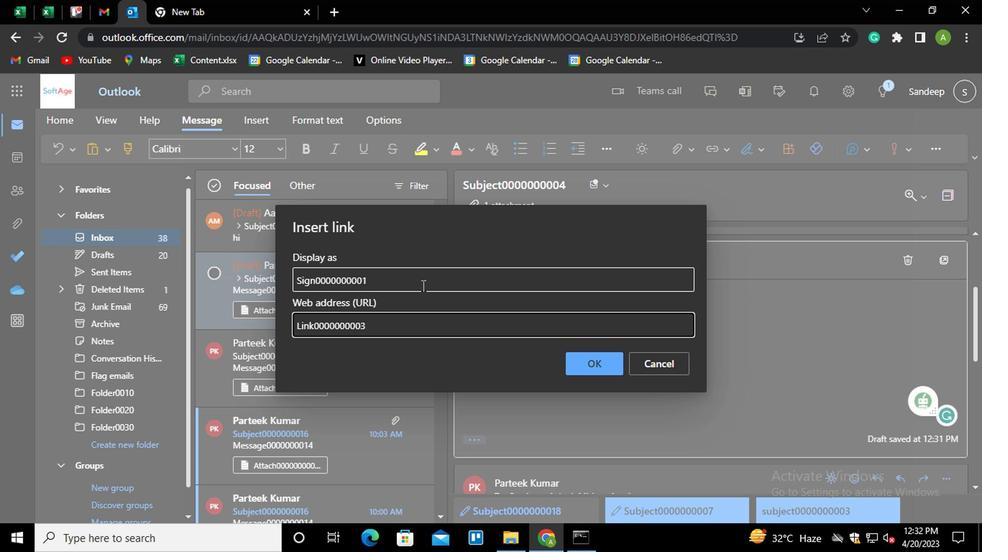 
Action: Key pressed <Key.shift_r><Key.shift_r><Key.shift_r><Key.shift_r><Key.shift_r><Key.home><Key.shift_r>LINK0000000003
Screenshot: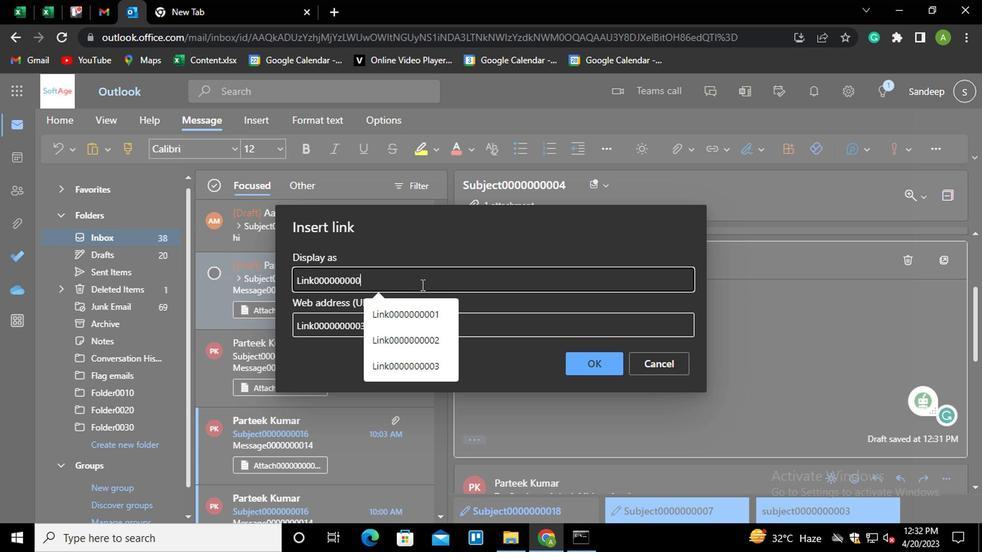 
Action: Mouse moved to (572, 358)
Screenshot: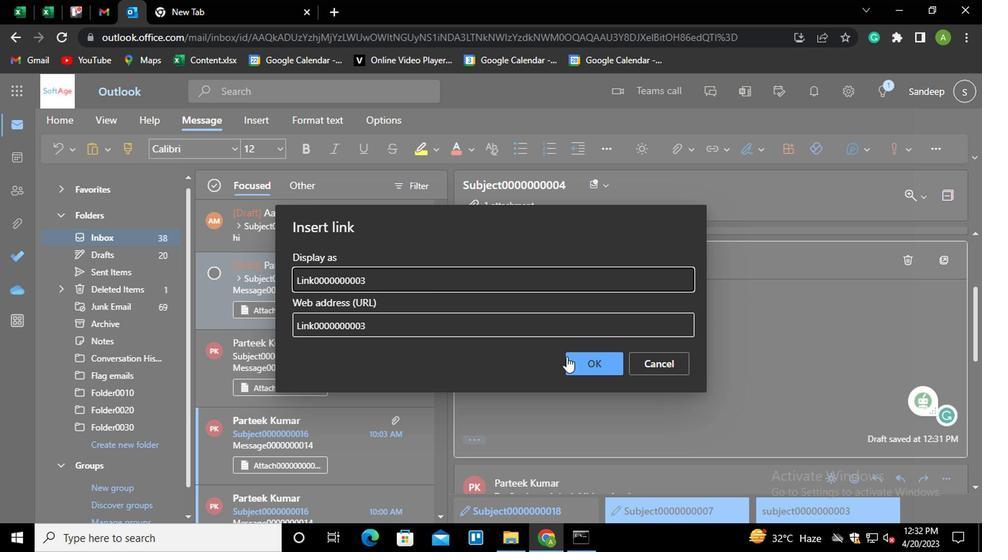 
Action: Mouse pressed left at (572, 358)
Screenshot: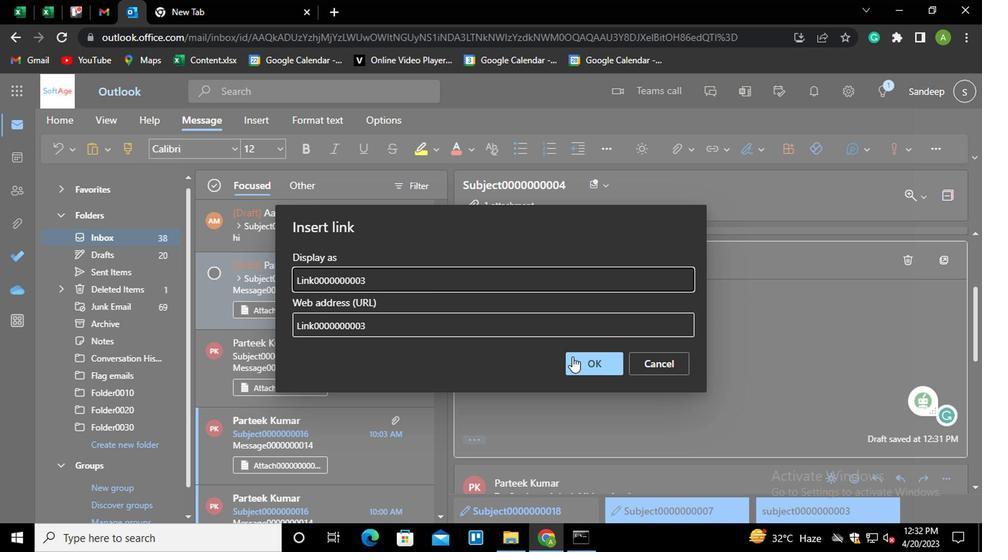 
Action: Mouse moved to (661, 268)
